 Task: Select Give A Gift Card from Gift Cards. Add to cart Amazon Audible Membership Gift Card-2. Place order for Mariah Brown, _x000D_
410 Ridge Hill Rd_x000D_
Oakdale, Connecticut(CT), 06370, Cell Number (860) 848-9898
Action: Mouse moved to (256, 75)
Screenshot: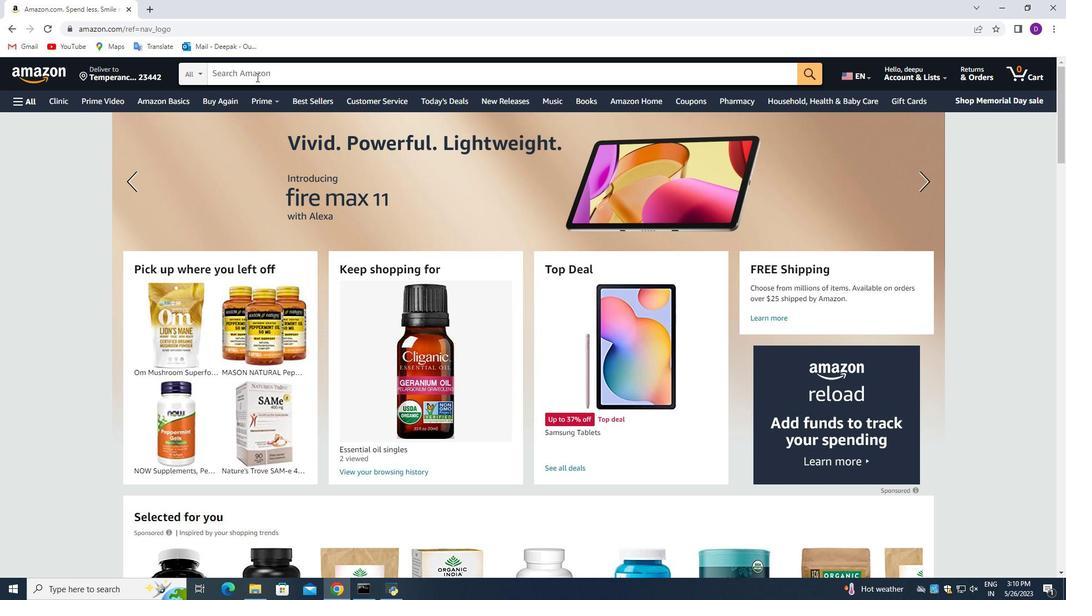 
Action: Mouse pressed left at (256, 75)
Screenshot: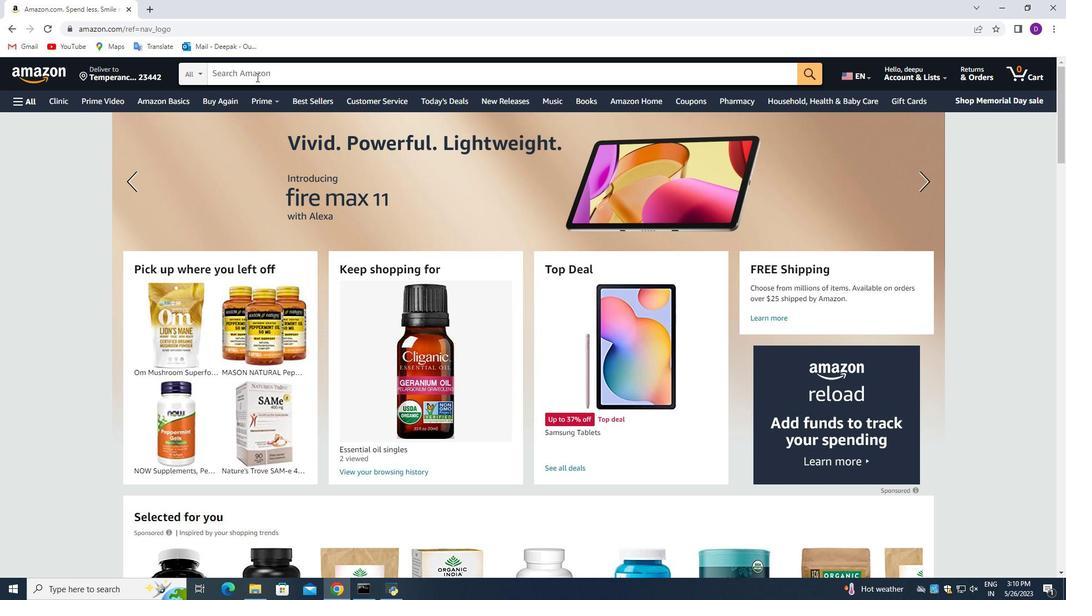 
Action: Mouse moved to (41, 135)
Screenshot: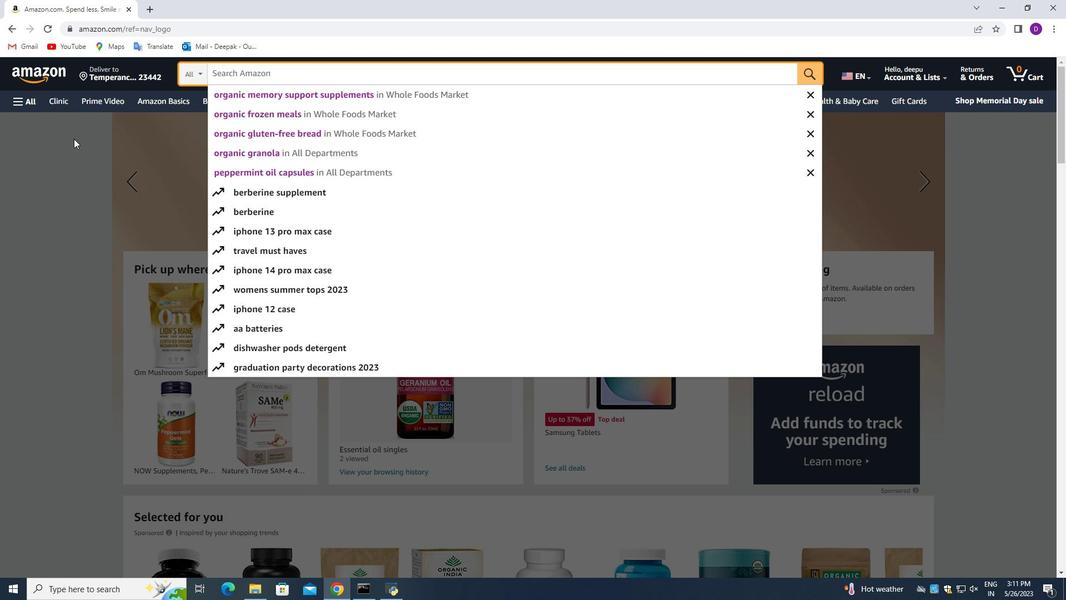 
Action: Mouse pressed left at (41, 135)
Screenshot: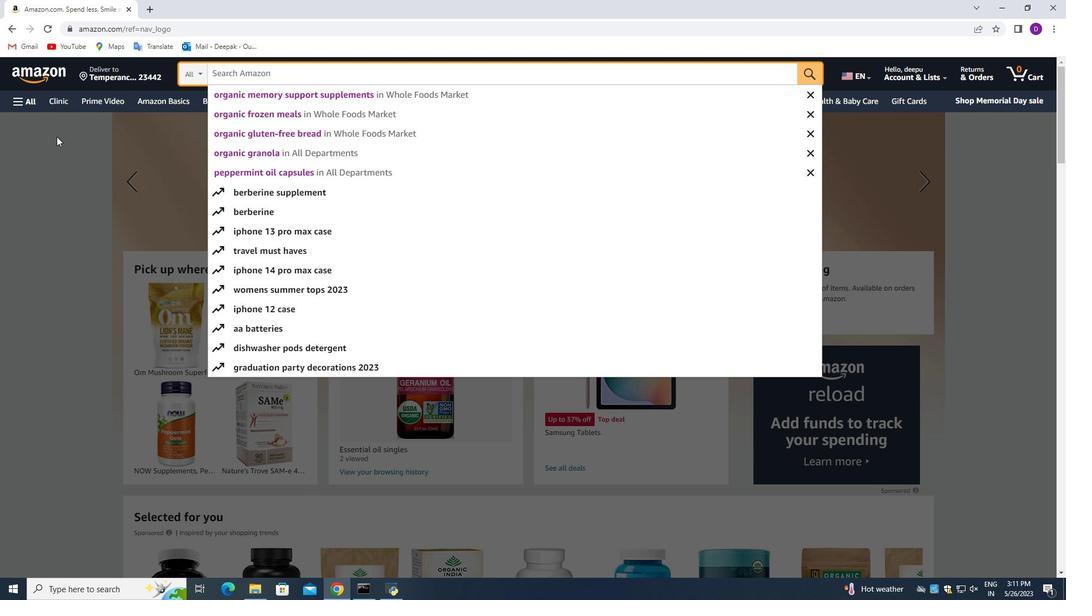 
Action: Mouse moved to (16, 100)
Screenshot: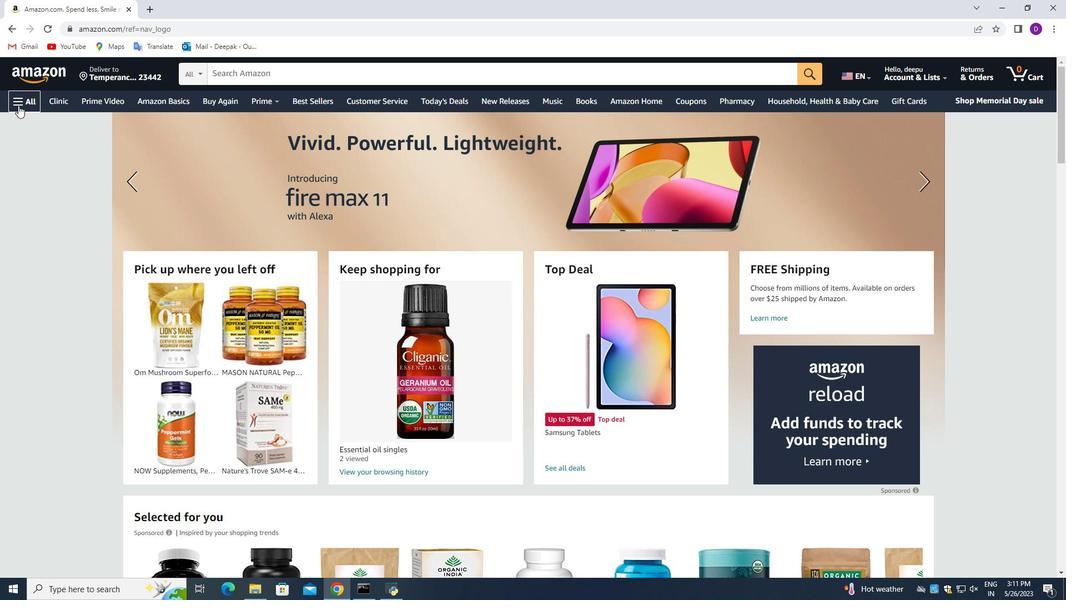 
Action: Mouse pressed left at (16, 100)
Screenshot: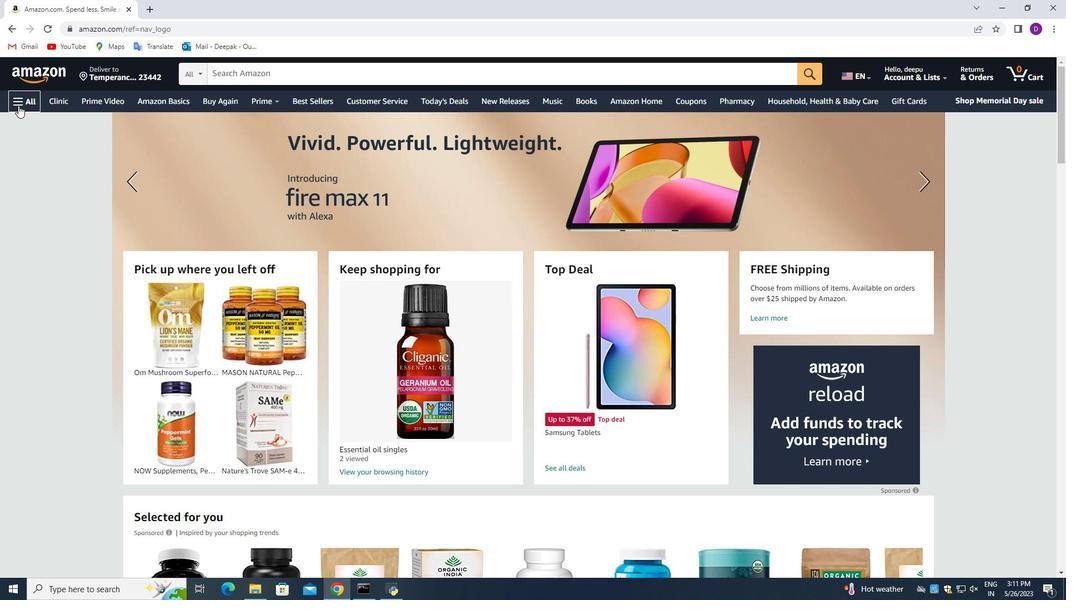
Action: Mouse moved to (85, 210)
Screenshot: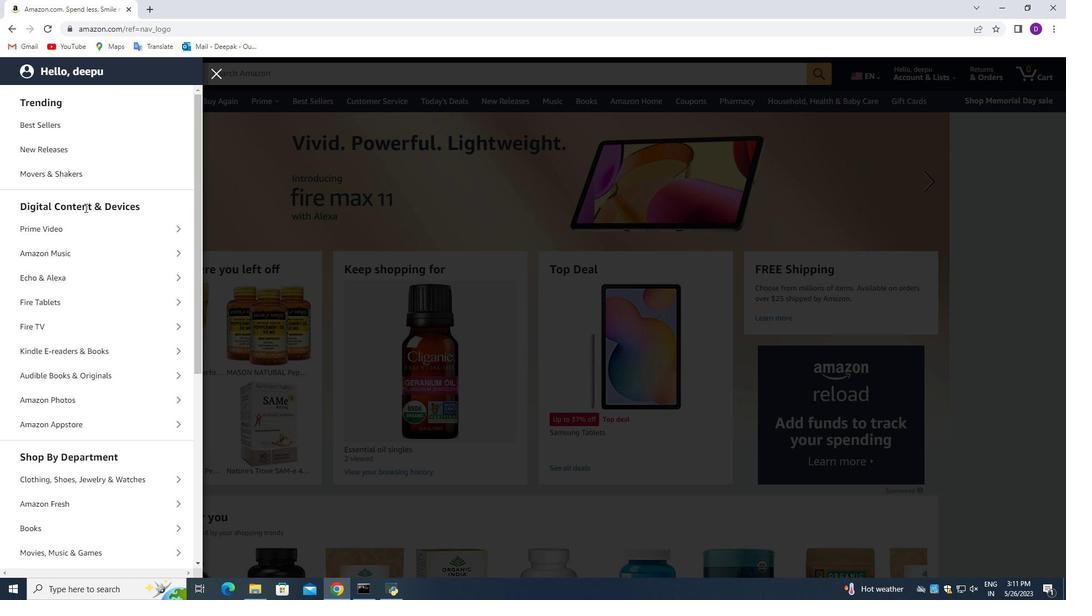 
Action: Mouse scrolled (85, 210) with delta (0, 0)
Screenshot: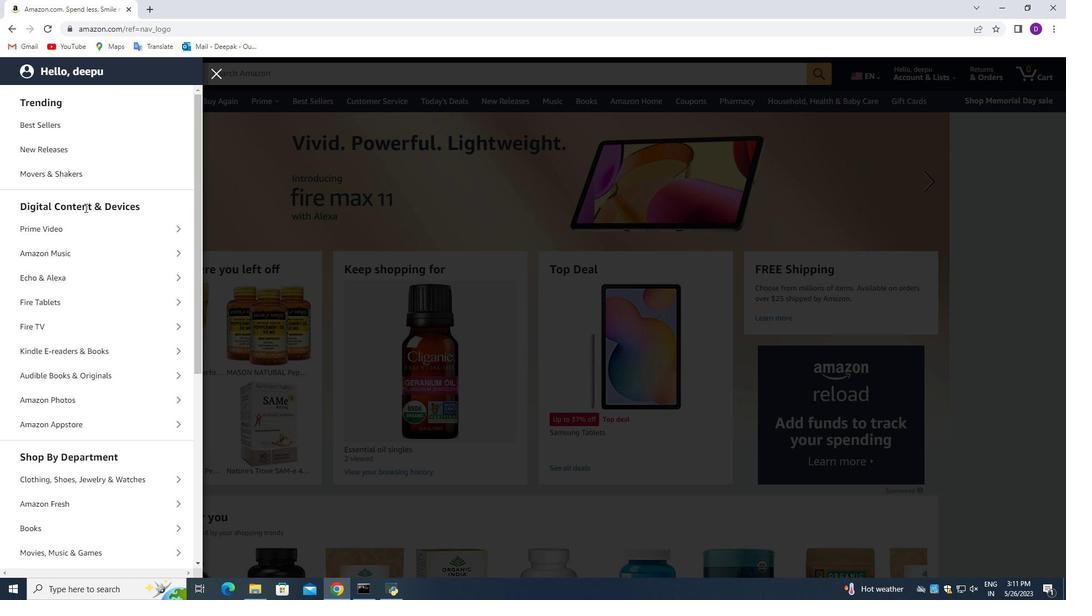 
Action: Mouse moved to (95, 286)
Screenshot: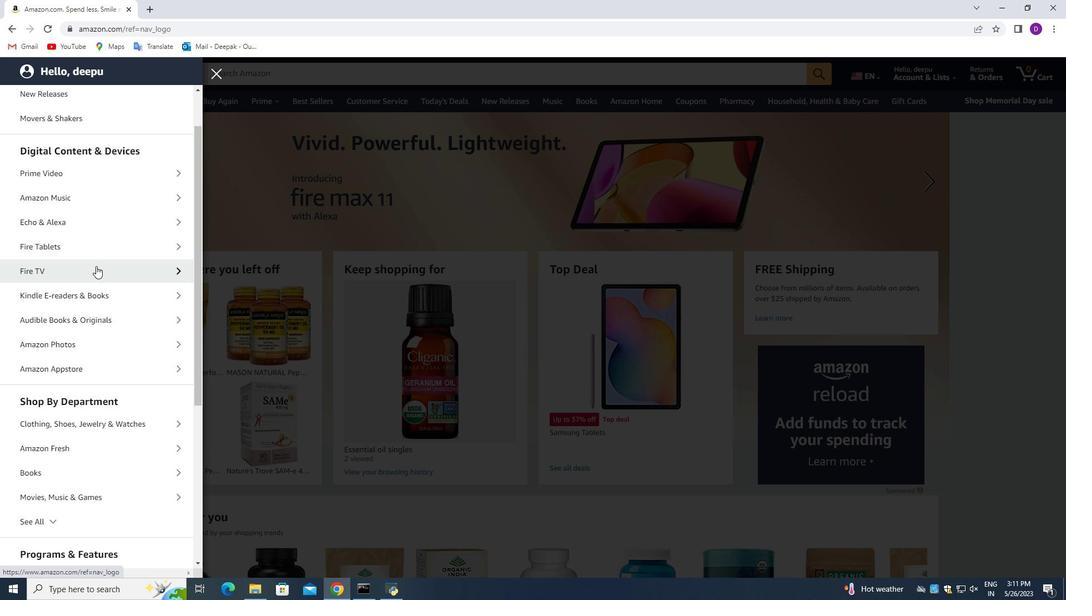 
Action: Mouse scrolled (95, 285) with delta (0, 0)
Screenshot: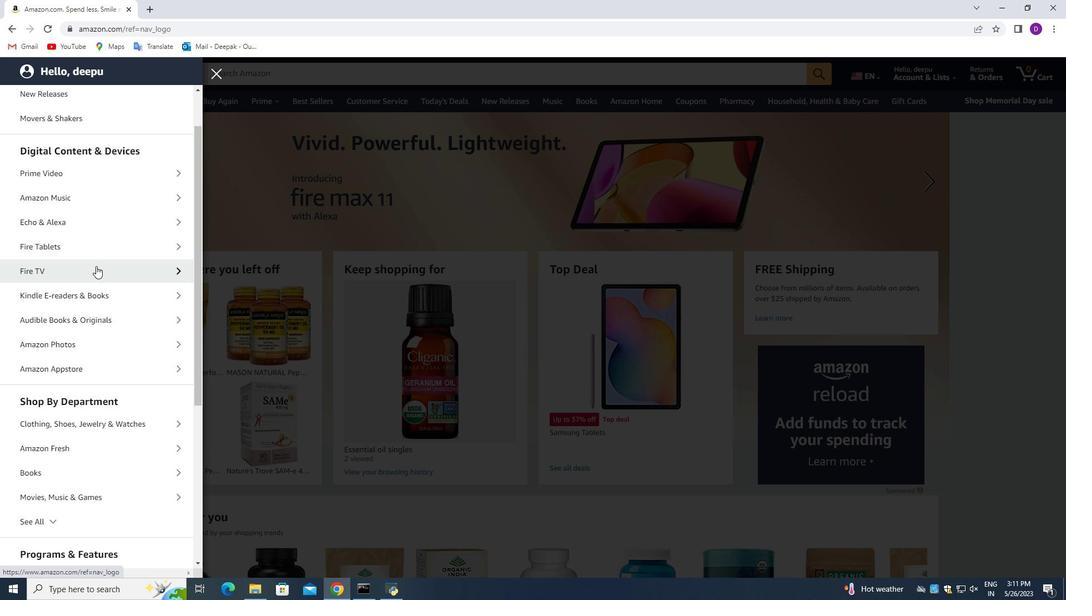 
Action: Mouse moved to (94, 295)
Screenshot: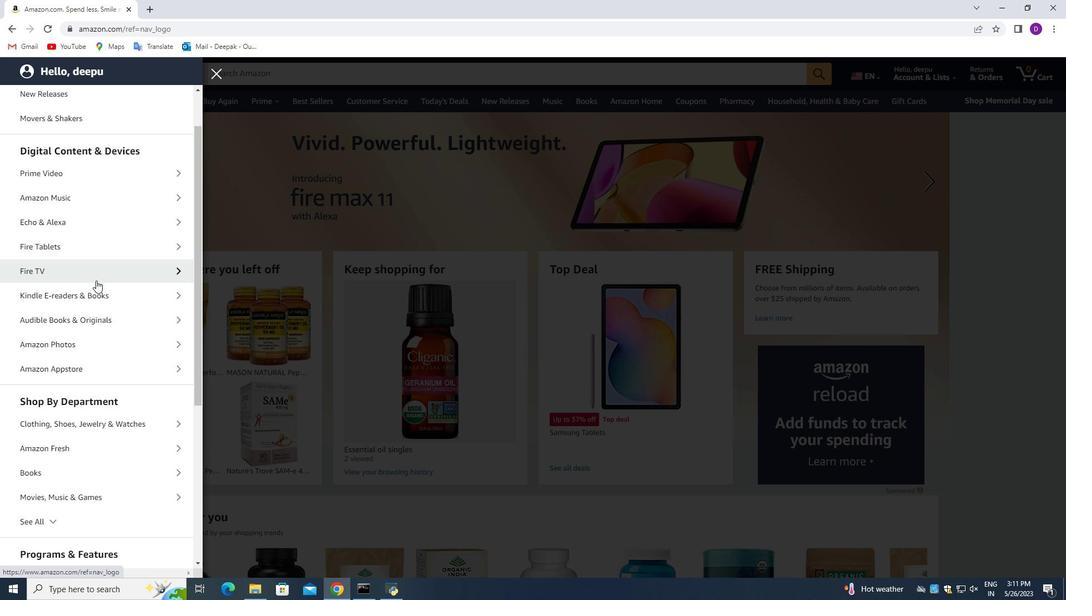
Action: Mouse scrolled (94, 295) with delta (0, 0)
Screenshot: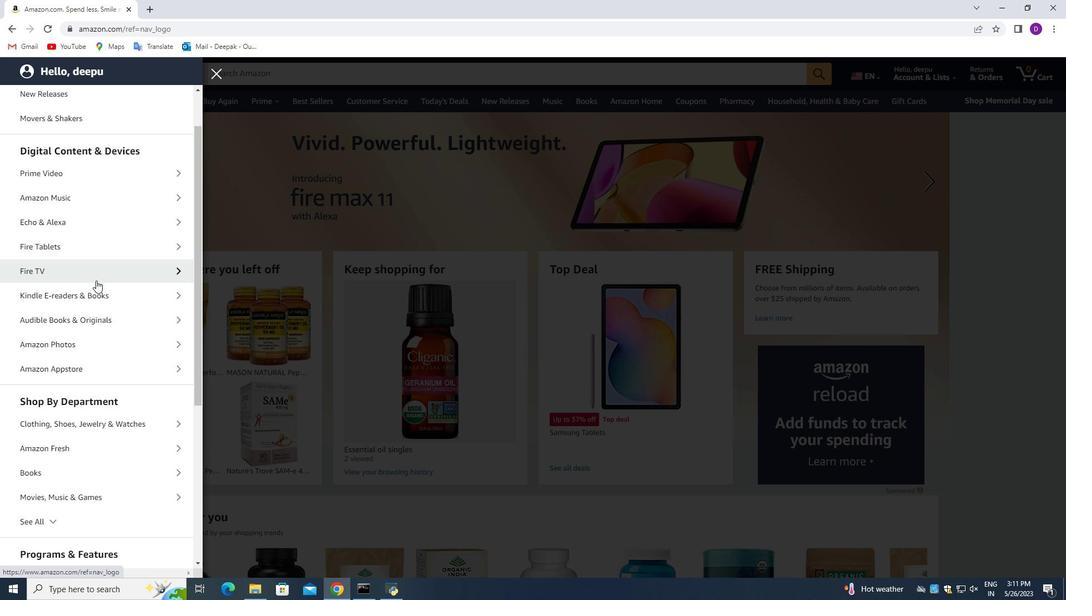 
Action: Mouse moved to (94, 297)
Screenshot: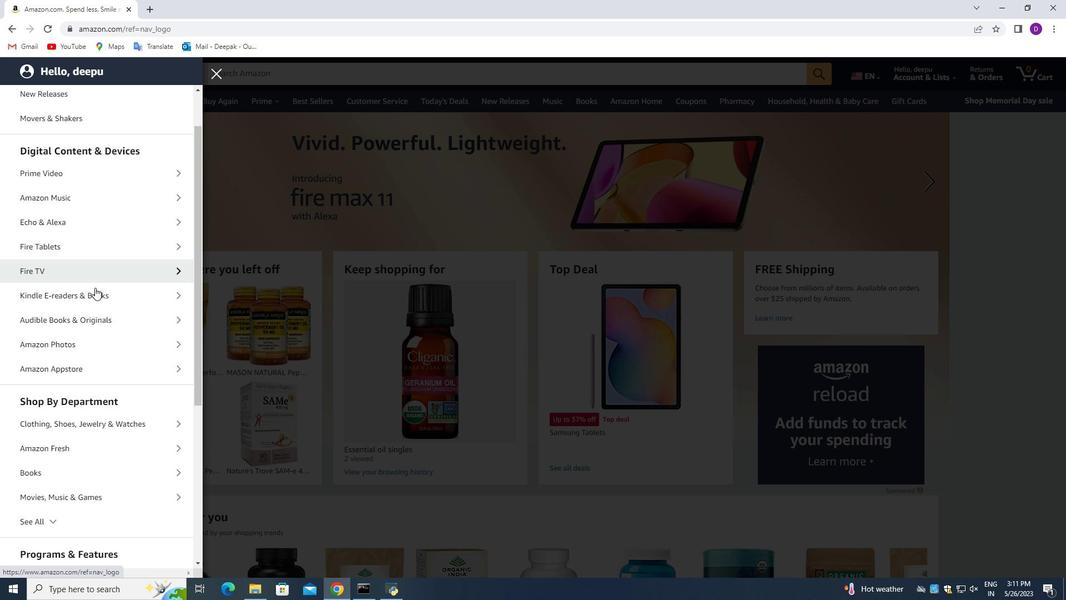 
Action: Mouse scrolled (94, 296) with delta (0, 0)
Screenshot: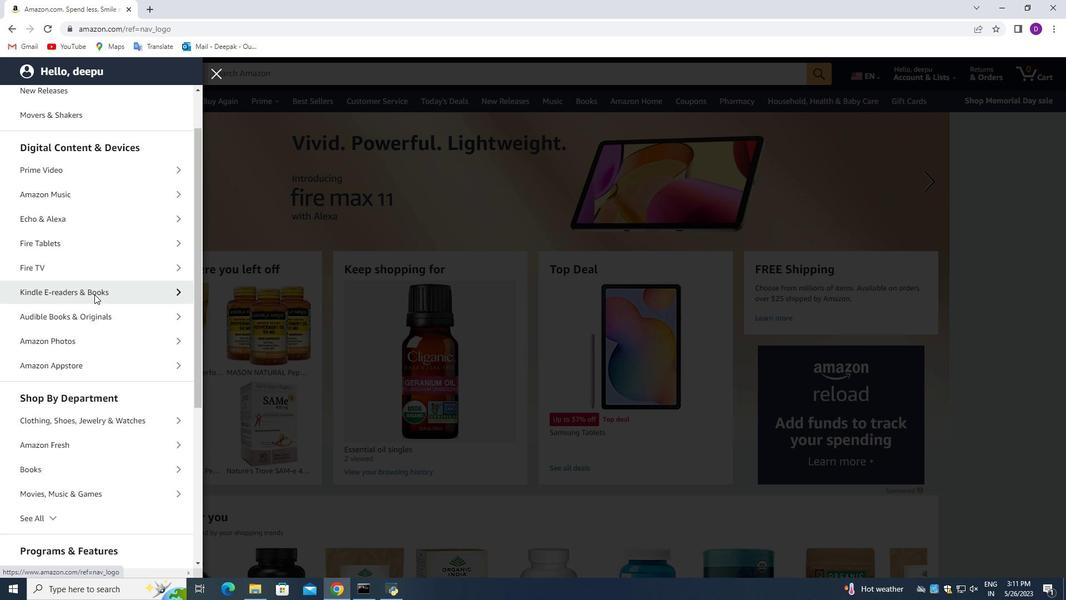 
Action: Mouse moved to (95, 305)
Screenshot: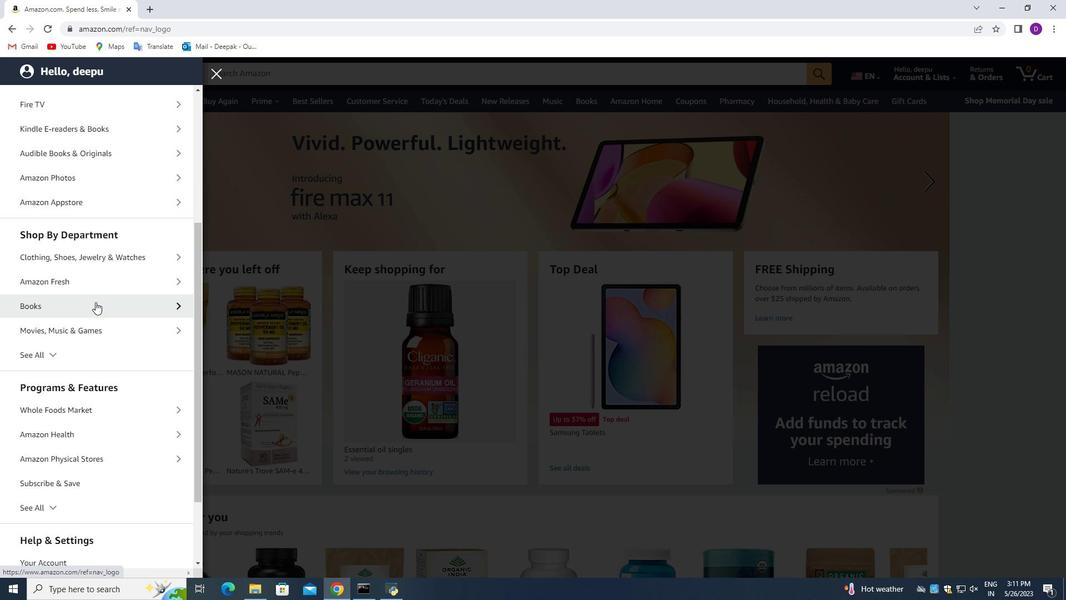 
Action: Mouse scrolled (95, 305) with delta (0, 0)
Screenshot: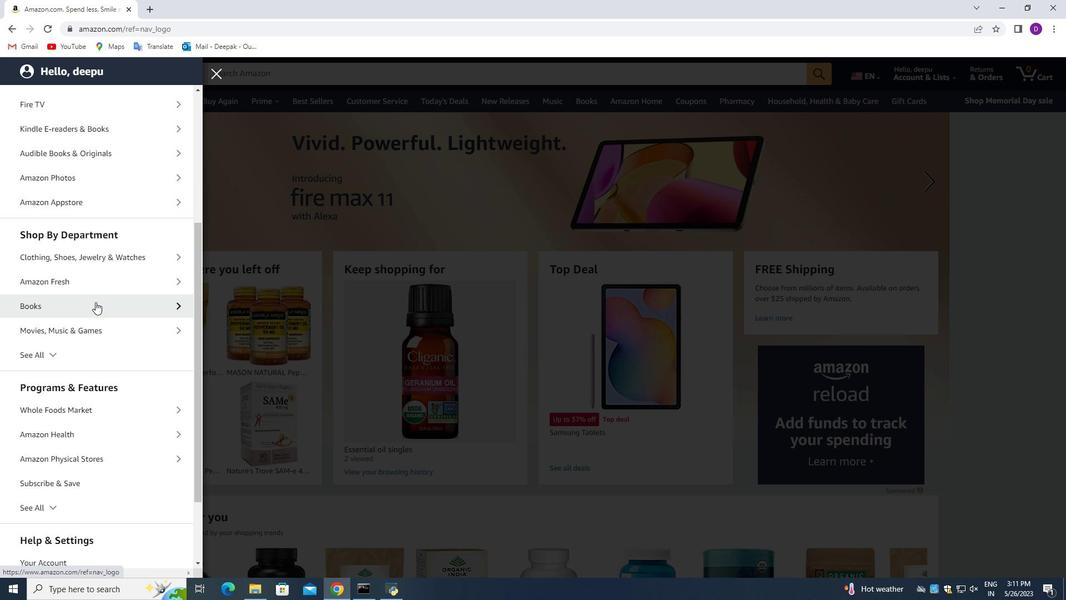
Action: Mouse moved to (95, 308)
Screenshot: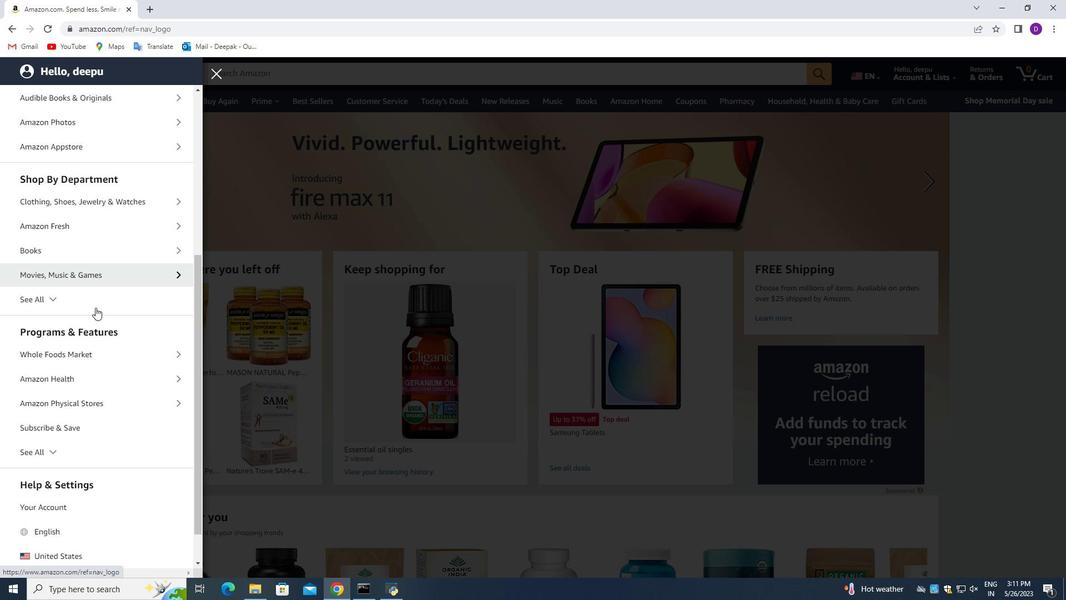 
Action: Mouse scrolled (95, 308) with delta (0, 0)
Screenshot: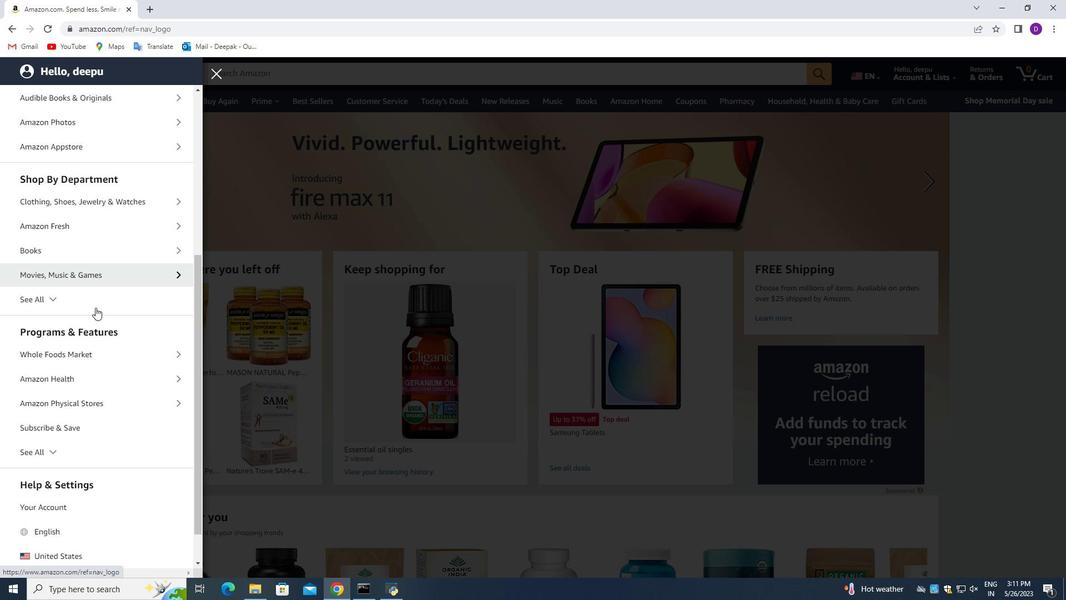 
Action: Mouse moved to (95, 309)
Screenshot: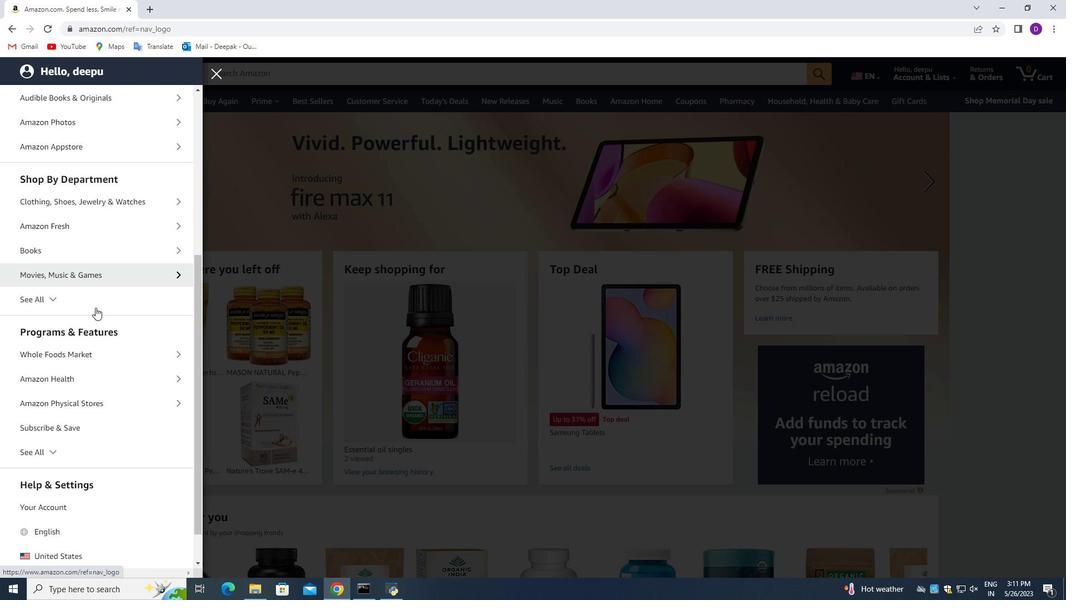 
Action: Mouse scrolled (95, 308) with delta (0, 0)
Screenshot: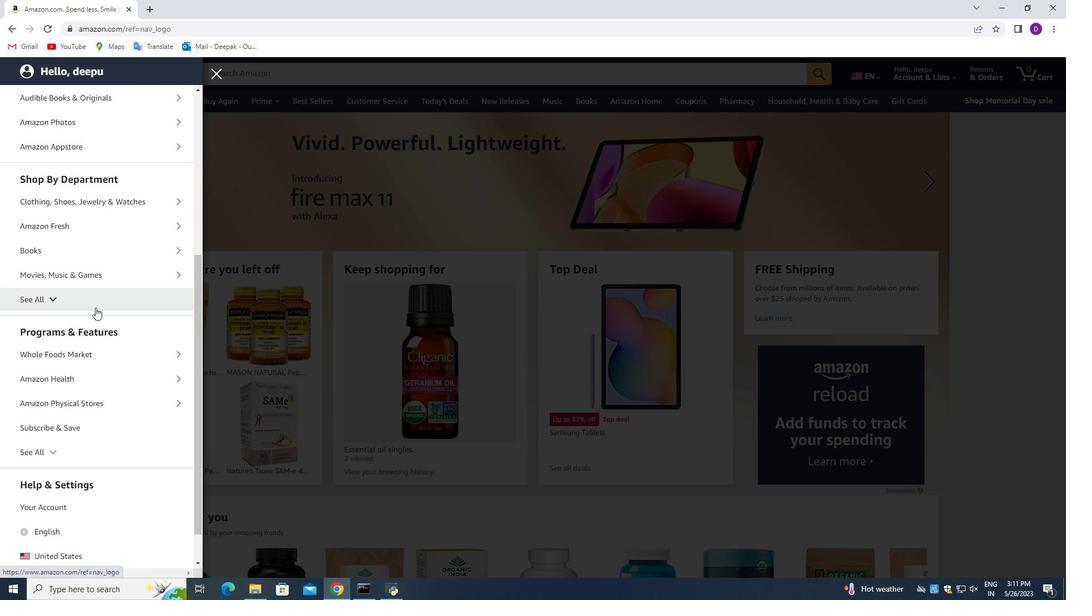 
Action: Mouse moved to (95, 310)
Screenshot: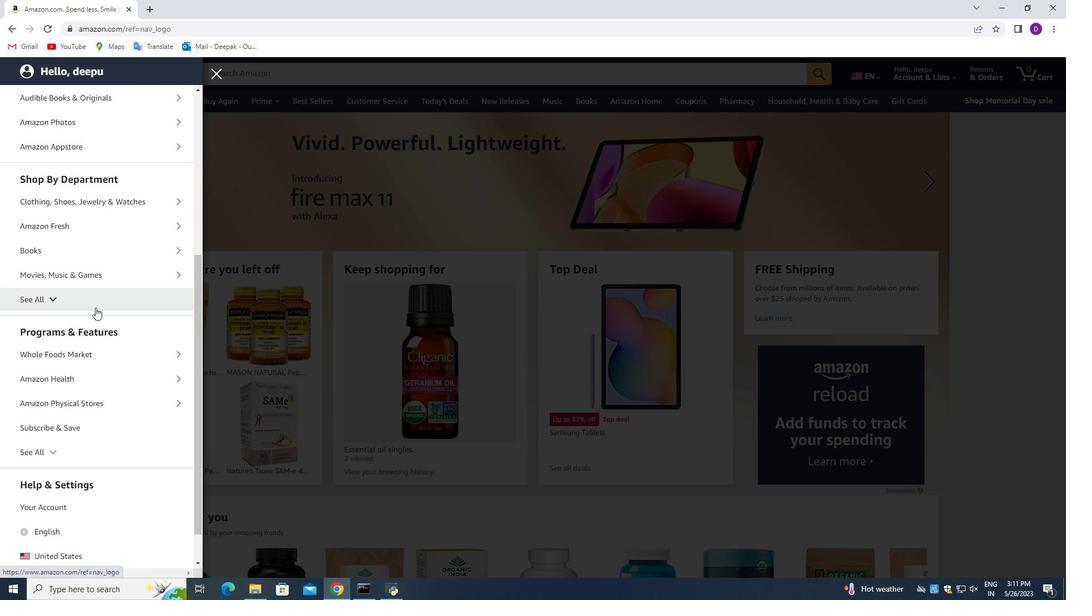 
Action: Mouse scrolled (95, 310) with delta (0, 0)
Screenshot: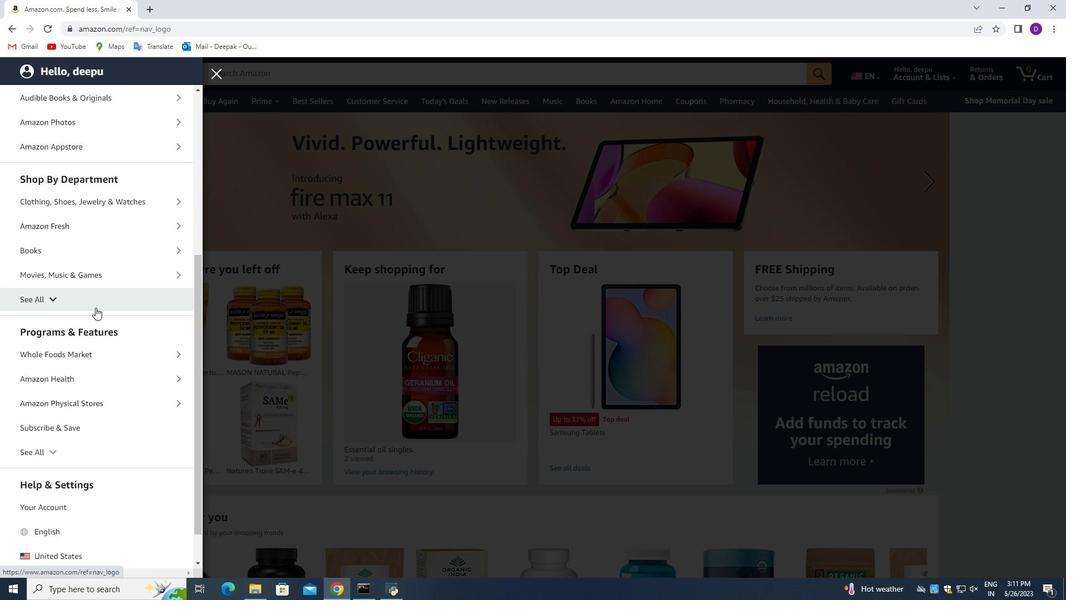 
Action: Mouse moved to (95, 311)
Screenshot: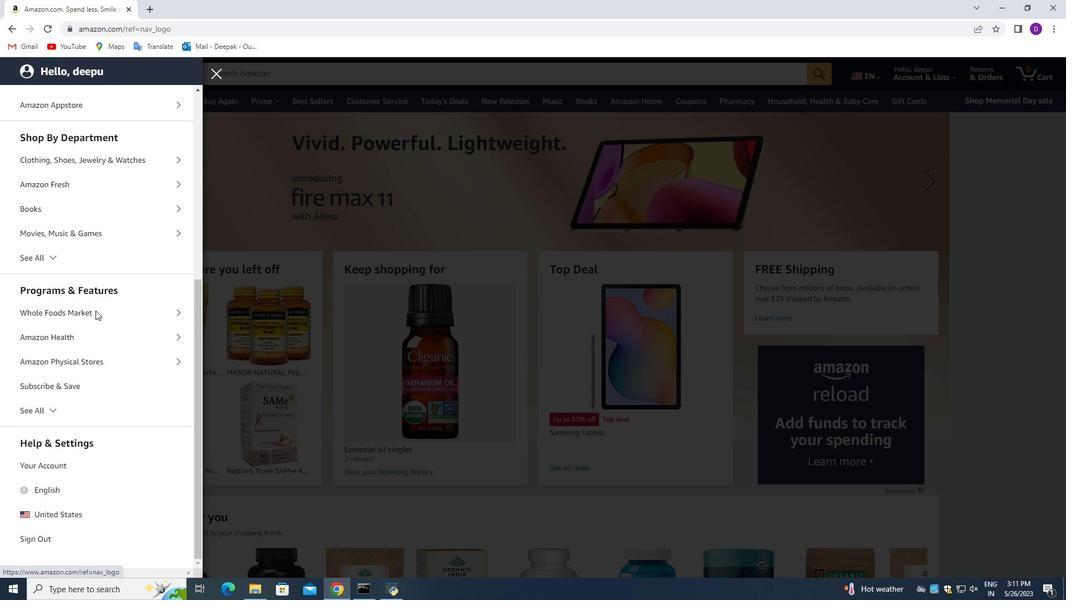 
Action: Mouse scrolled (95, 310) with delta (0, 0)
Screenshot: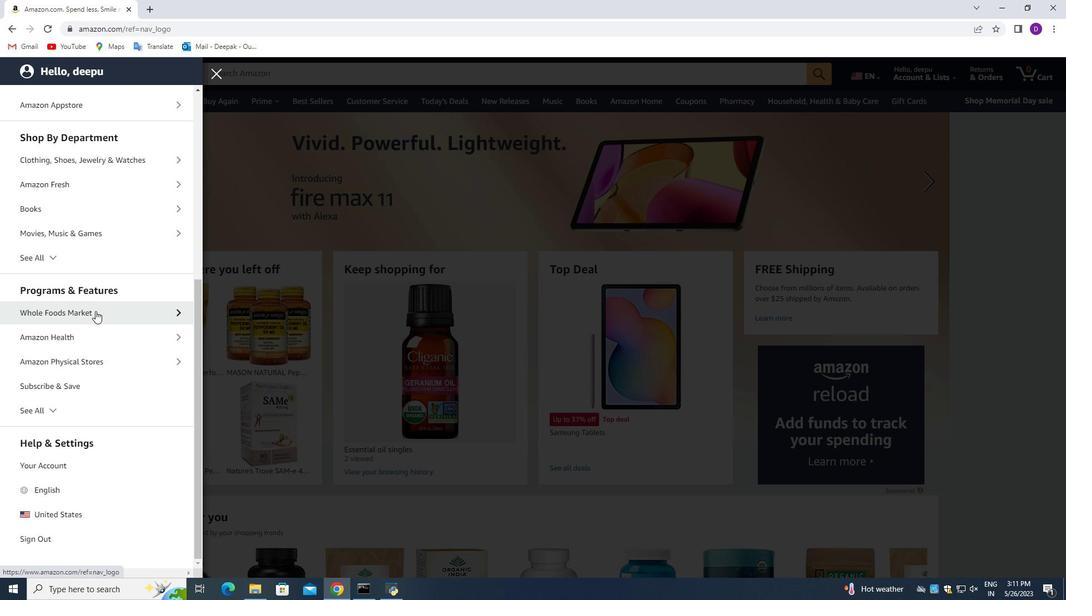 
Action: Mouse scrolled (95, 310) with delta (0, 0)
Screenshot: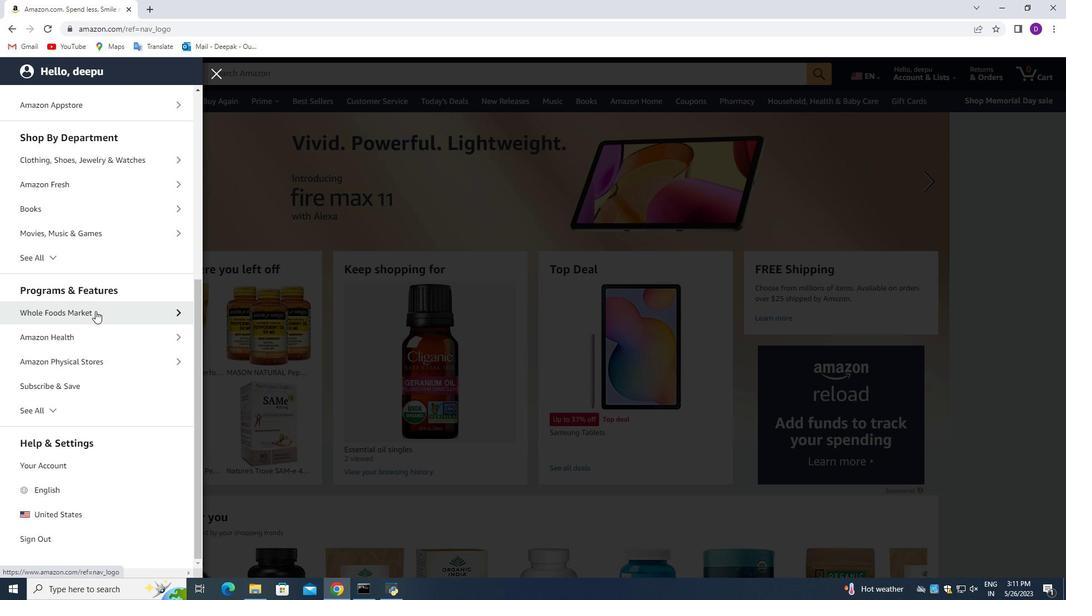 
Action: Mouse moved to (106, 279)
Screenshot: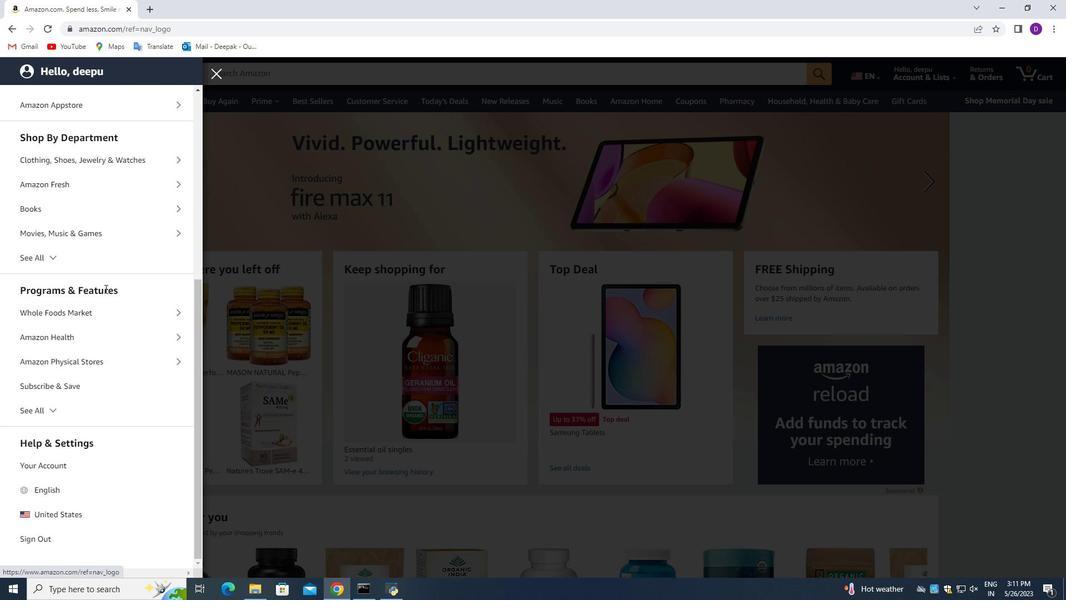 
Action: Mouse scrolled (106, 280) with delta (0, 0)
Screenshot: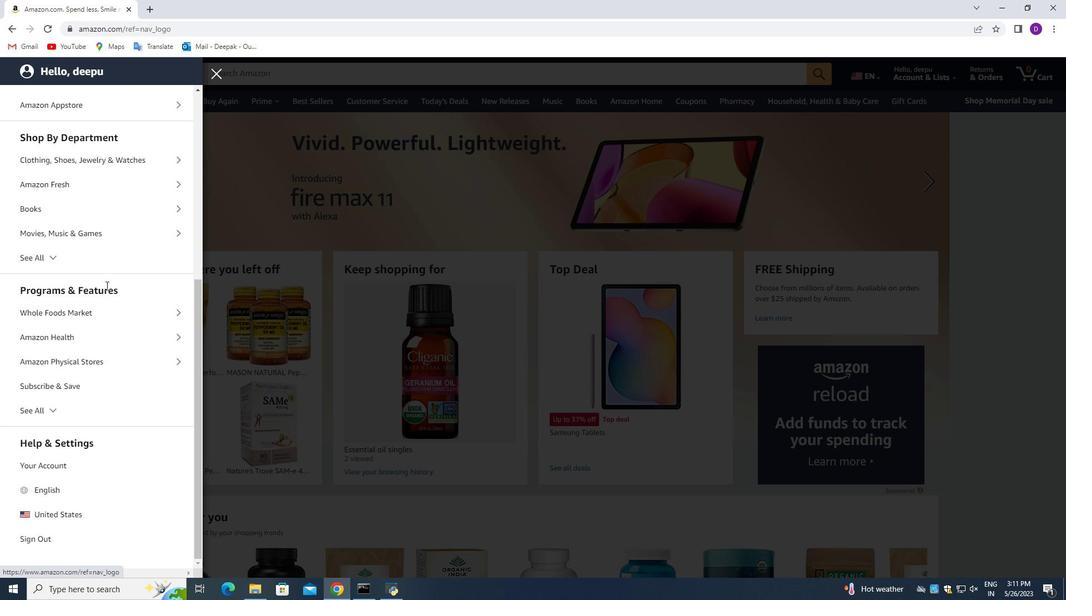 
Action: Mouse moved to (115, 222)
Screenshot: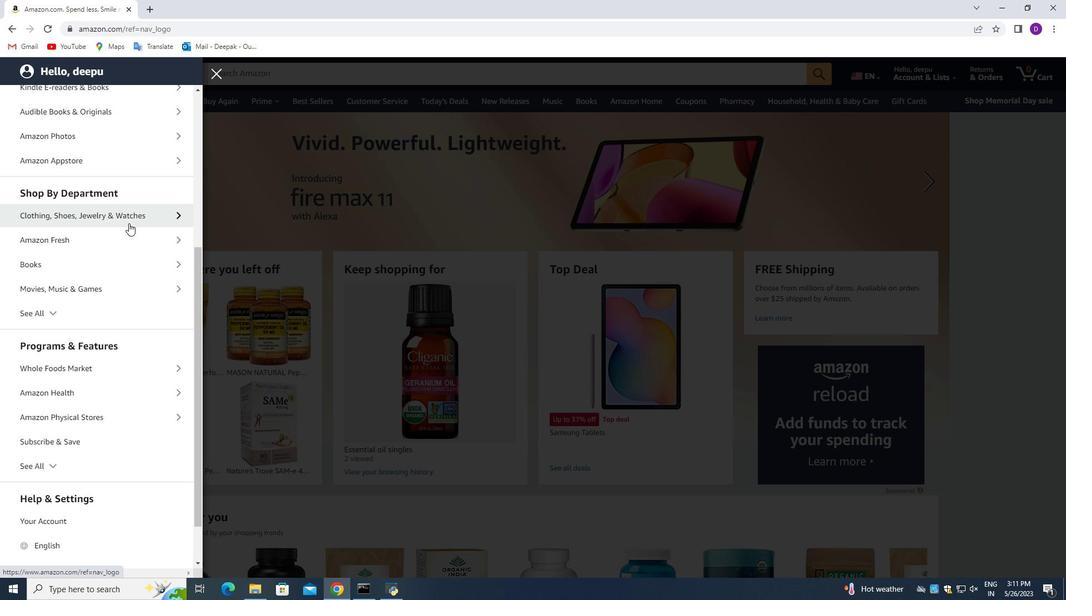 
Action: Mouse scrolled (115, 223) with delta (0, 0)
Screenshot: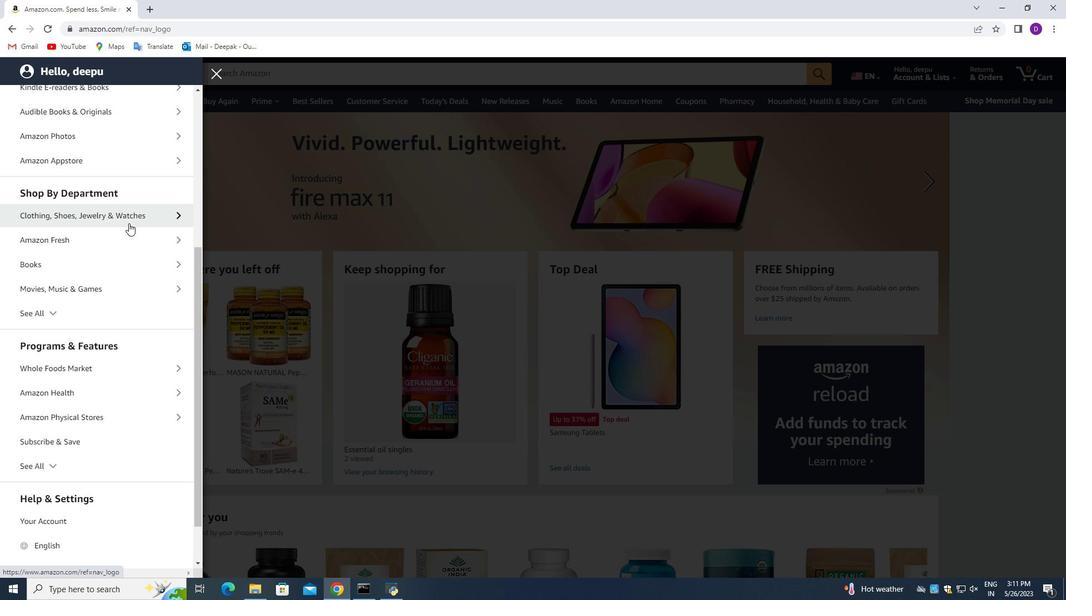 
Action: Mouse moved to (101, 234)
Screenshot: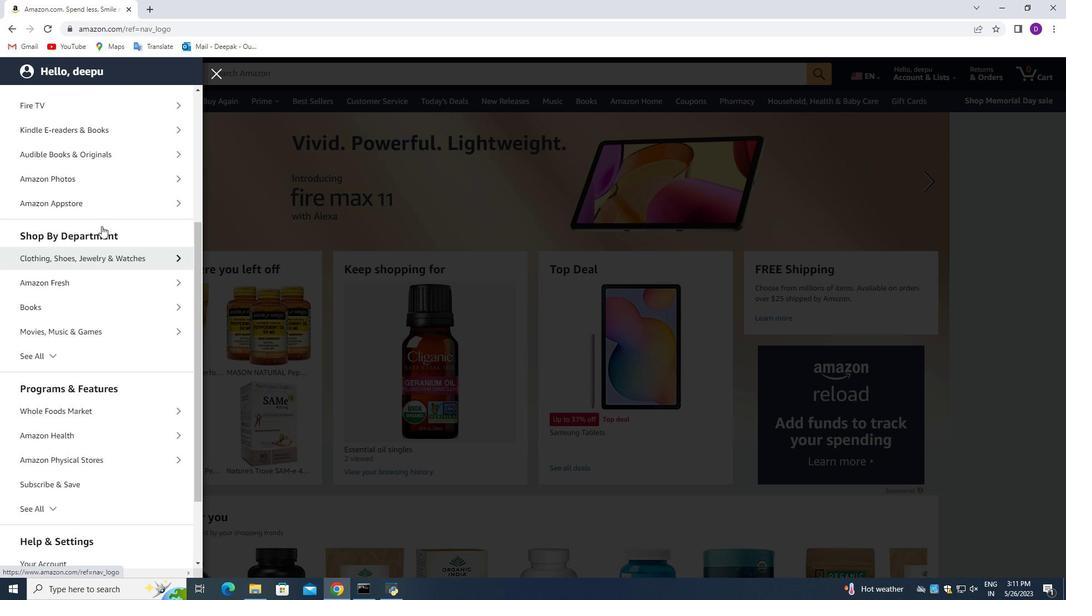
Action: Mouse scrolled (101, 235) with delta (0, 0)
Screenshot: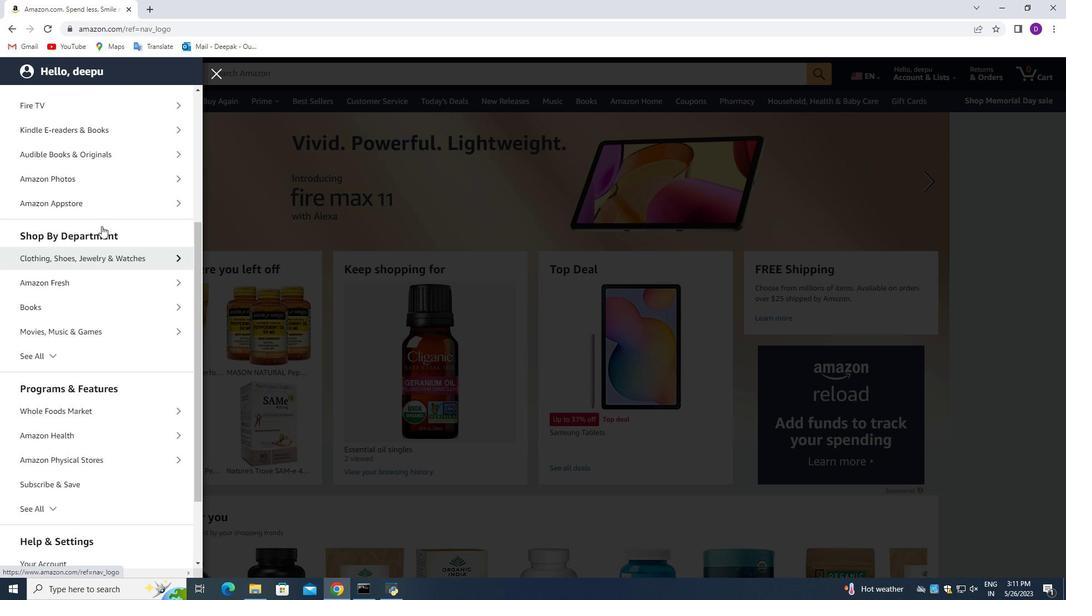 
Action: Mouse moved to (118, 256)
Screenshot: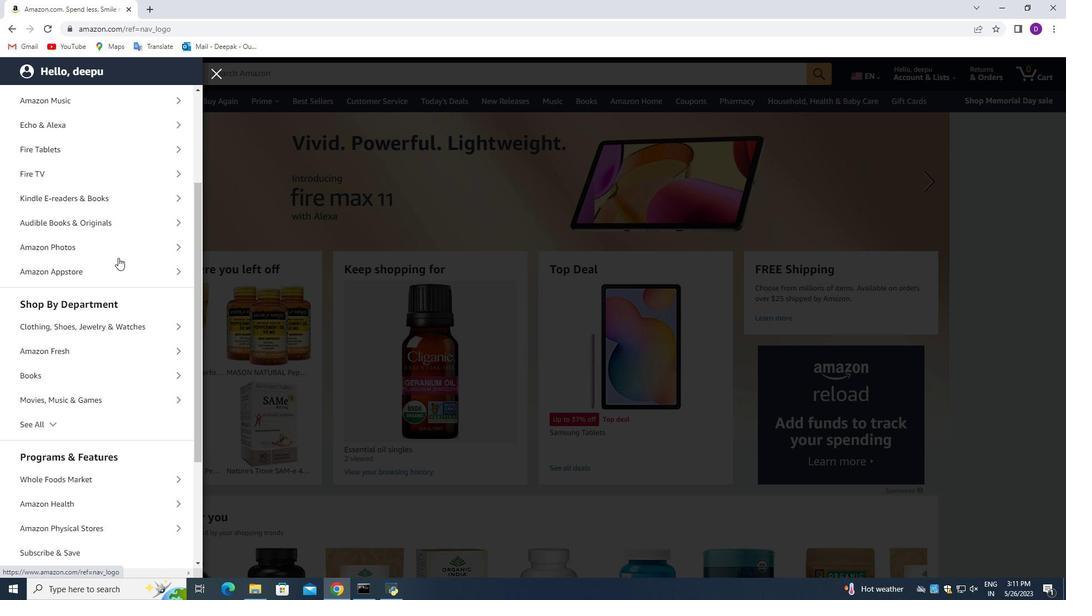 
Action: Mouse scrolled (118, 256) with delta (0, 0)
Screenshot: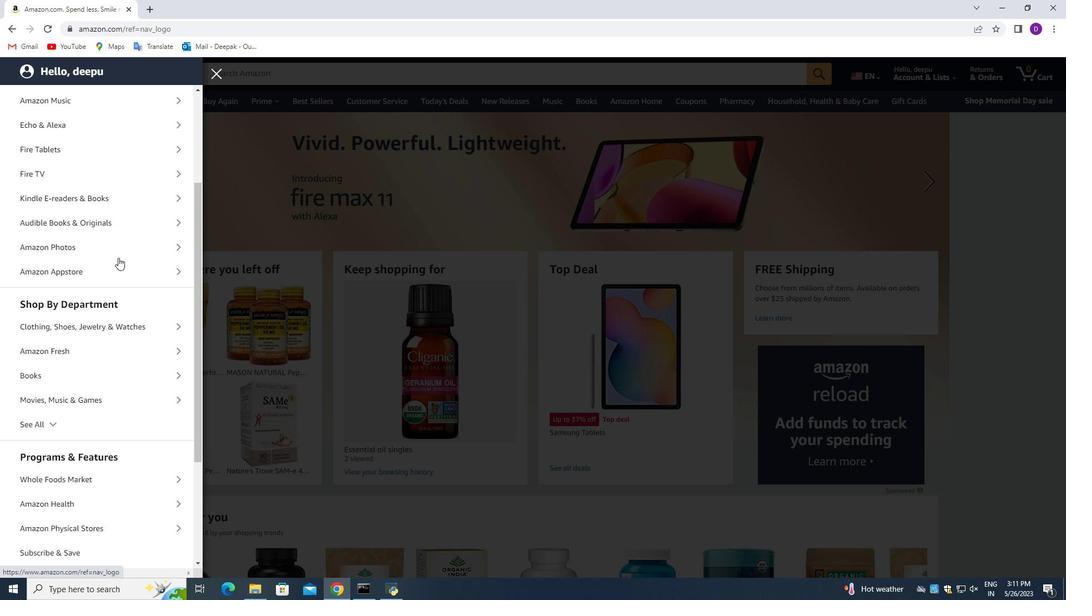 
Action: Mouse moved to (119, 242)
Screenshot: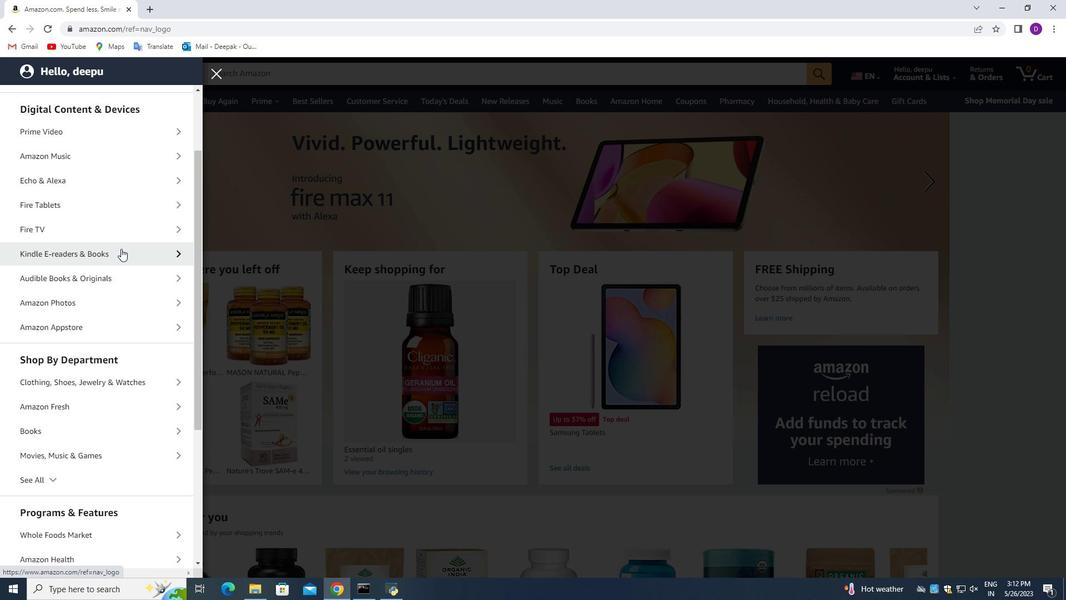 
Action: Mouse scrolled (119, 243) with delta (0, 0)
Screenshot: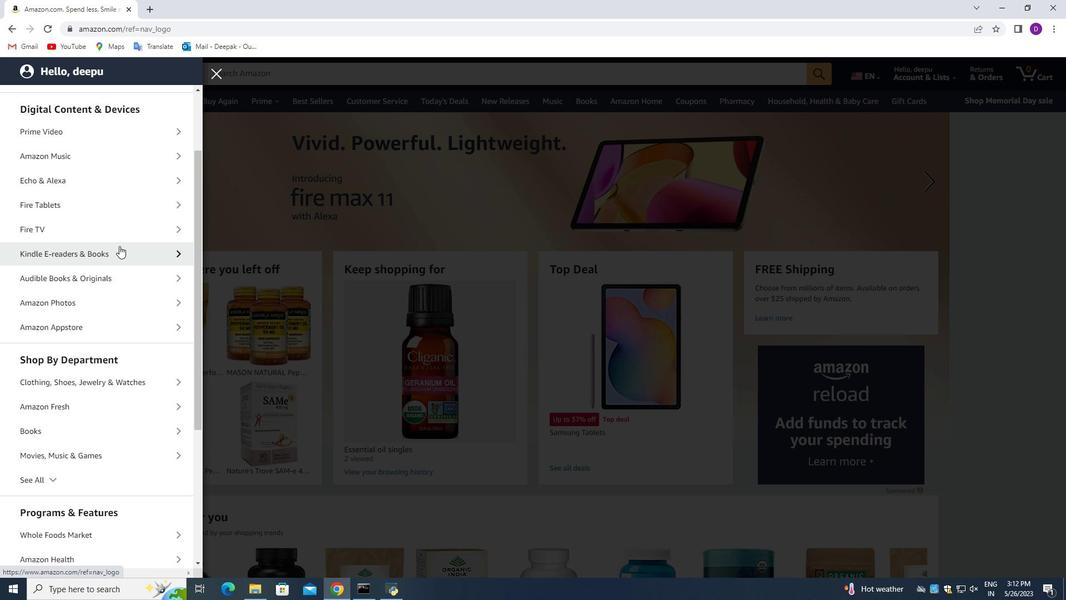 
Action: Mouse scrolled (119, 243) with delta (0, 0)
Screenshot: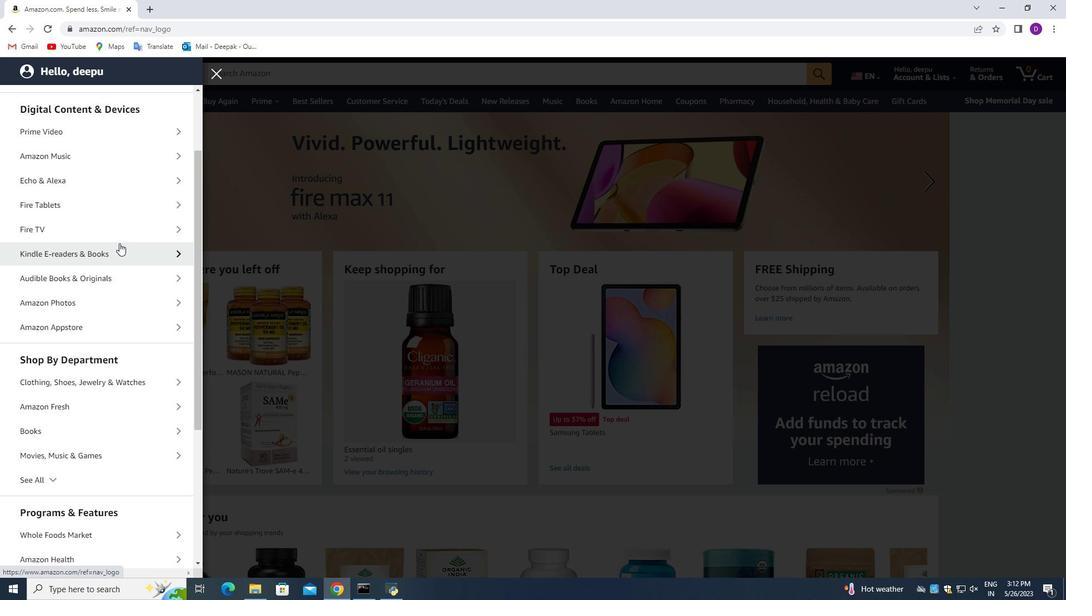 
Action: Mouse moved to (113, 284)
Screenshot: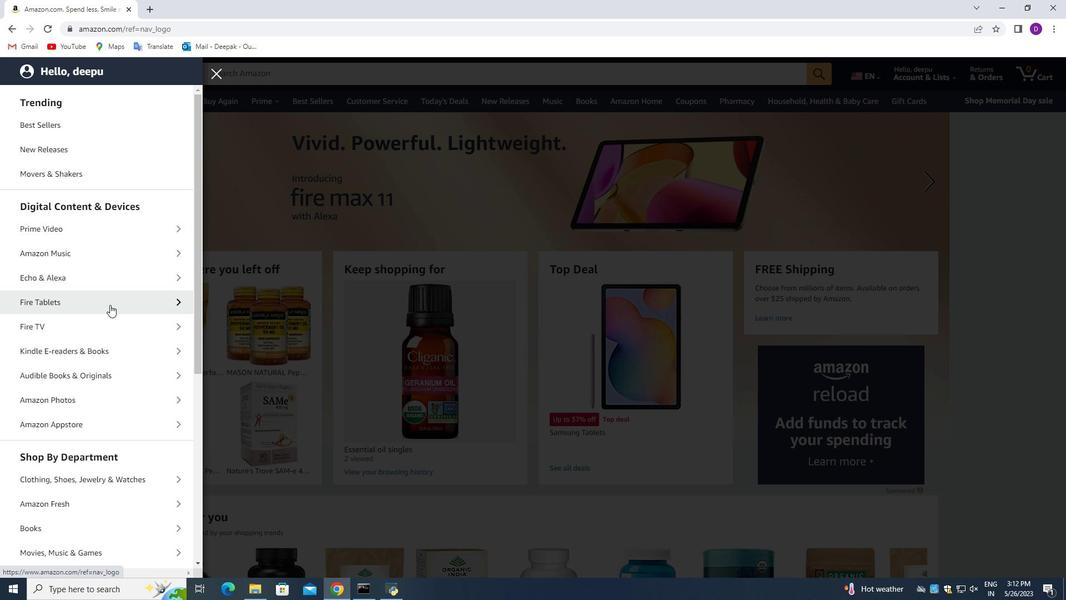 
Action: Mouse scrolled (113, 285) with delta (0, 0)
Screenshot: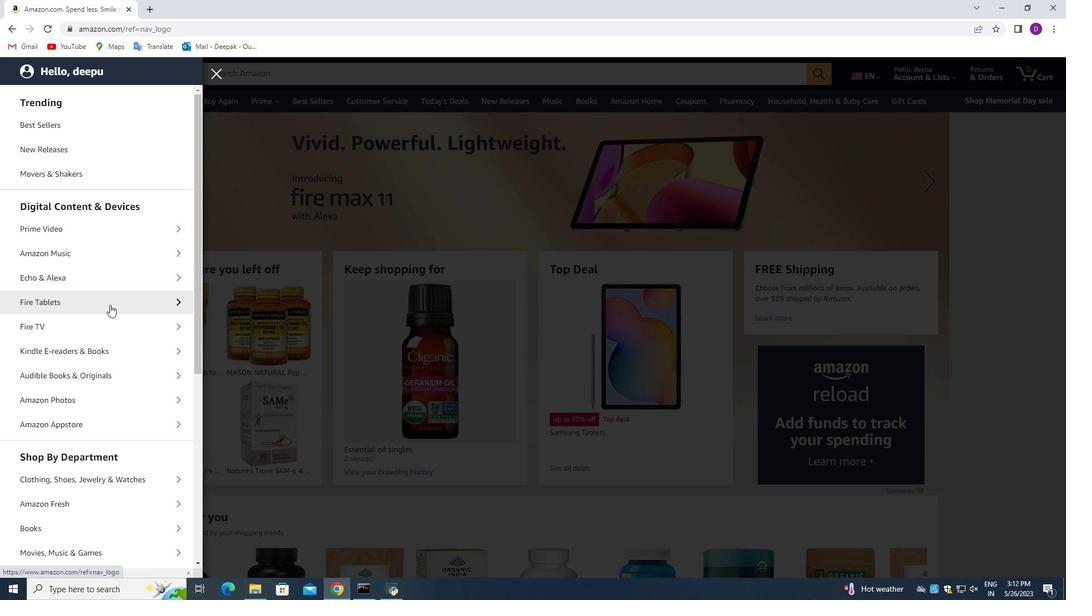 
Action: Mouse moved to (113, 281)
Screenshot: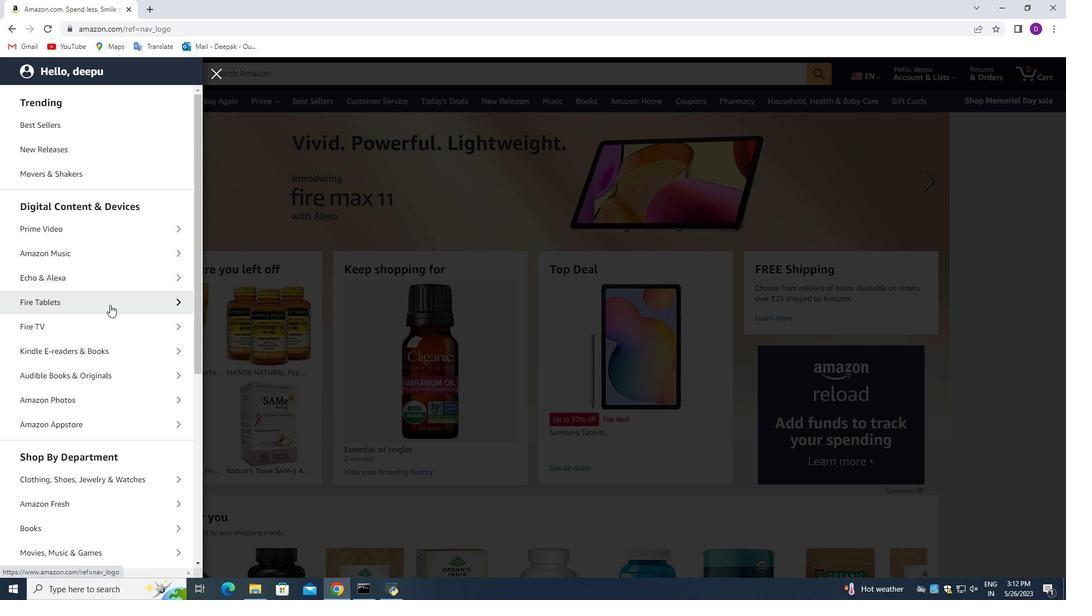 
Action: Mouse scrolled (113, 281) with delta (0, 0)
Screenshot: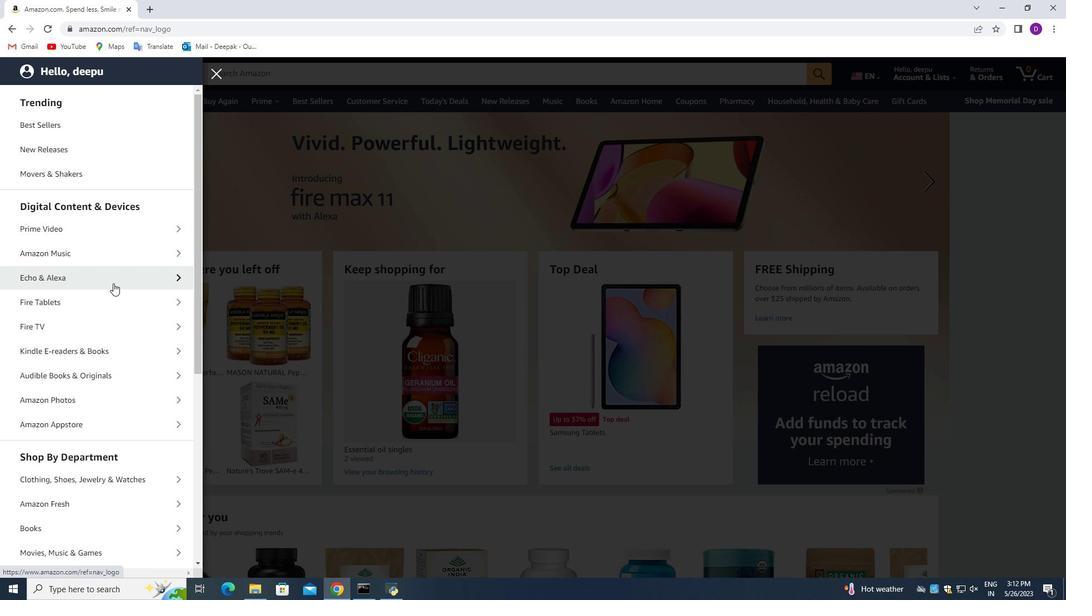
Action: Mouse moved to (214, 76)
Screenshot: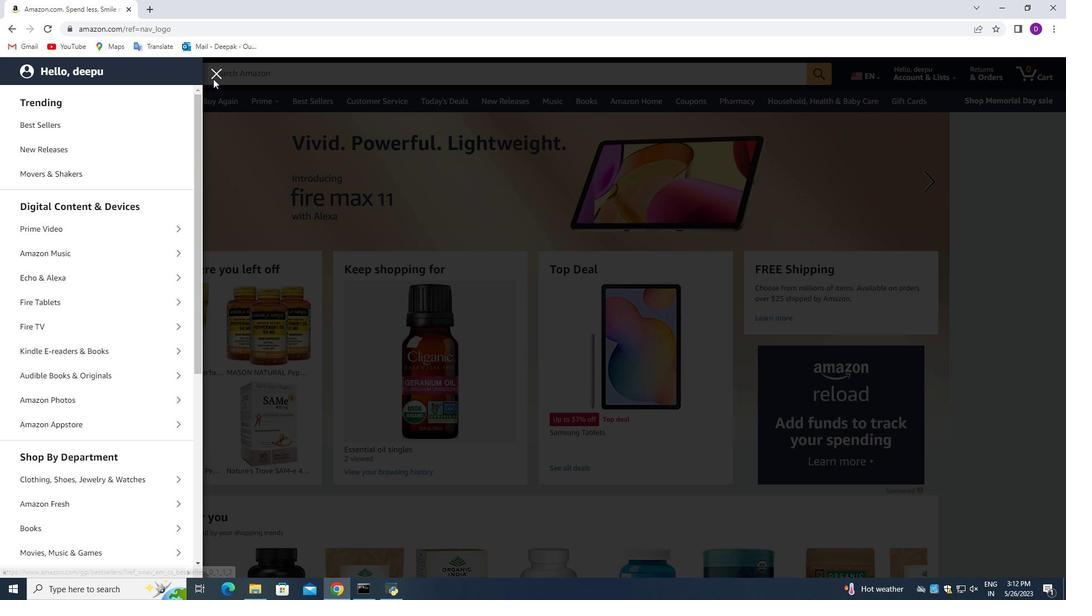 
Action: Mouse pressed left at (214, 76)
Screenshot: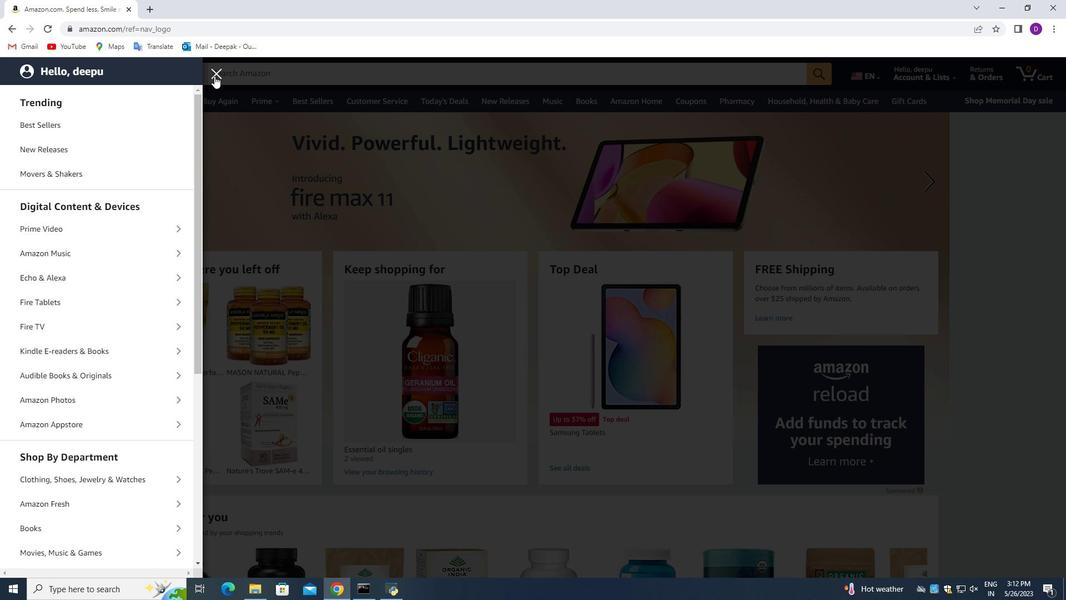 
Action: Mouse moved to (913, 96)
Screenshot: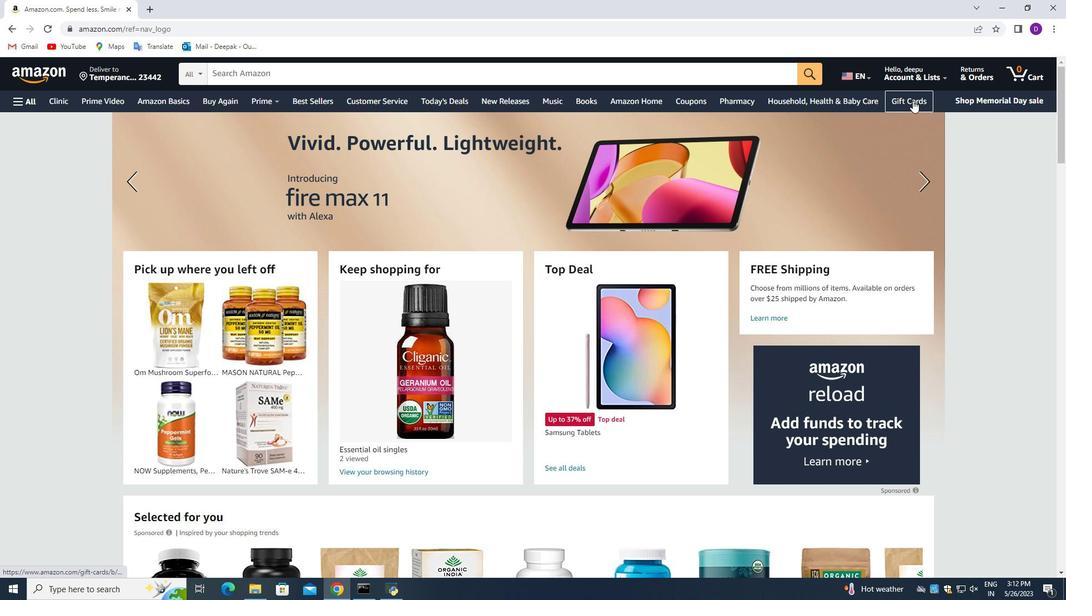 
Action: Mouse pressed left at (913, 96)
Screenshot: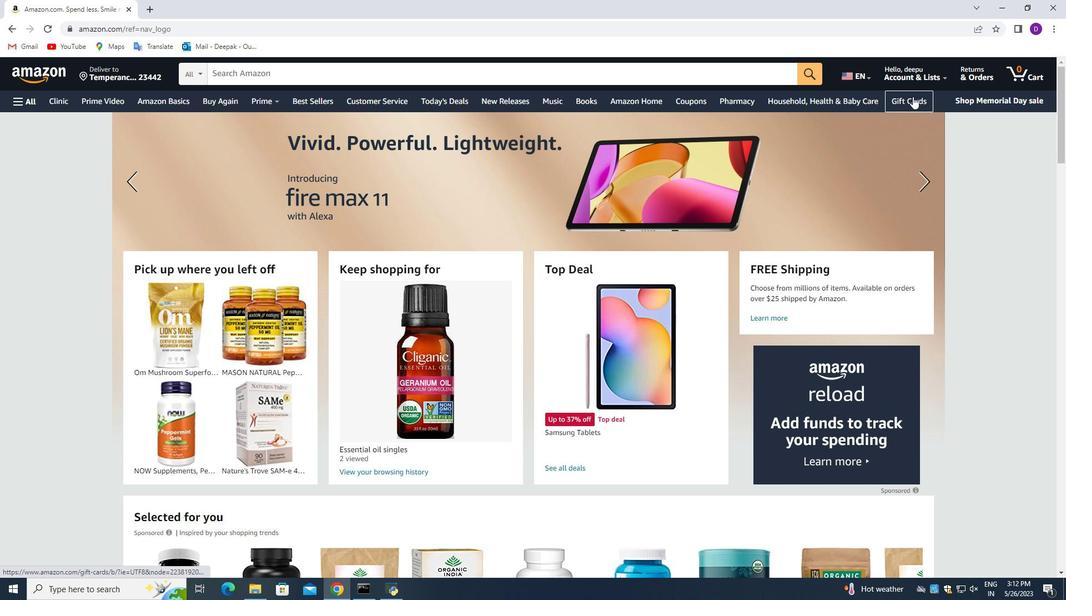
Action: Mouse moved to (511, 323)
Screenshot: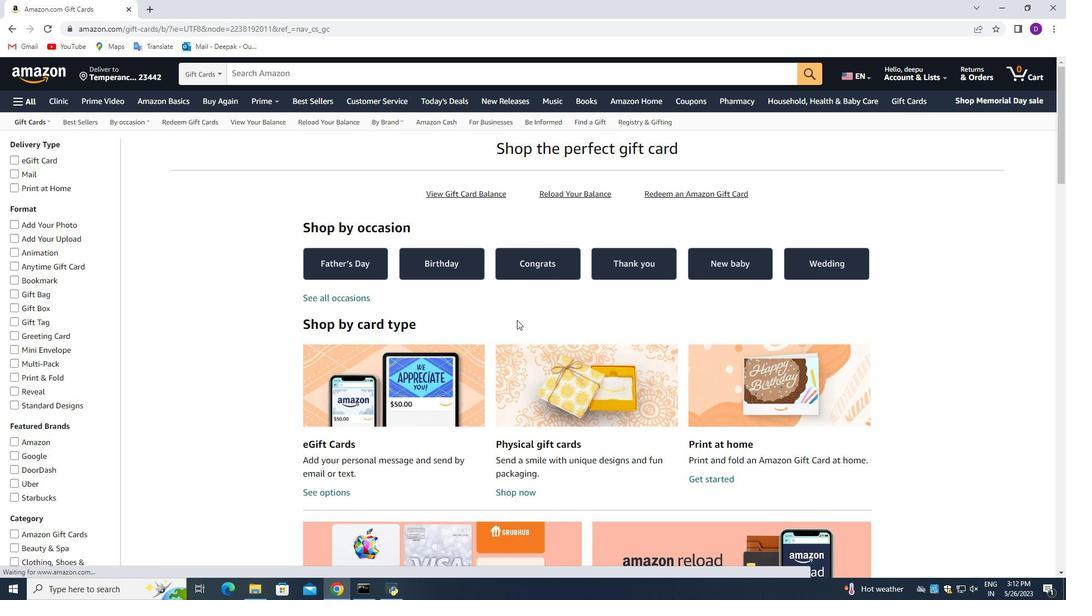
Action: Mouse scrolled (511, 323) with delta (0, 0)
Screenshot: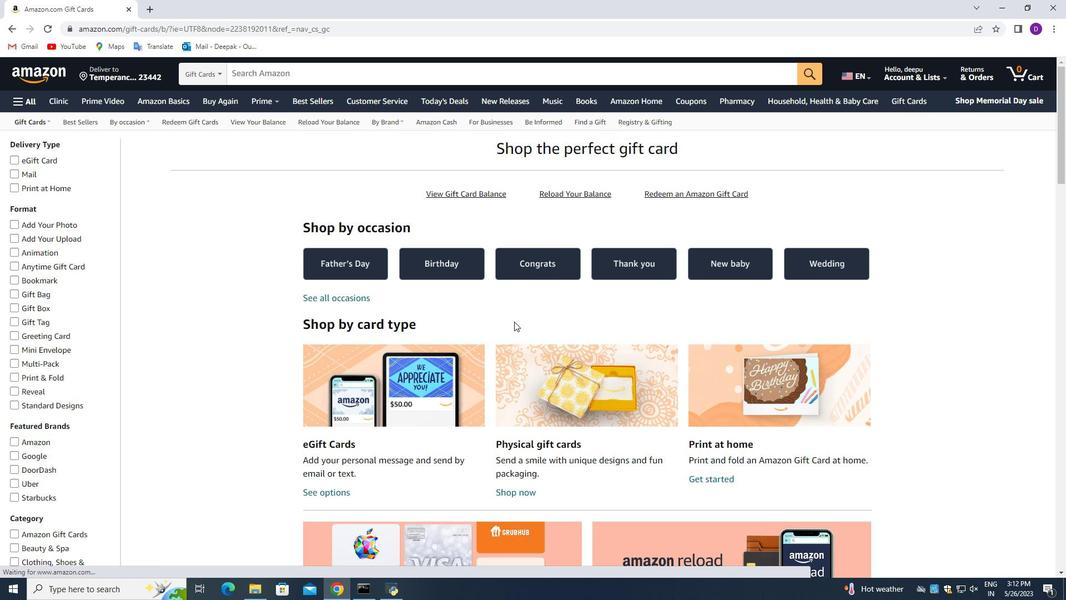 
Action: Mouse moved to (511, 324)
Screenshot: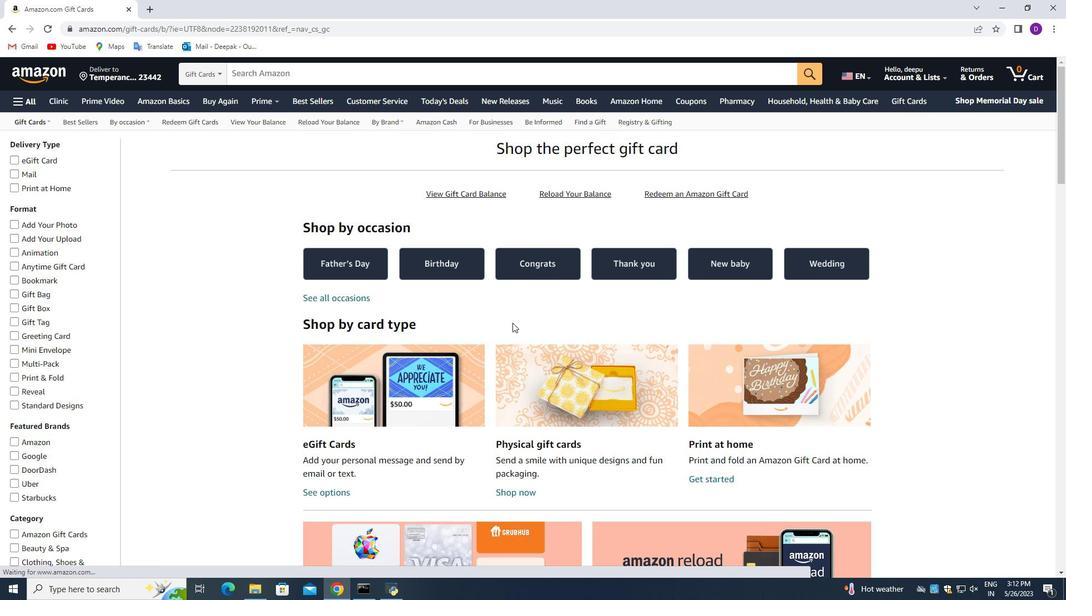 
Action: Mouse scrolled (511, 323) with delta (0, 0)
Screenshot: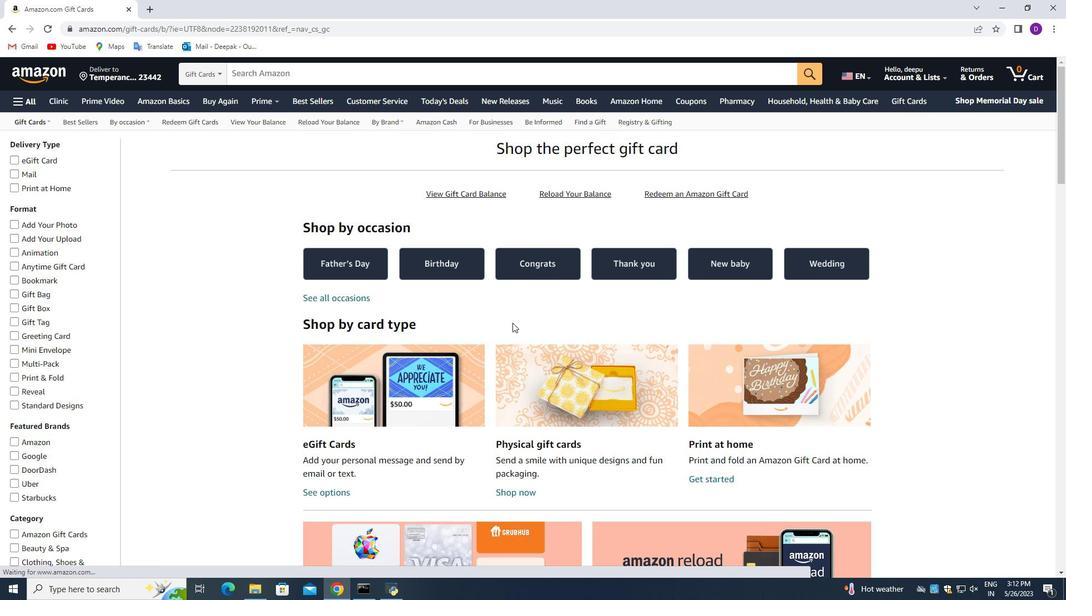 
Action: Mouse moved to (507, 320)
Screenshot: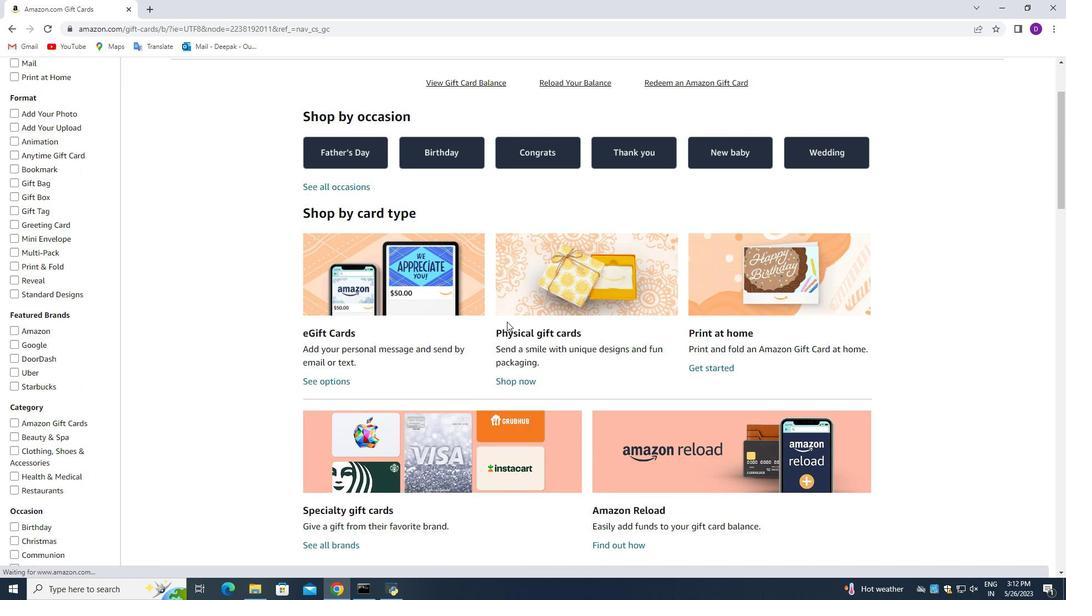 
Action: Mouse scrolled (507, 319) with delta (0, 0)
Screenshot: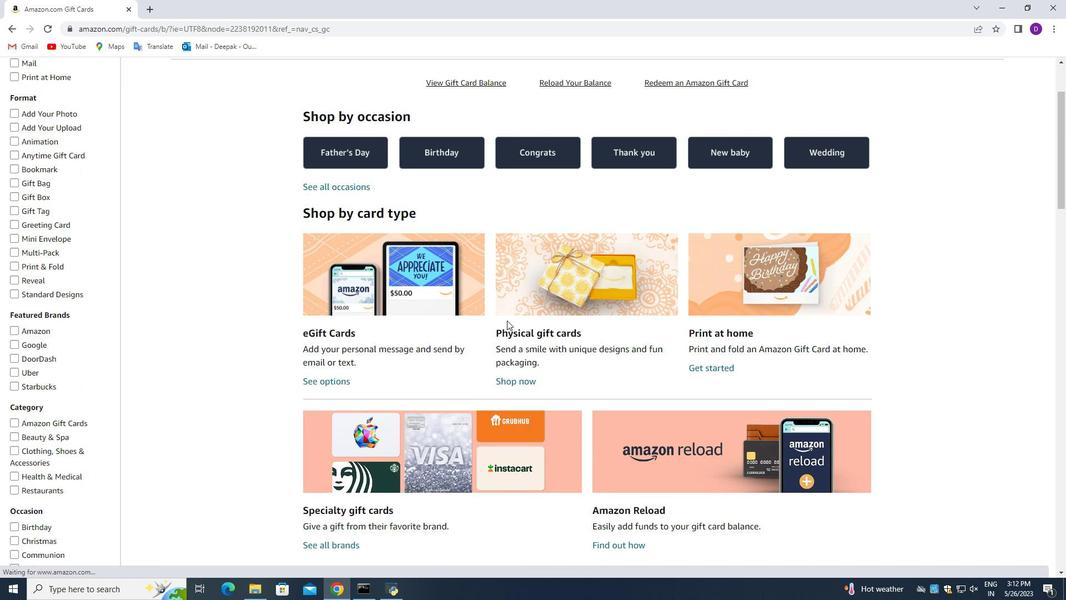 
Action: Mouse moved to (510, 321)
Screenshot: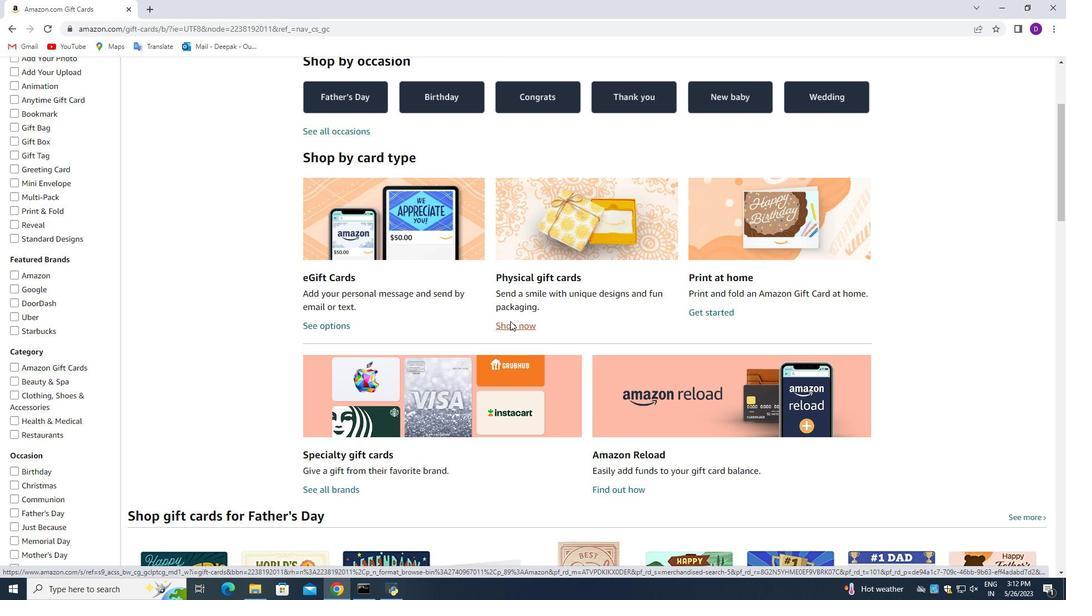 
Action: Mouse scrolled (510, 320) with delta (0, 0)
Screenshot: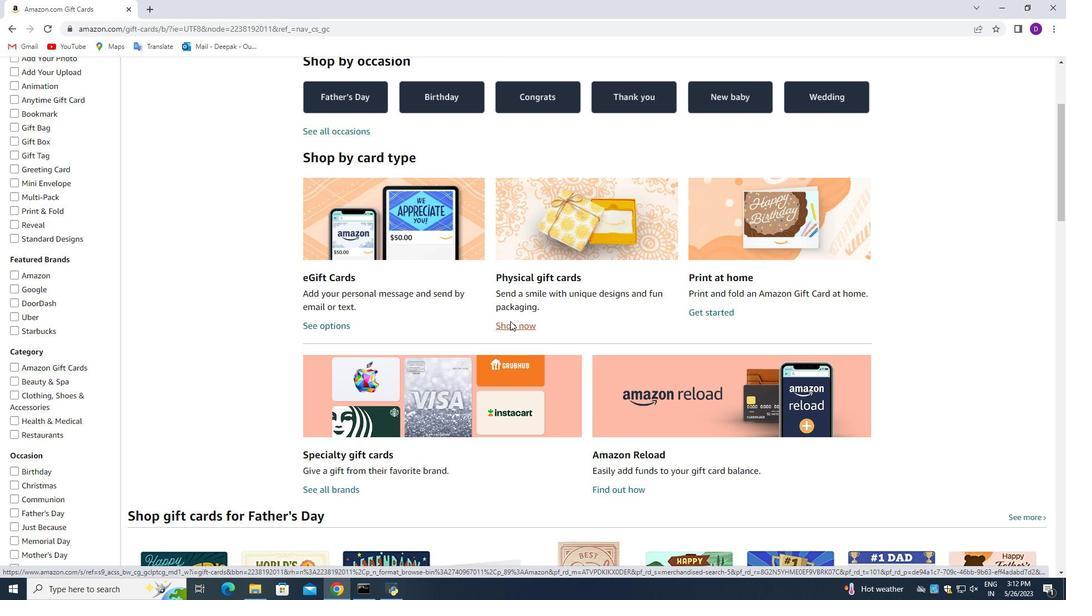 
Action: Mouse scrolled (510, 320) with delta (0, 0)
Screenshot: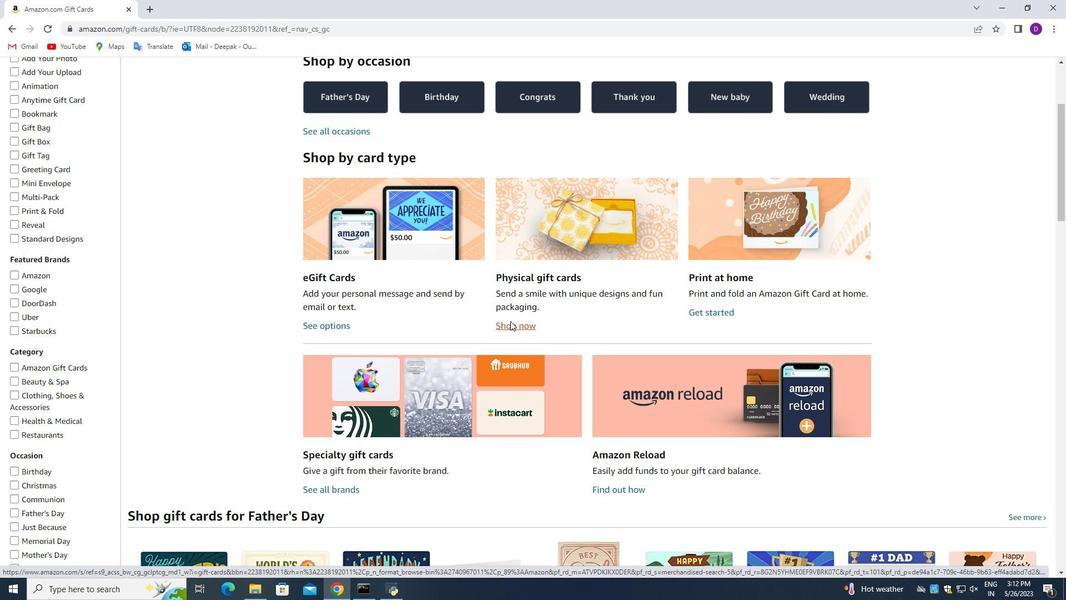 
Action: Mouse scrolled (510, 320) with delta (0, 0)
Screenshot: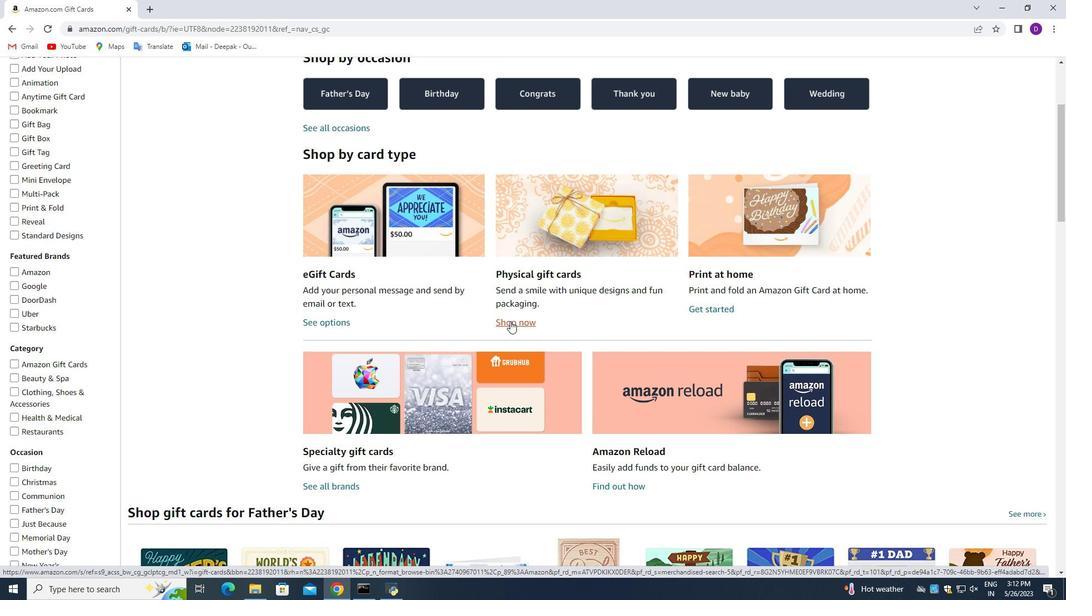 
Action: Mouse moved to (500, 313)
Screenshot: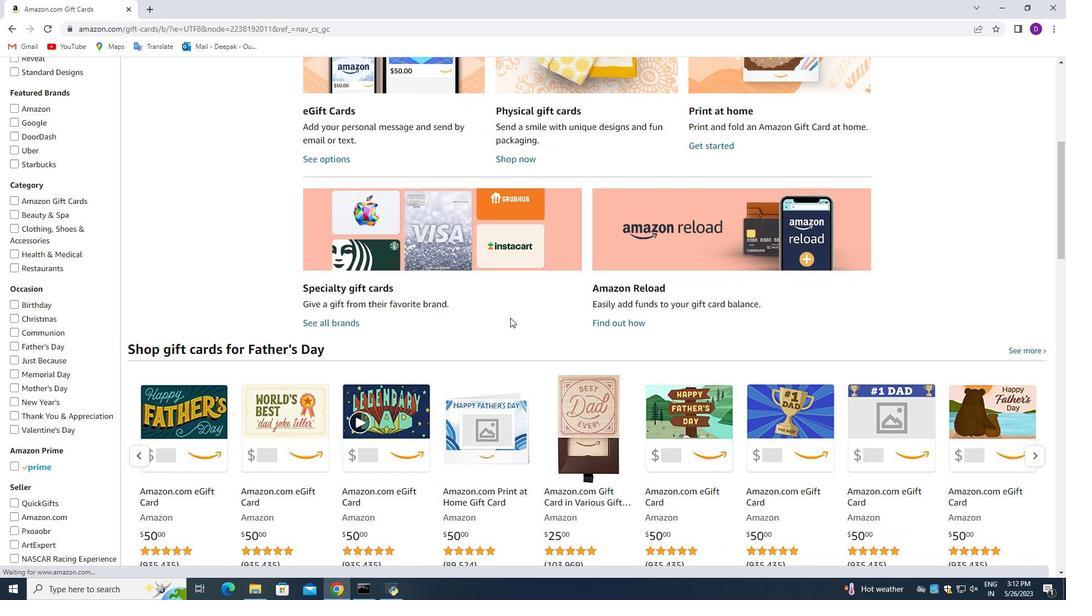 
Action: Mouse scrolled (500, 314) with delta (0, 0)
Screenshot: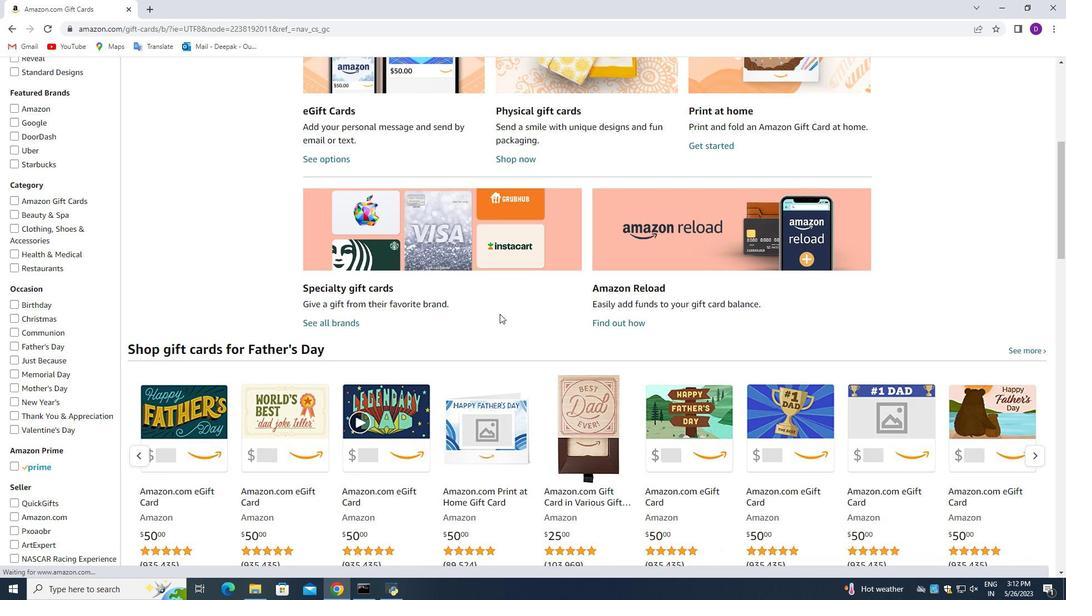 
Action: Mouse scrolled (500, 314) with delta (0, 0)
Screenshot: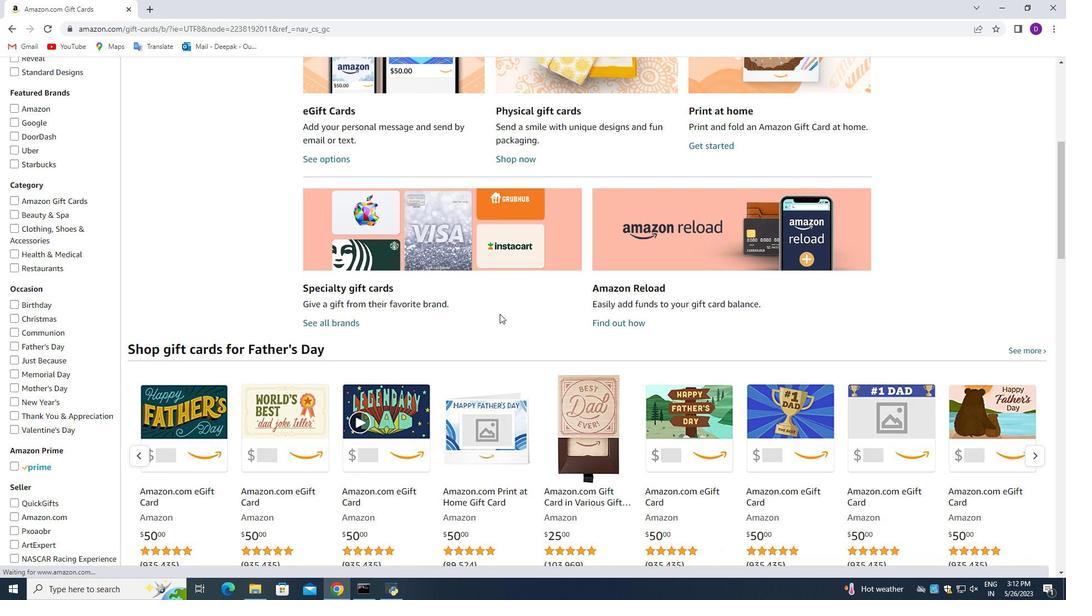 
Action: Mouse moved to (290, 376)
Screenshot: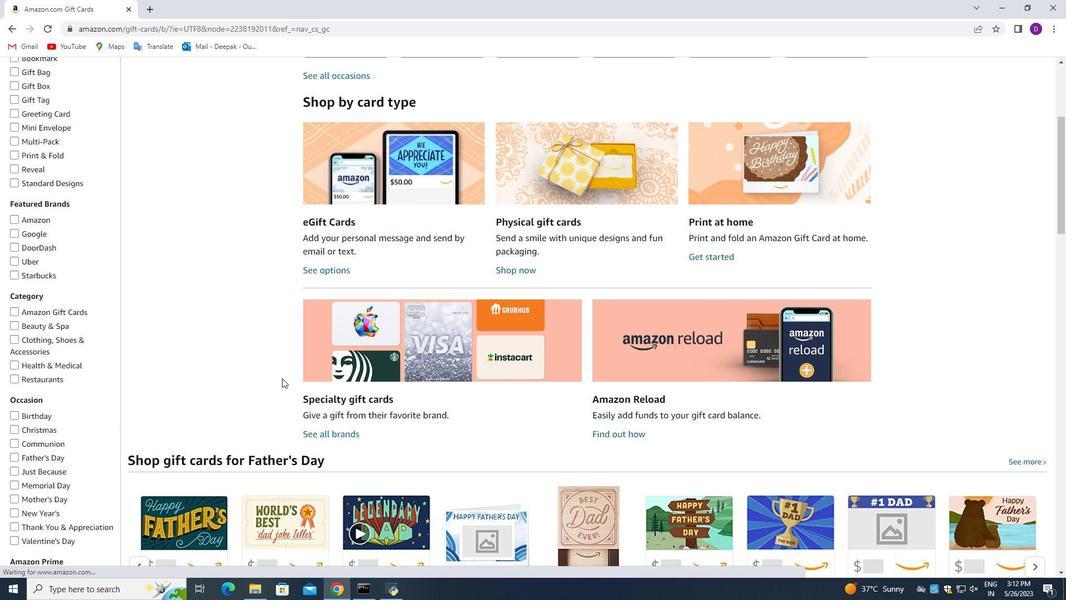 
Action: Mouse scrolled (290, 376) with delta (0, 0)
Screenshot: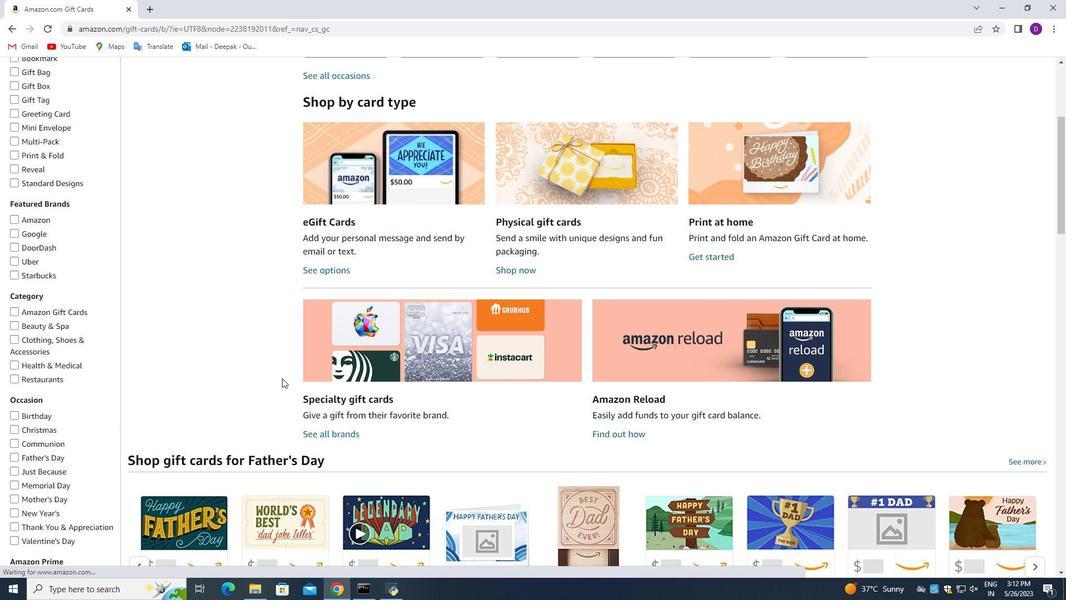 
Action: Mouse scrolled (290, 376) with delta (0, 0)
Screenshot: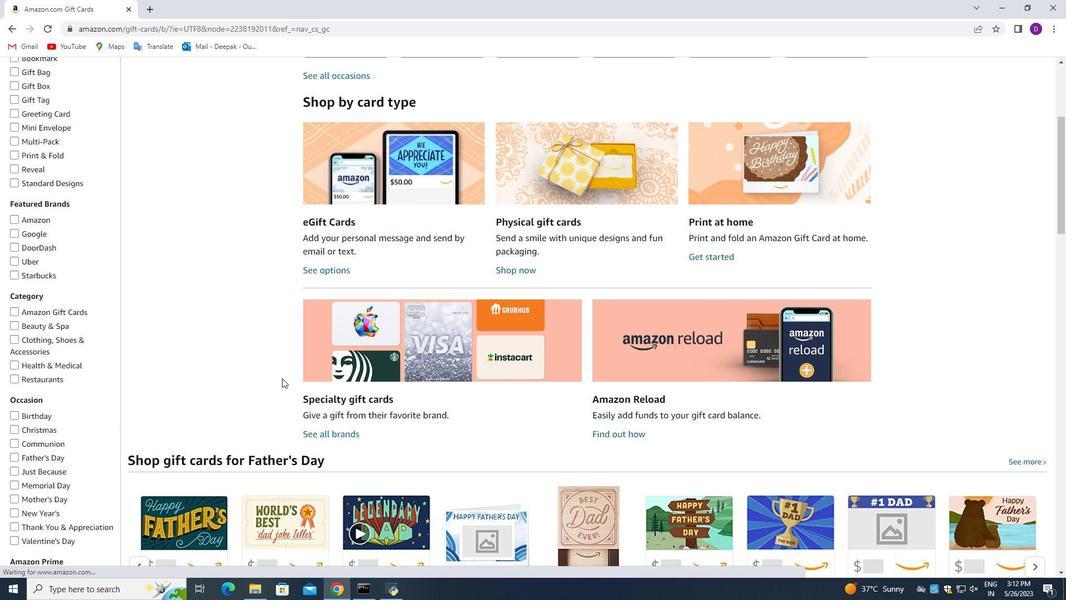 
Action: Mouse moved to (46, 195)
Screenshot: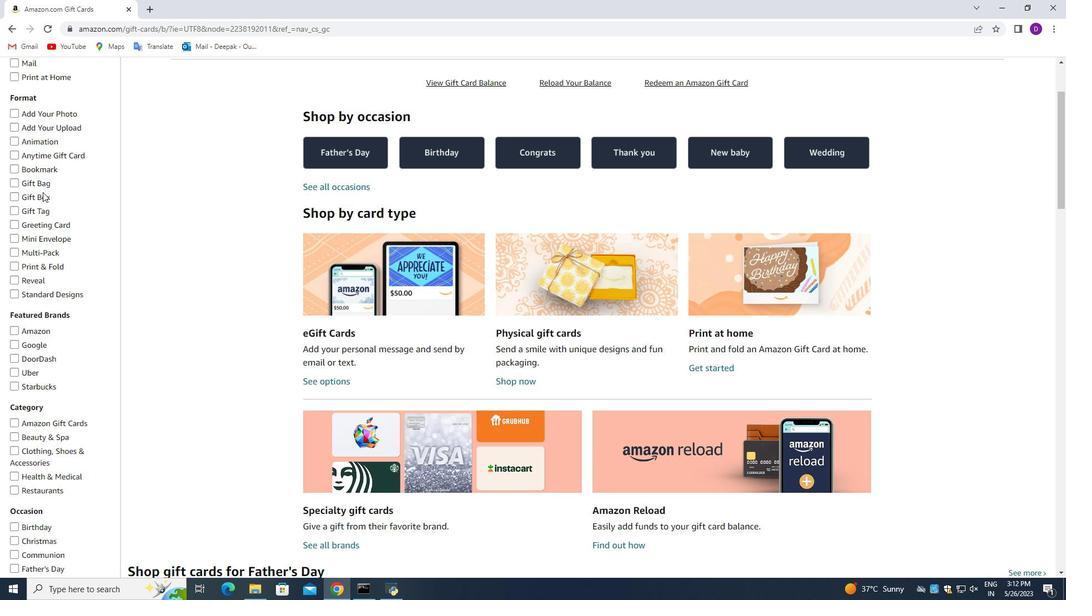 
Action: Mouse scrolled (46, 195) with delta (0, 0)
Screenshot: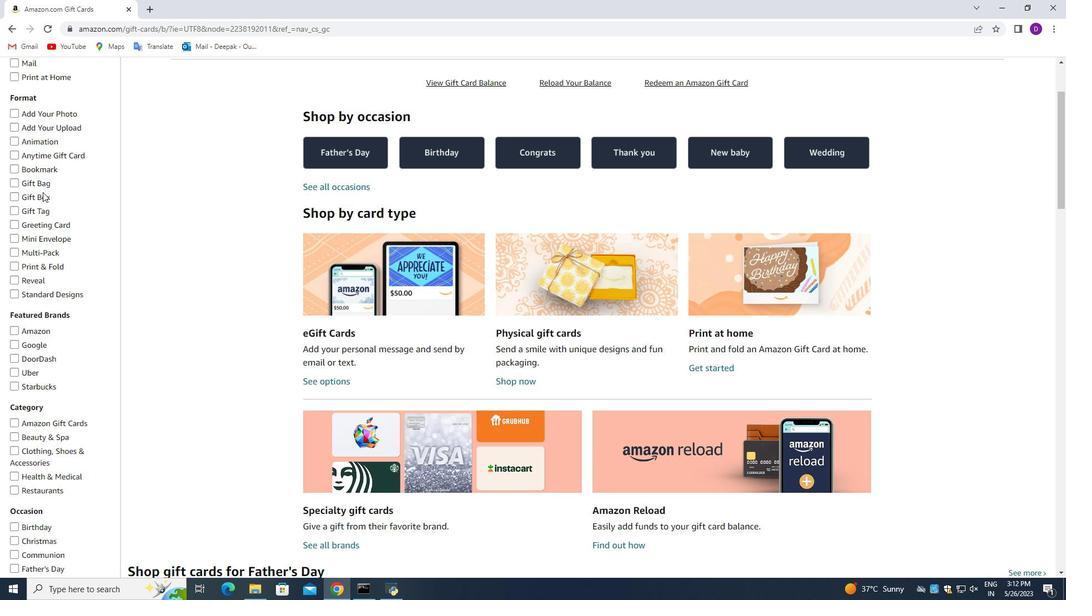 
Action: Mouse moved to (46, 193)
Screenshot: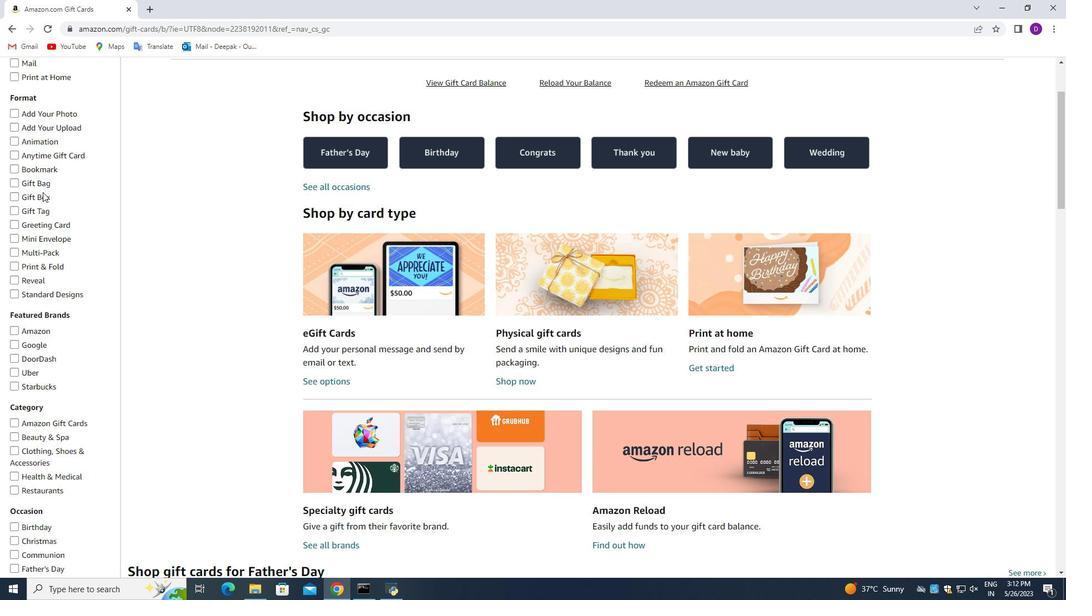 
Action: Mouse scrolled (46, 193) with delta (0, 0)
Screenshot: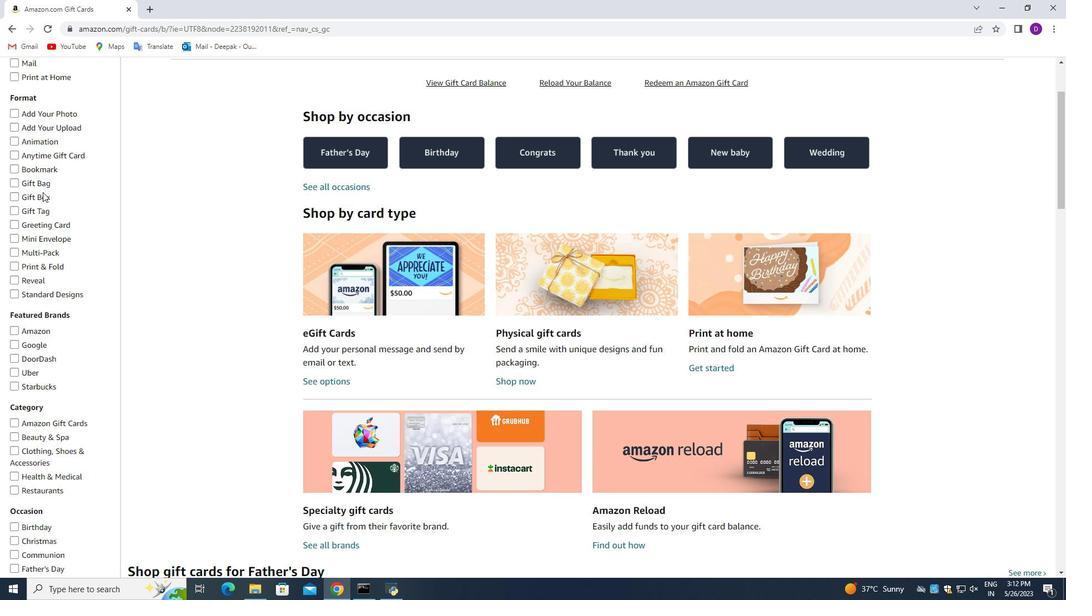 
Action: Mouse moved to (46, 192)
Screenshot: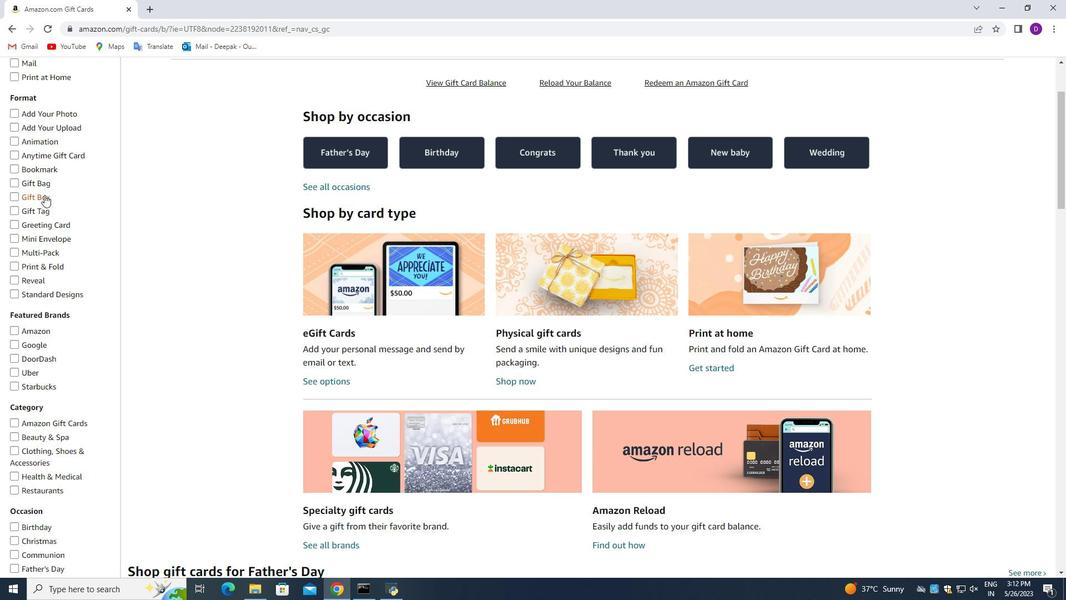 
Action: Mouse scrolled (46, 193) with delta (0, 0)
Screenshot: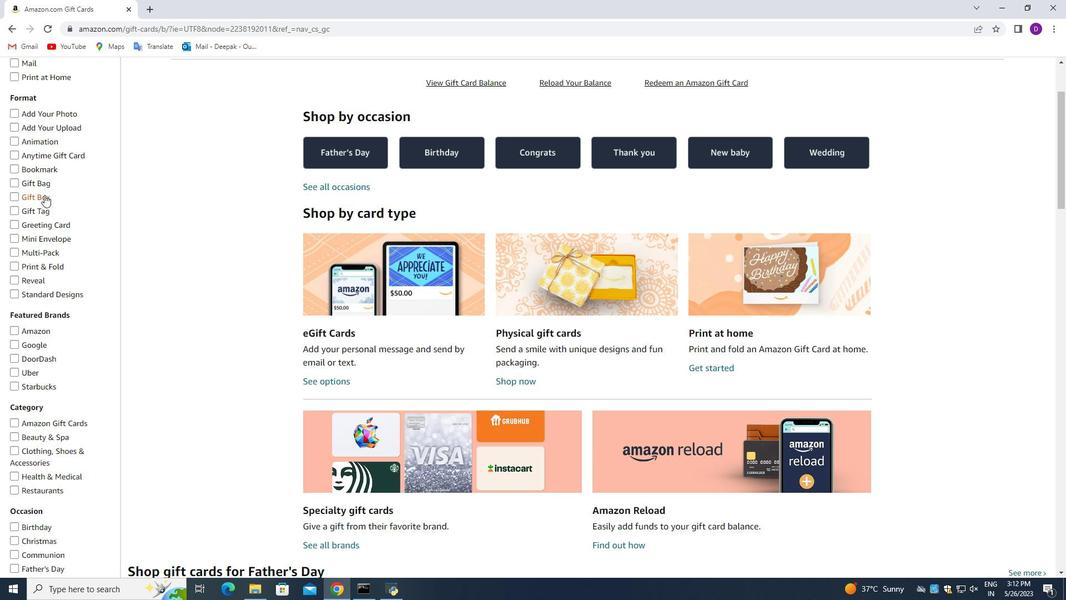 
Action: Mouse scrolled (46, 192) with delta (0, 0)
Screenshot: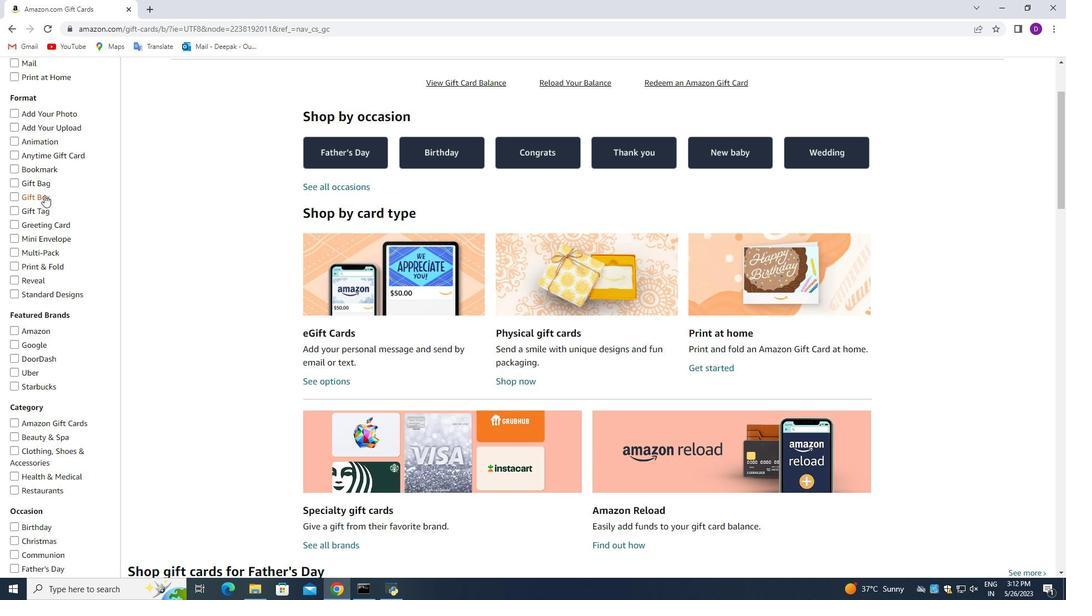 
Action: Mouse scrolled (46, 192) with delta (0, 0)
Screenshot: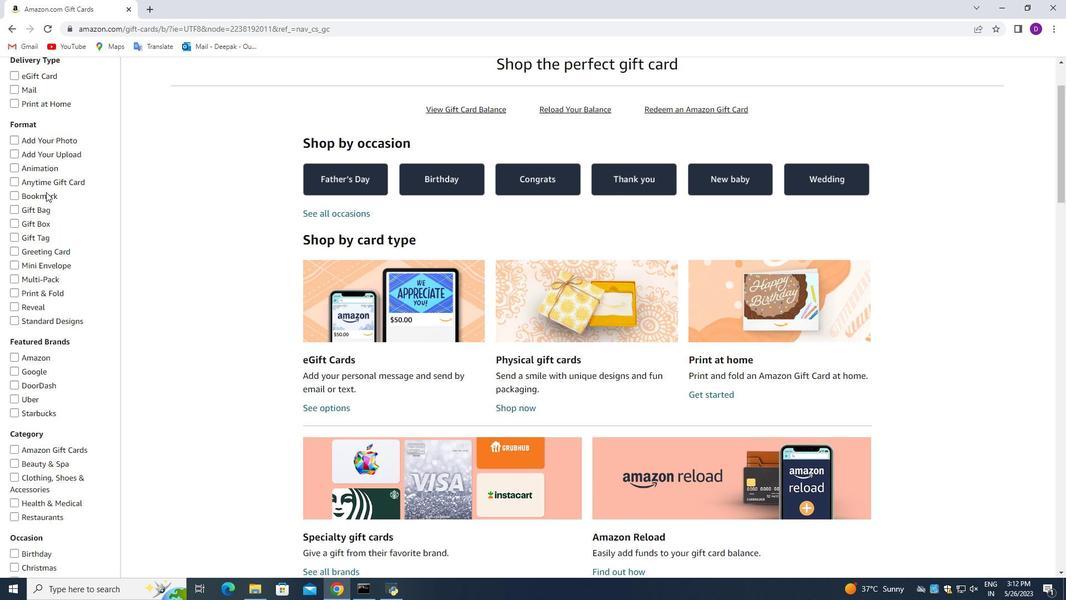 
Action: Mouse scrolled (46, 192) with delta (0, 0)
Screenshot: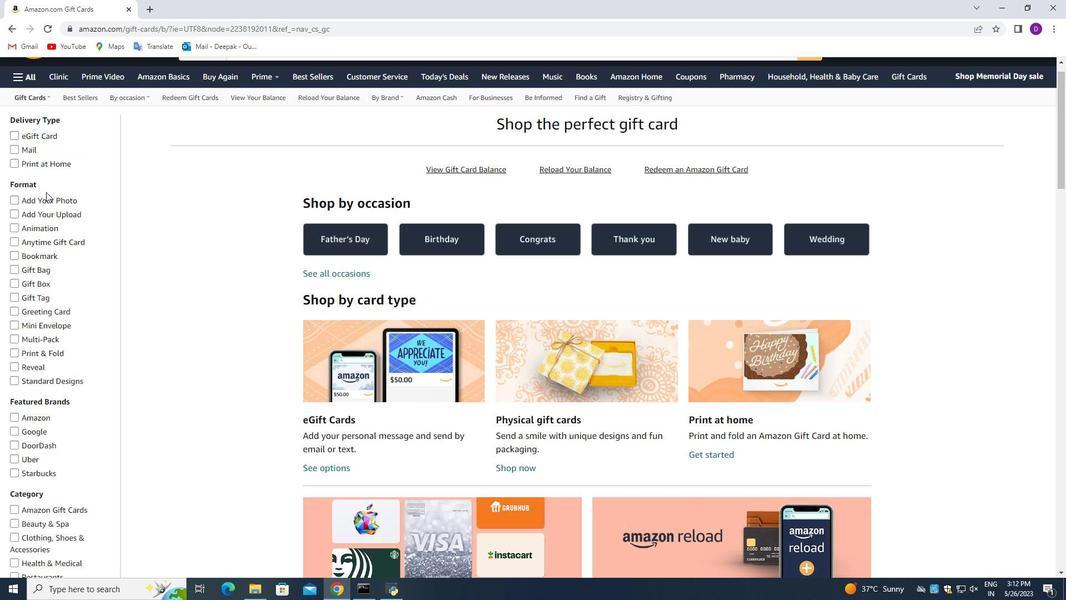 
Action: Mouse scrolled (46, 192) with delta (0, 0)
Screenshot: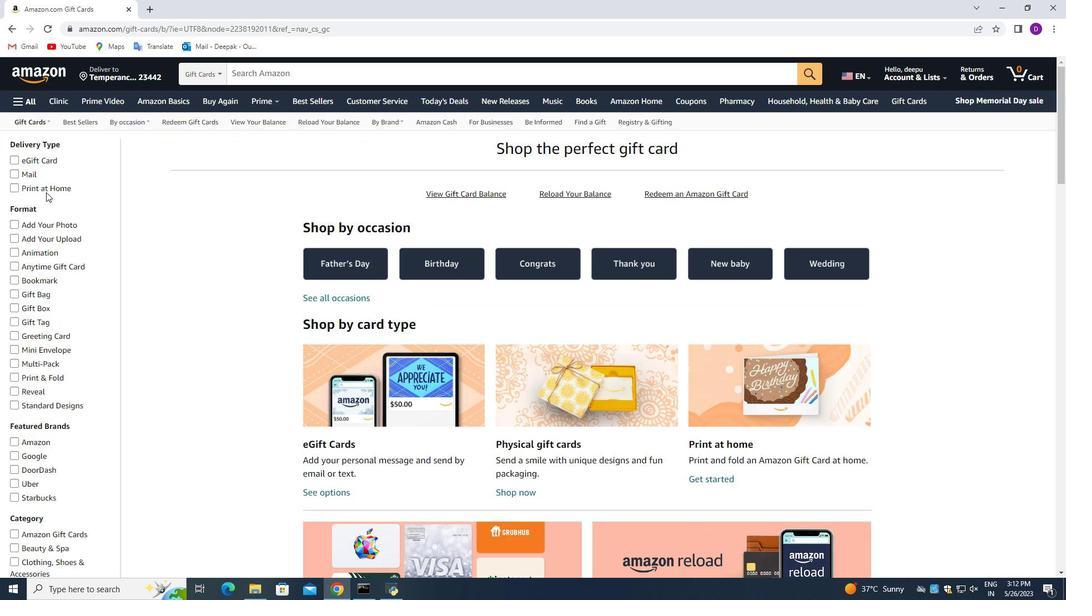 
Action: Mouse scrolled (46, 192) with delta (0, 0)
Screenshot: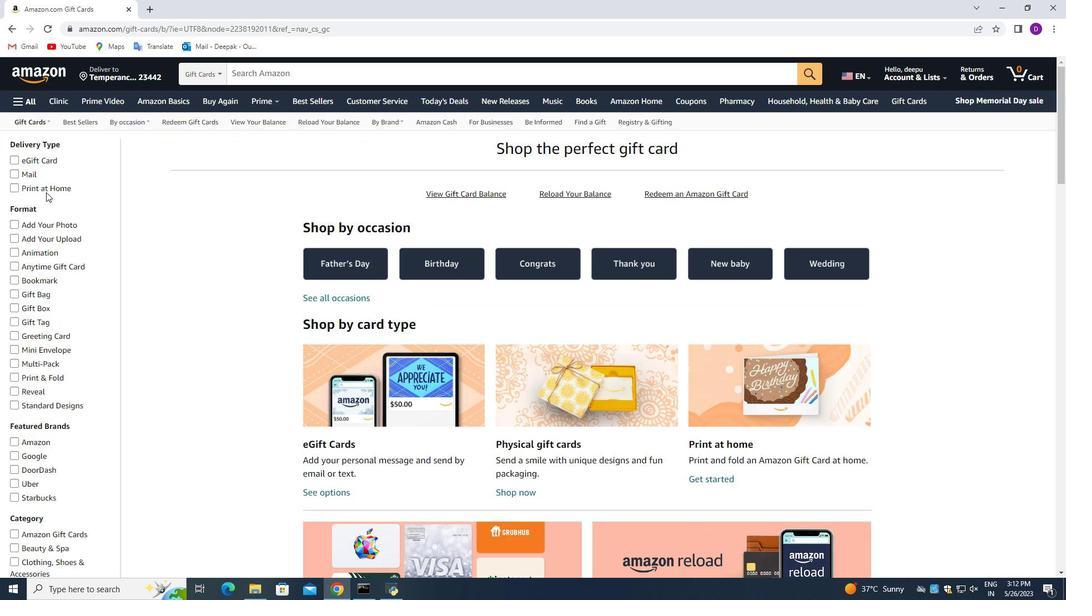
Action: Mouse scrolled (46, 192) with delta (0, 0)
Screenshot: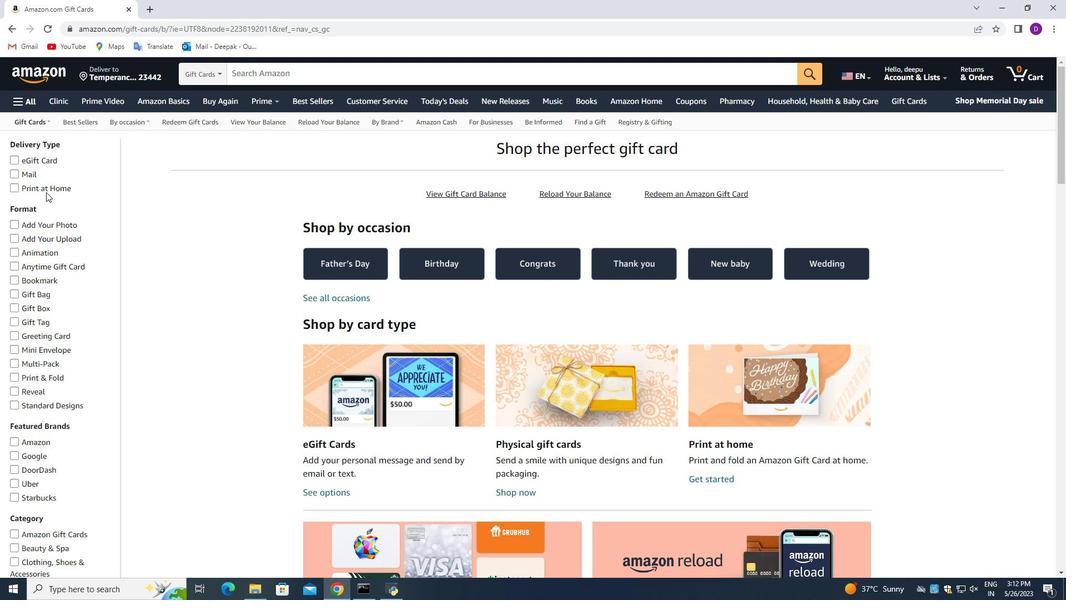 
Action: Mouse moved to (55, 283)
Screenshot: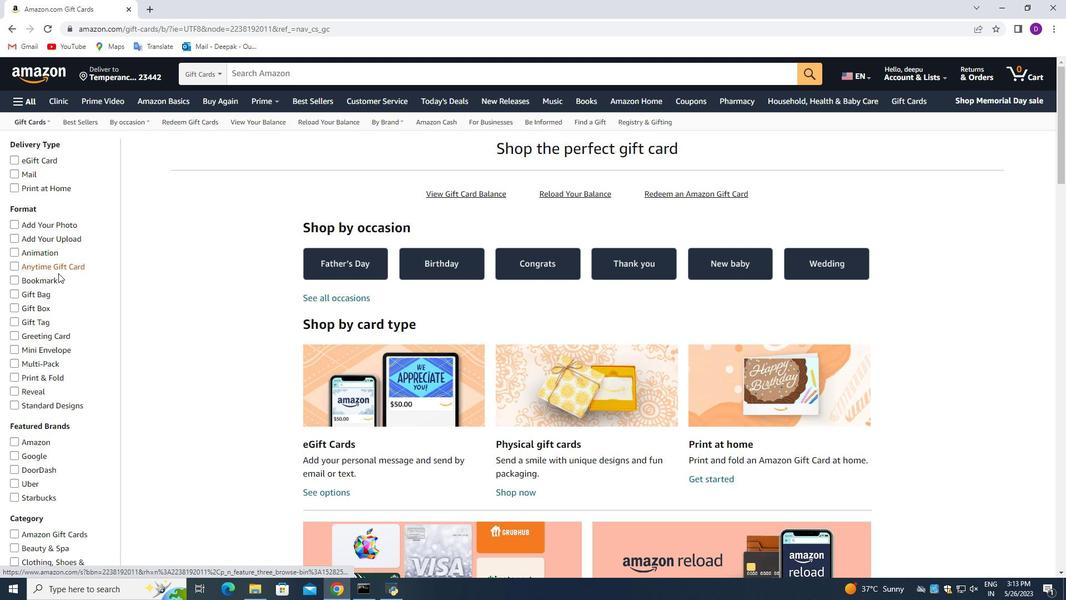 
Action: Mouse scrolled (55, 282) with delta (0, 0)
Screenshot: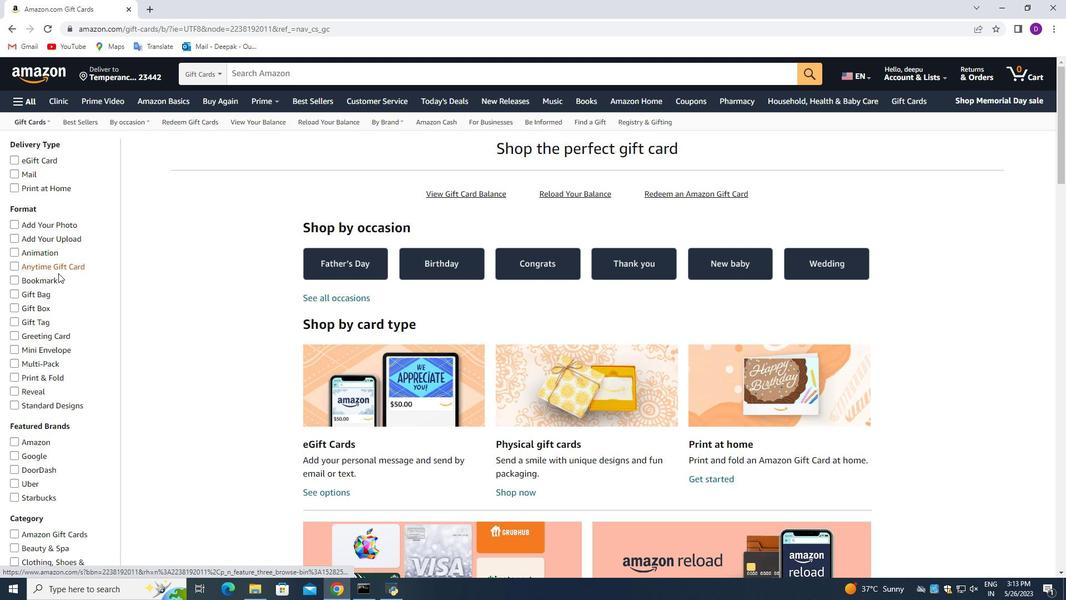 
Action: Mouse moved to (50, 323)
Screenshot: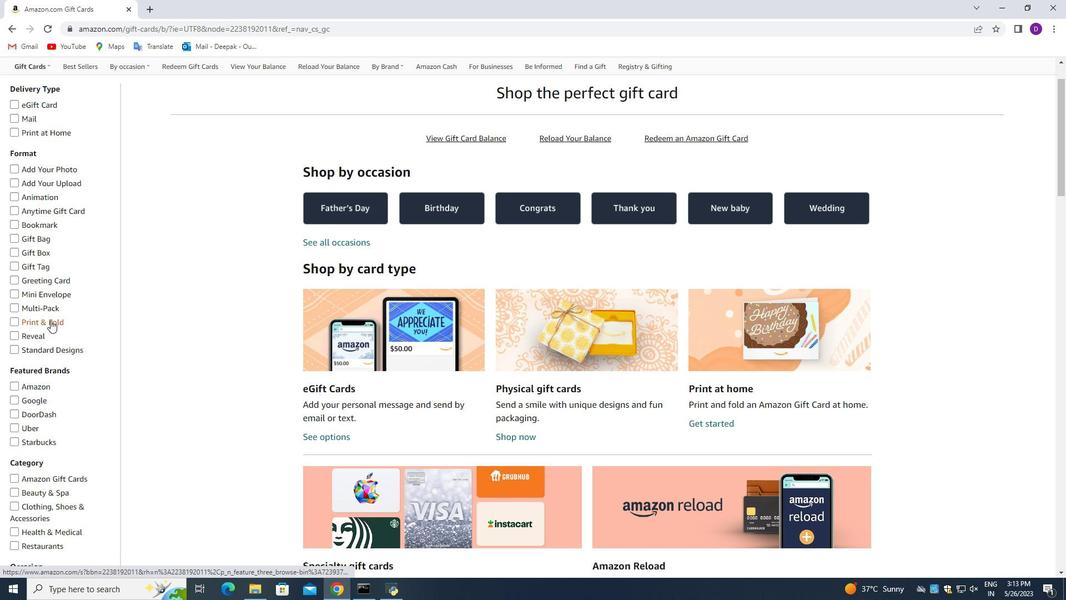 
Action: Mouse scrolled (50, 323) with delta (0, 0)
Screenshot: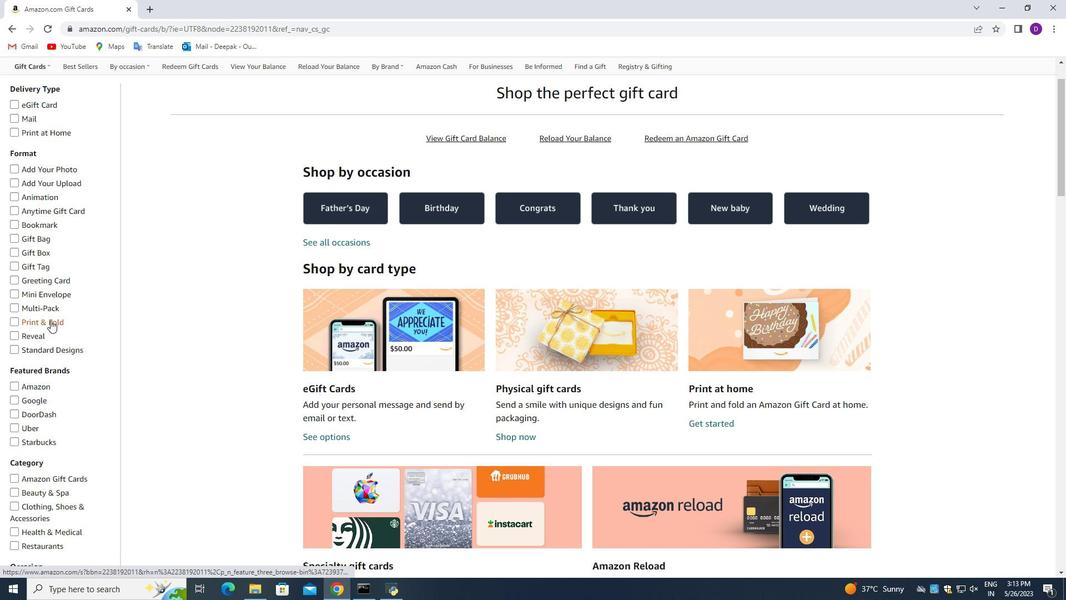 
Action: Mouse moved to (50, 325)
Screenshot: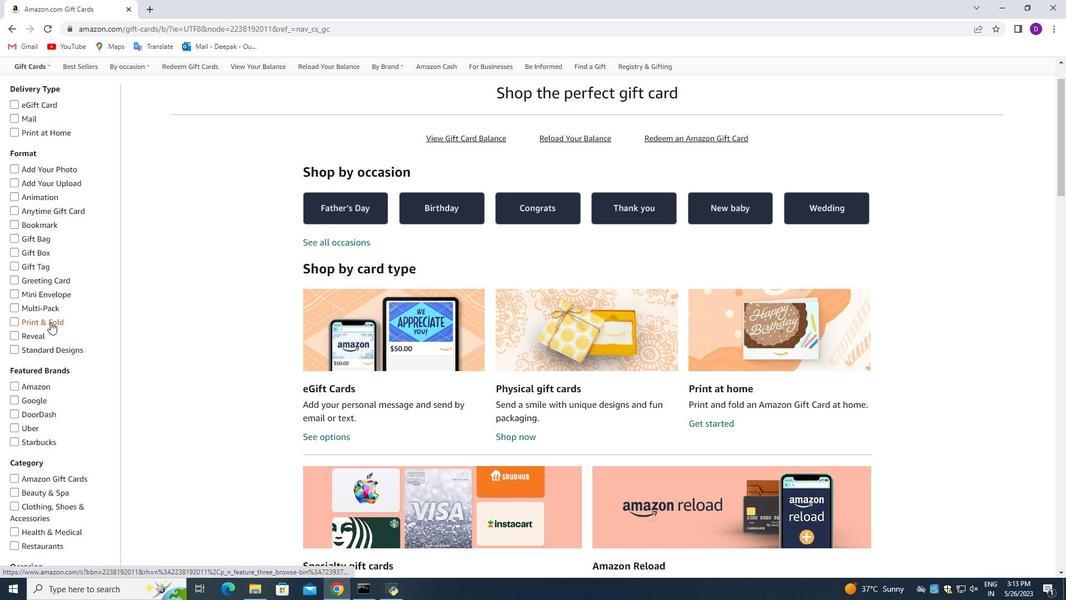 
Action: Mouse scrolled (50, 325) with delta (0, 0)
Screenshot: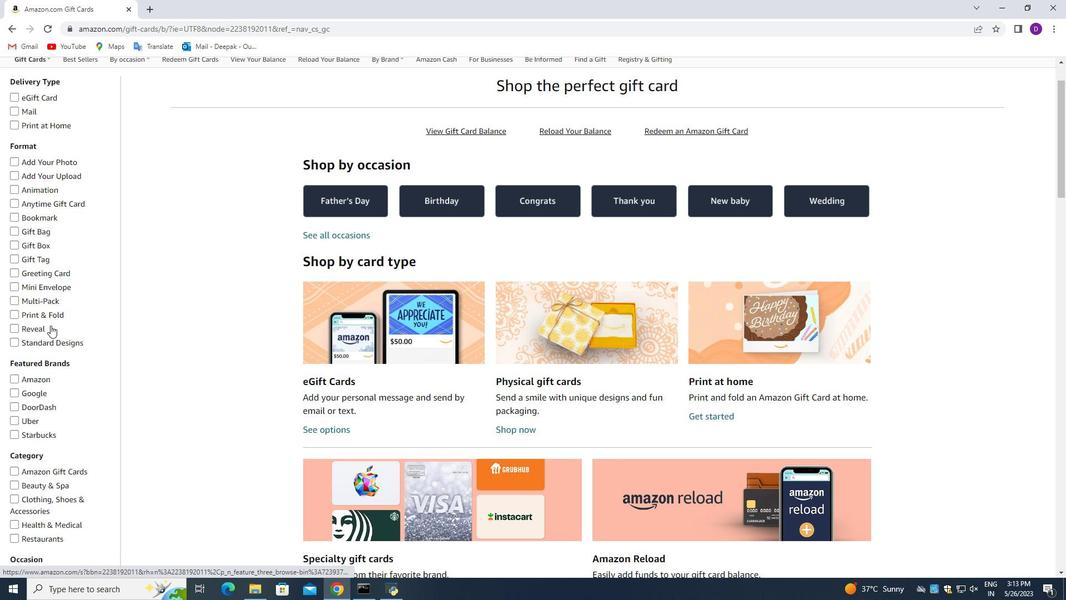 
Action: Mouse moved to (51, 297)
Screenshot: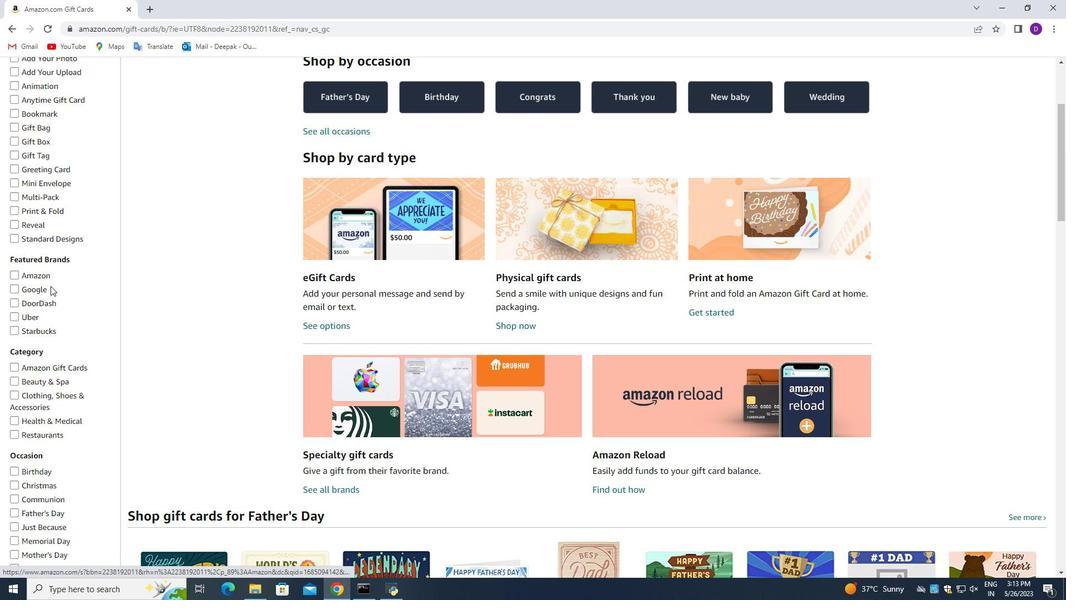 
Action: Mouse scrolled (51, 297) with delta (0, 0)
Screenshot: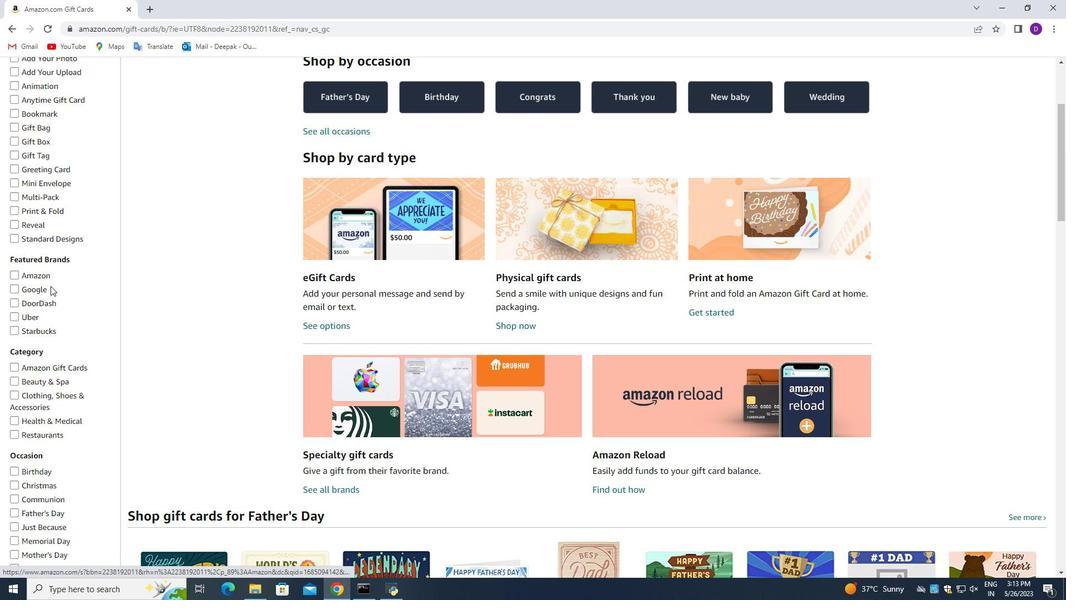 
Action: Mouse moved to (51, 303)
Screenshot: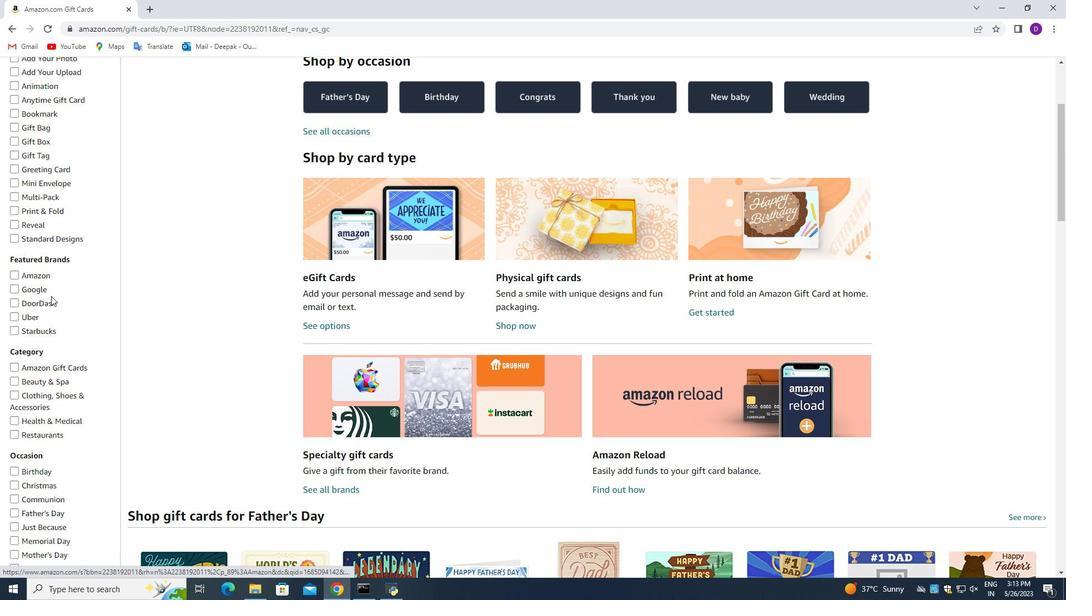 
Action: Mouse scrolled (51, 303) with delta (0, 0)
Screenshot: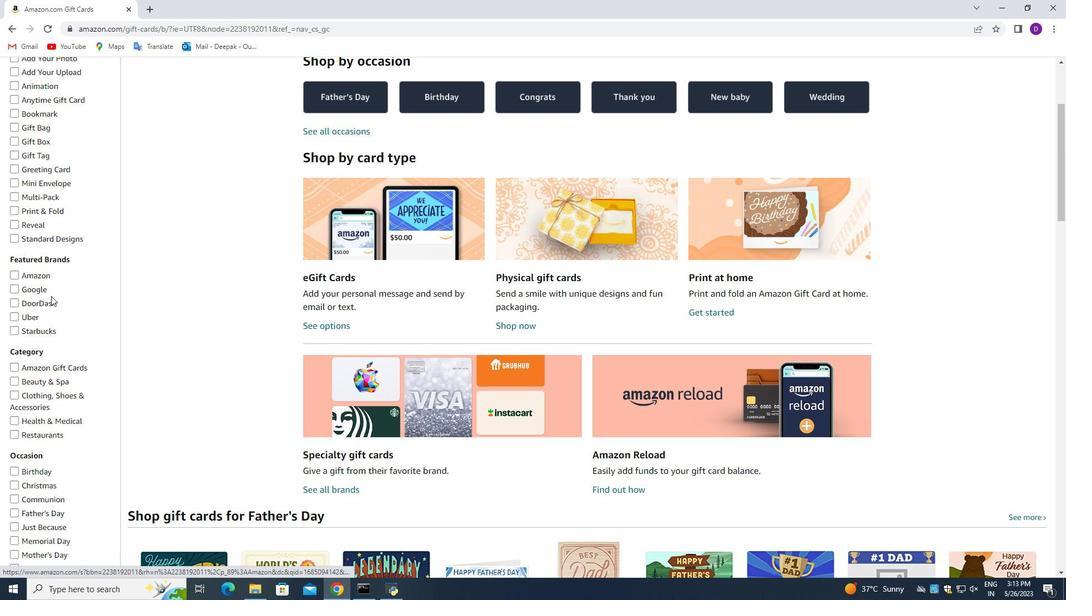 
Action: Mouse moved to (51, 315)
Screenshot: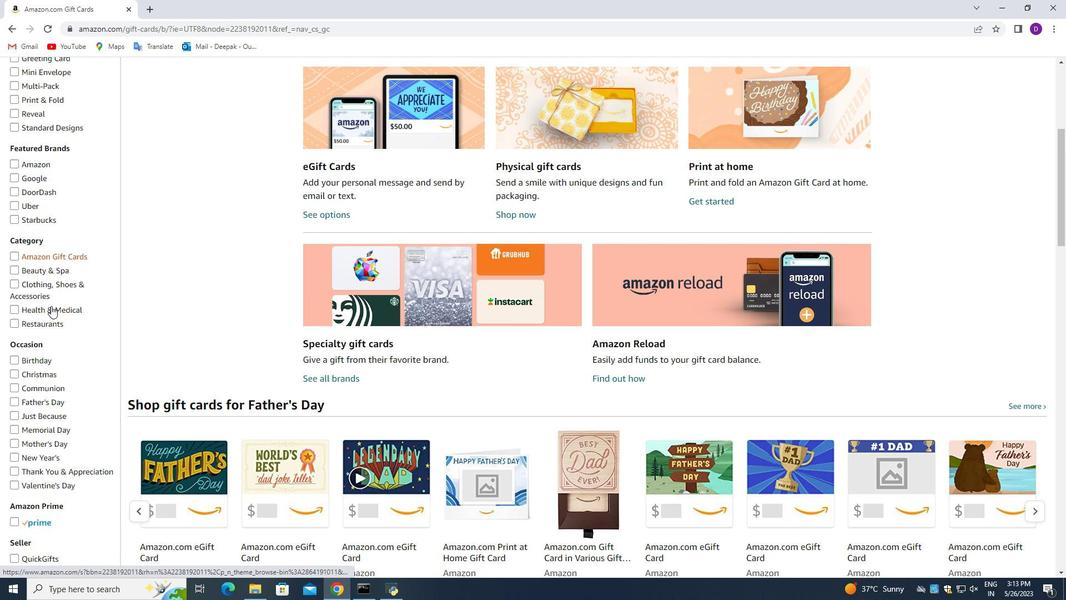 
Action: Mouse scrolled (51, 314) with delta (0, 0)
Screenshot: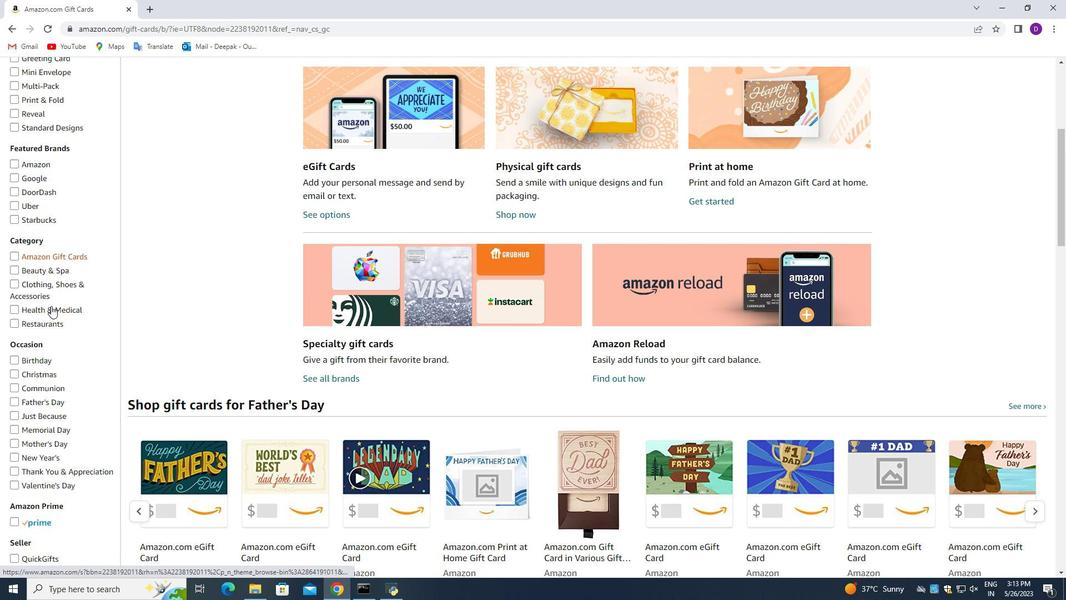 
Action: Mouse moved to (76, 424)
Screenshot: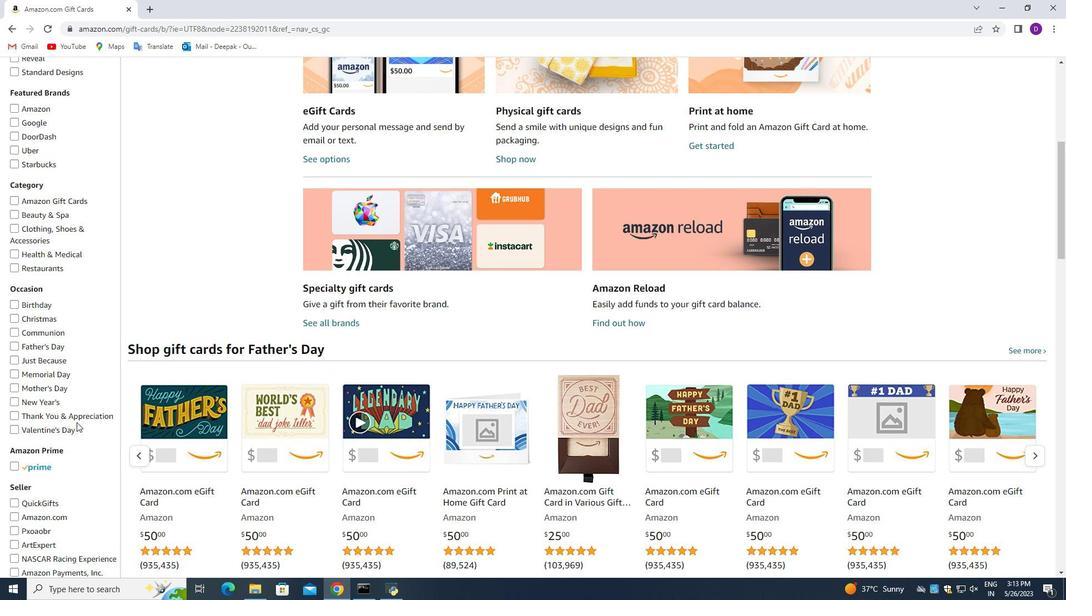 
Action: Mouse scrolled (76, 424) with delta (0, 0)
Screenshot: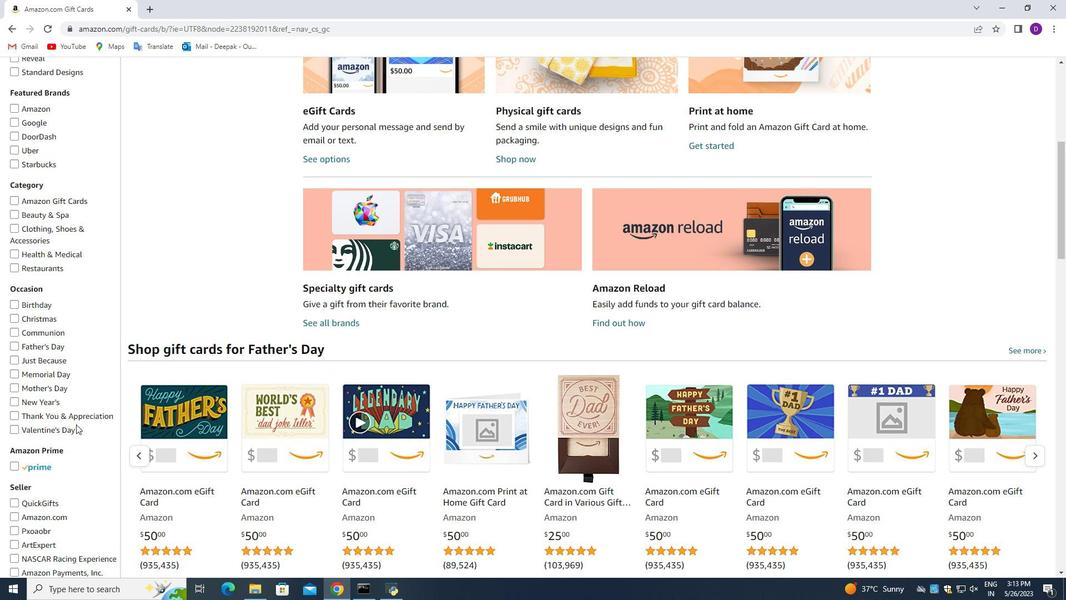
Action: Mouse moved to (74, 425)
Screenshot: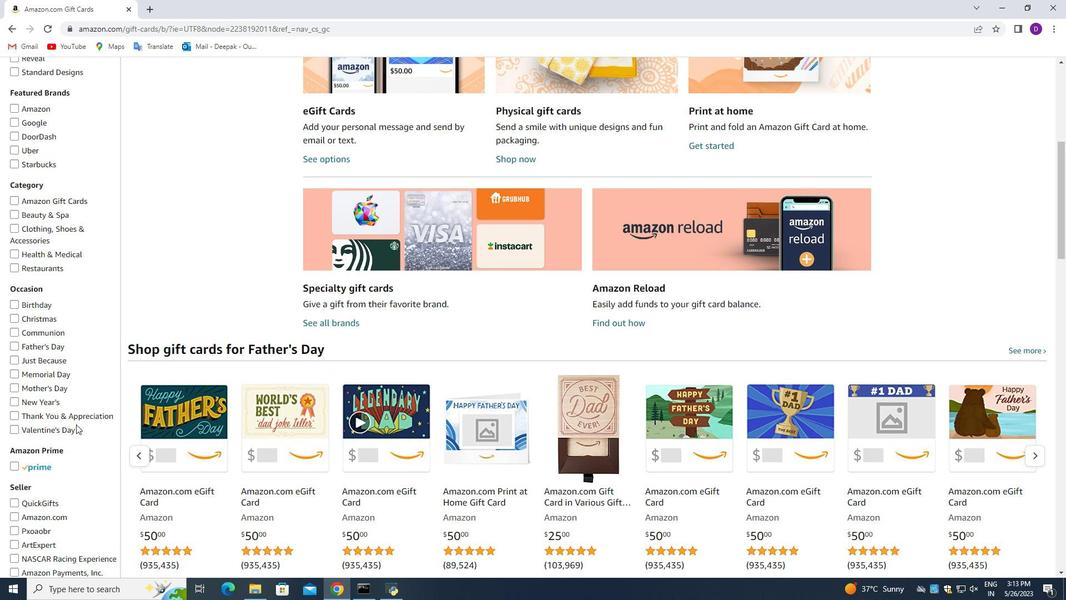 
Action: Mouse scrolled (74, 424) with delta (0, 0)
Screenshot: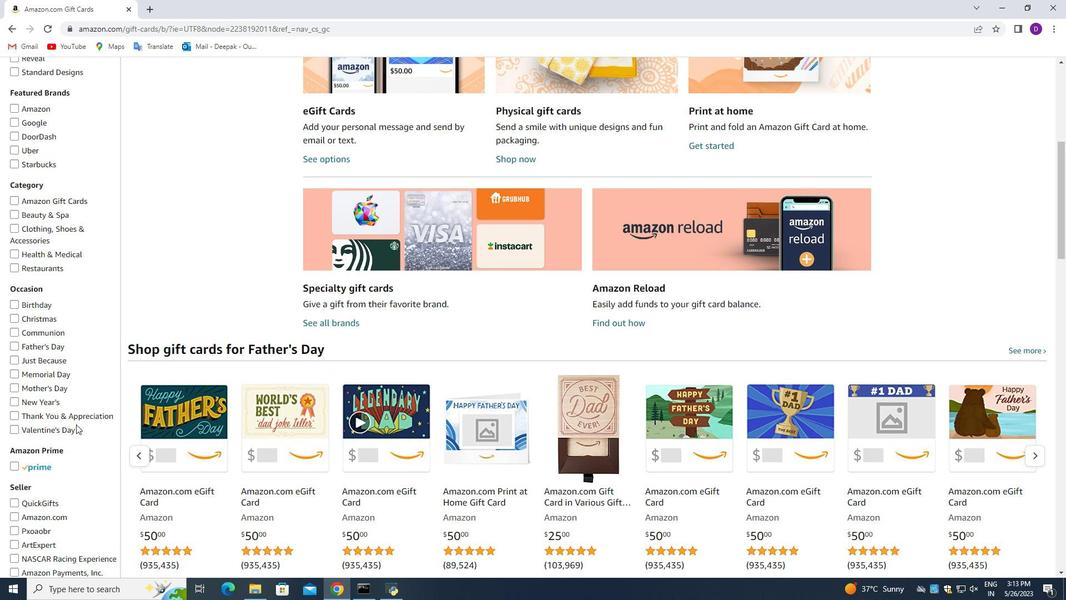 
Action: Mouse moved to (72, 425)
Screenshot: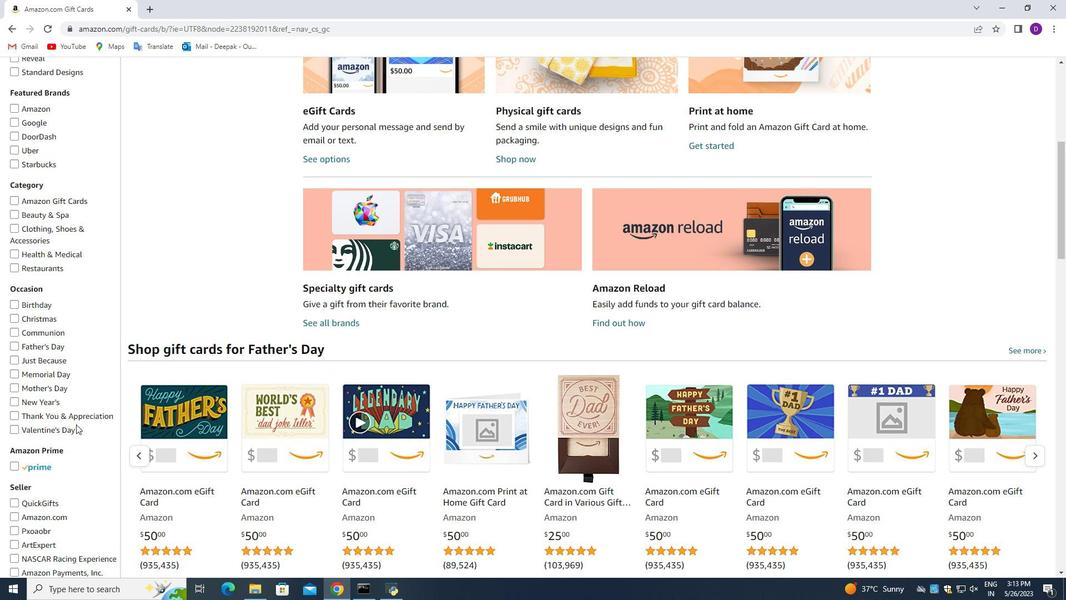 
Action: Mouse scrolled (72, 424) with delta (0, 0)
Screenshot: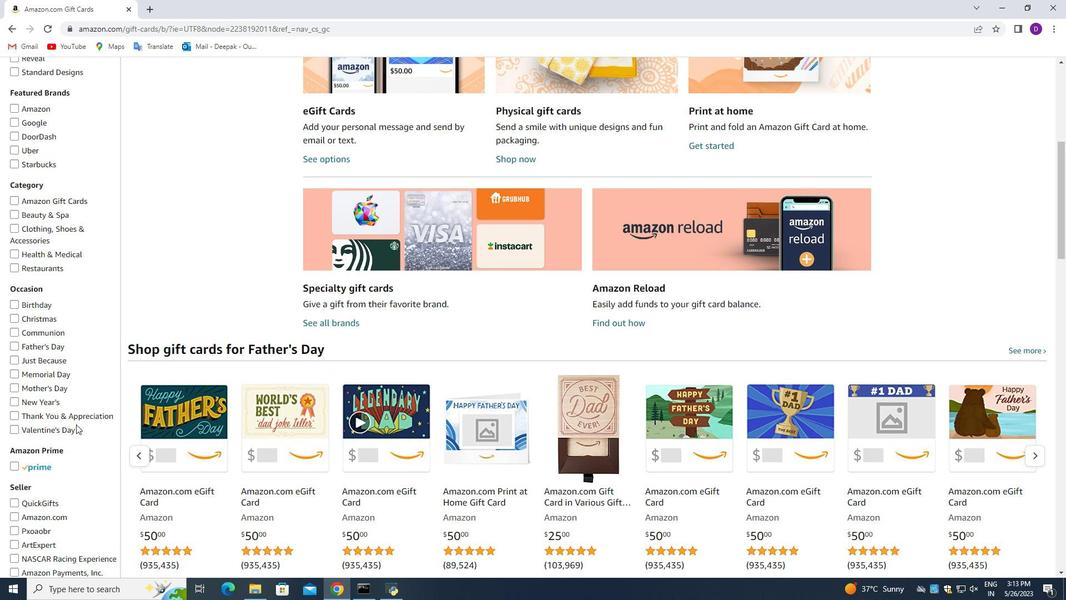 
Action: Mouse moved to (548, 285)
Screenshot: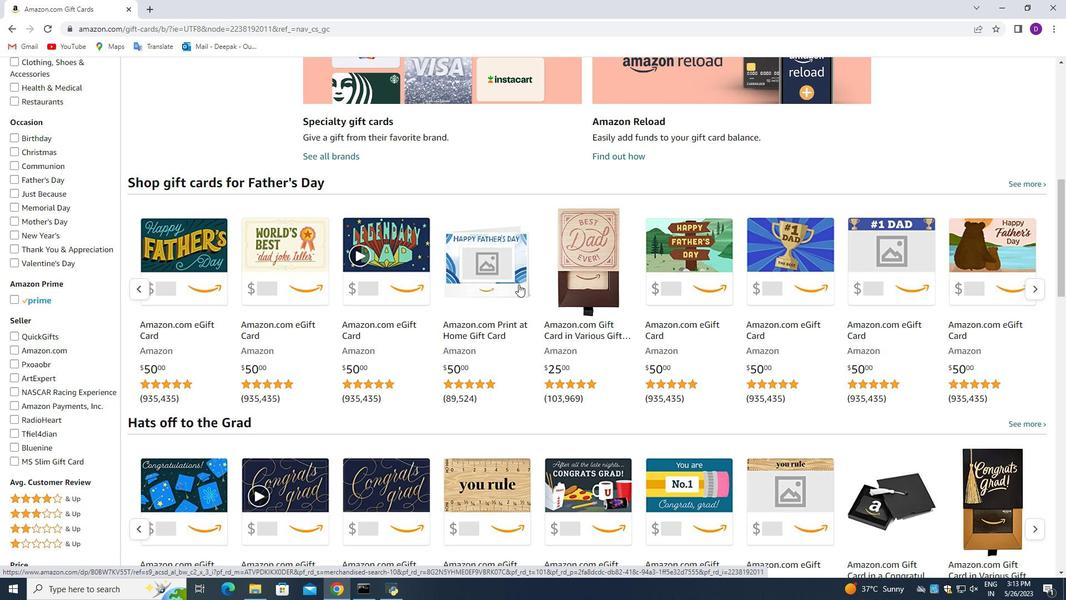 
Action: Mouse scrolled (548, 285) with delta (0, 0)
Screenshot: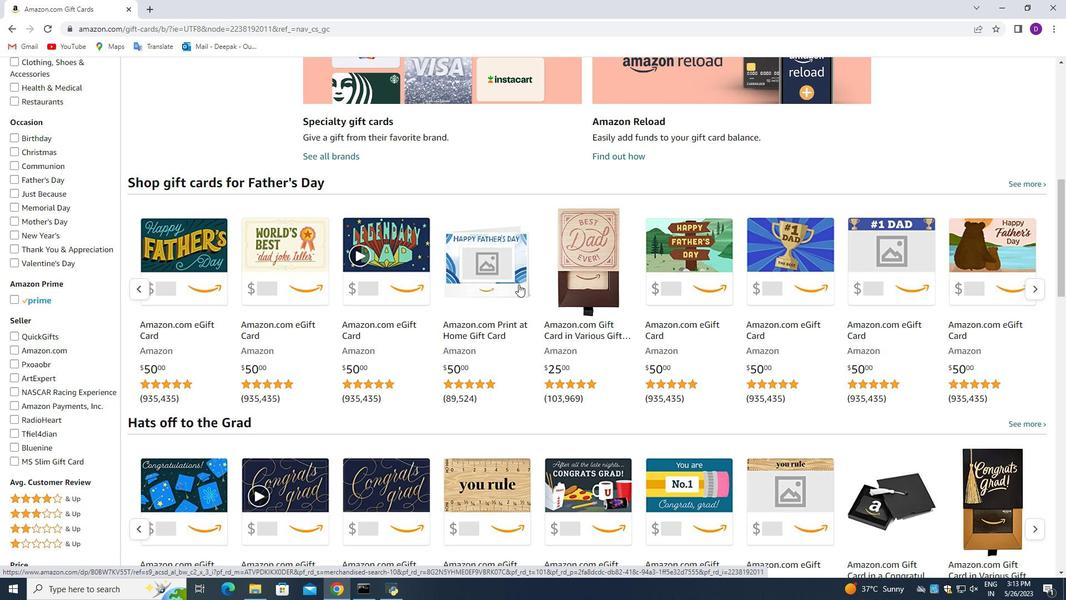 
Action: Mouse moved to (548, 286)
Screenshot: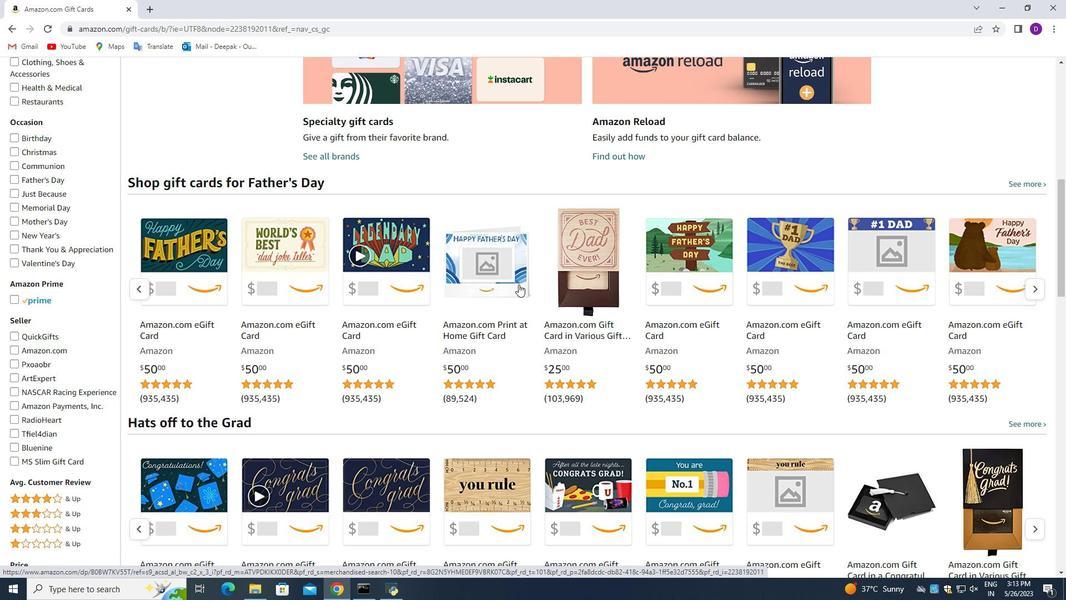 
Action: Mouse scrolled (548, 286) with delta (0, 0)
Screenshot: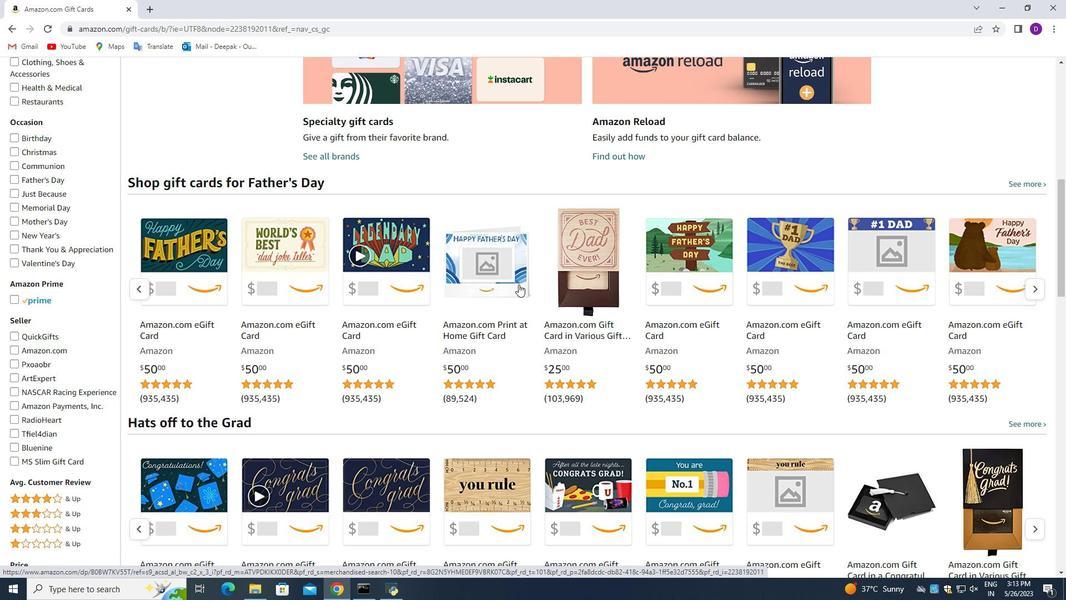 
Action: Mouse moved to (548, 287)
Screenshot: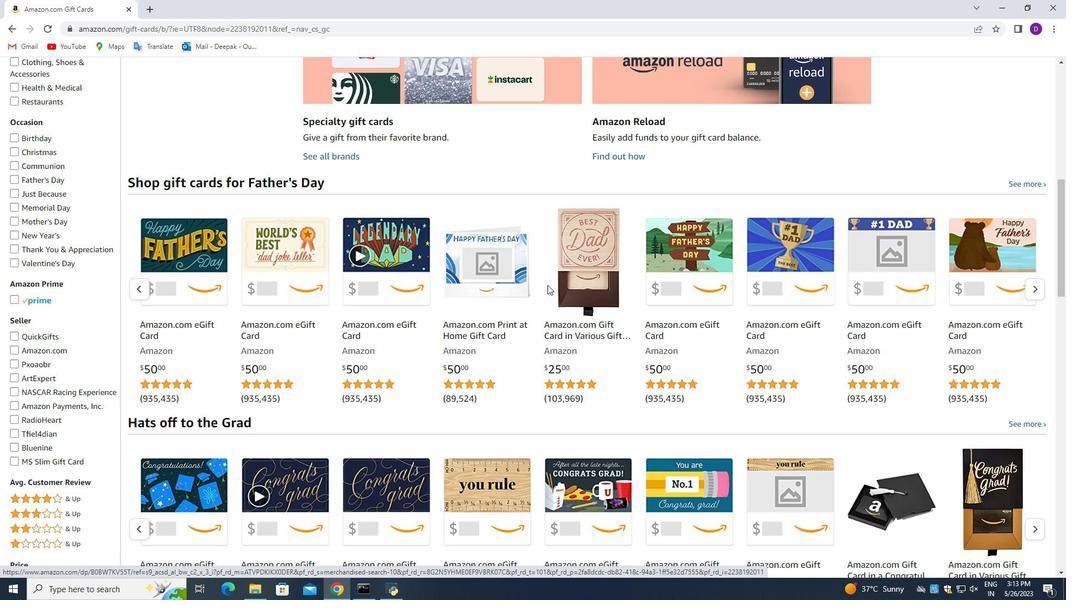 
Action: Mouse scrolled (548, 288) with delta (0, 0)
Screenshot: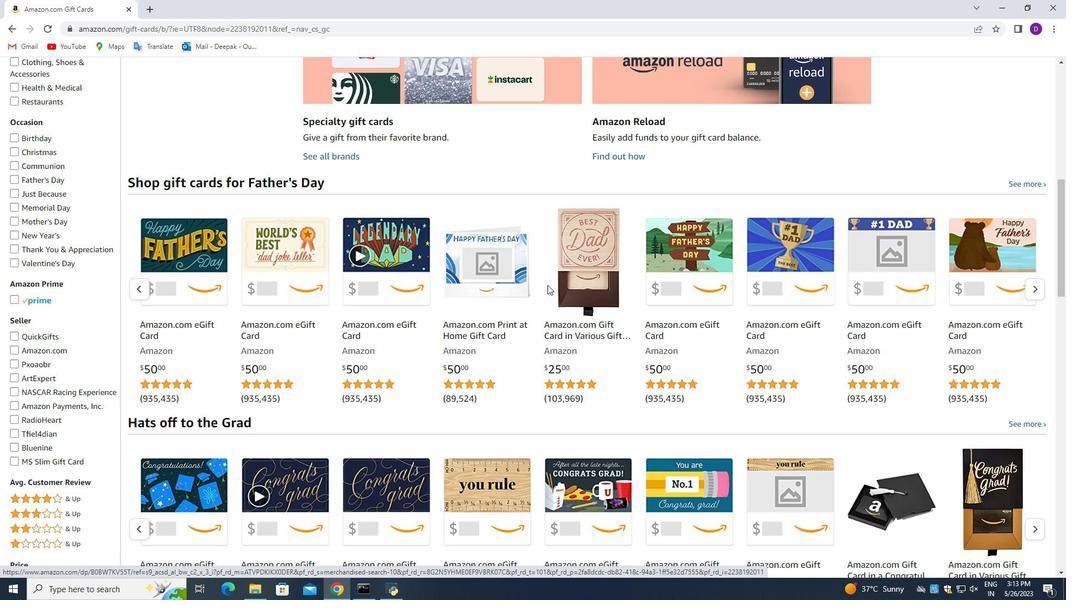 
Action: Mouse moved to (547, 288)
Screenshot: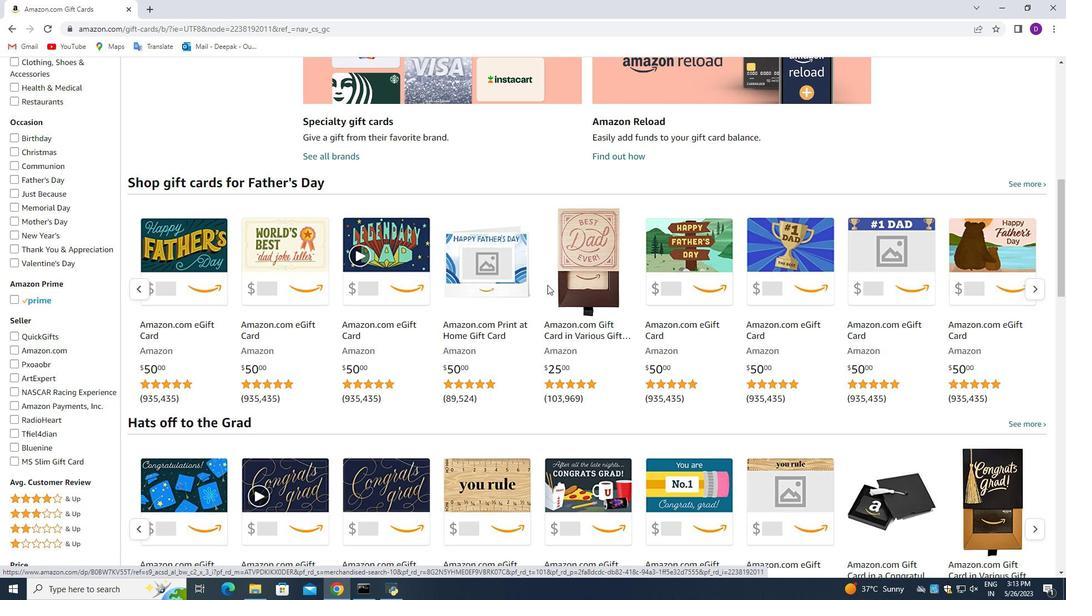 
Action: Mouse scrolled (547, 289) with delta (0, 0)
Screenshot: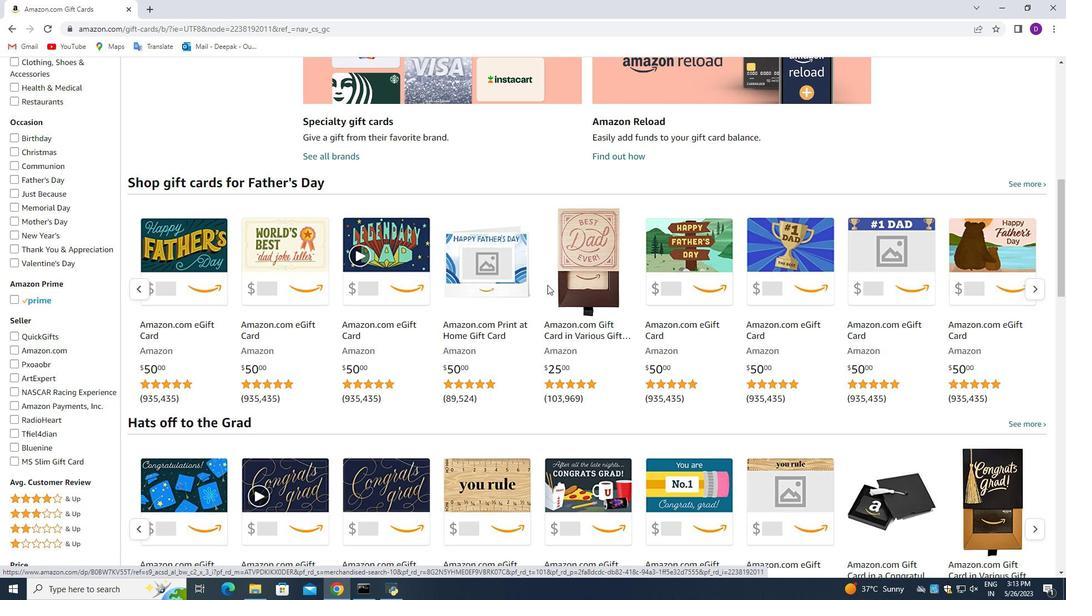 
Action: Mouse scrolled (547, 289) with delta (0, 0)
Screenshot: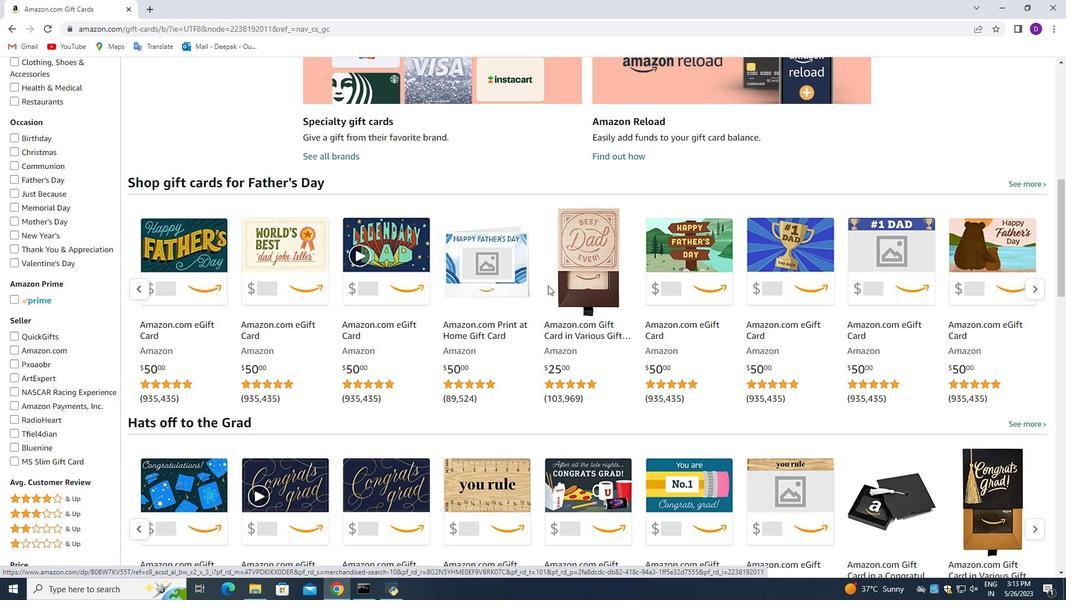 
Action: Mouse moved to (547, 289)
Screenshot: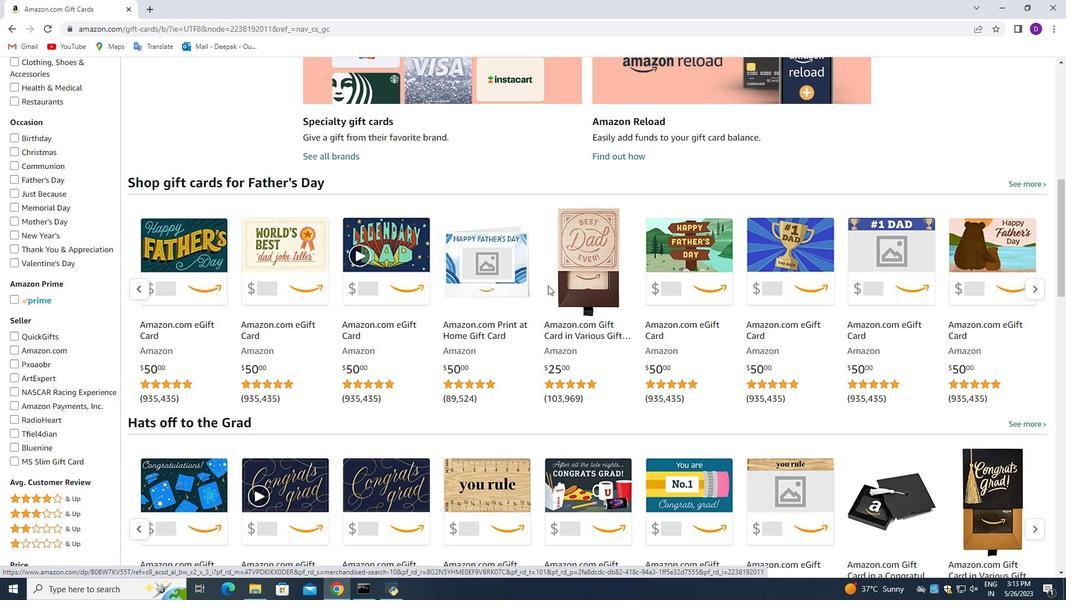 
Action: Mouse scrolled (547, 290) with delta (0, 0)
Screenshot: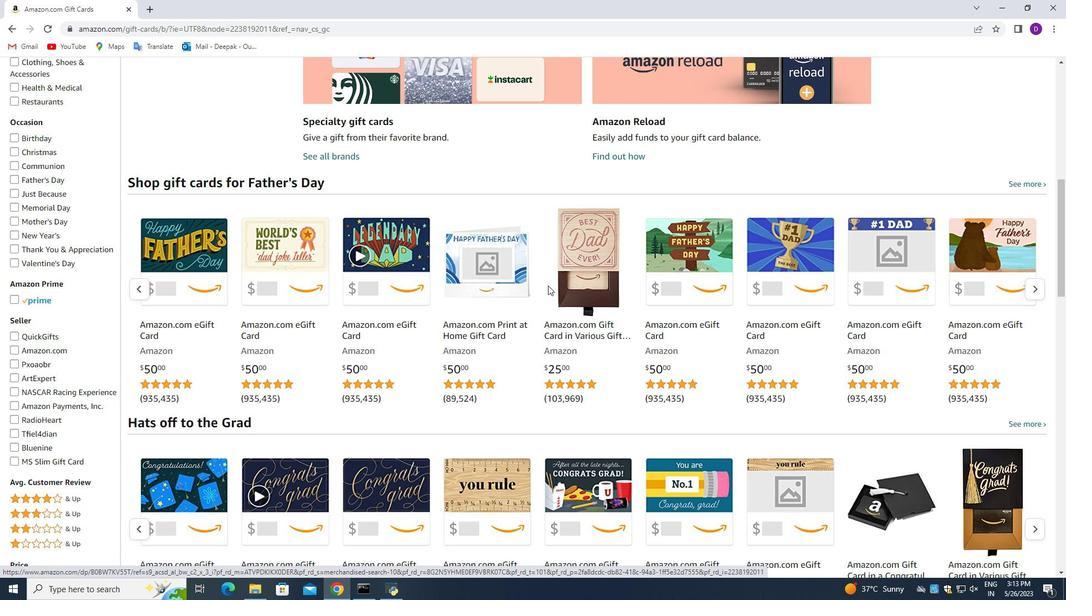 
Action: Mouse moved to (547, 290)
Screenshot: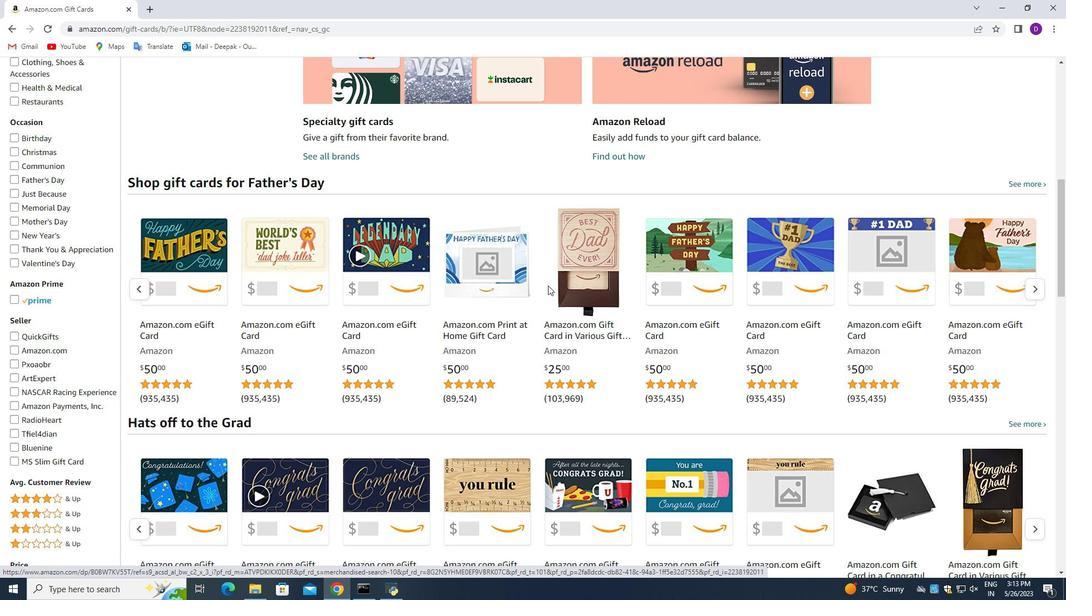 
Action: Mouse scrolled (547, 290) with delta (0, 0)
Screenshot: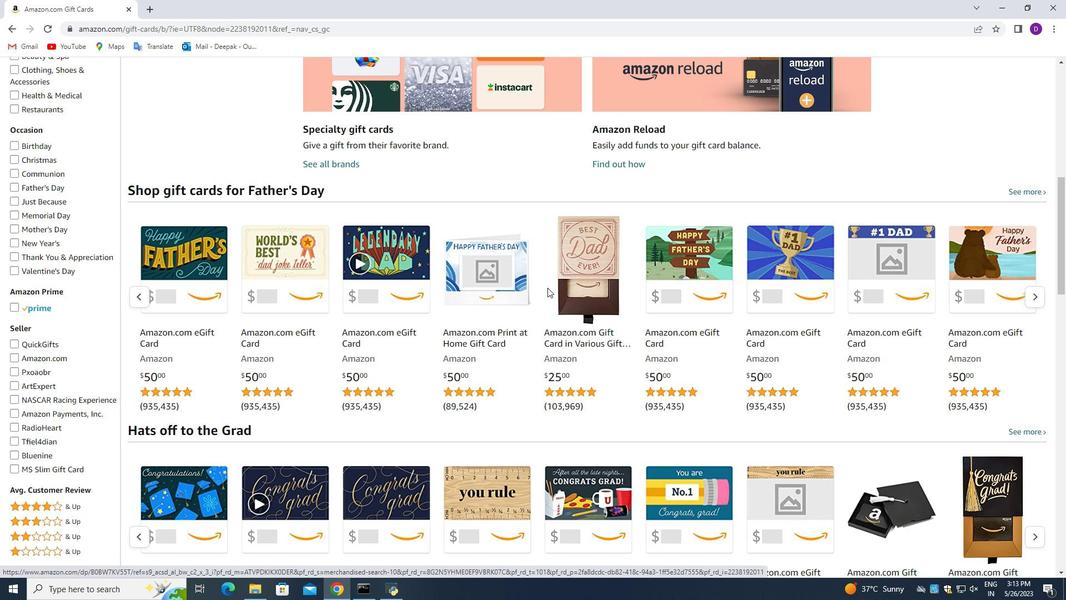 
Action: Mouse moved to (546, 290)
Screenshot: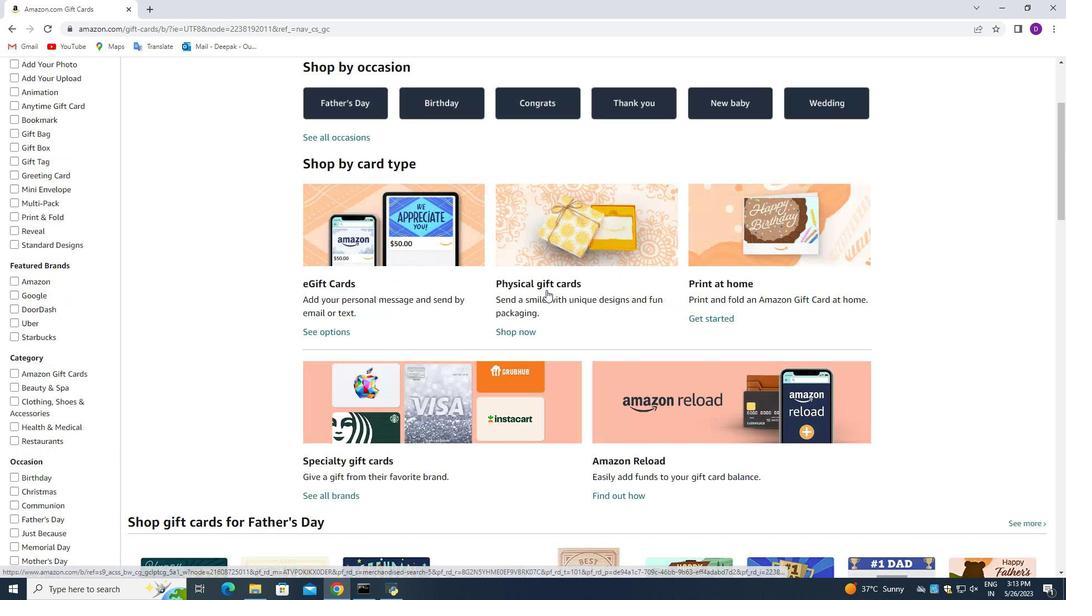 
Action: Mouse scrolled (546, 291) with delta (0, 0)
Screenshot: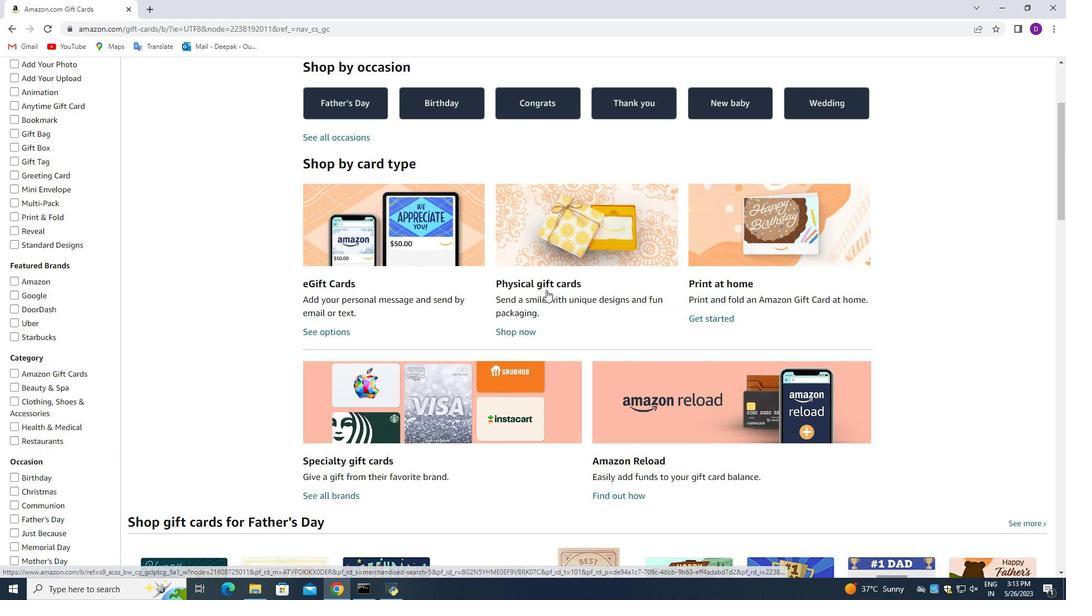 
Action: Mouse moved to (546, 290)
Screenshot: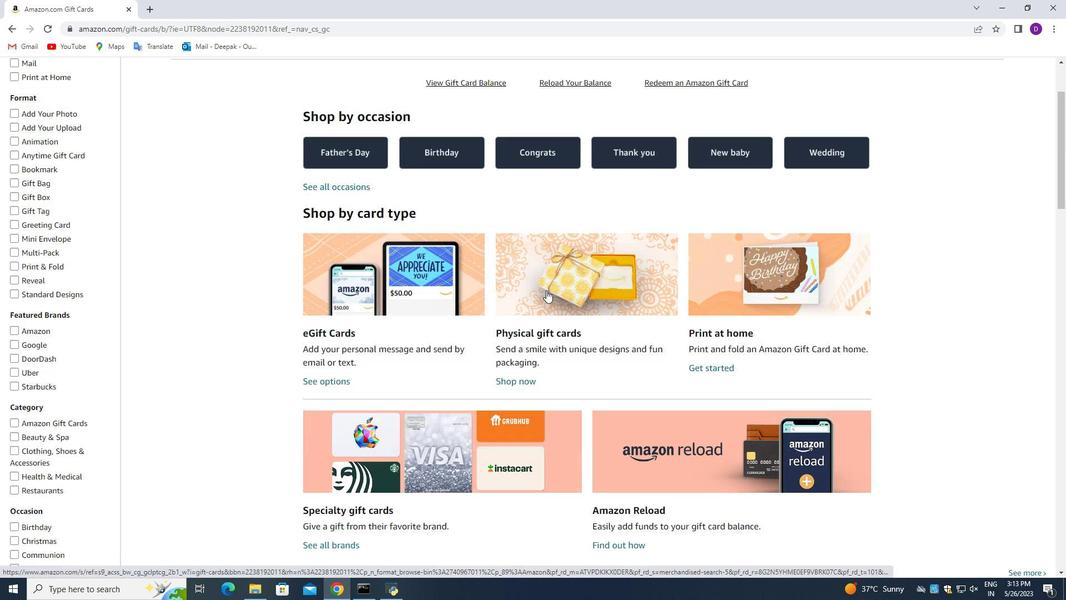 
Action: Mouse scrolled (546, 291) with delta (0, 0)
Screenshot: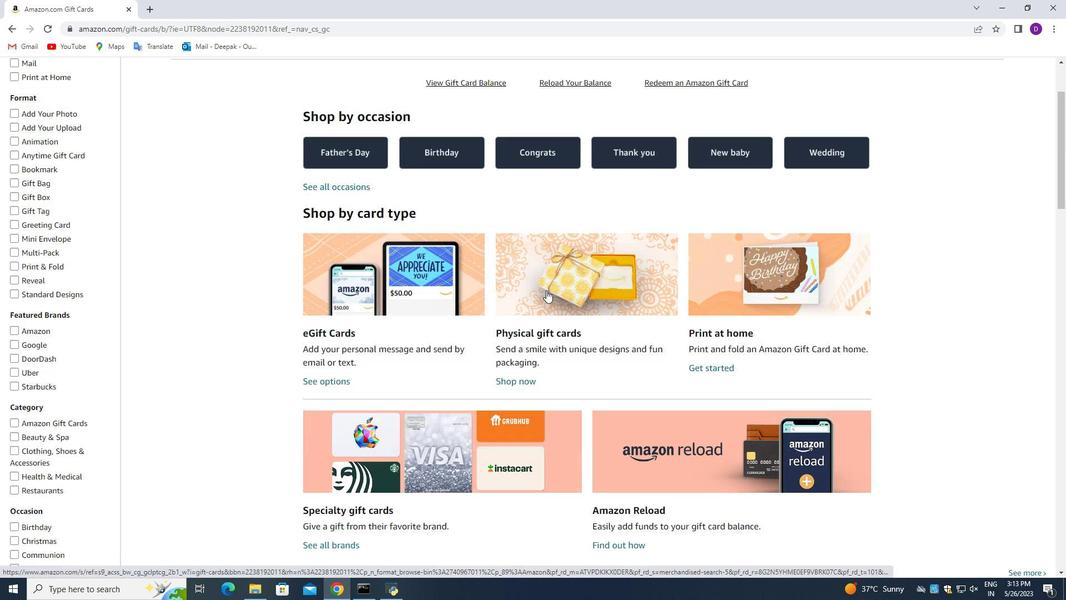 
Action: Mouse scrolled (546, 291) with delta (0, 0)
Screenshot: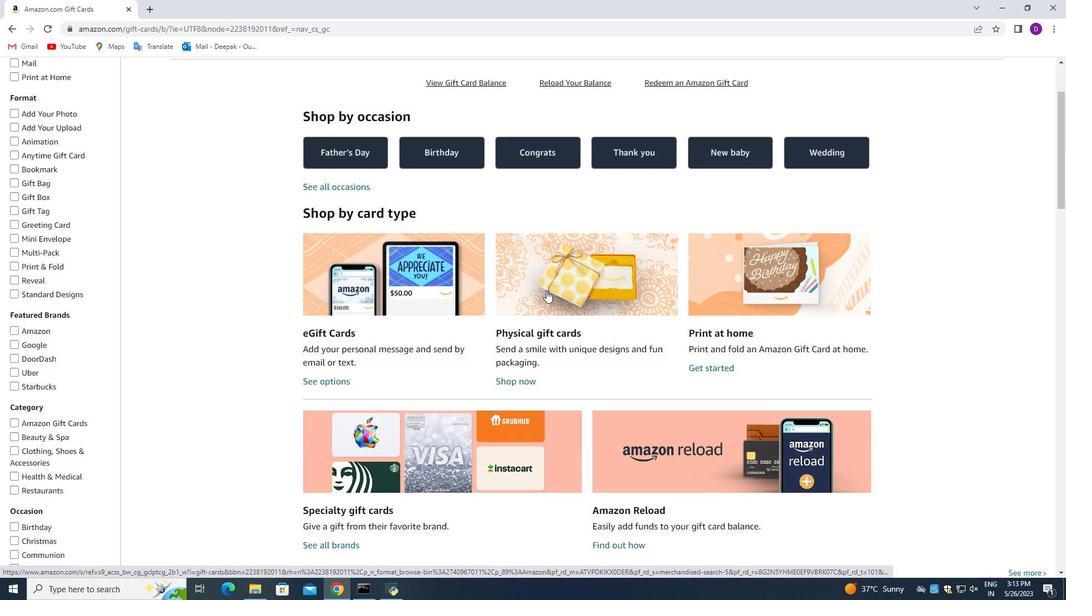 
Action: Mouse scrolled (546, 291) with delta (0, 0)
Screenshot: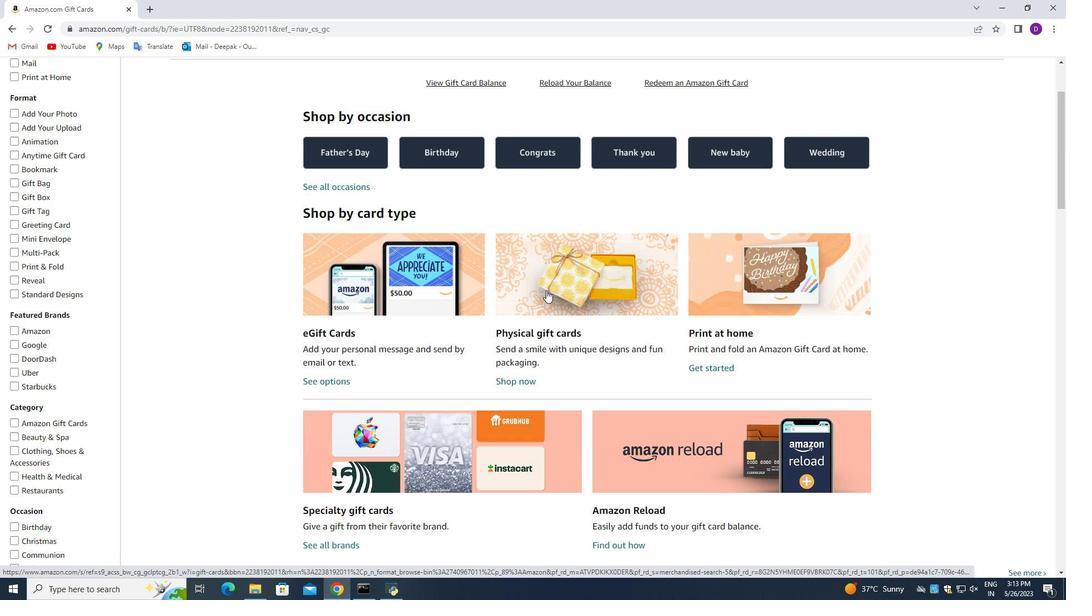 
Action: Mouse scrolled (546, 291) with delta (0, 0)
Screenshot: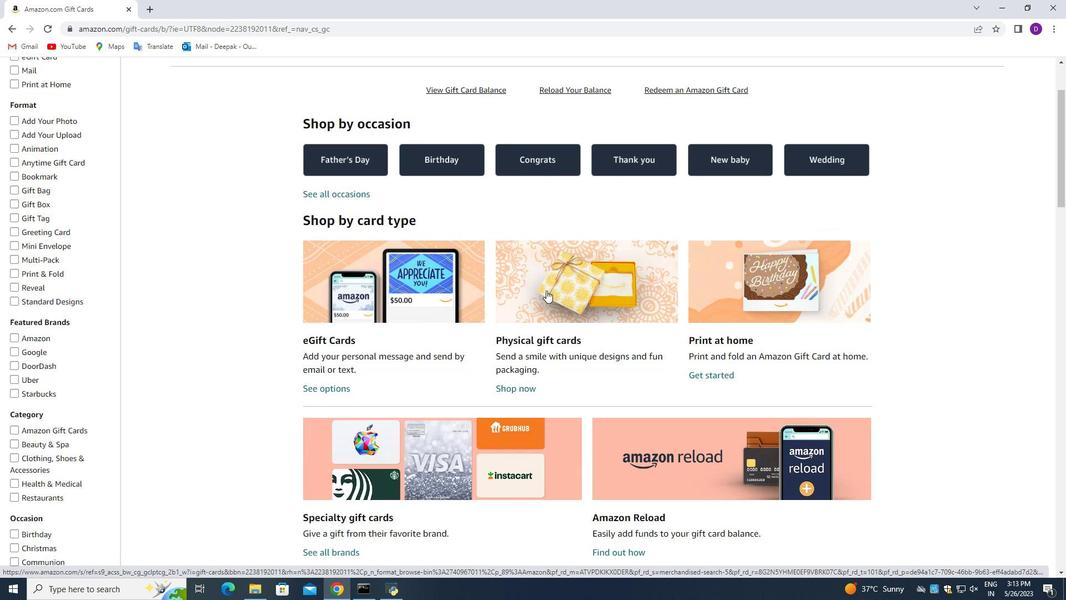 
Action: Mouse scrolled (546, 291) with delta (0, 0)
Screenshot: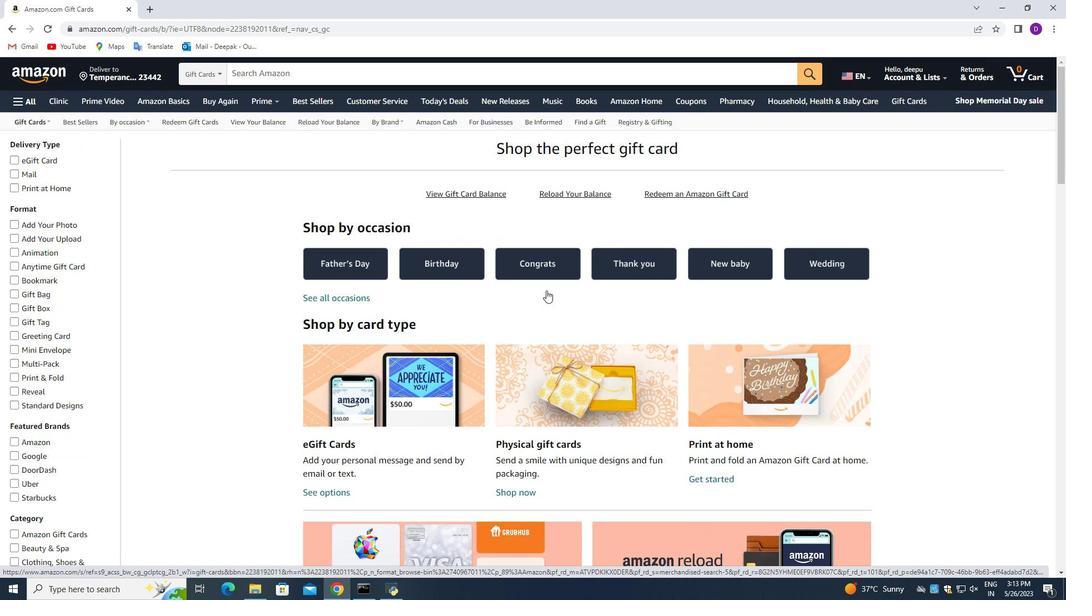 
Action: Mouse scrolled (546, 291) with delta (0, 0)
Screenshot: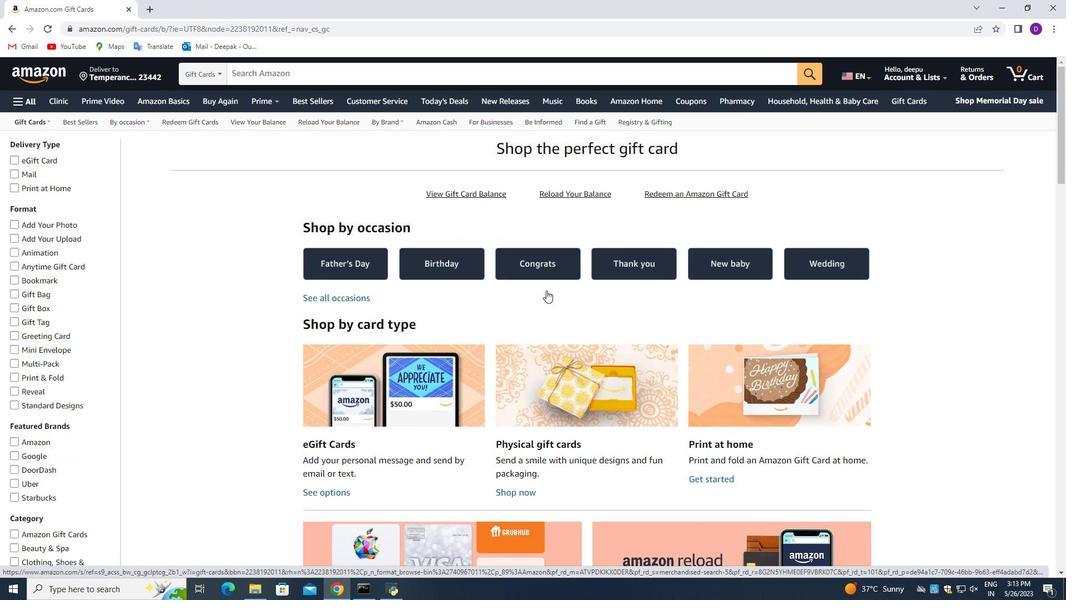 
Action: Mouse scrolled (546, 291) with delta (0, 0)
Screenshot: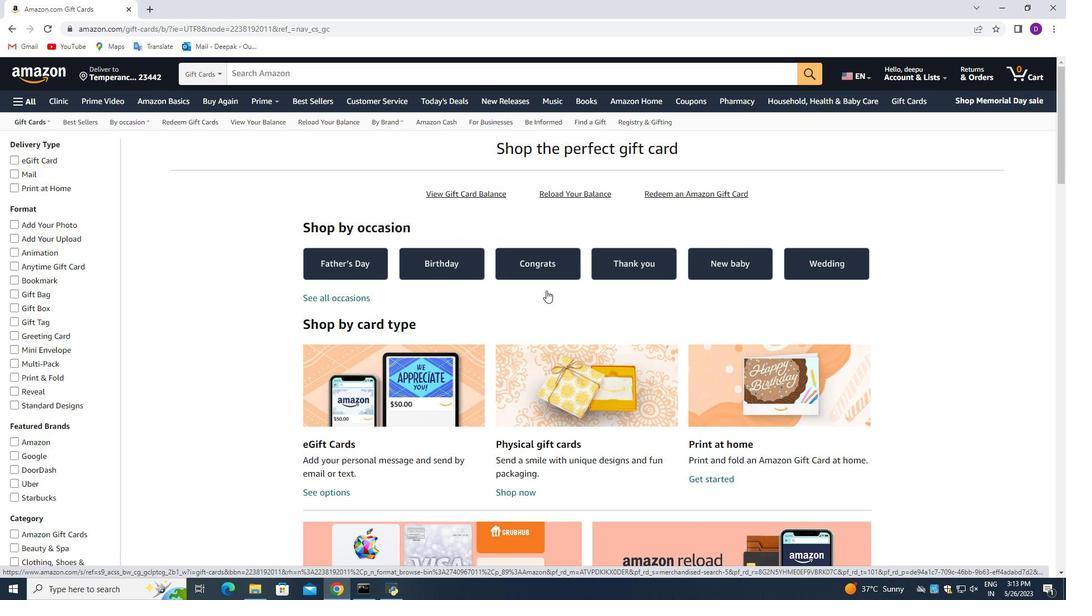 
Action: Mouse scrolled (546, 291) with delta (0, 0)
Screenshot: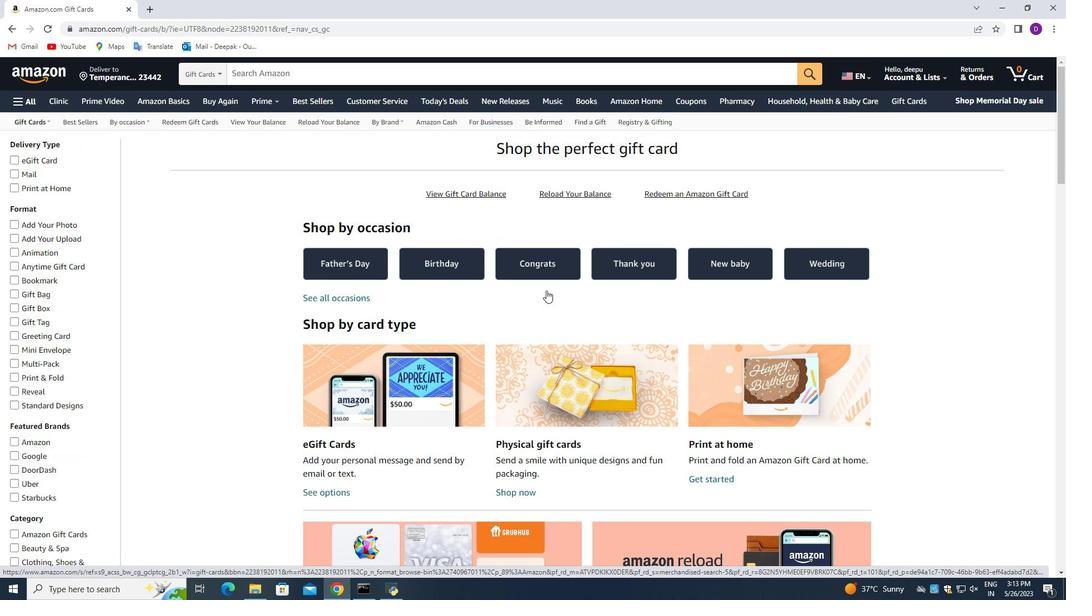 
Action: Mouse moved to (679, 255)
Screenshot: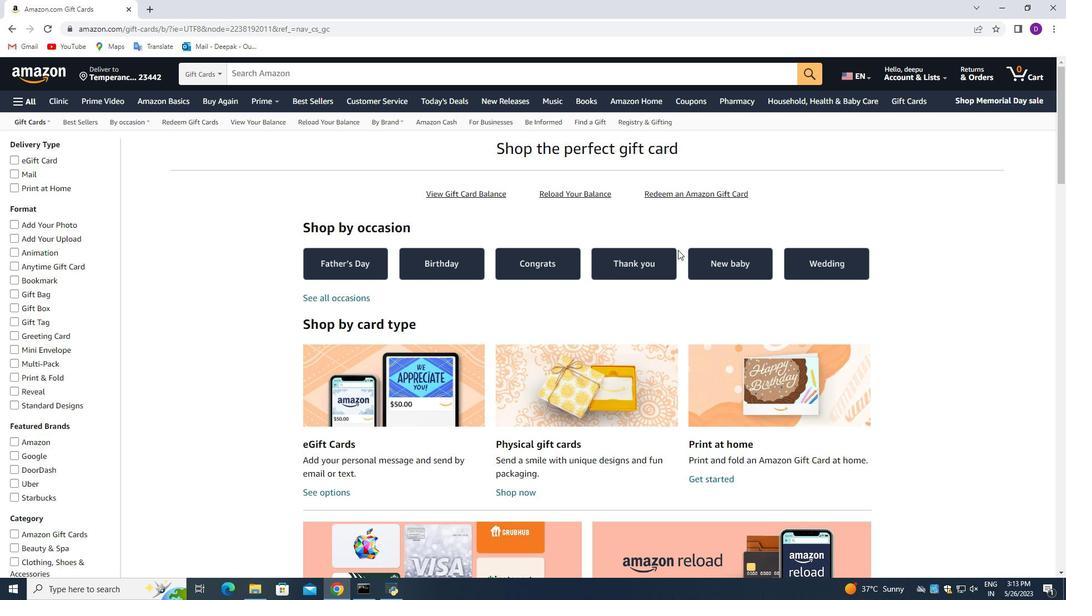 
Action: Mouse scrolled (679, 255) with delta (0, 0)
Screenshot: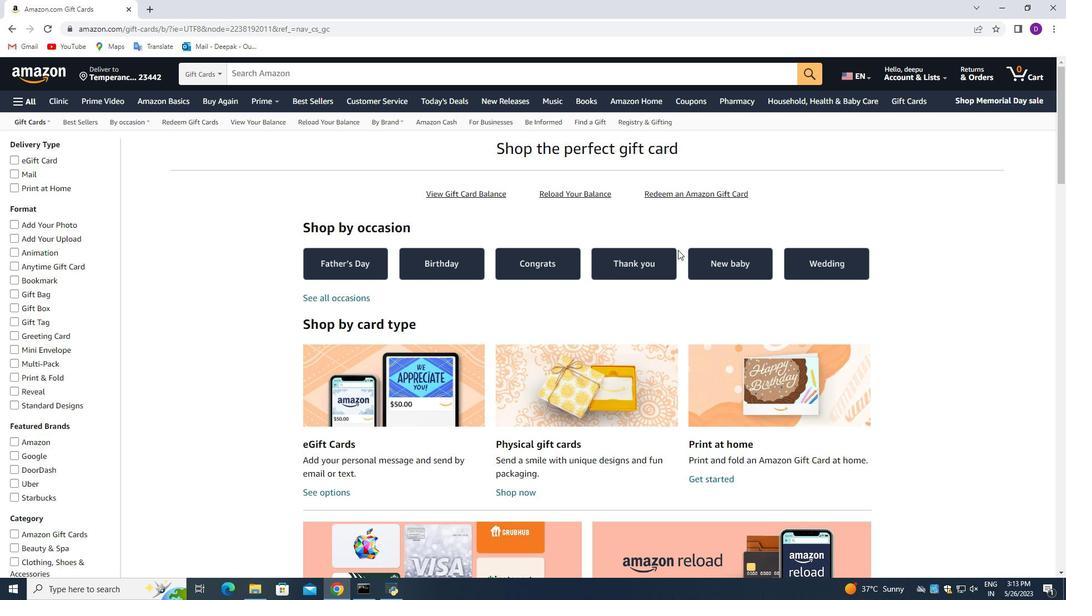 
Action: Mouse moved to (680, 257)
Screenshot: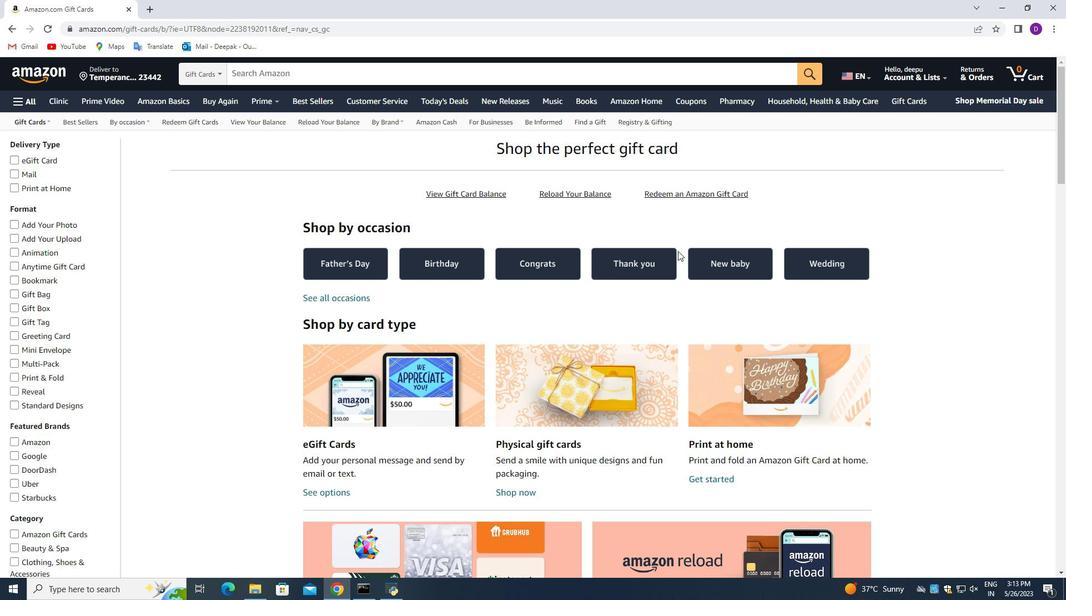 
Action: Mouse scrolled (680, 256) with delta (0, 0)
Screenshot: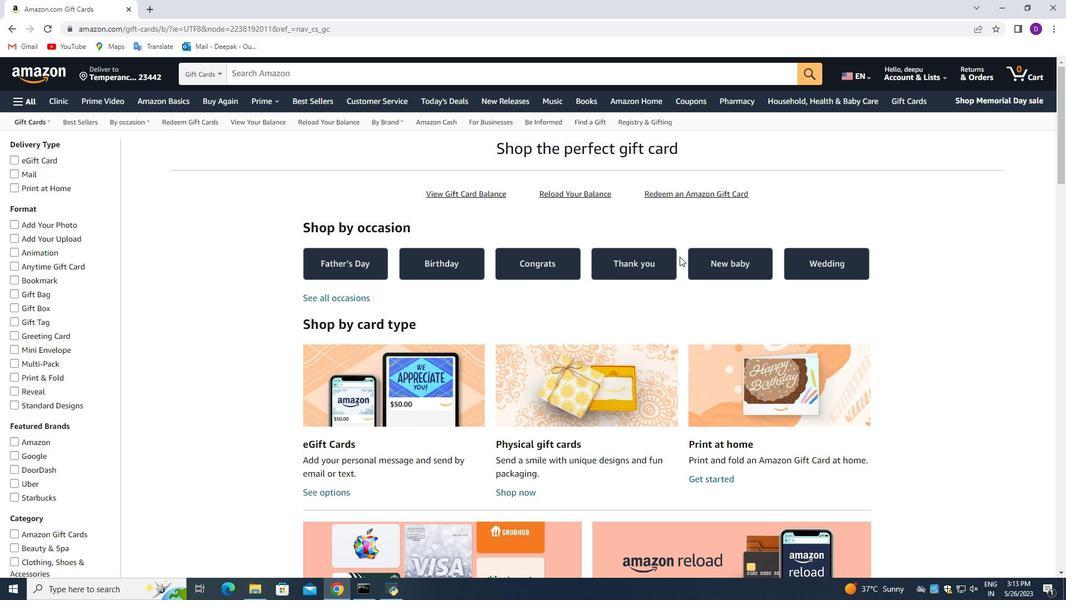 
Action: Mouse moved to (703, 246)
Screenshot: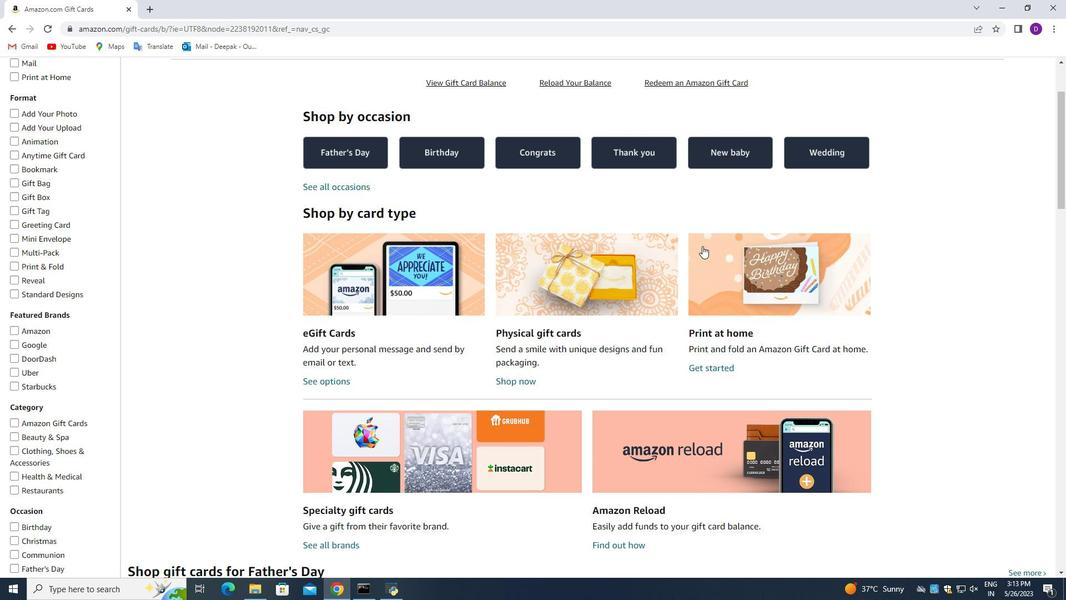 
Action: Mouse scrolled (703, 246) with delta (0, 0)
Screenshot: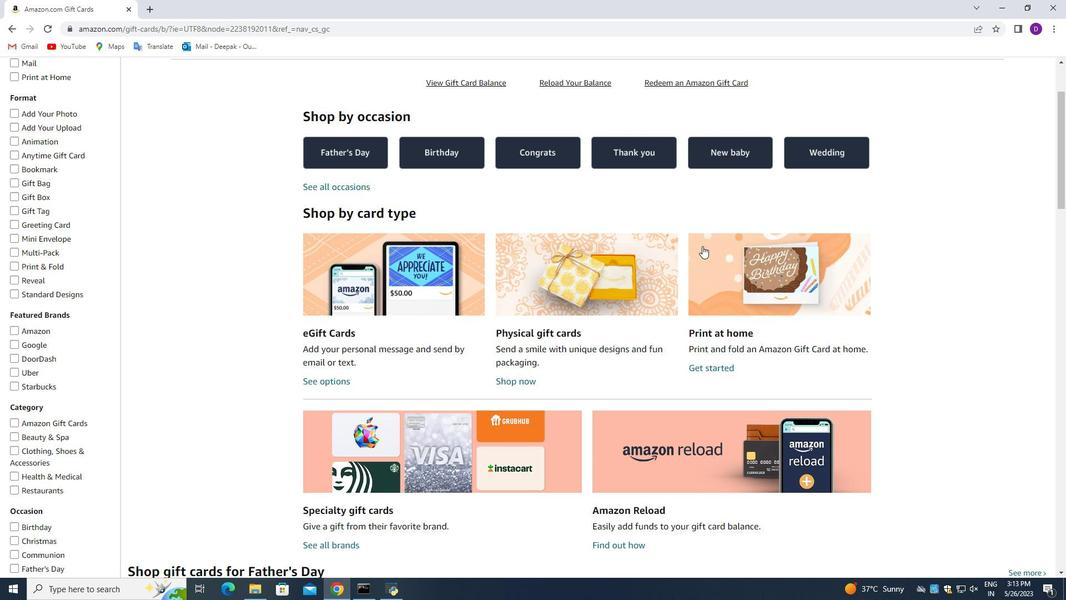 
Action: Mouse scrolled (703, 246) with delta (0, 0)
Screenshot: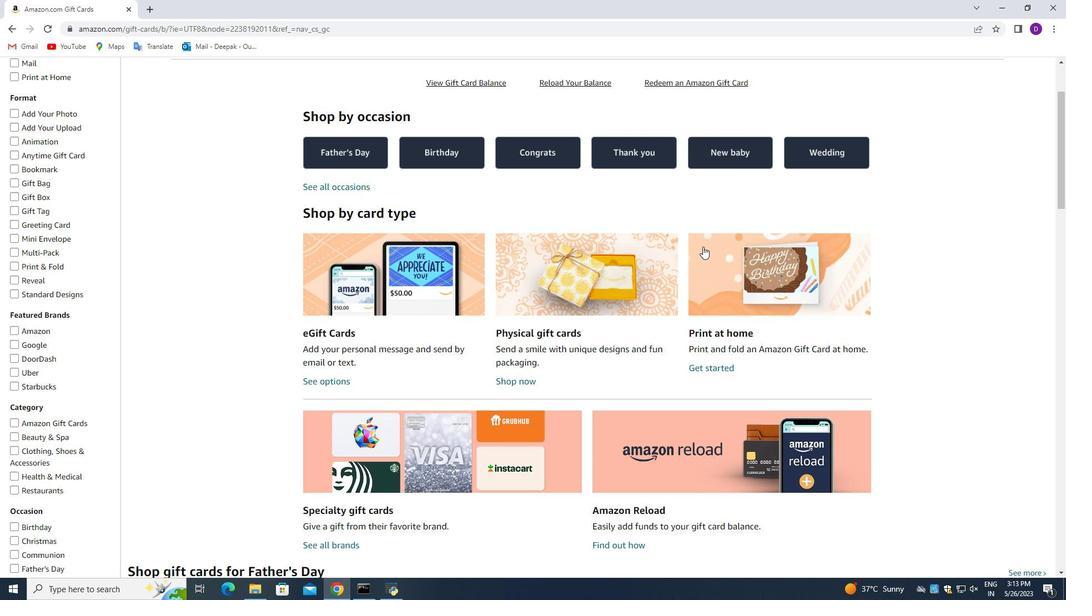 
Action: Mouse scrolled (703, 246) with delta (0, 0)
Screenshot: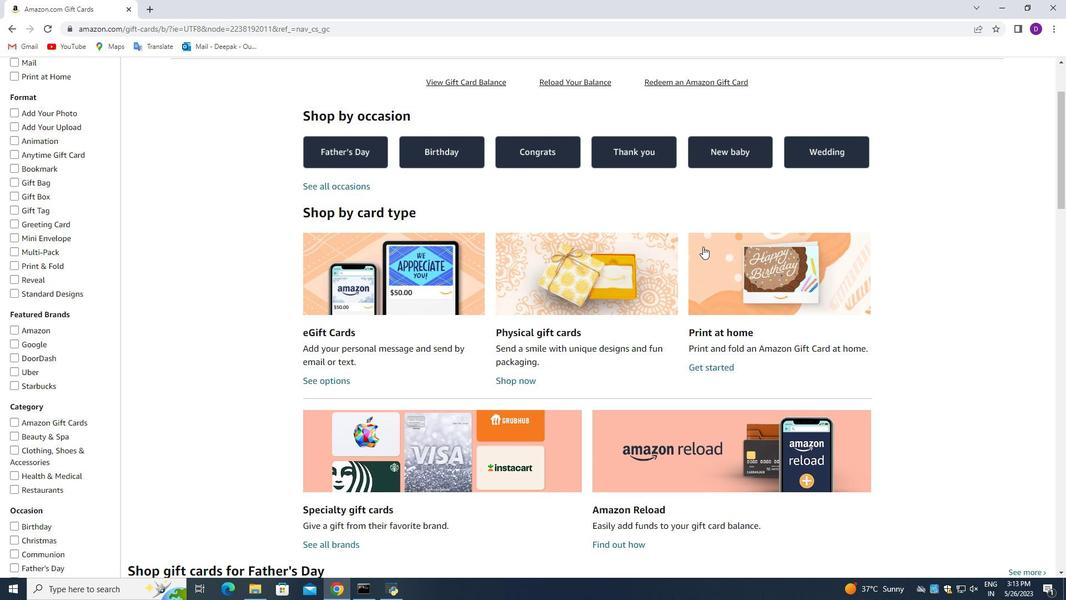 
Action: Mouse moved to (680, 257)
Screenshot: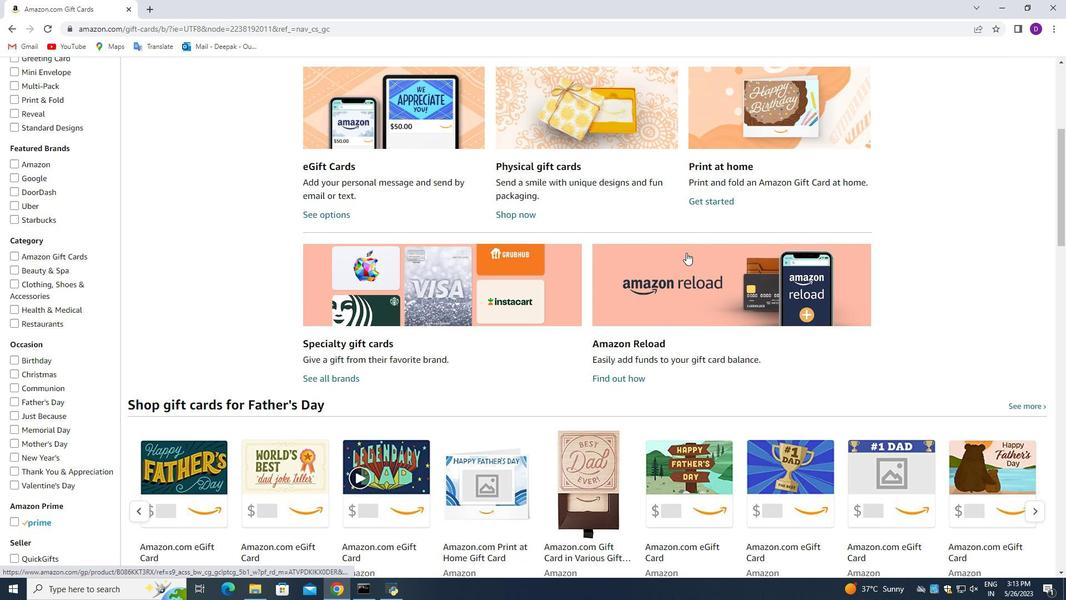 
Action: Mouse scrolled (680, 257) with delta (0, 0)
Screenshot: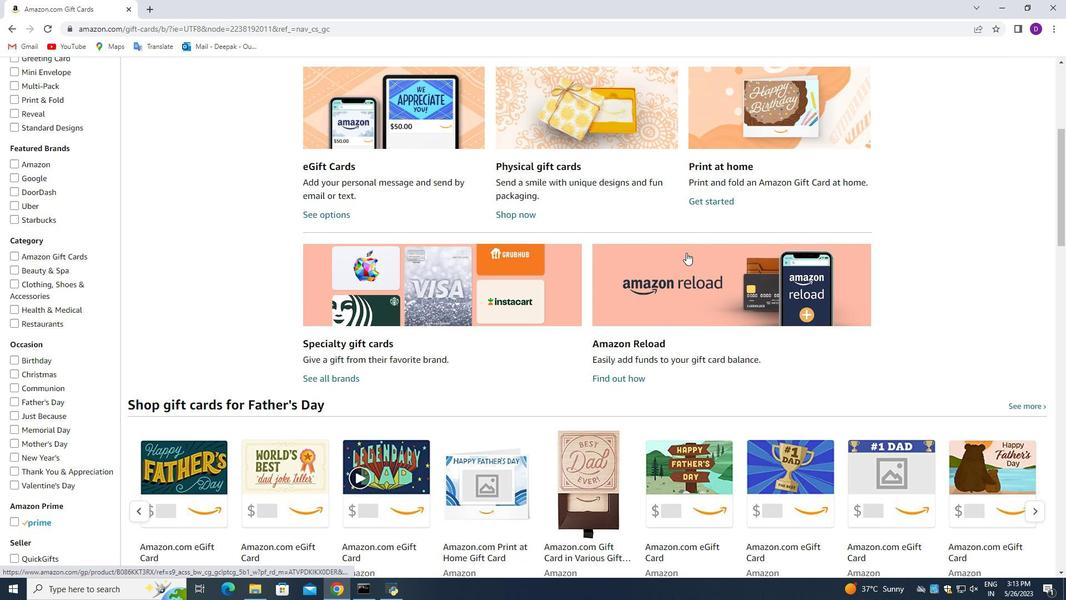 
Action: Mouse moved to (679, 262)
Screenshot: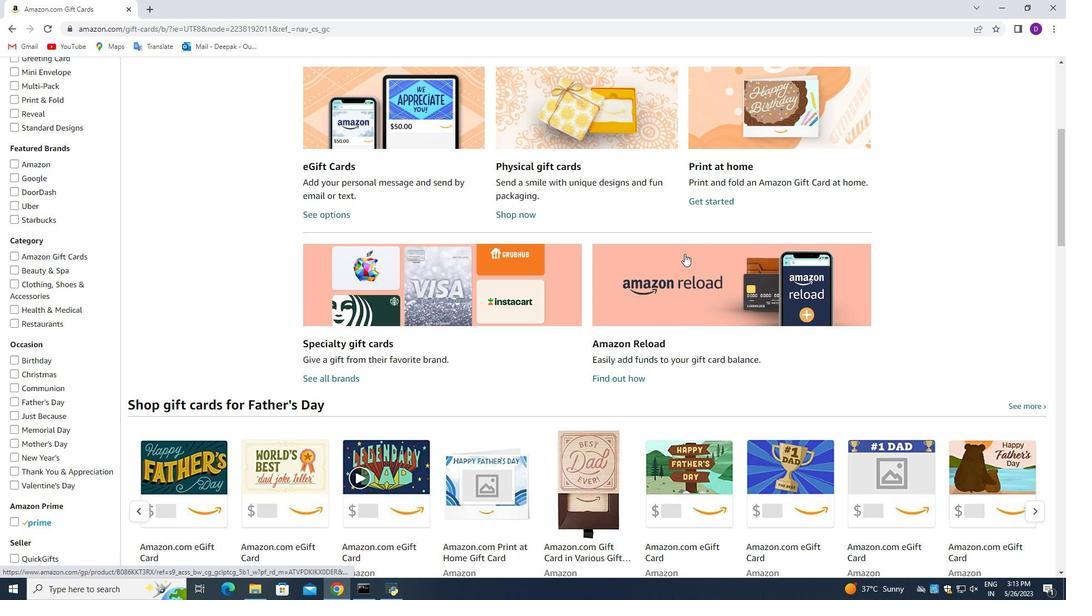 
Action: Mouse scrolled (679, 261) with delta (0, 0)
Screenshot: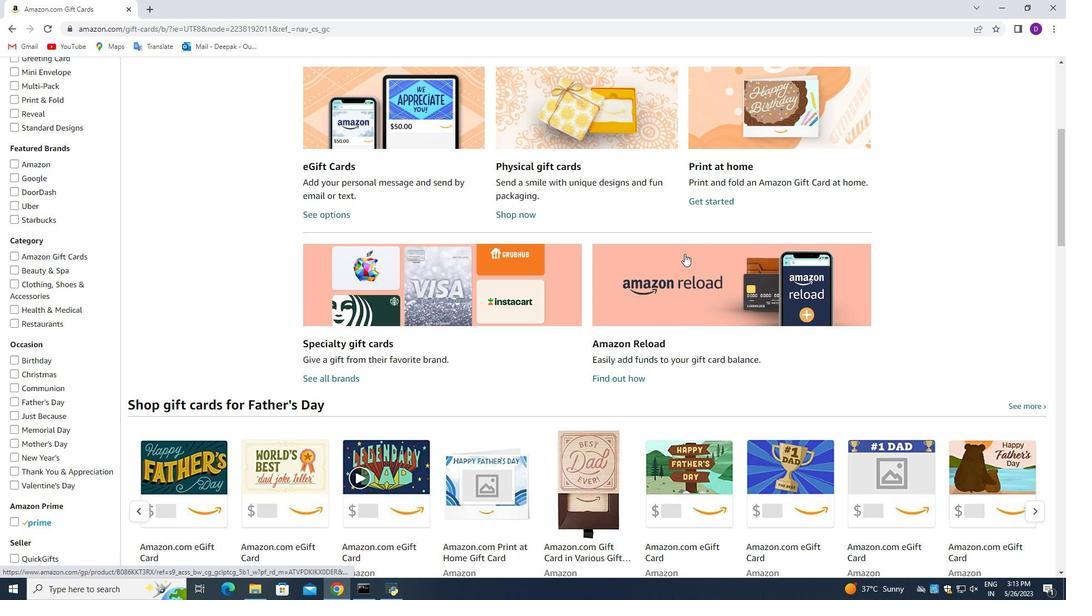 
Action: Mouse moved to (467, 292)
Screenshot: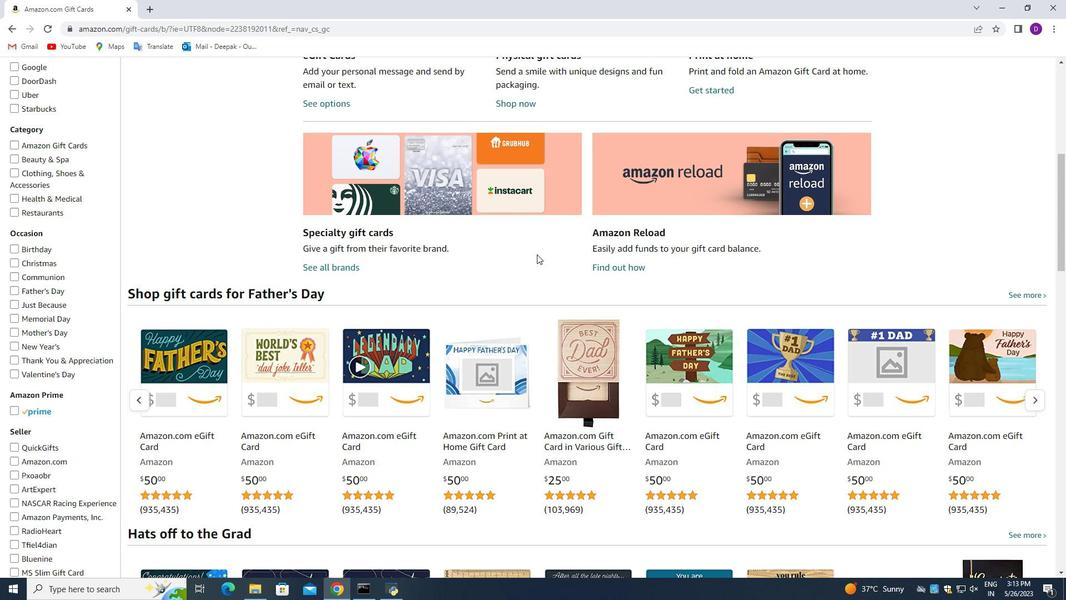 
Action: Mouse scrolled (467, 292) with delta (0, 0)
Screenshot: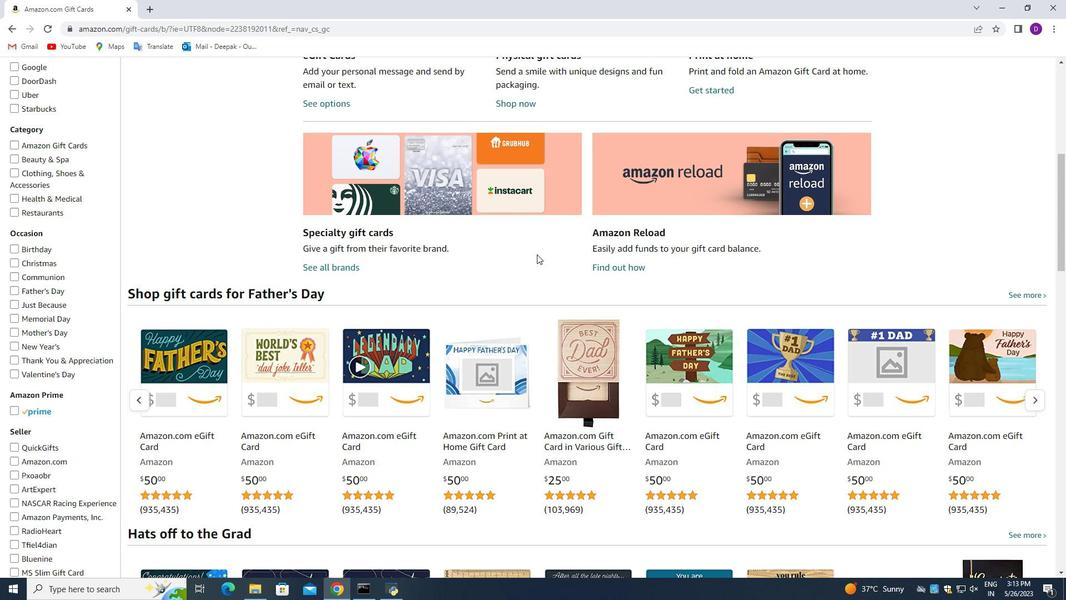 
Action: Mouse moved to (470, 295)
Screenshot: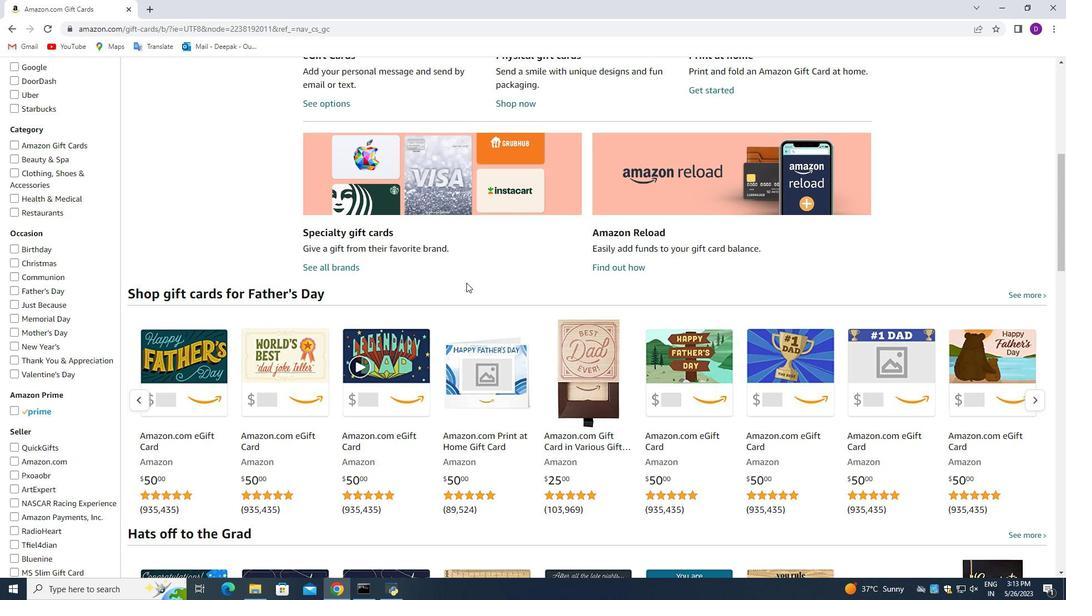 
Action: Mouse scrolled (470, 295) with delta (0, 0)
Screenshot: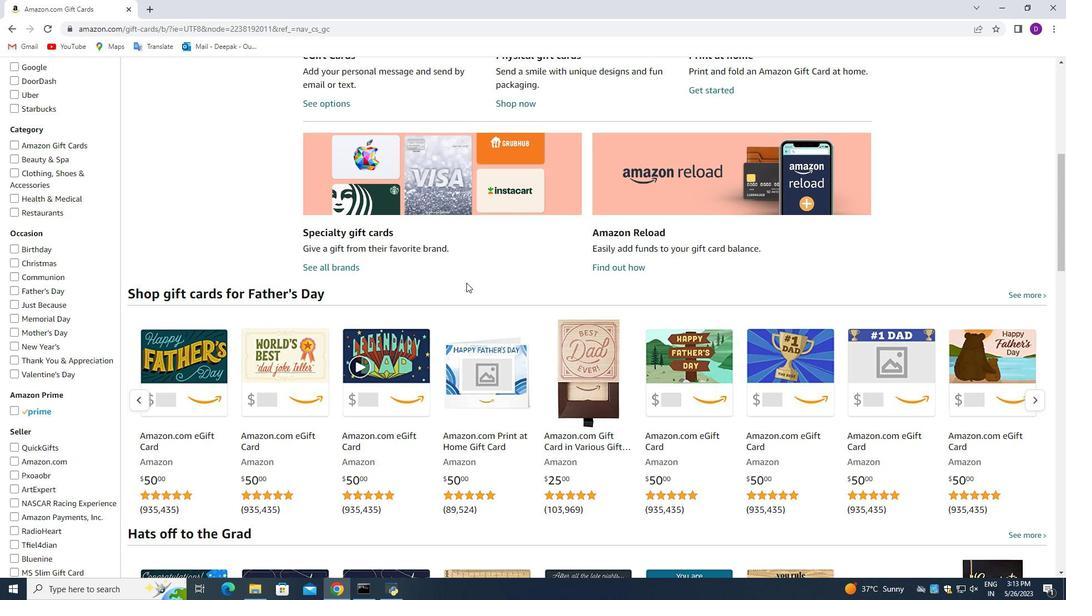 
Action: Mouse scrolled (470, 295) with delta (0, 0)
Screenshot: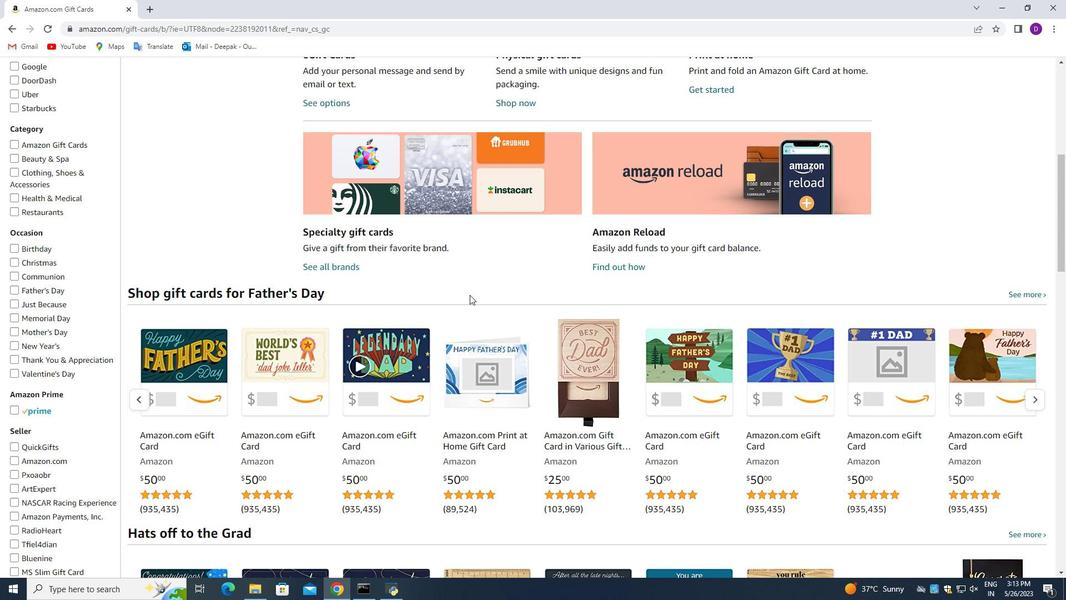 
Action: Mouse moved to (918, 282)
Screenshot: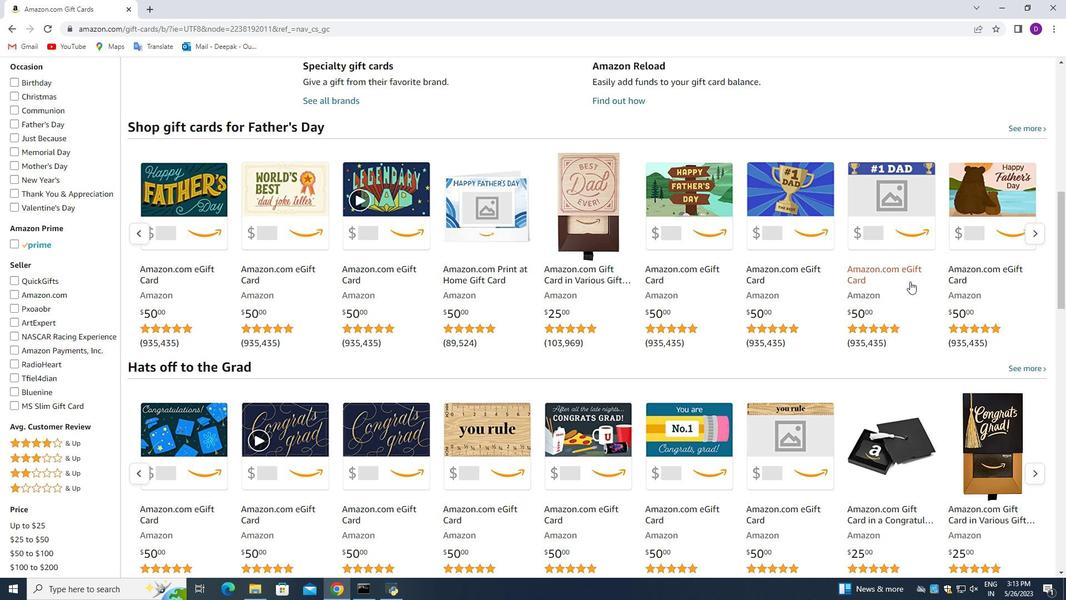 
Action: Mouse scrolled (918, 281) with delta (0, 0)
Screenshot: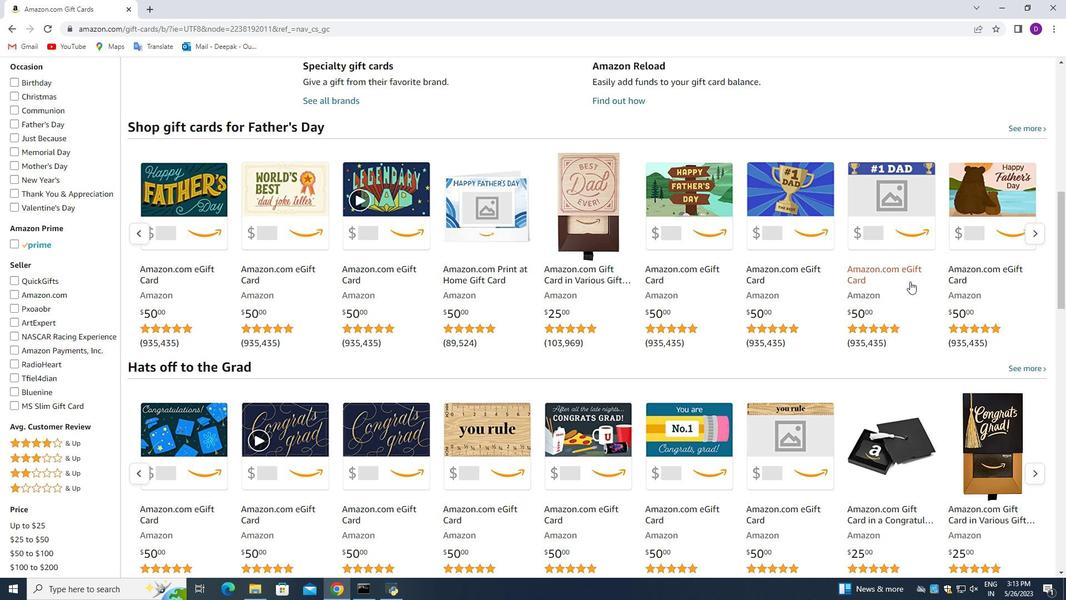 
Action: Mouse moved to (818, 293)
Screenshot: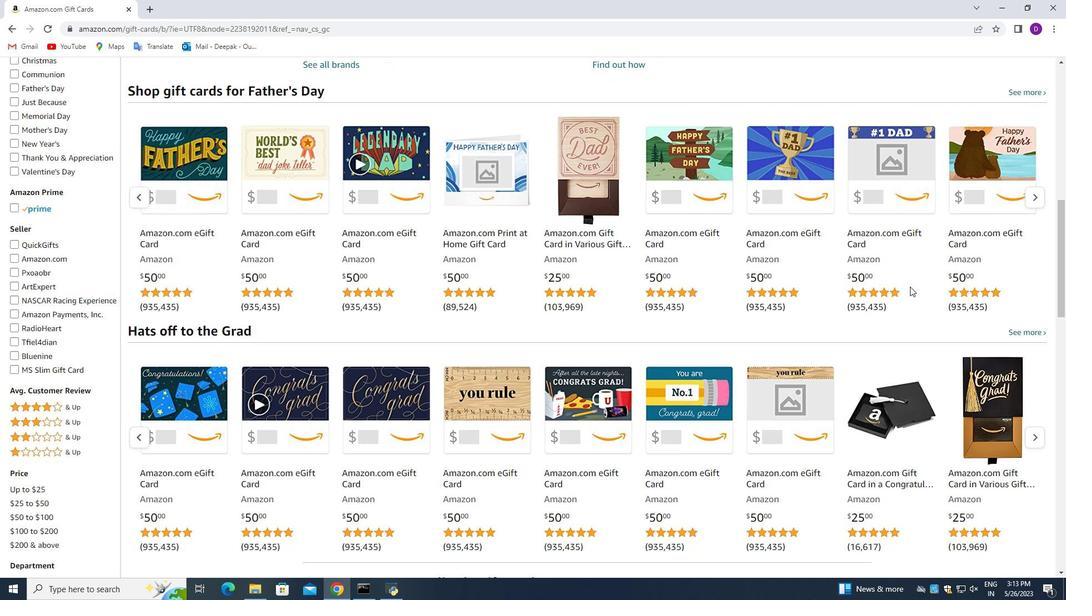 
Action: Mouse scrolled (888, 289) with delta (0, 0)
Screenshot: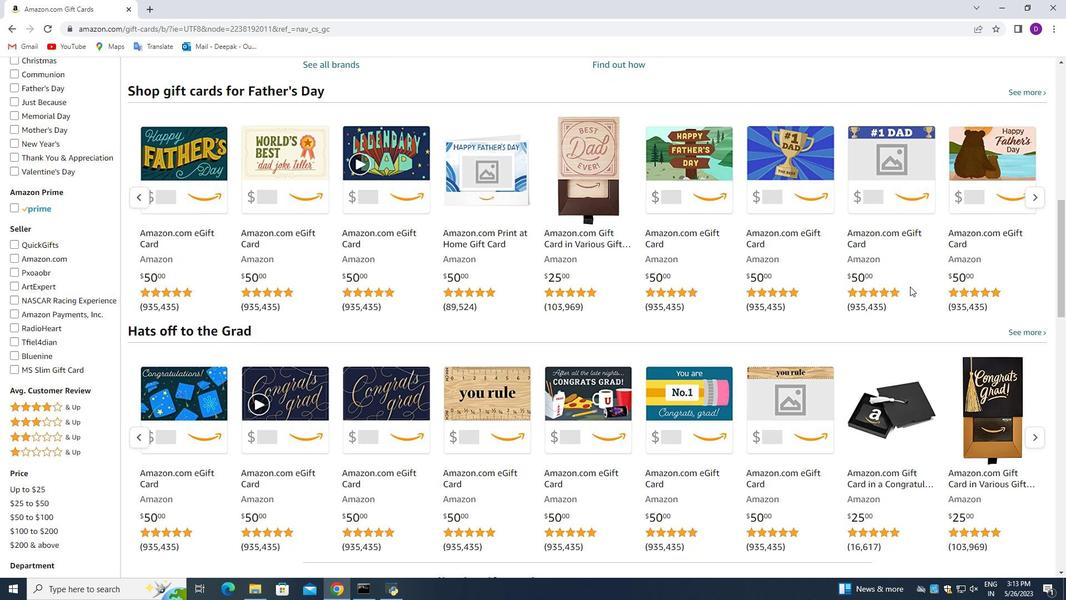 
Action: Mouse moved to (789, 293)
Screenshot: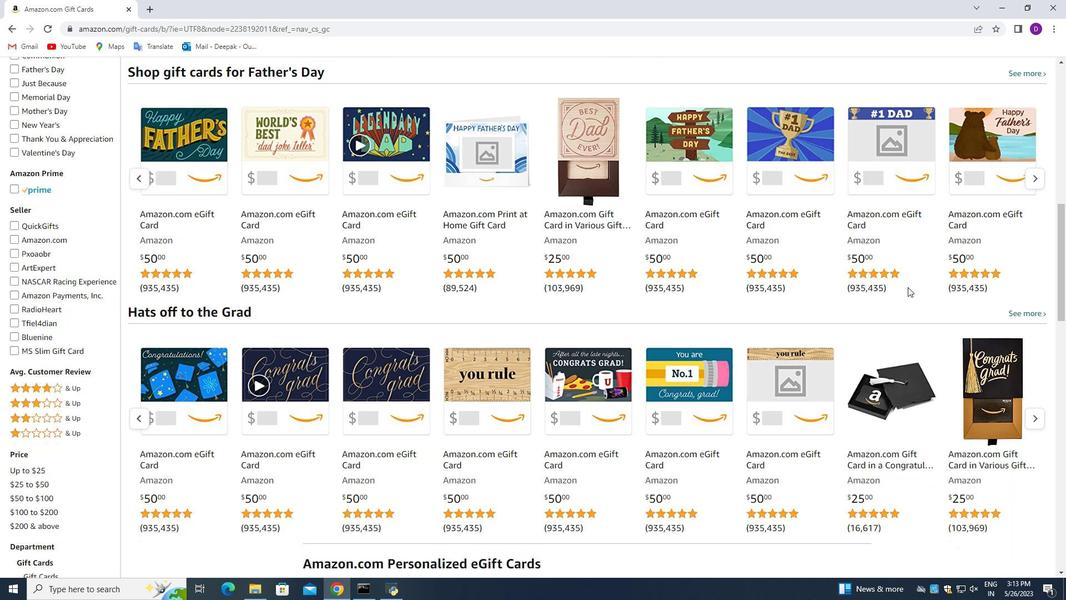 
Action: Mouse scrolled (813, 292) with delta (0, 0)
Screenshot: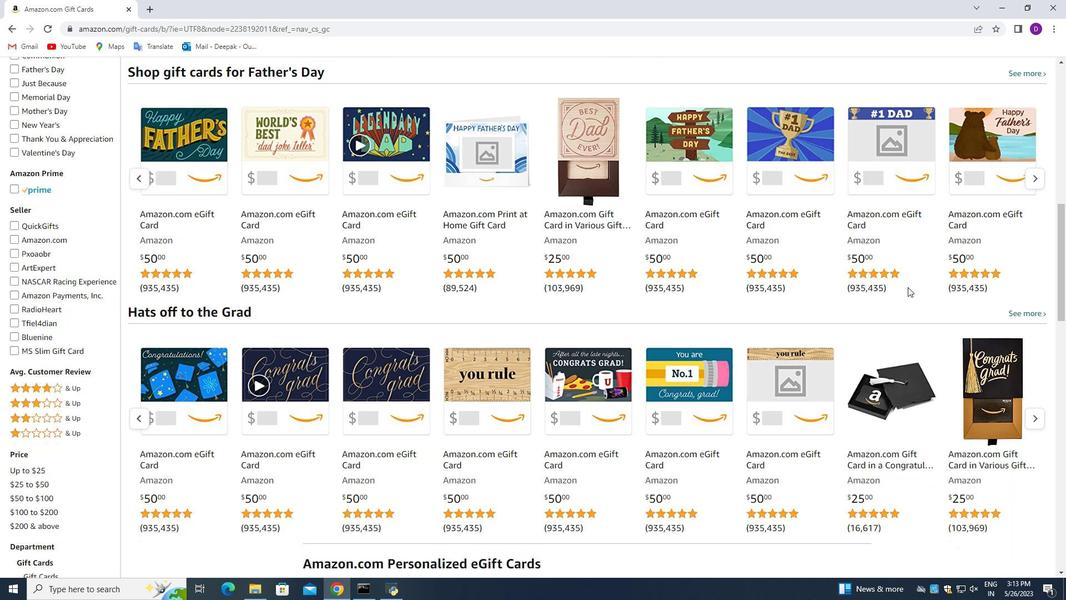 
Action: Mouse moved to (768, 304)
Screenshot: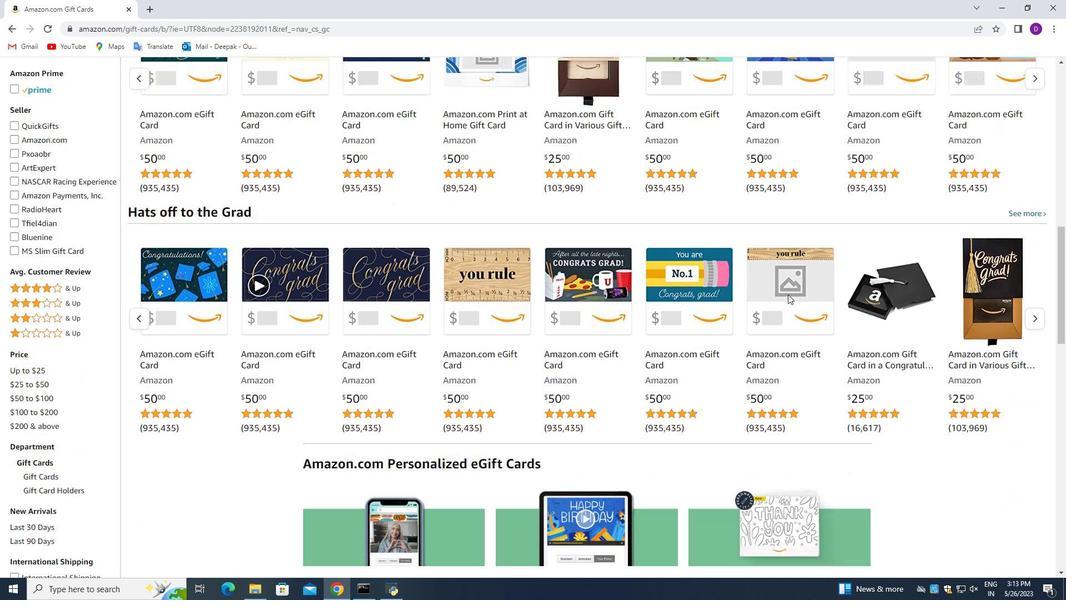 
Action: Mouse scrolled (776, 301) with delta (0, 0)
Screenshot: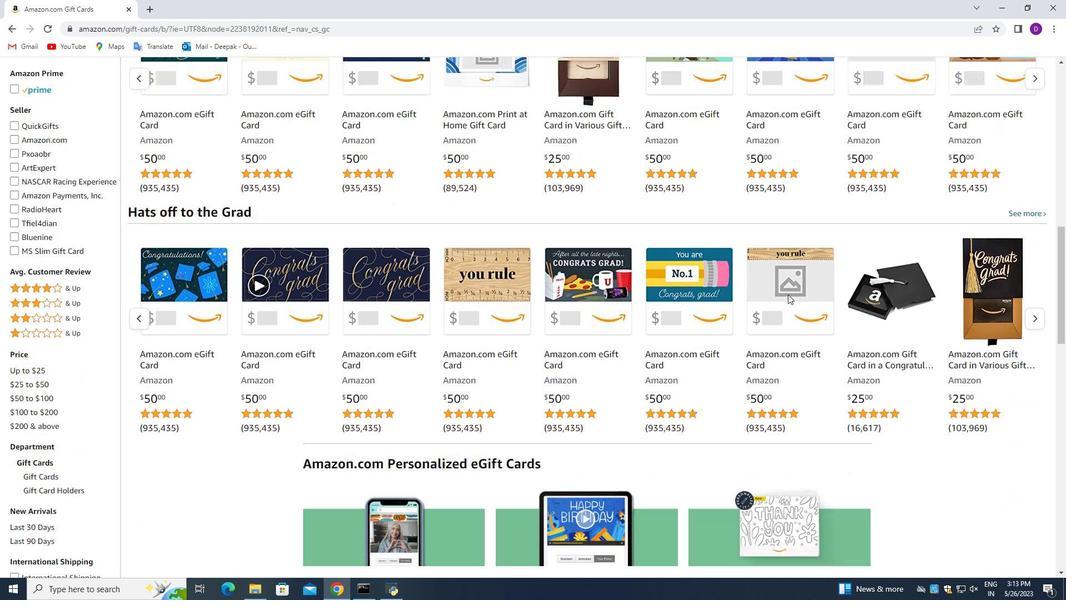 
Action: Mouse moved to (761, 304)
Screenshot: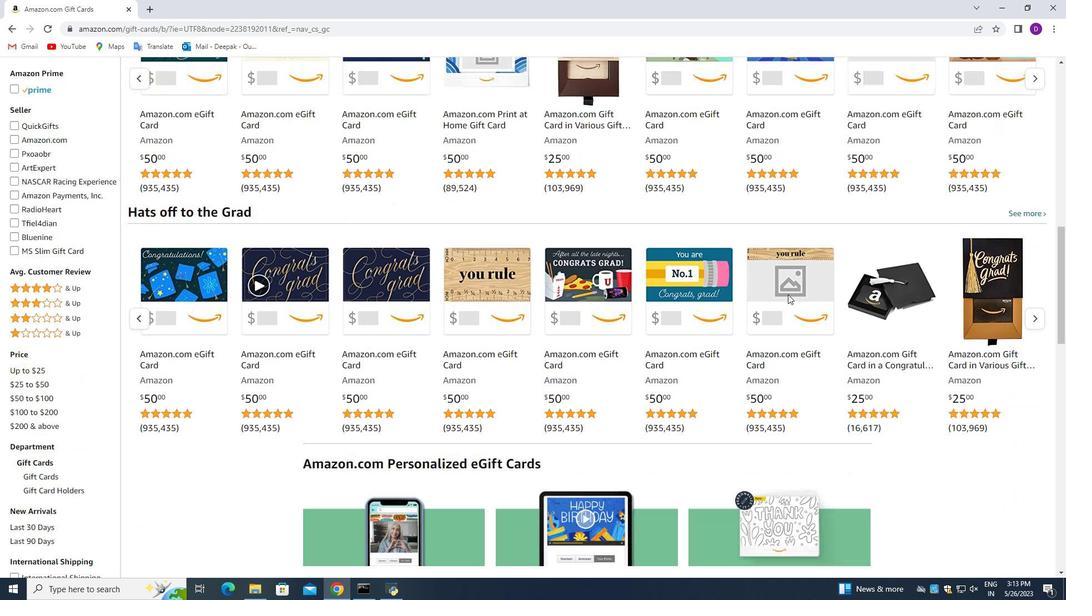 
Action: Mouse scrolled (763, 303) with delta (0, 0)
Screenshot: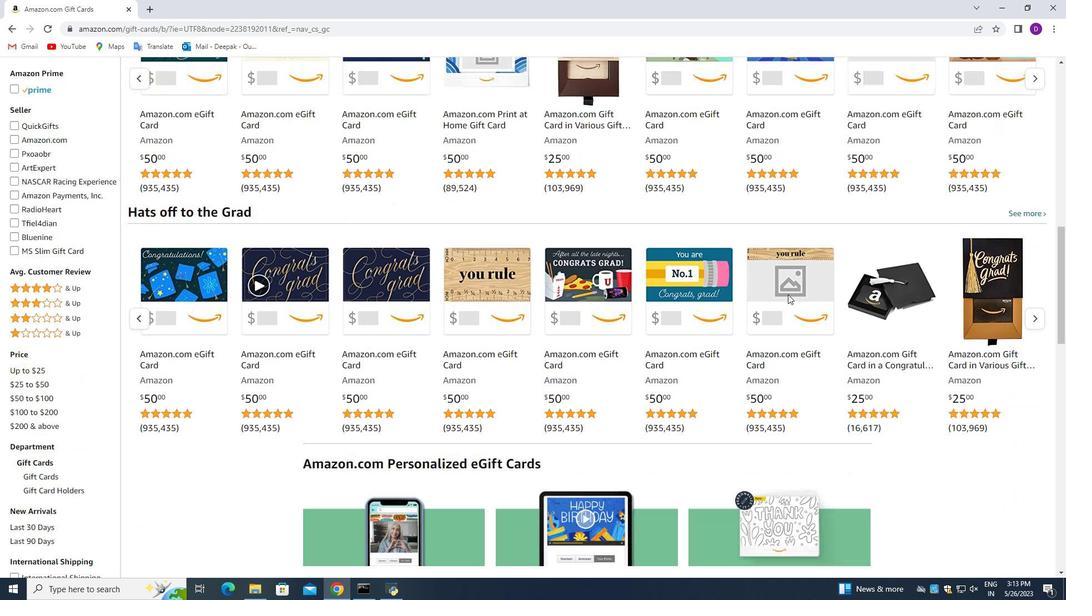 
Action: Mouse moved to (760, 303)
Screenshot: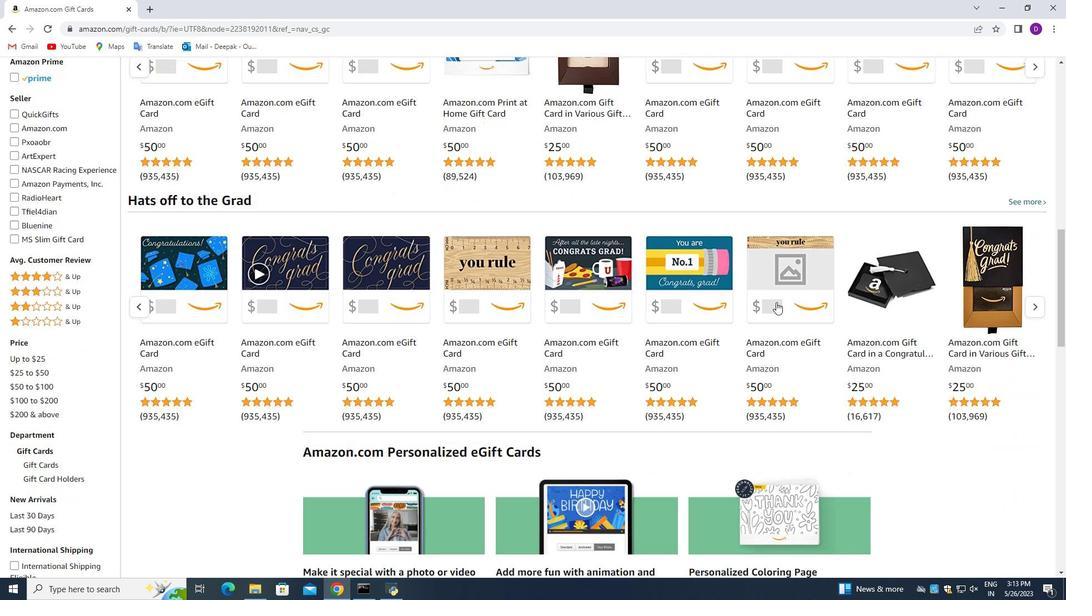
Action: Mouse scrolled (760, 303) with delta (0, 0)
Screenshot: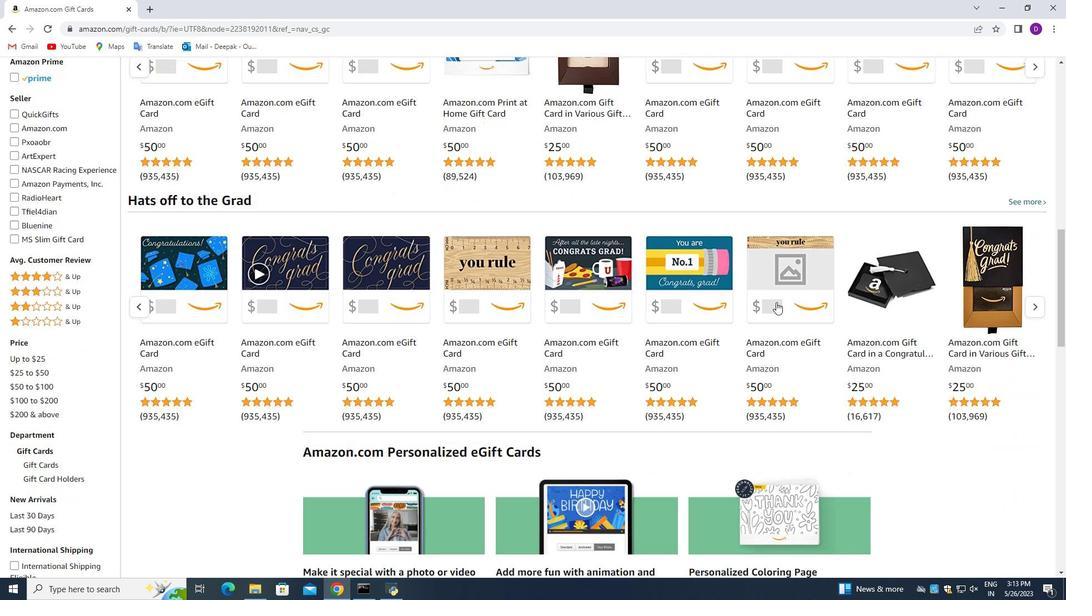 
Action: Mouse moved to (564, 316)
Screenshot: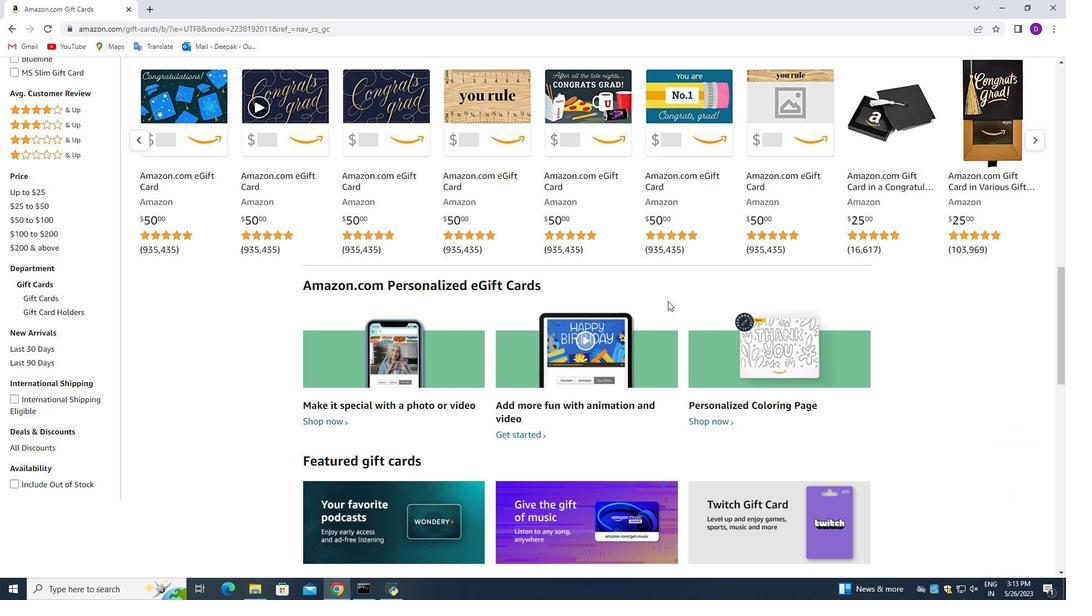 
Action: Mouse scrolled (564, 316) with delta (0, 0)
Screenshot: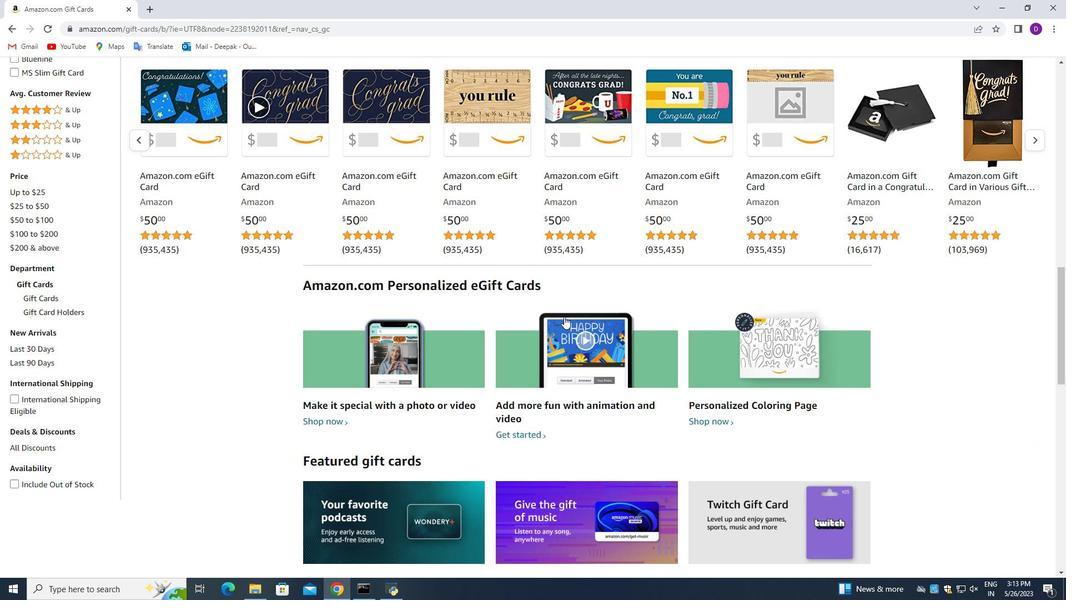 
Action: Mouse scrolled (564, 316) with delta (0, 0)
Screenshot: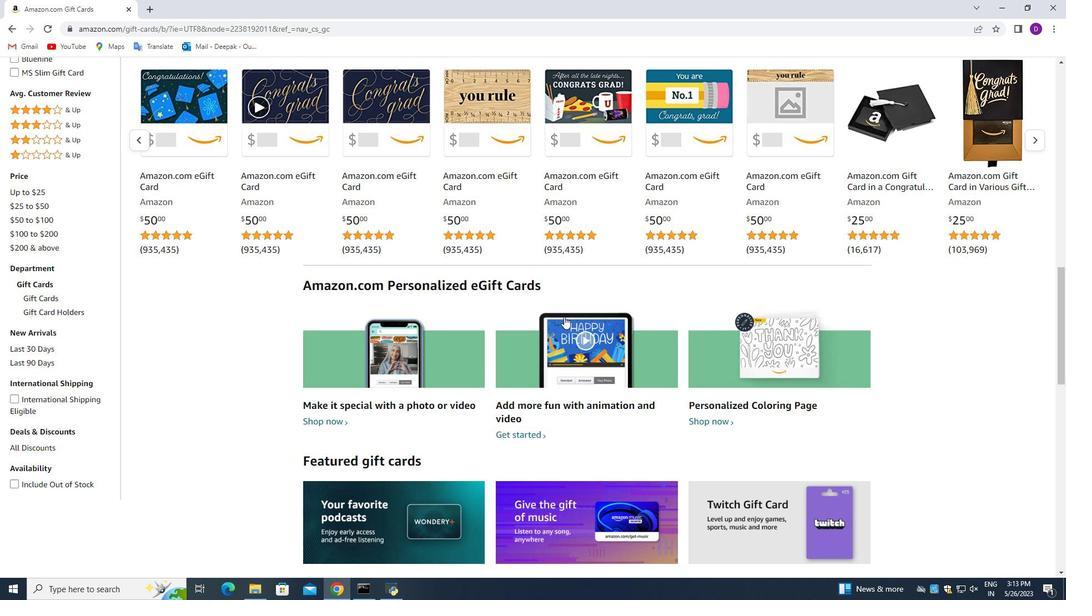 
Action: Mouse moved to (509, 265)
Screenshot: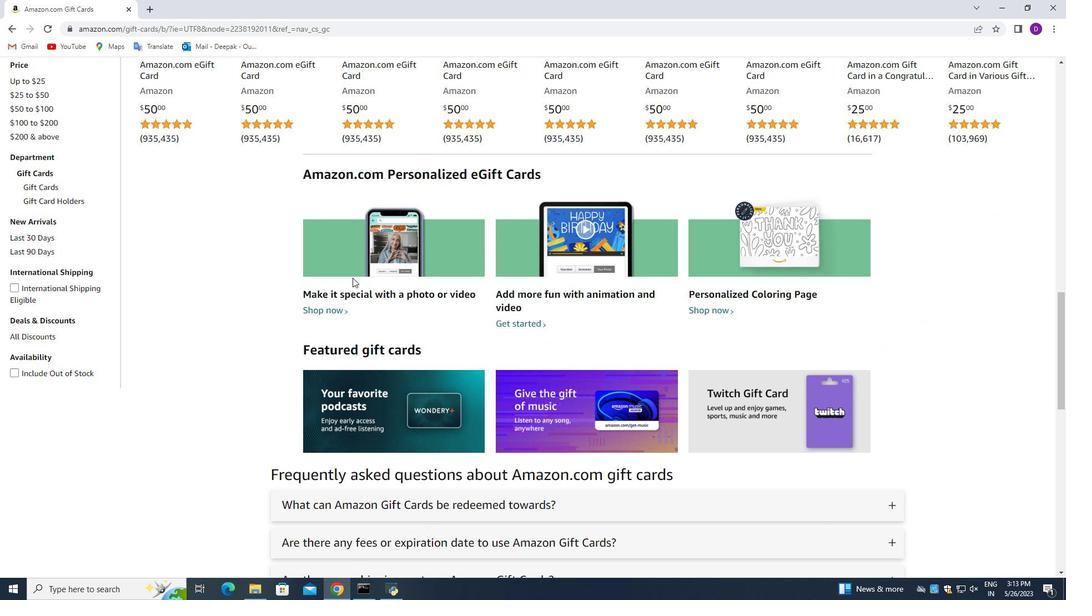
Action: Mouse scrolled (509, 264) with delta (0, 0)
Screenshot: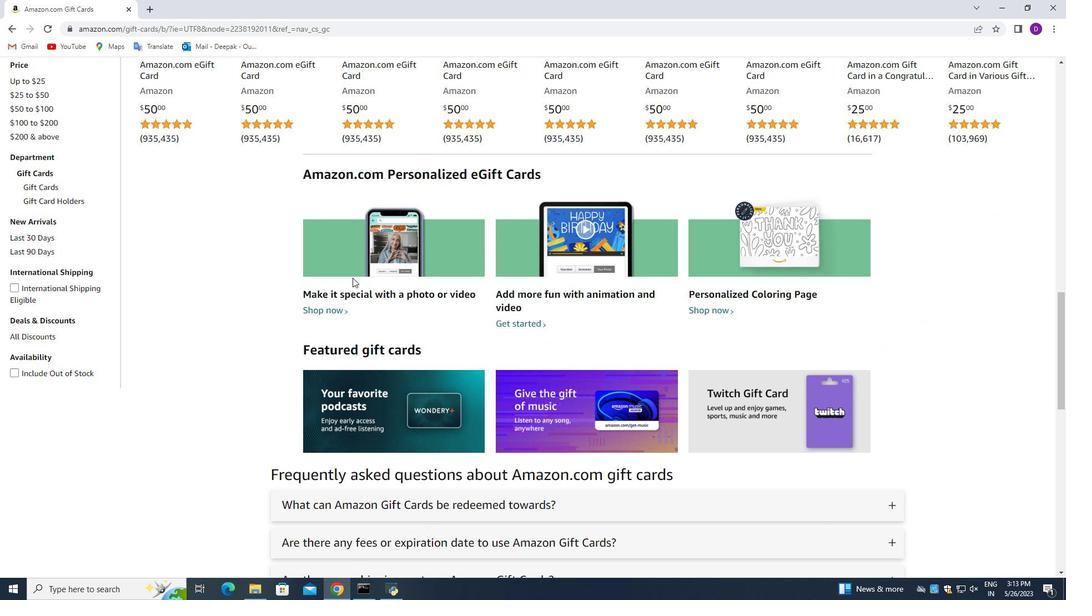 
Action: Mouse moved to (483, 300)
Screenshot: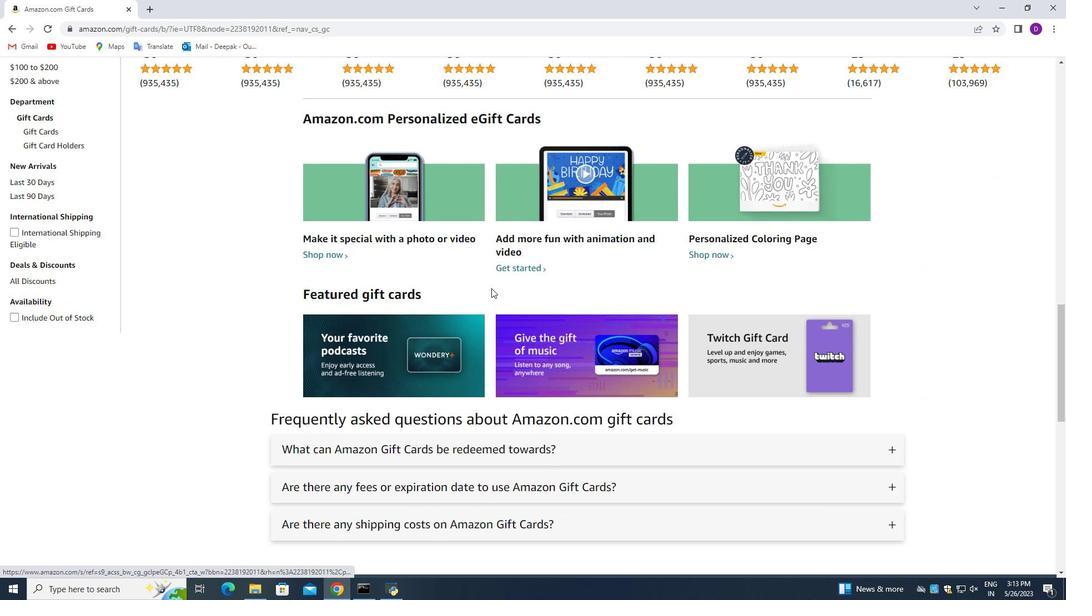 
Action: Mouse scrolled (483, 300) with delta (0, 0)
Screenshot: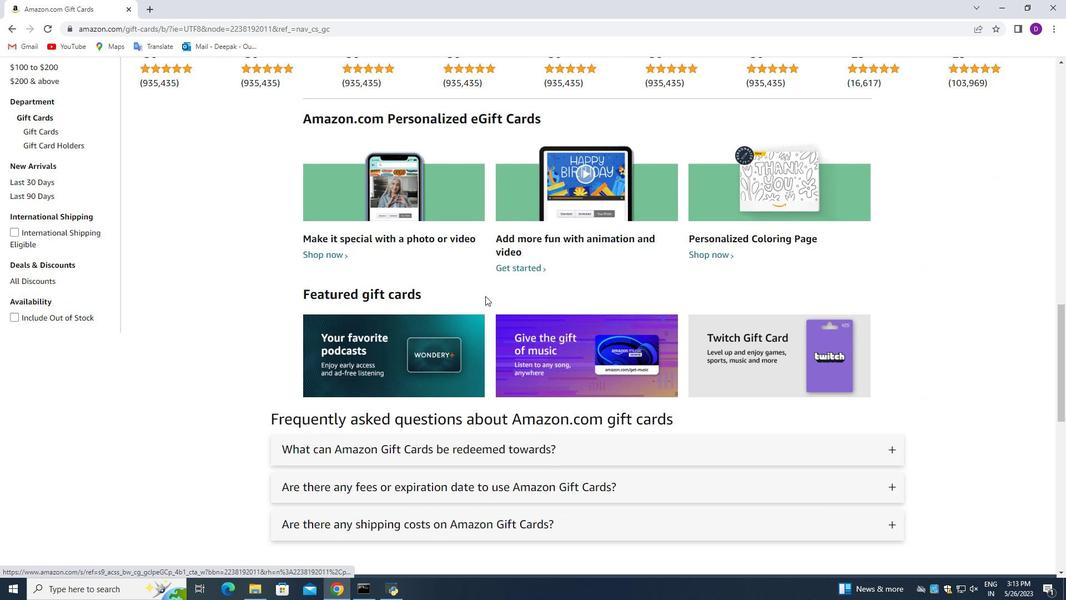 
Action: Mouse moved to (517, 415)
Screenshot: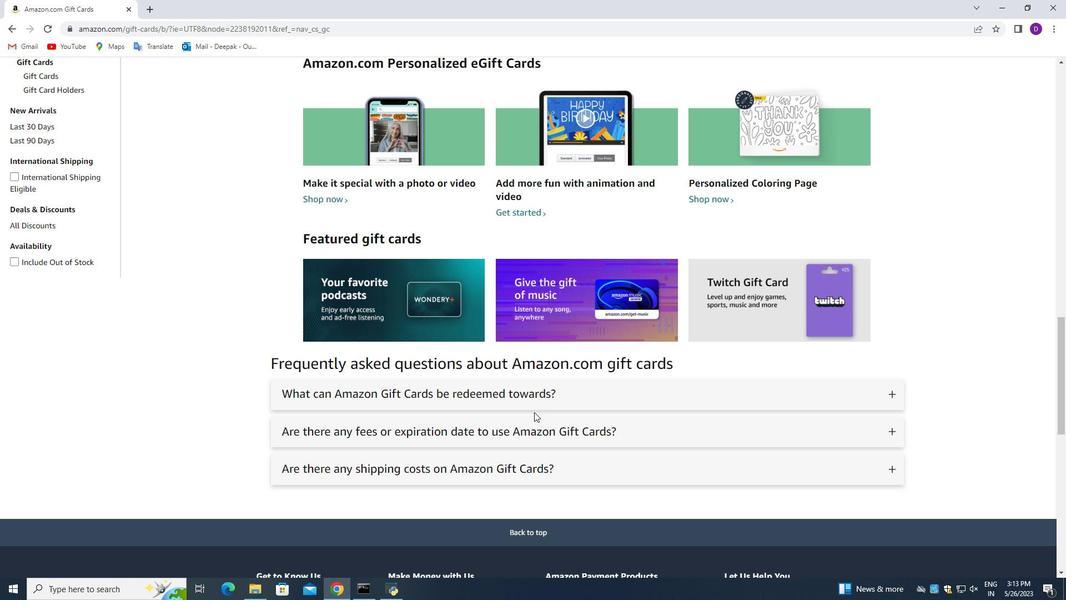 
Action: Mouse scrolled (517, 415) with delta (0, 0)
Screenshot: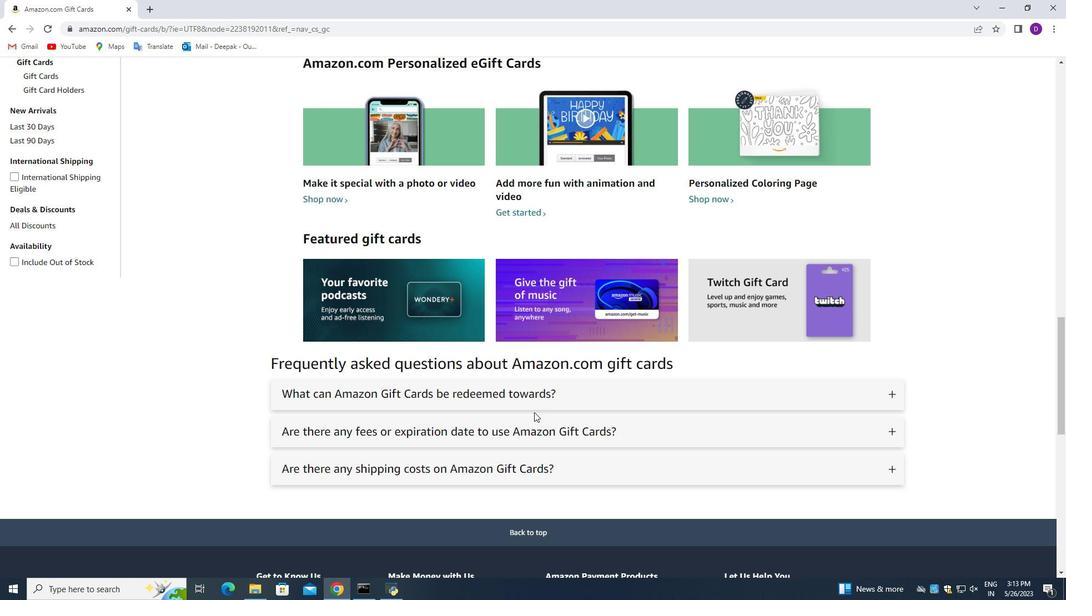 
Action: Mouse scrolled (517, 415) with delta (0, 0)
Screenshot: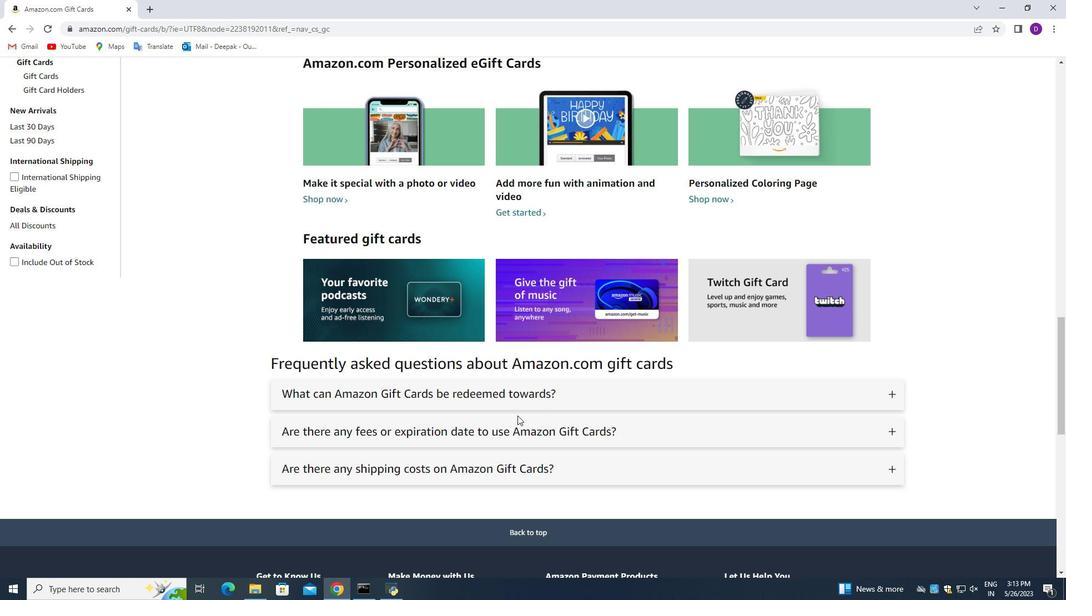 
Action: Mouse scrolled (517, 415) with delta (0, 0)
Screenshot: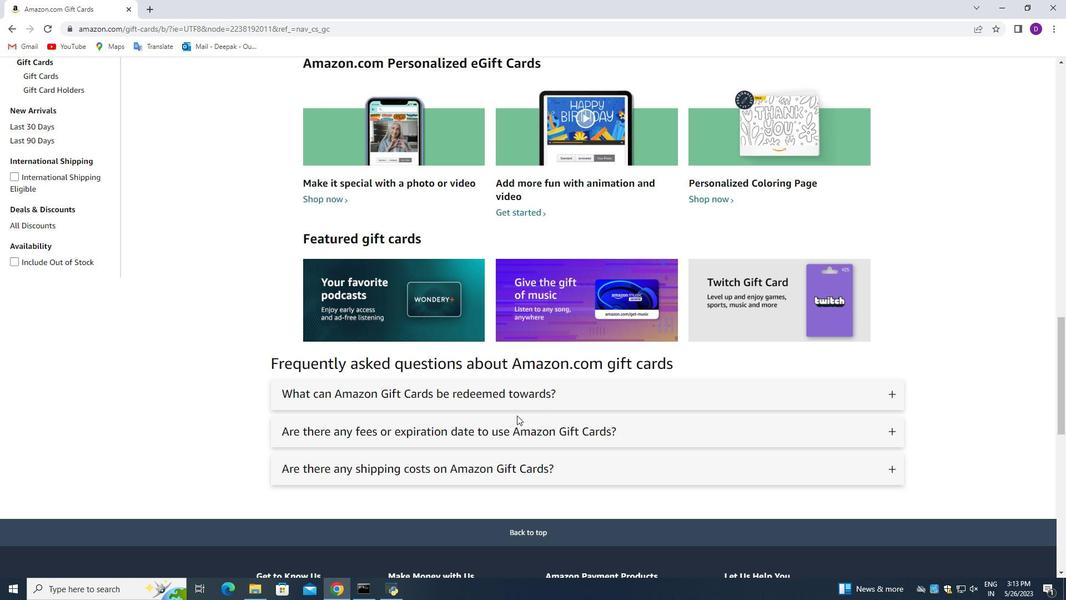 
Action: Mouse moved to (510, 354)
Screenshot: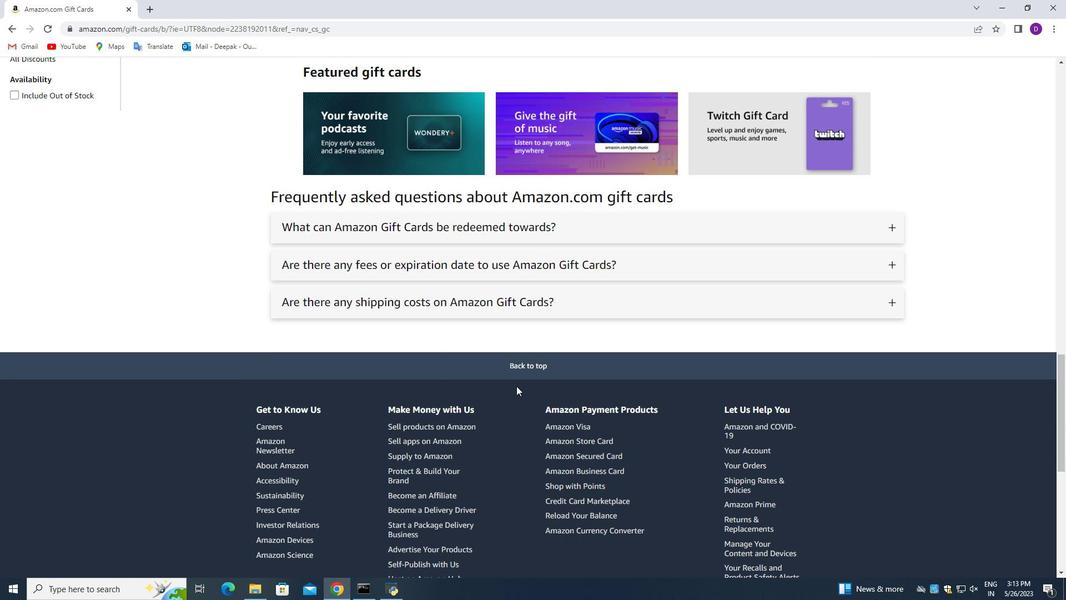 
Action: Mouse scrolled (510, 355) with delta (0, 0)
Screenshot: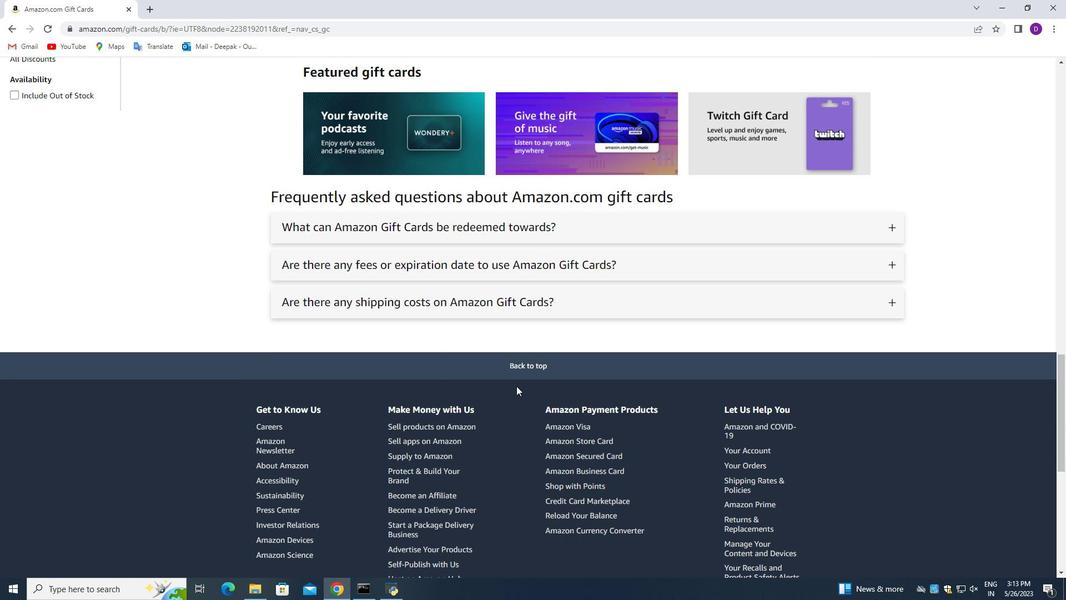 
Action: Mouse scrolled (510, 355) with delta (0, 0)
Screenshot: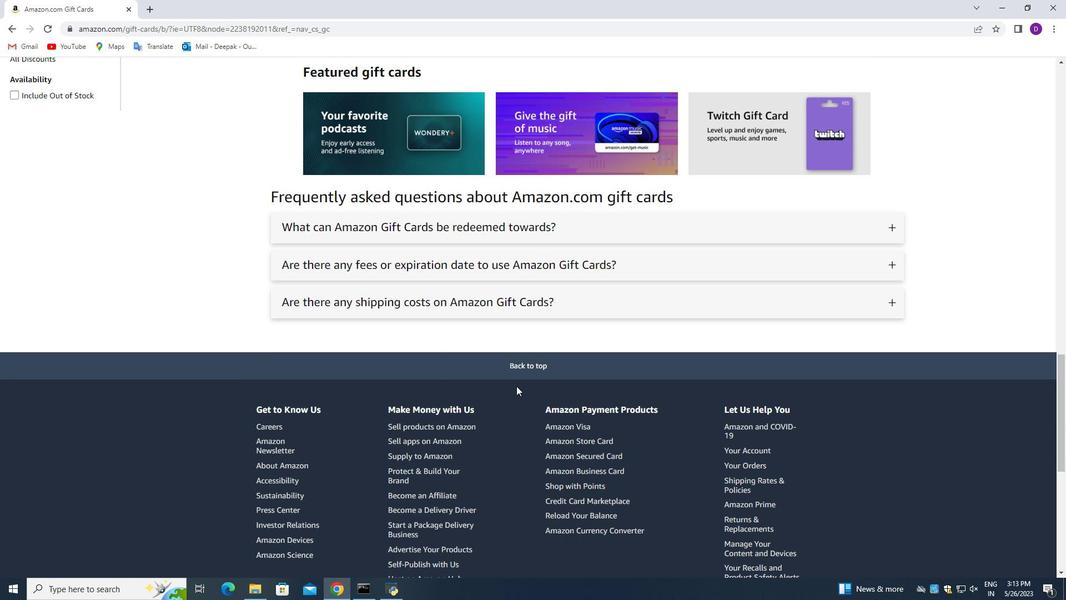 
Action: Mouse moved to (580, 241)
Screenshot: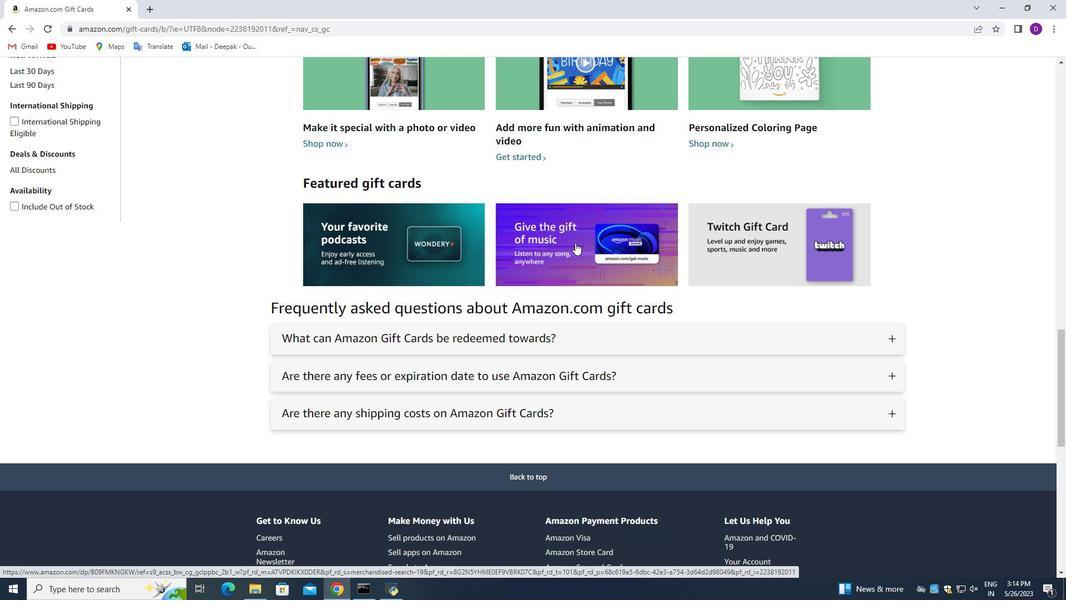 
Action: Mouse pressed left at (580, 241)
Screenshot: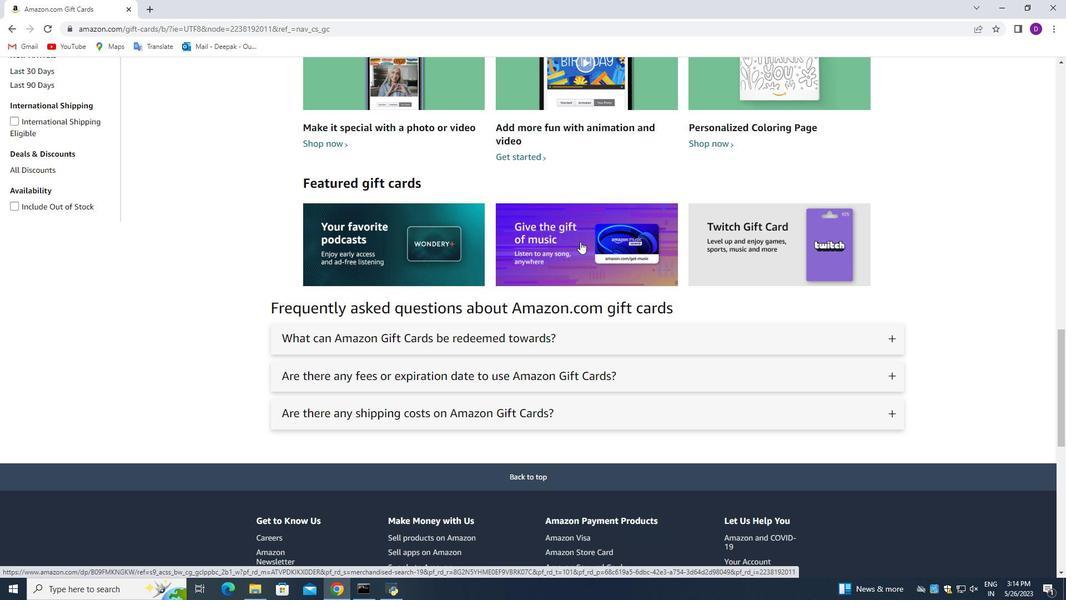
Action: Mouse moved to (978, 170)
Screenshot: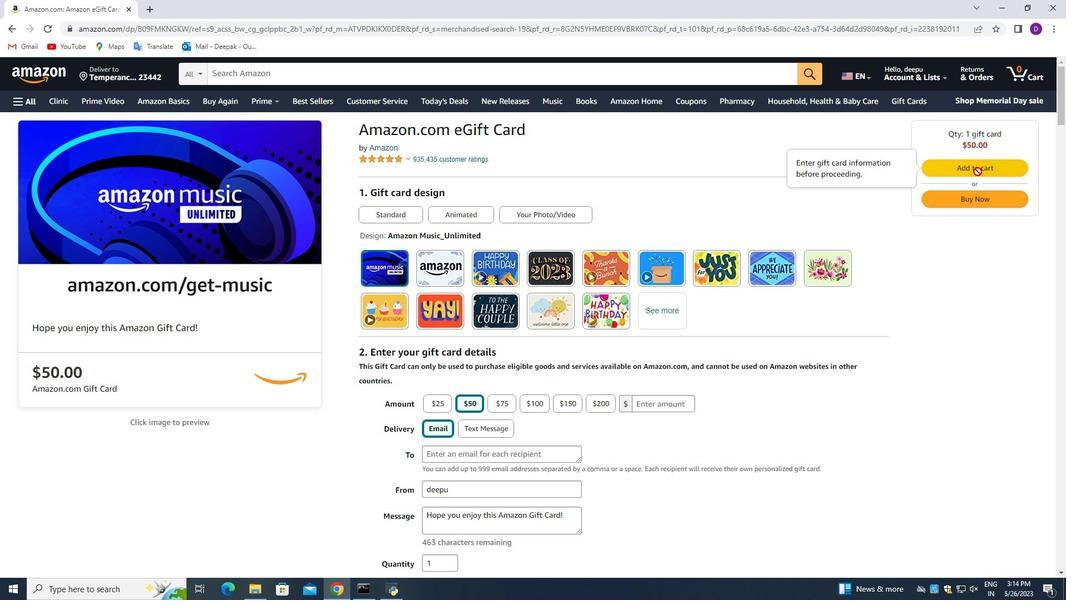 
Action: Mouse pressed left at (978, 170)
Screenshot: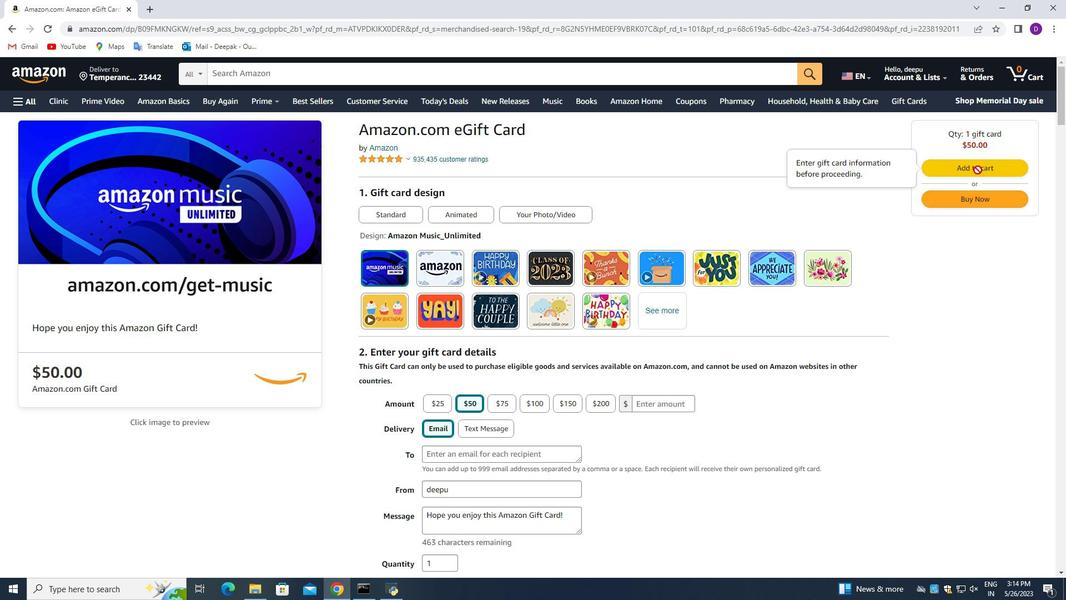 
Action: Mouse moved to (470, 313)
Screenshot: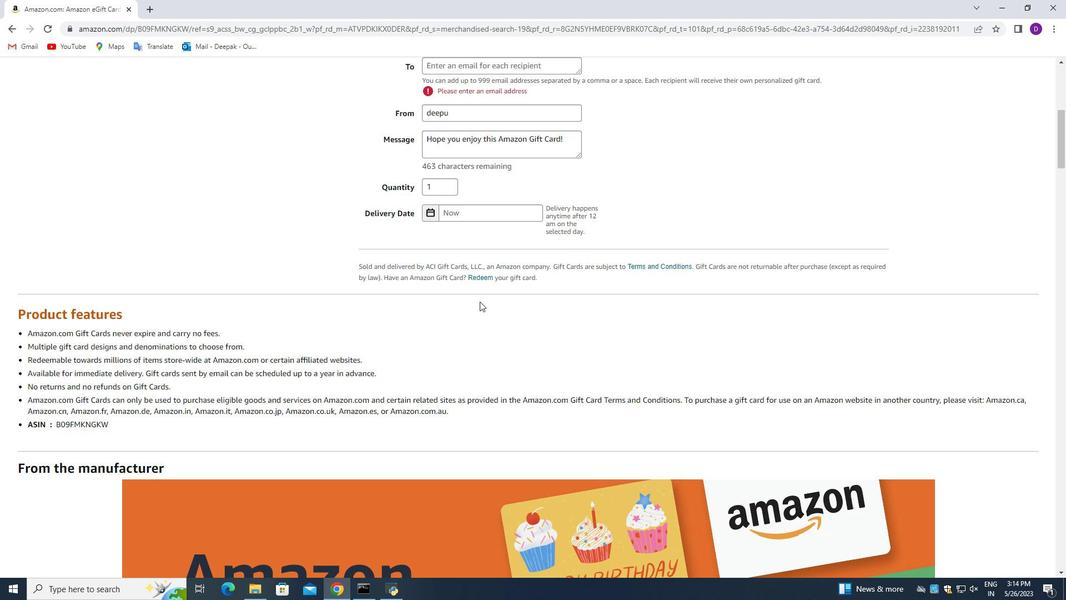 
Action: Mouse scrolled (470, 312) with delta (0, 0)
Screenshot: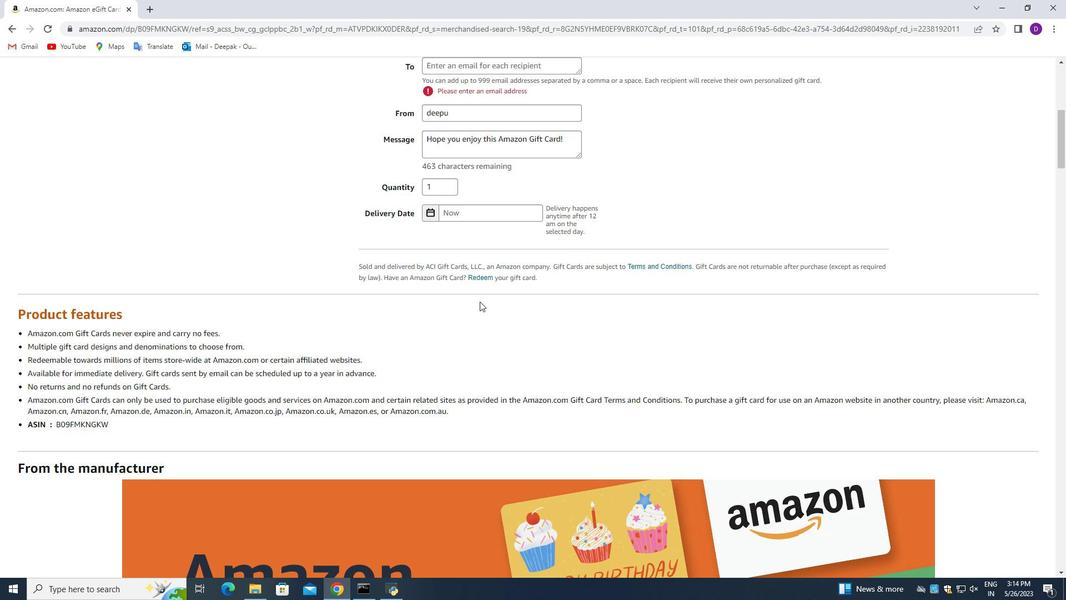 
Action: Mouse moved to (467, 316)
Screenshot: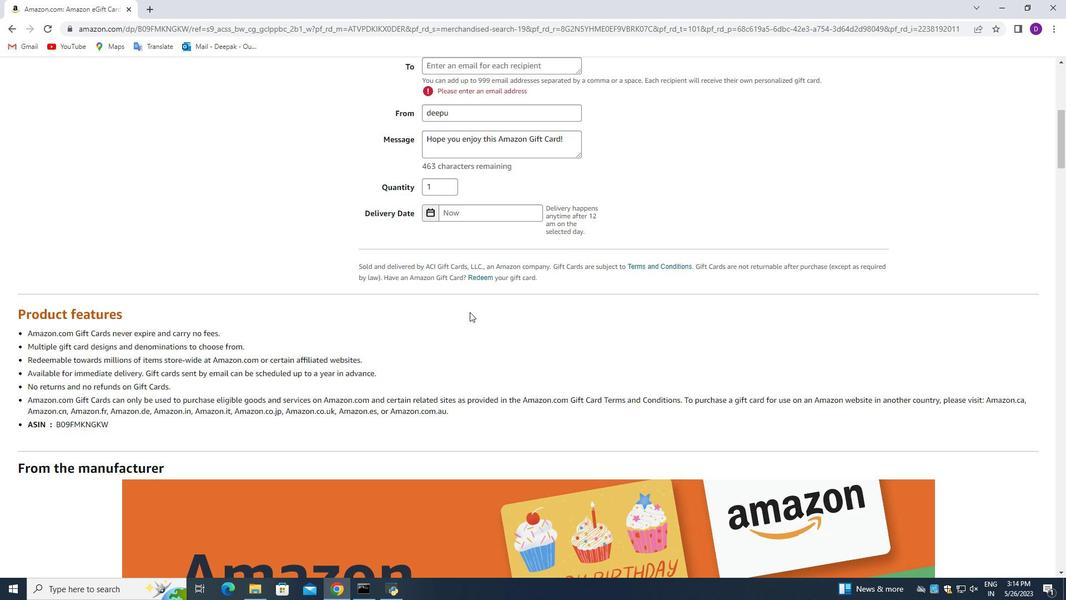 
Action: Mouse scrolled (467, 316) with delta (0, 0)
Screenshot: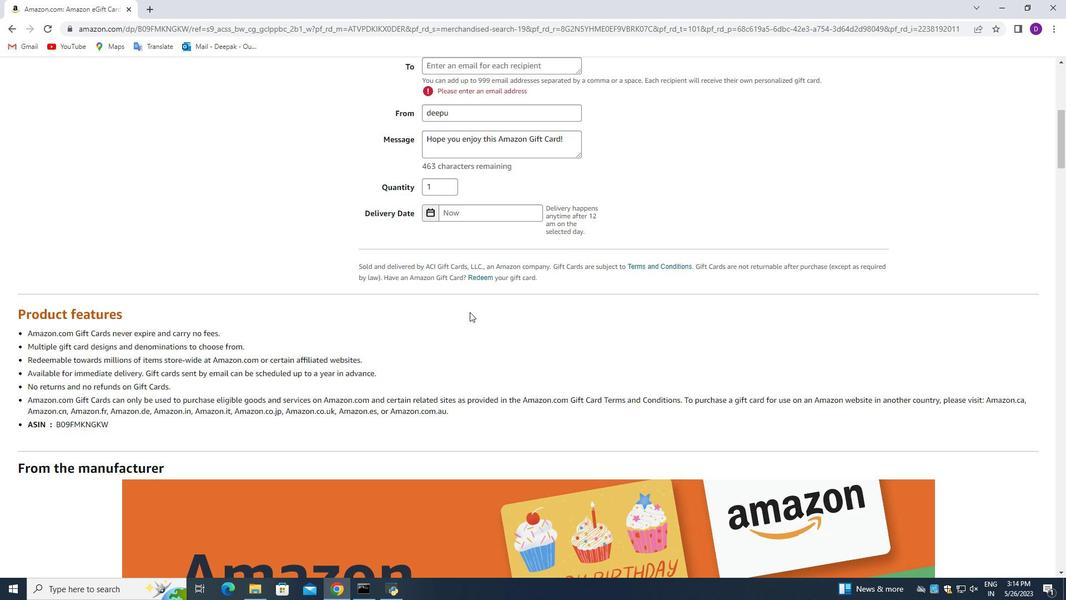 
Action: Mouse scrolled (467, 316) with delta (0, 0)
Screenshot: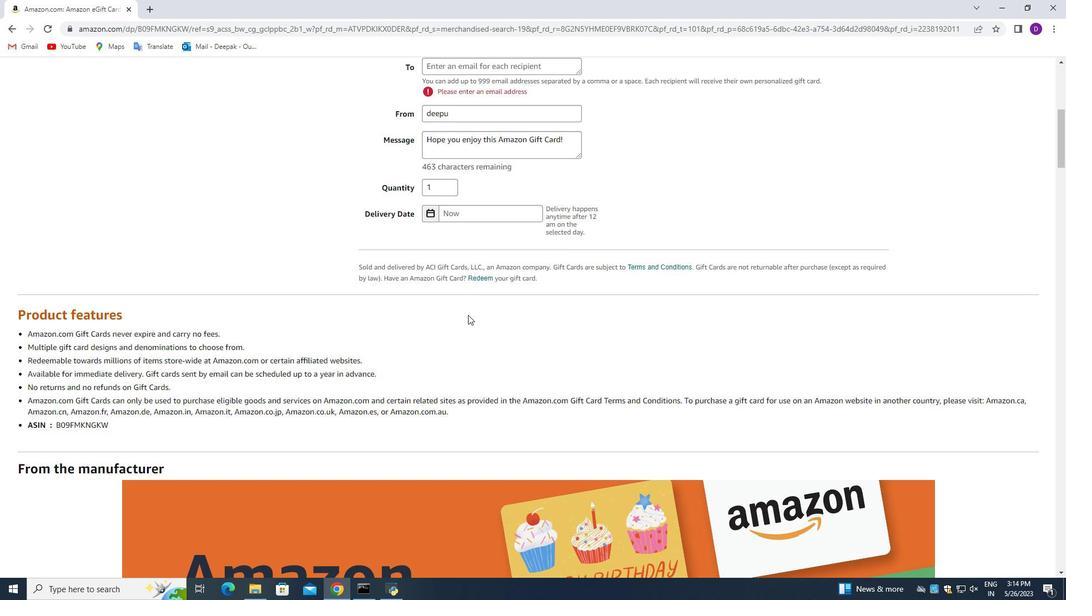 
Action: Mouse moved to (471, 232)
Screenshot: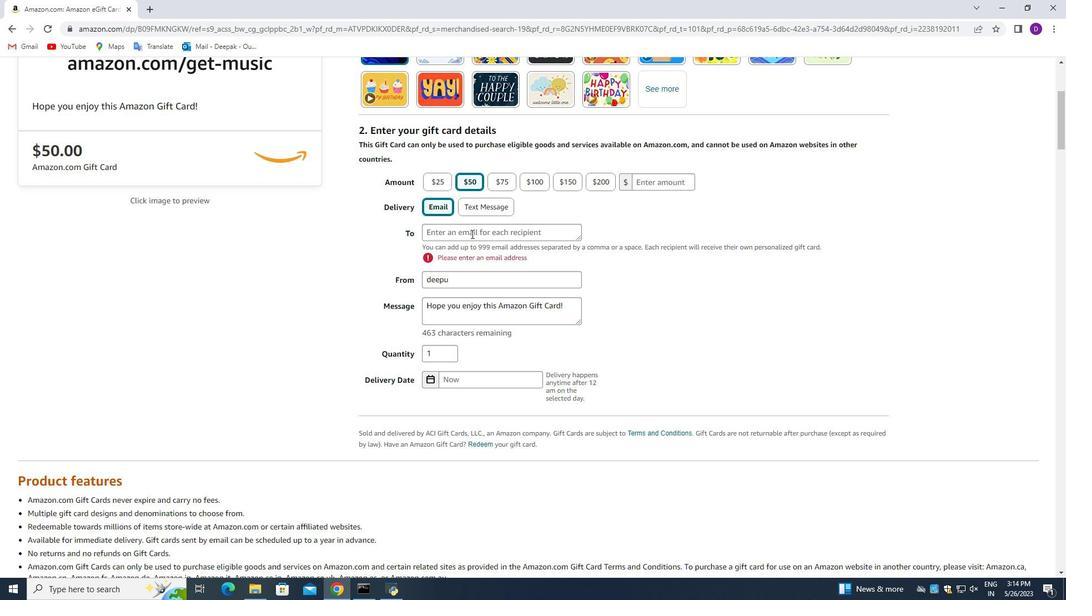 
Action: Mouse pressed left at (471, 232)
Screenshot: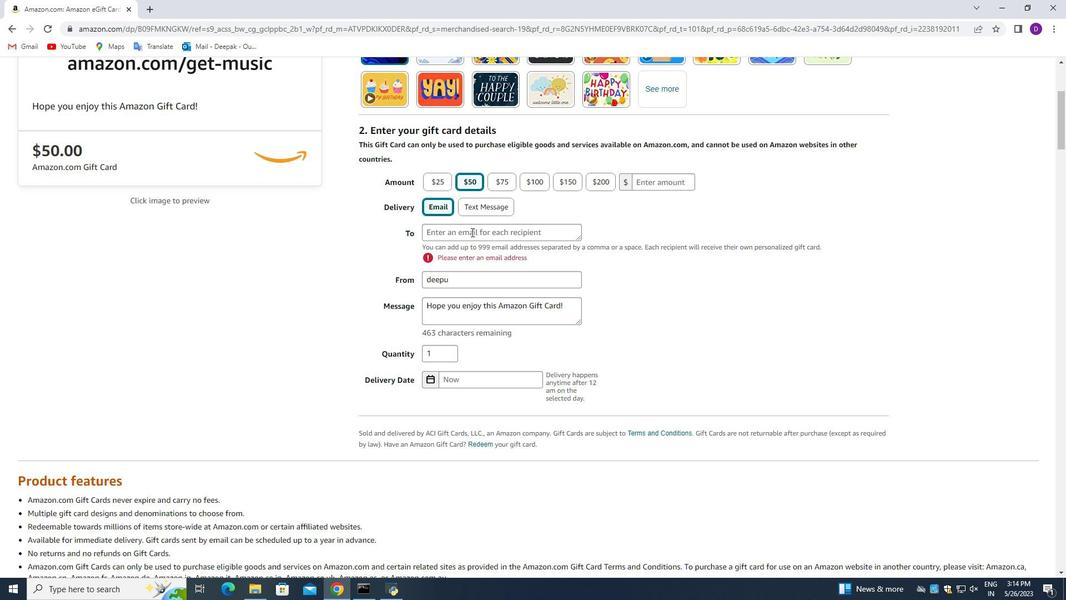 
Action: Mouse moved to (470, 282)
Screenshot: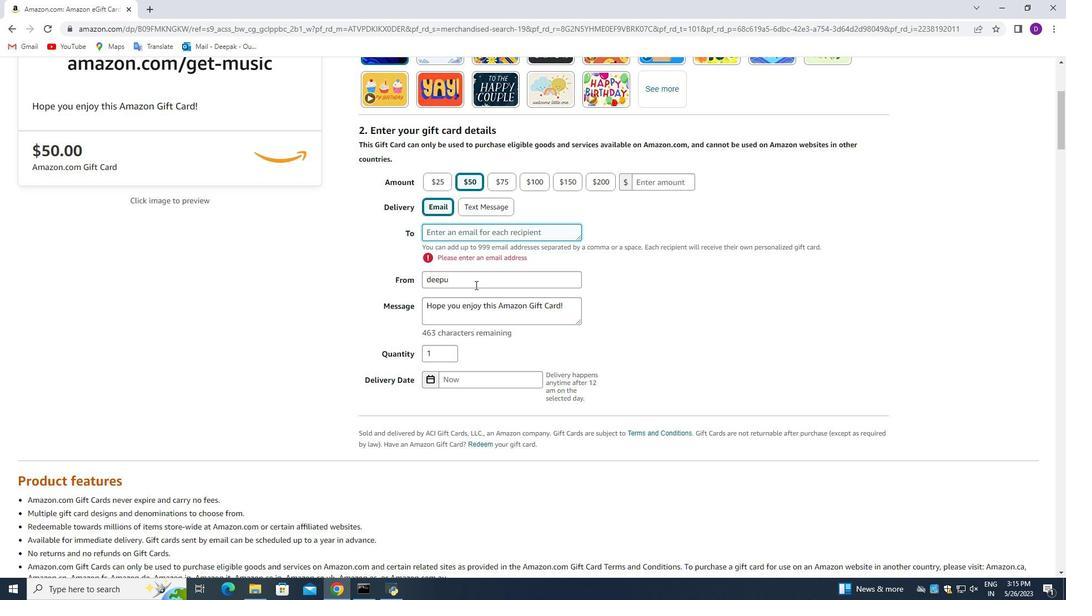 
Action: Mouse pressed left at (470, 282)
Screenshot: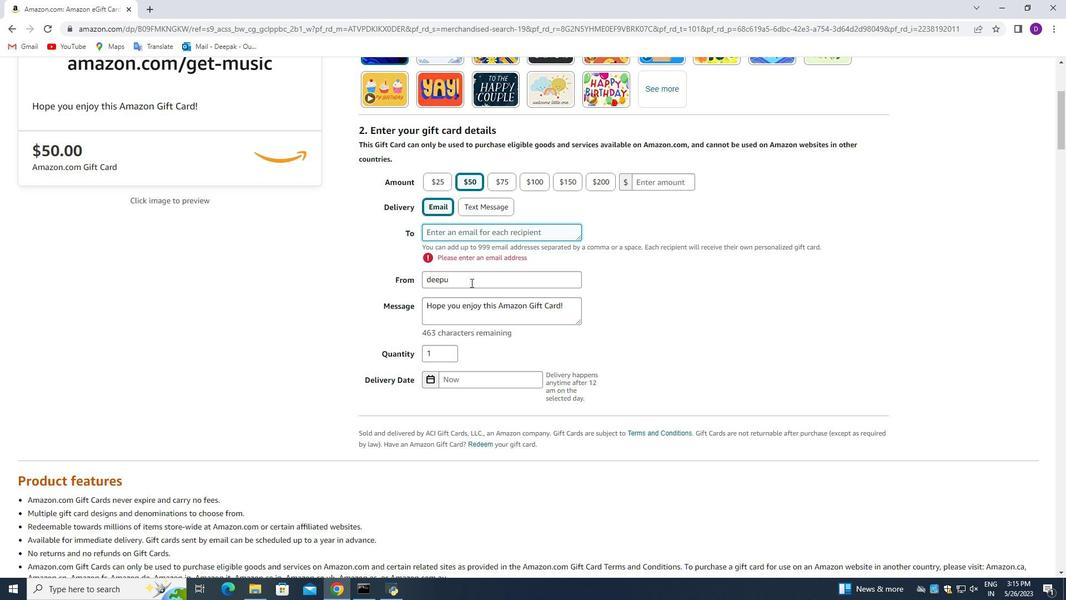 
Action: Mouse pressed left at (470, 282)
Screenshot: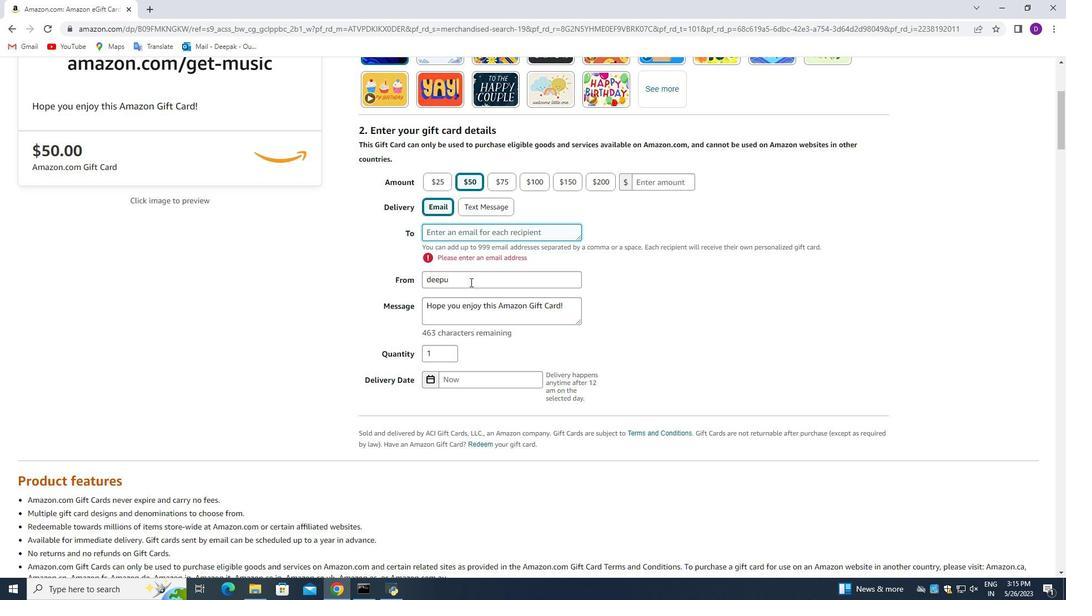 
Action: Mouse moved to (468, 275)
Screenshot: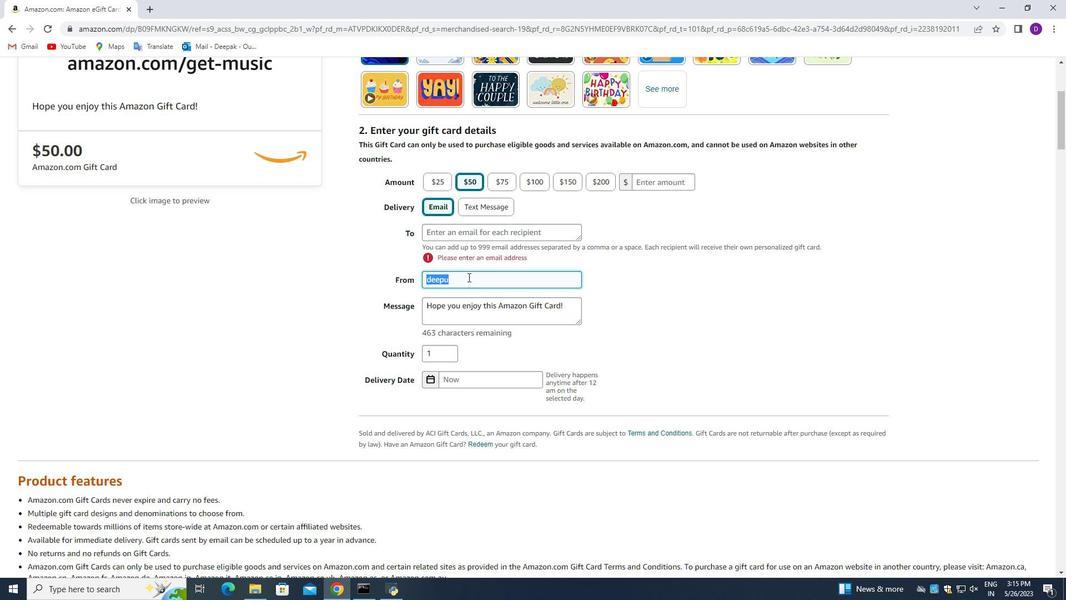
Action: Key pressed <Key.backspace>
Screenshot: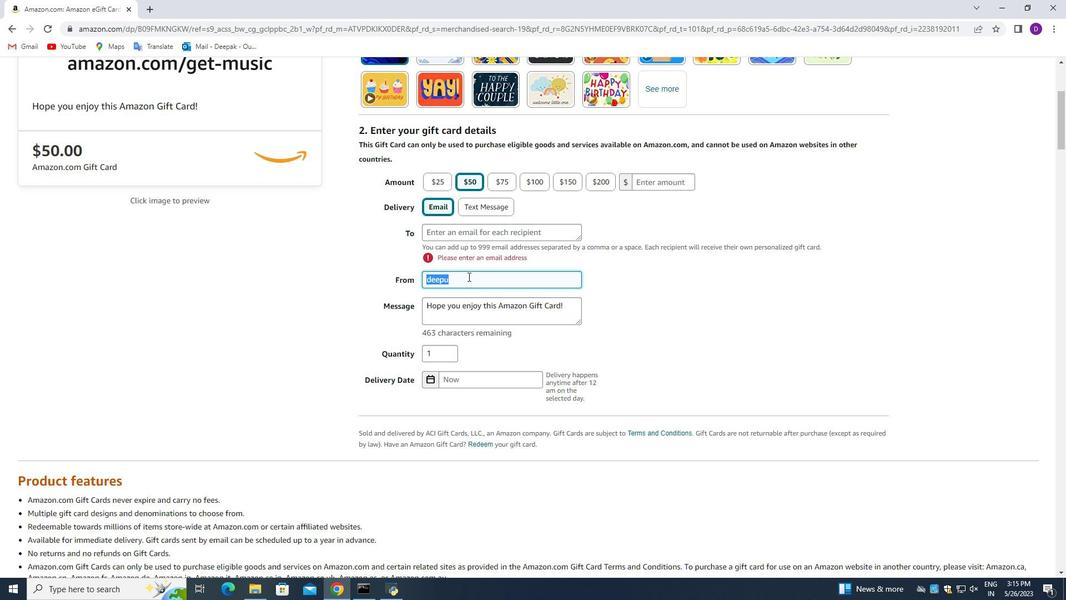 
Action: Mouse moved to (471, 230)
Screenshot: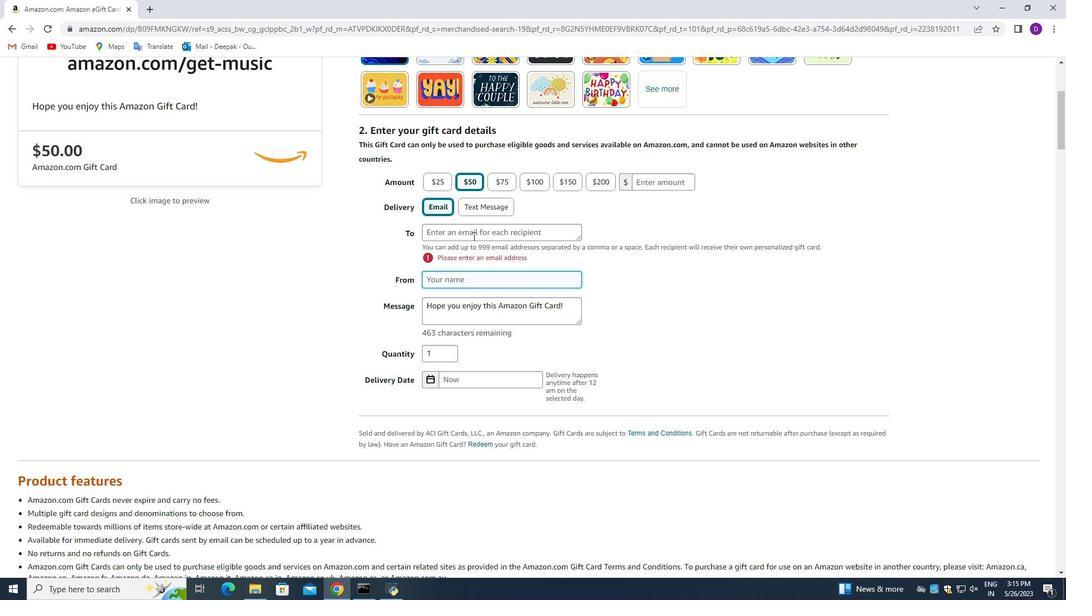 
Action: Mouse pressed left at (471, 230)
Screenshot: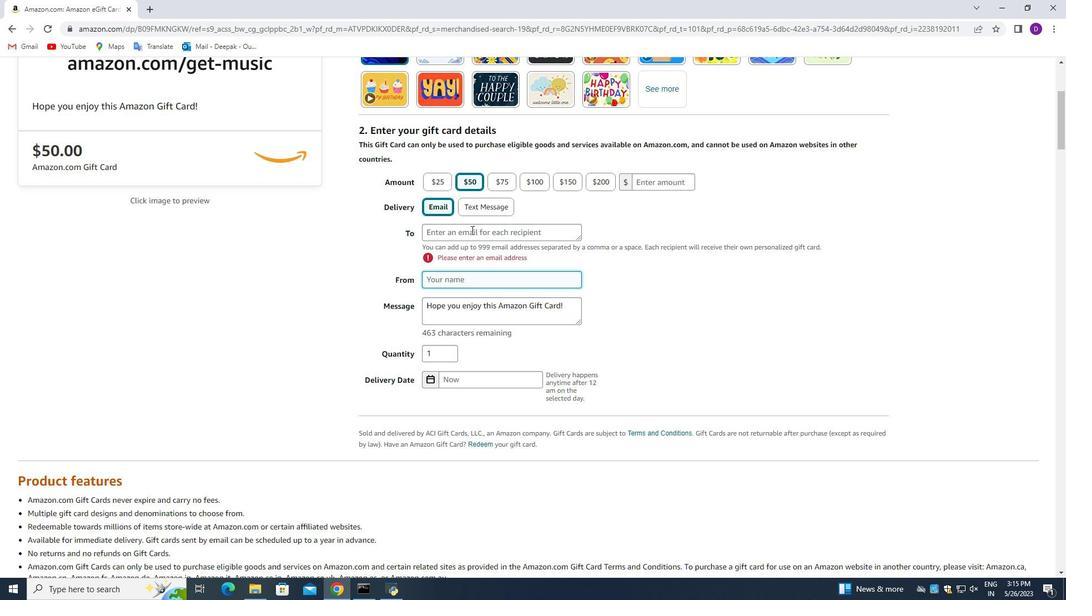 
Action: Mouse moved to (460, 231)
Screenshot: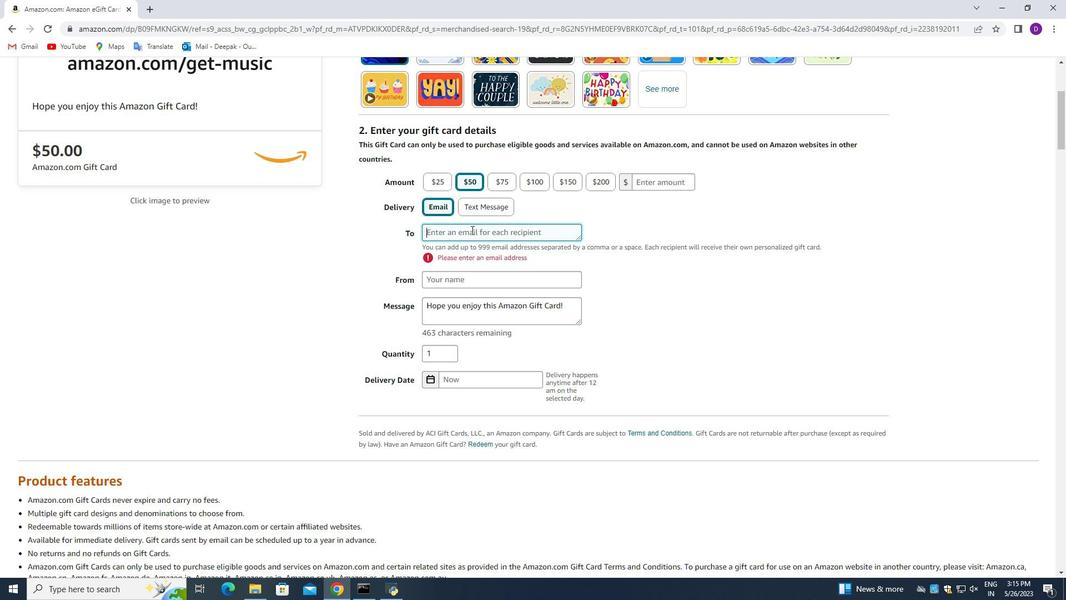 
Action: Key pressed <Key.shift_r>
Screenshot: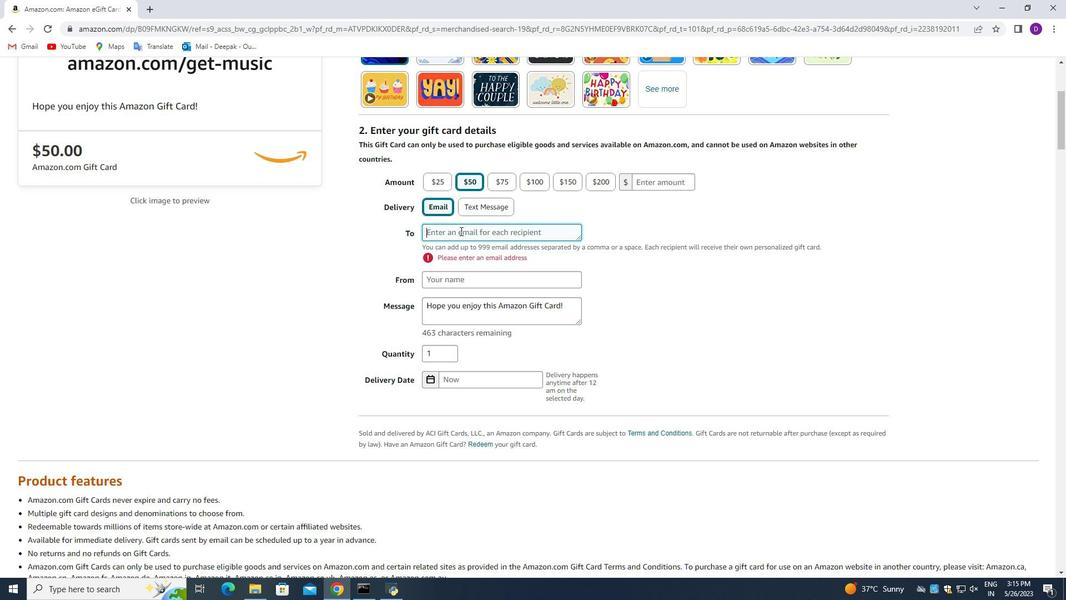 
Action: Mouse moved to (456, 281)
Screenshot: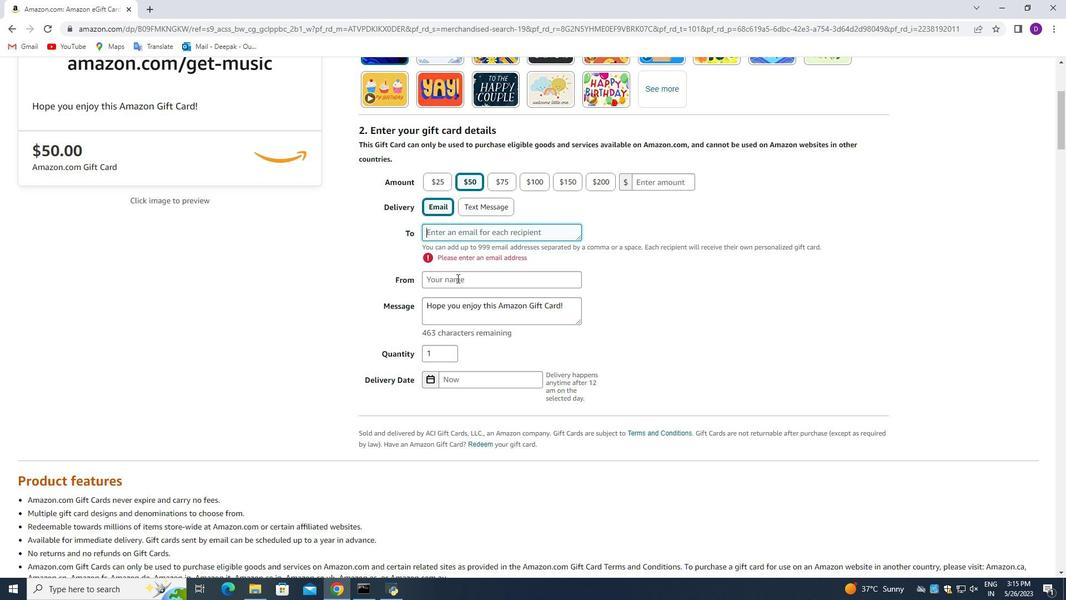 
Action: Mouse pressed left at (456, 281)
Screenshot: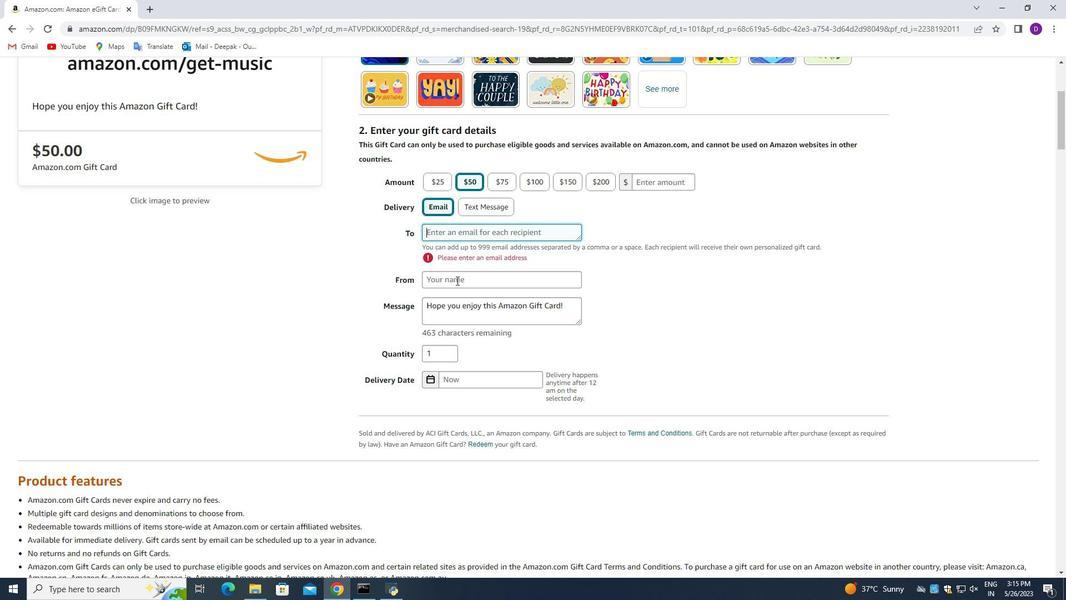 
Action: Mouse moved to (458, 235)
Screenshot: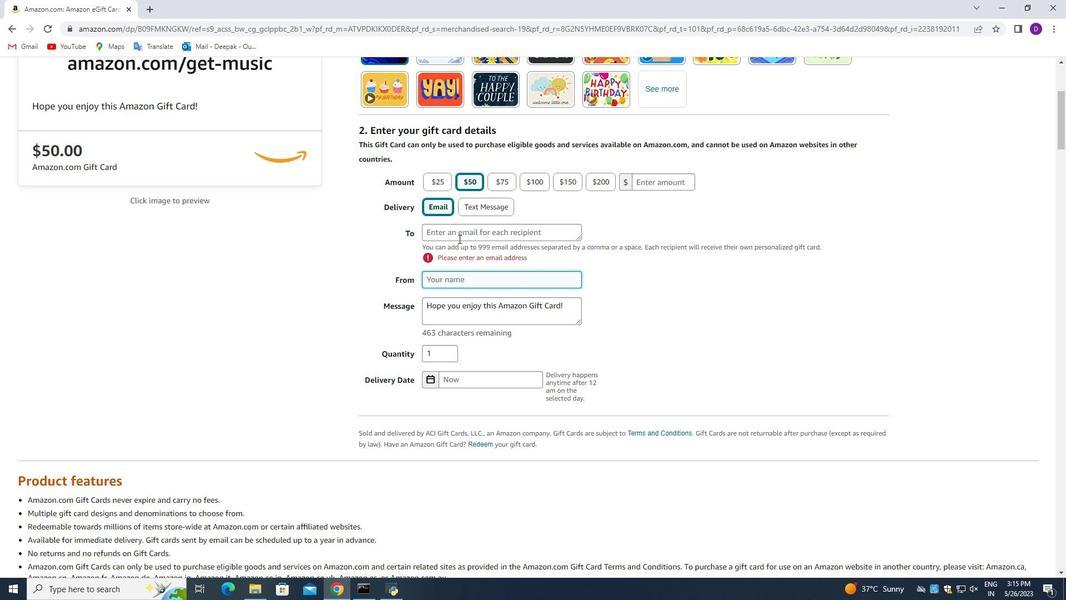 
Action: Mouse pressed left at (458, 235)
Screenshot: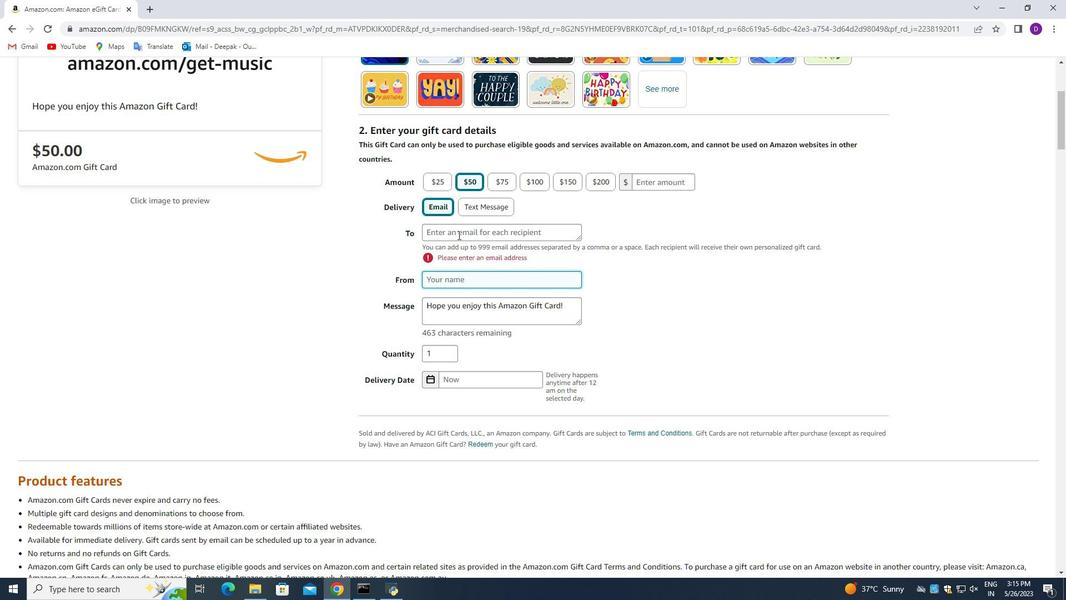 
Action: Mouse moved to (451, 232)
Screenshot: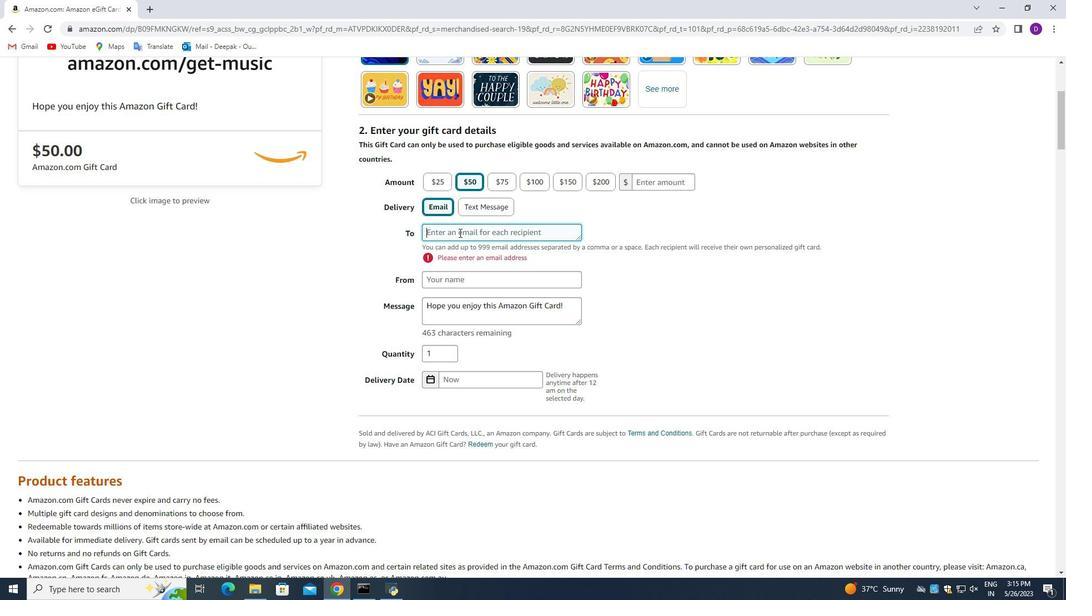 
Action: Key pressed <Key.shift_r>D<Key.backspace>
Screenshot: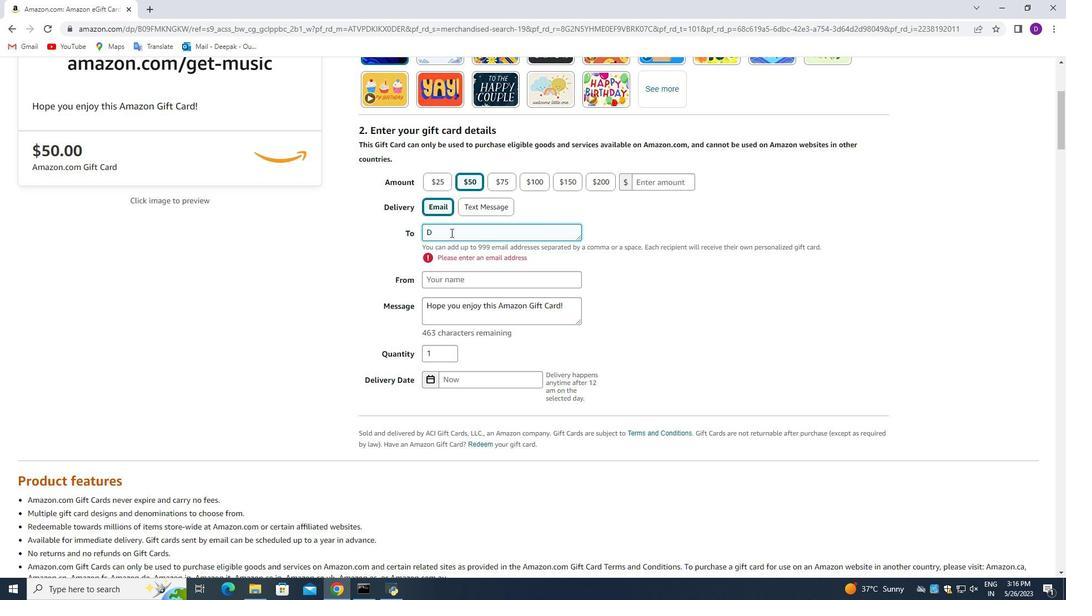 
Action: Mouse moved to (452, 230)
Screenshot: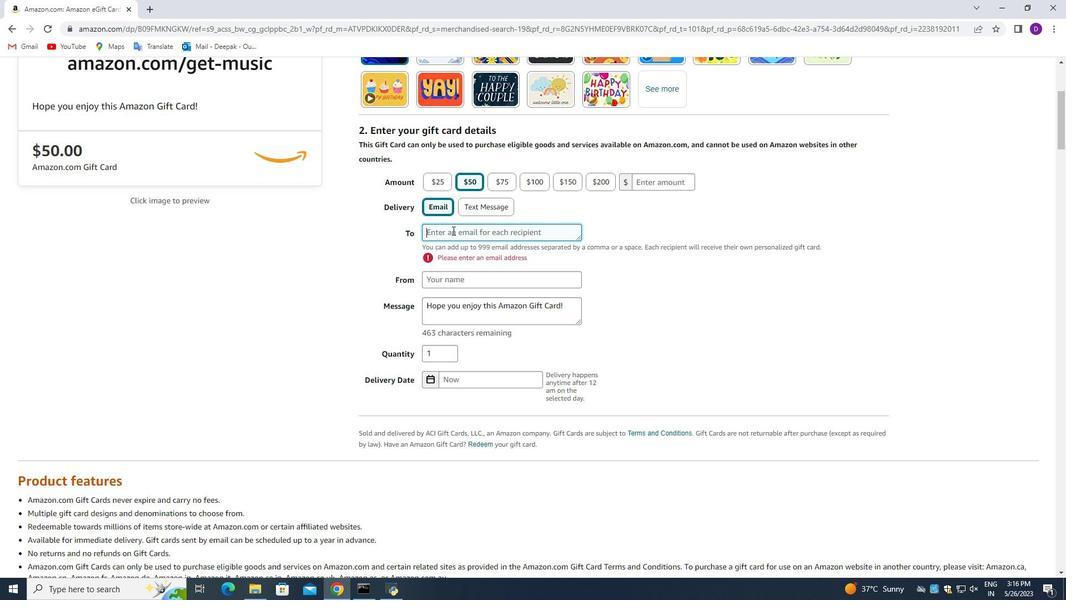 
Action: Key pressed deepakahirwar198<Key.backspace><Key.backspace><Key.backspace>dk198
Screenshot: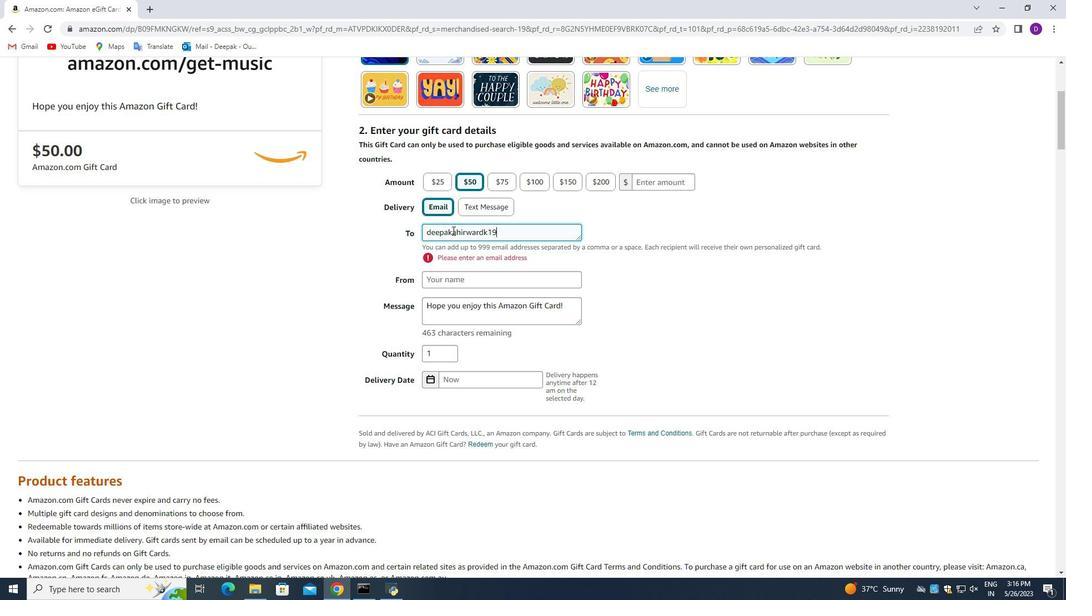 
Action: Mouse moved to (416, 220)
Screenshot: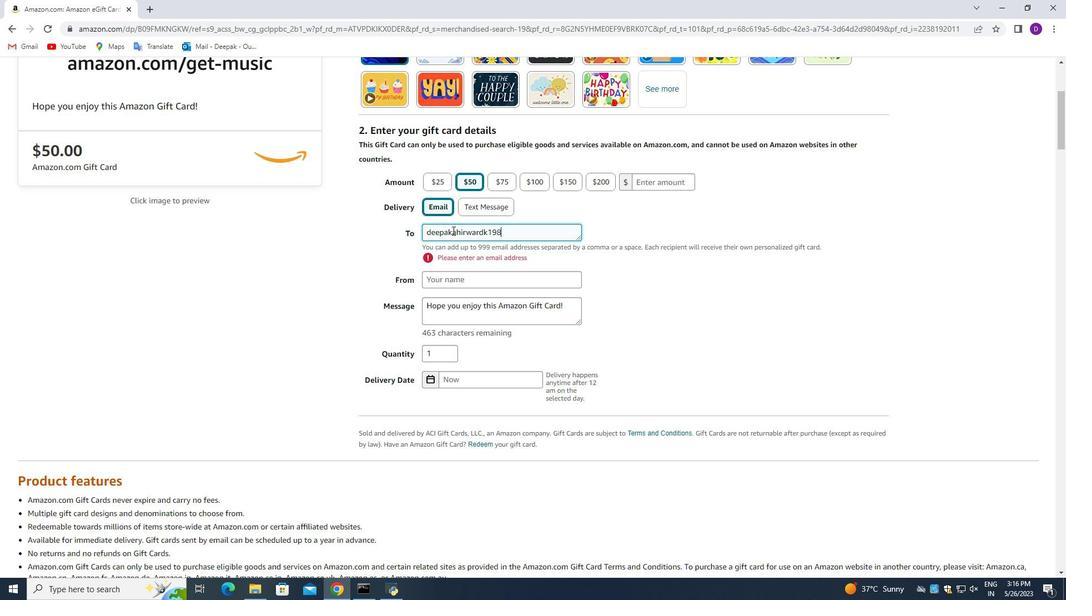 
Action: Key pressed <Key.shift>@gmail.com
Screenshot: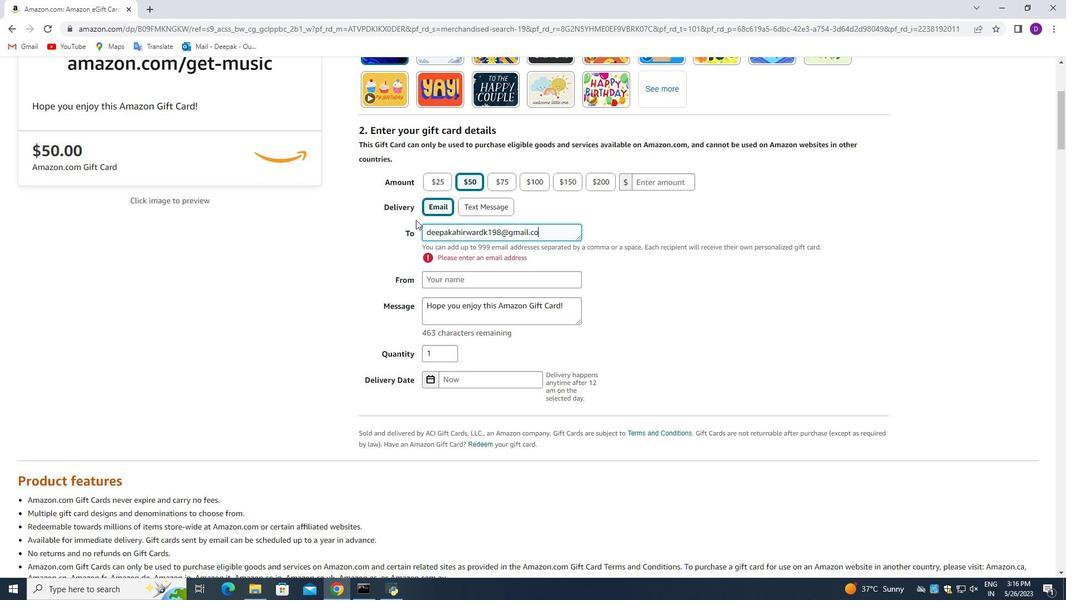 
Action: Mouse moved to (462, 278)
Screenshot: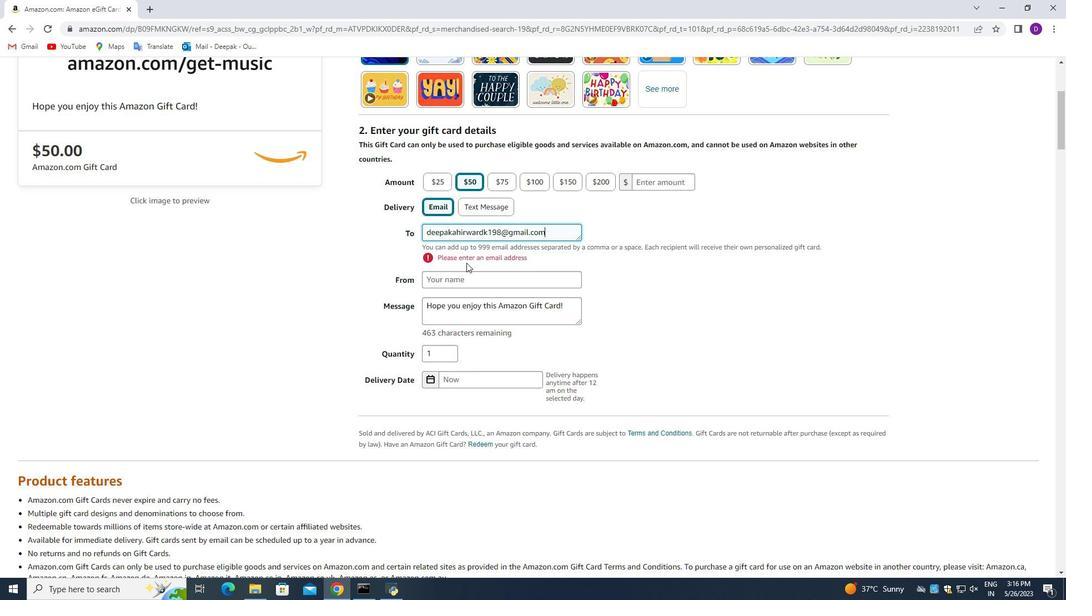 
Action: Mouse pressed left at (462, 278)
Screenshot: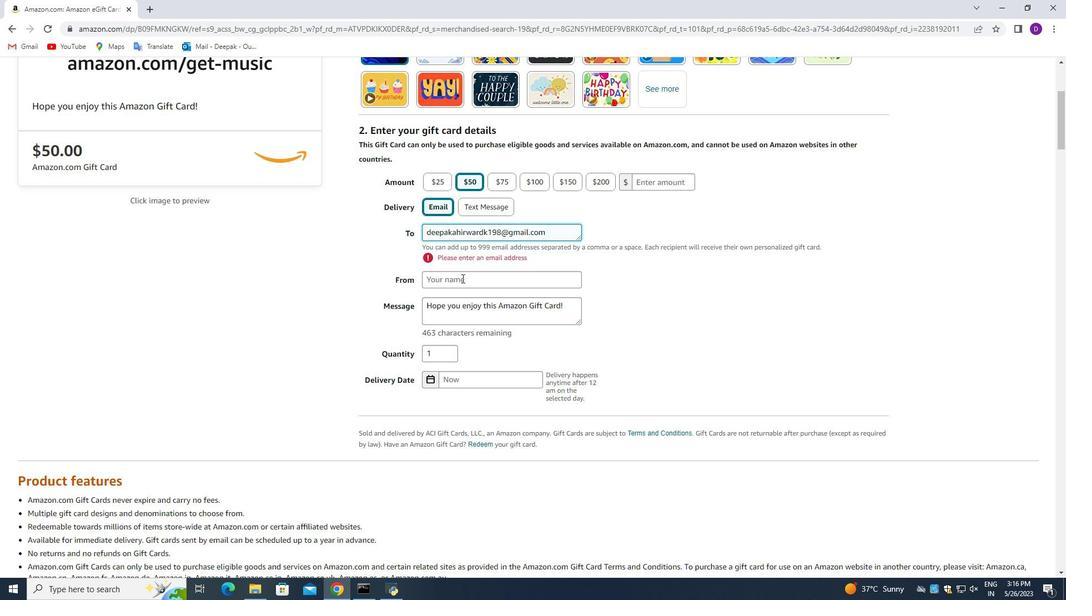 
Action: Mouse moved to (472, 267)
Screenshot: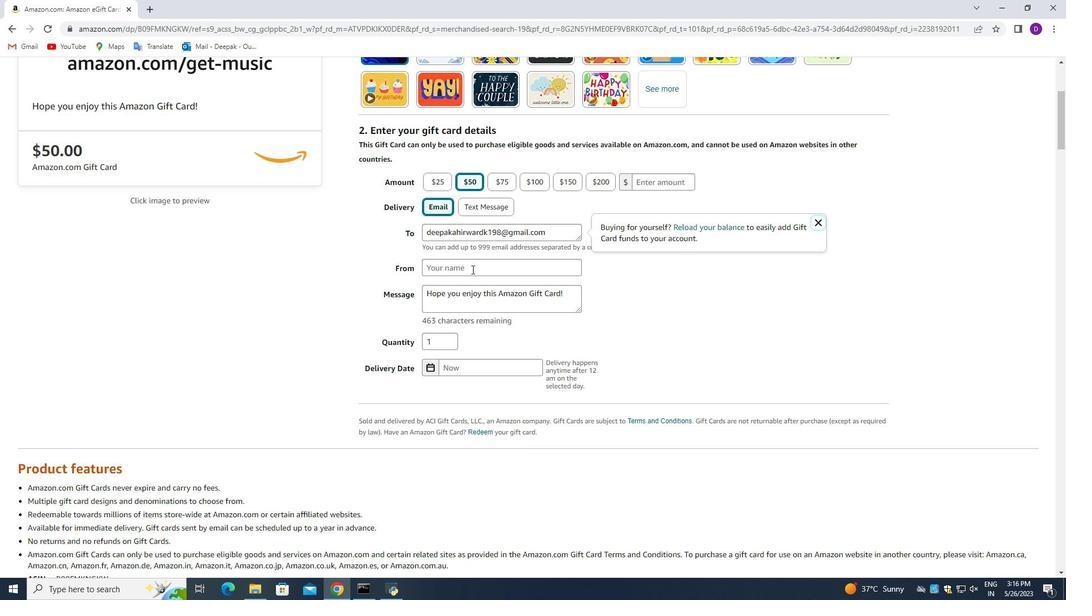 
Action: Mouse pressed left at (472, 267)
Screenshot: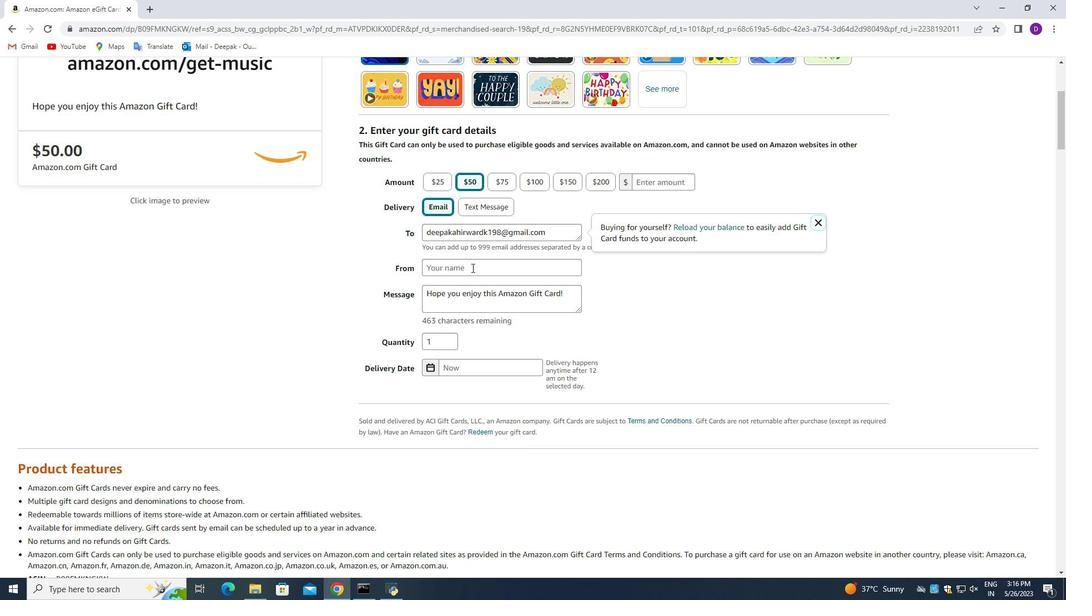 
Action: Key pressed <Key.shift>Mariah<Key.space><Key.shift_r>Brown
Screenshot: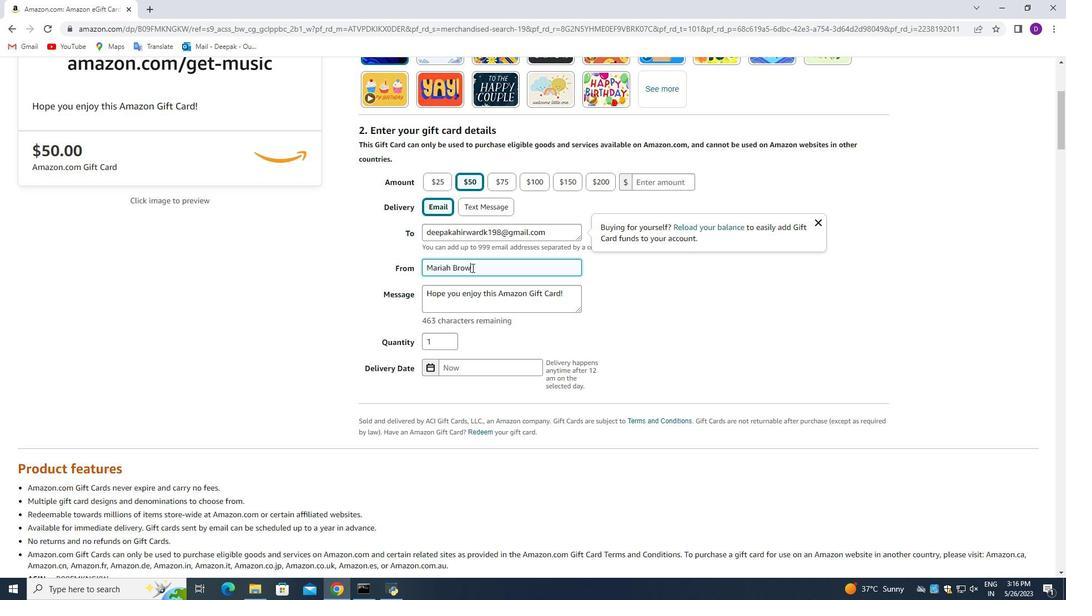 
Action: Mouse moved to (473, 370)
Screenshot: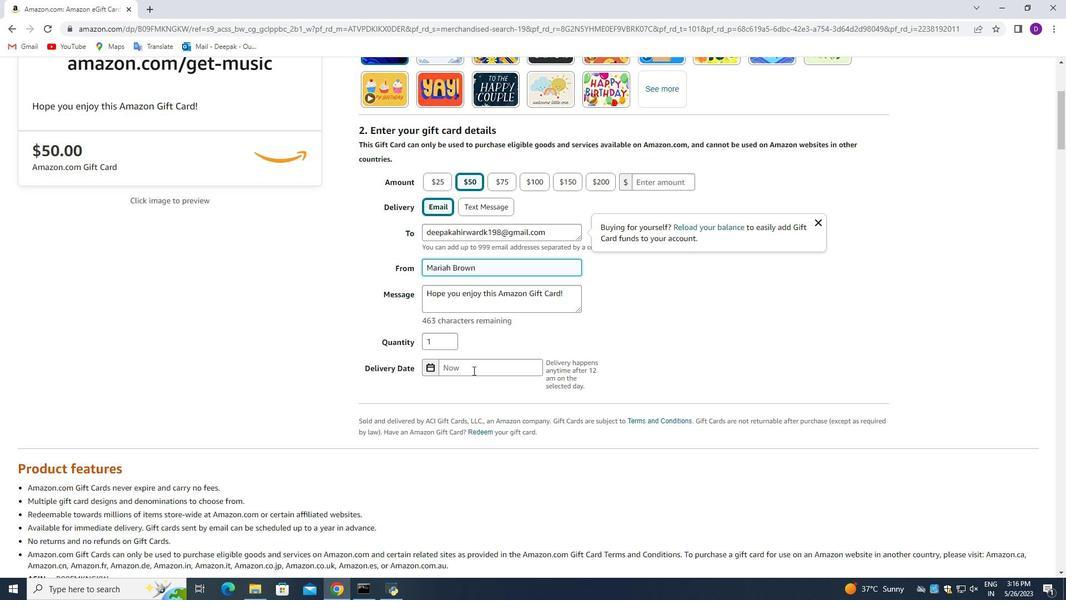 
Action: Mouse pressed left at (473, 370)
Screenshot: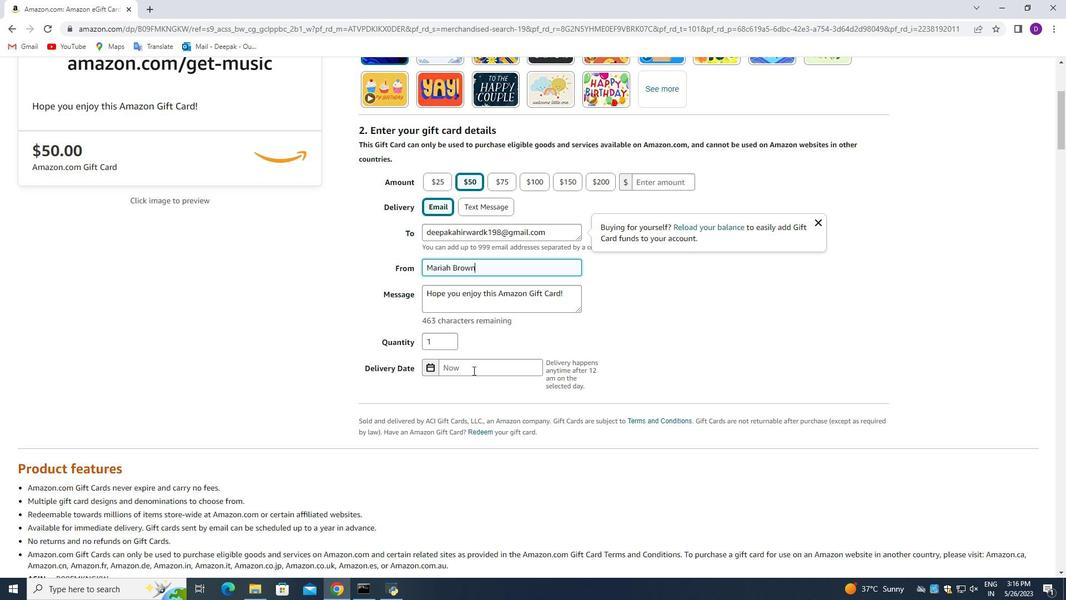 
Action: Mouse moved to (613, 342)
Screenshot: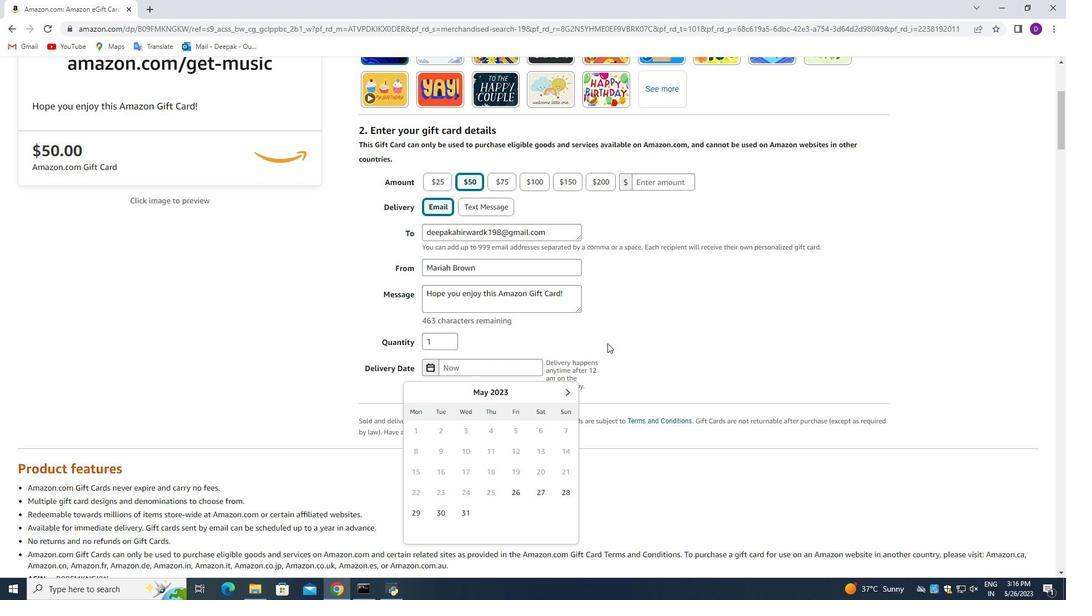 
Action: Mouse pressed left at (613, 342)
Screenshot: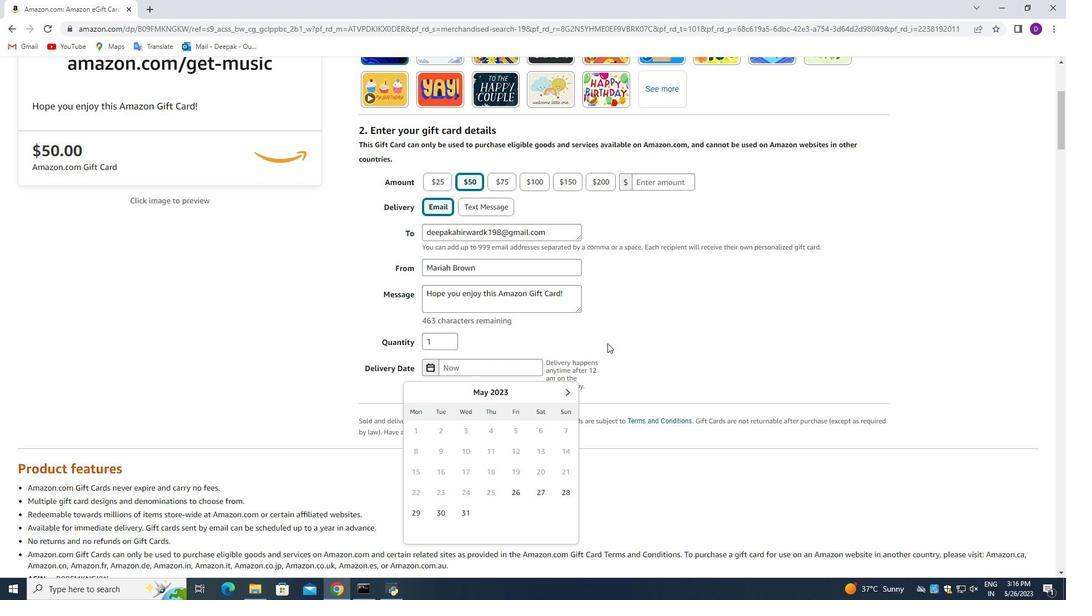 
Action: Mouse moved to (536, 406)
Screenshot: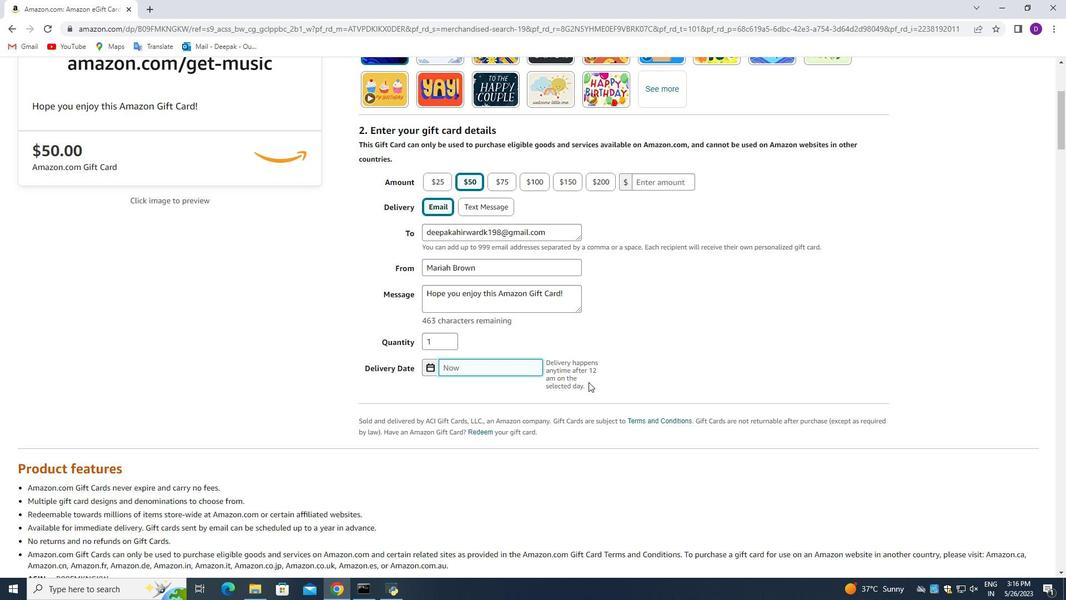 
Action: Mouse scrolled (536, 406) with delta (0, 0)
Screenshot: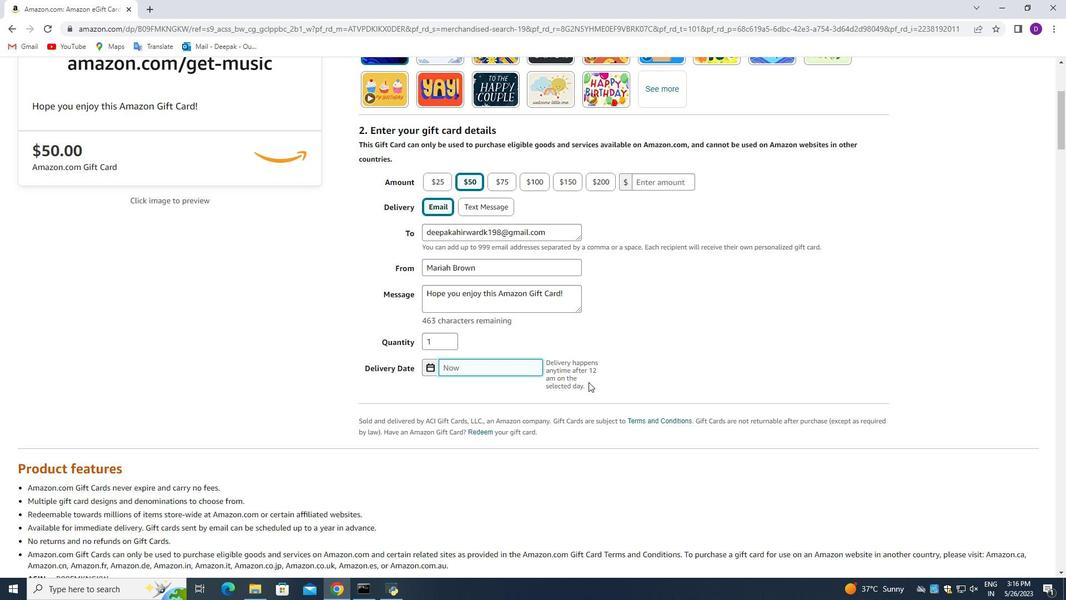 
Action: Mouse moved to (533, 408)
Screenshot: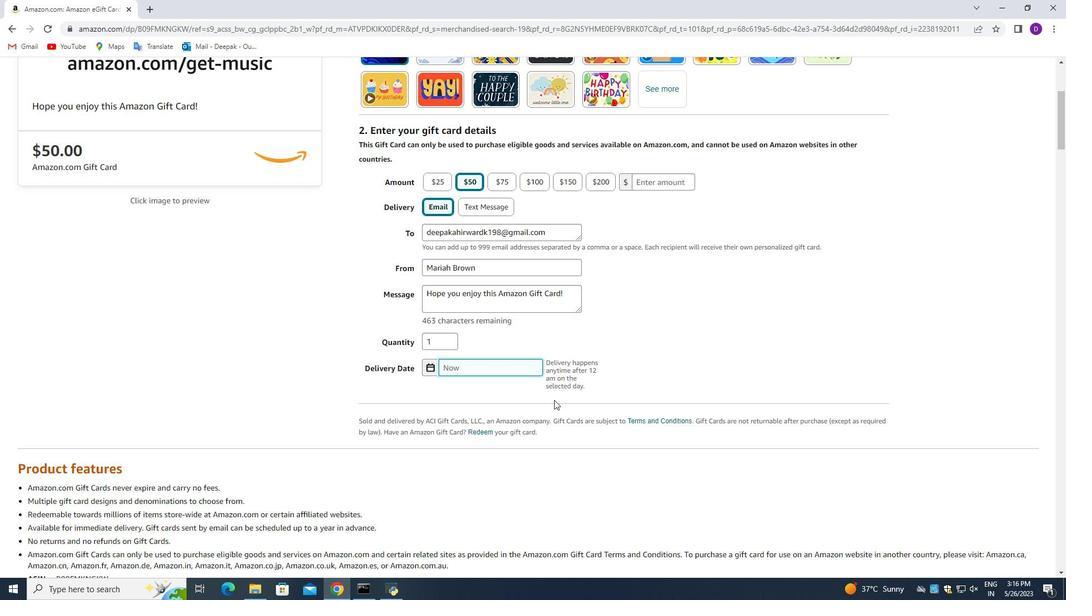
Action: Mouse scrolled (533, 407) with delta (0, 0)
Screenshot: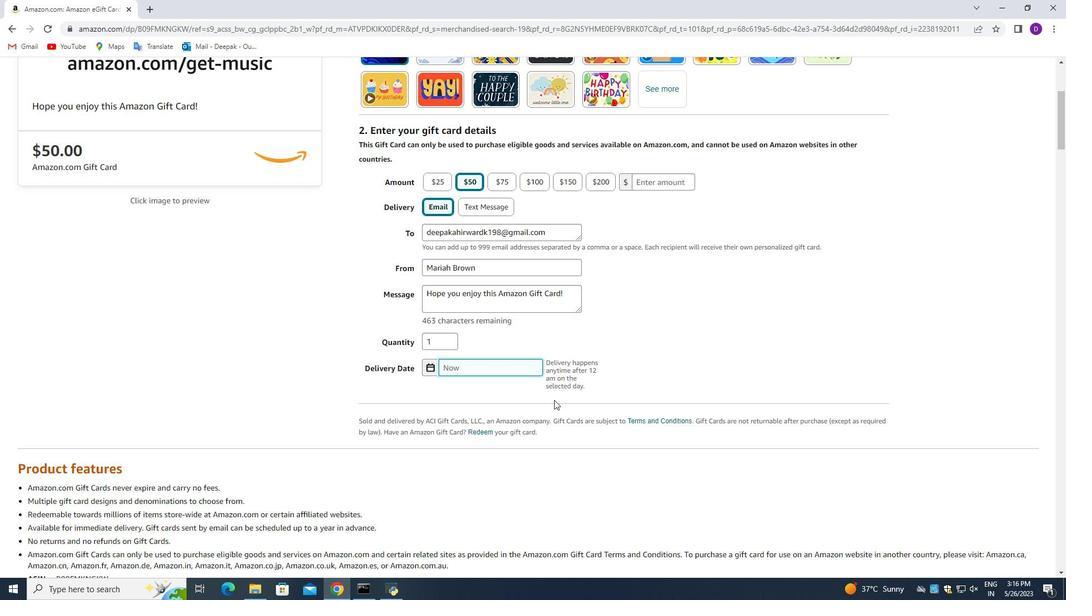 
Action: Mouse moved to (531, 408)
Screenshot: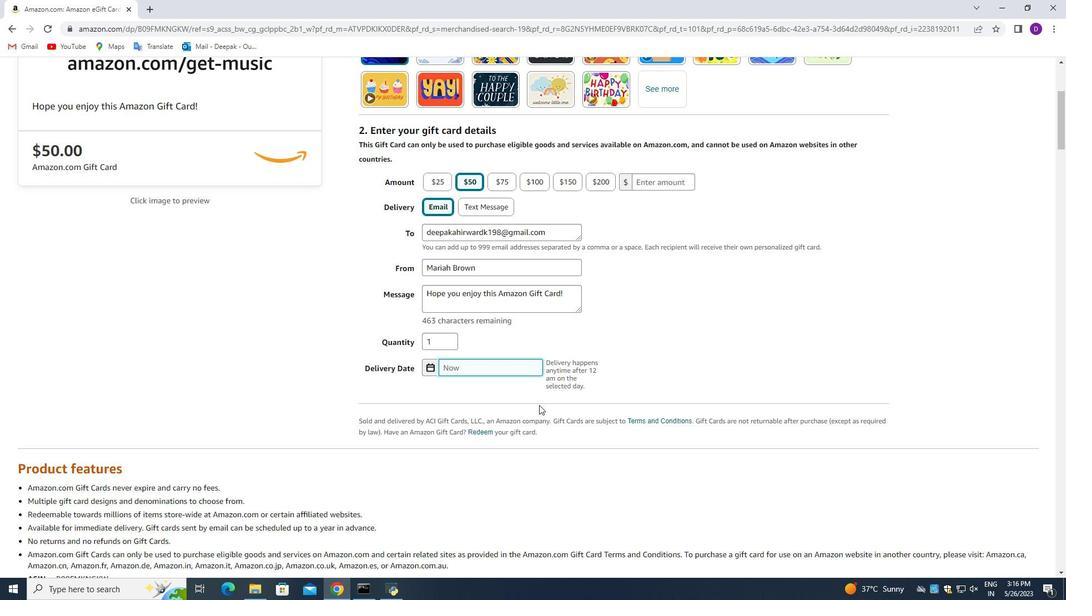 
Action: Mouse scrolled (531, 407) with delta (0, 0)
Screenshot: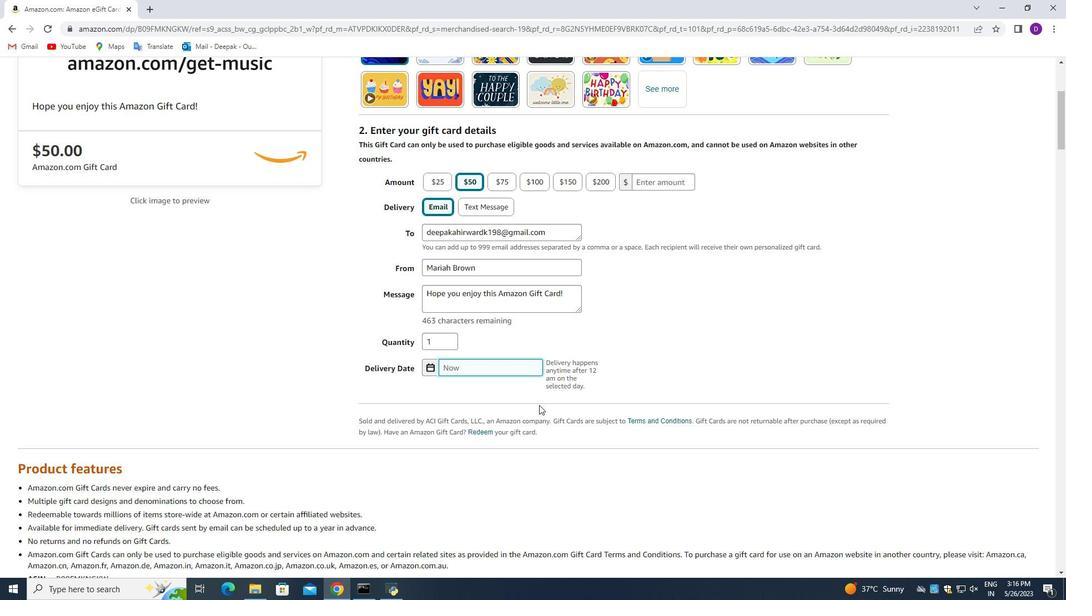 
Action: Mouse moved to (526, 409)
Screenshot: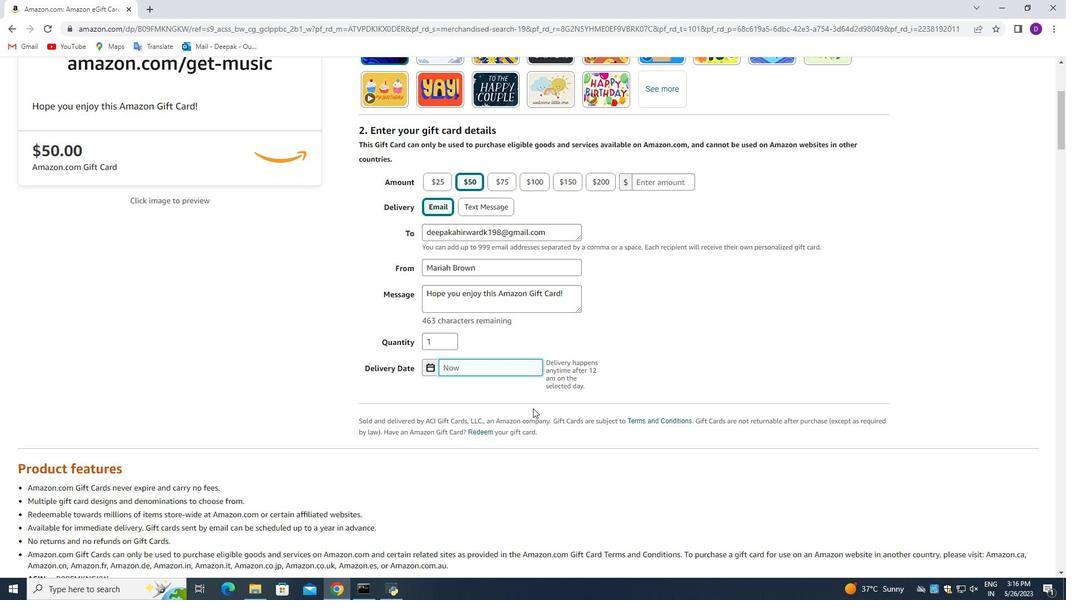 
Action: Mouse scrolled (527, 408) with delta (0, 0)
Screenshot: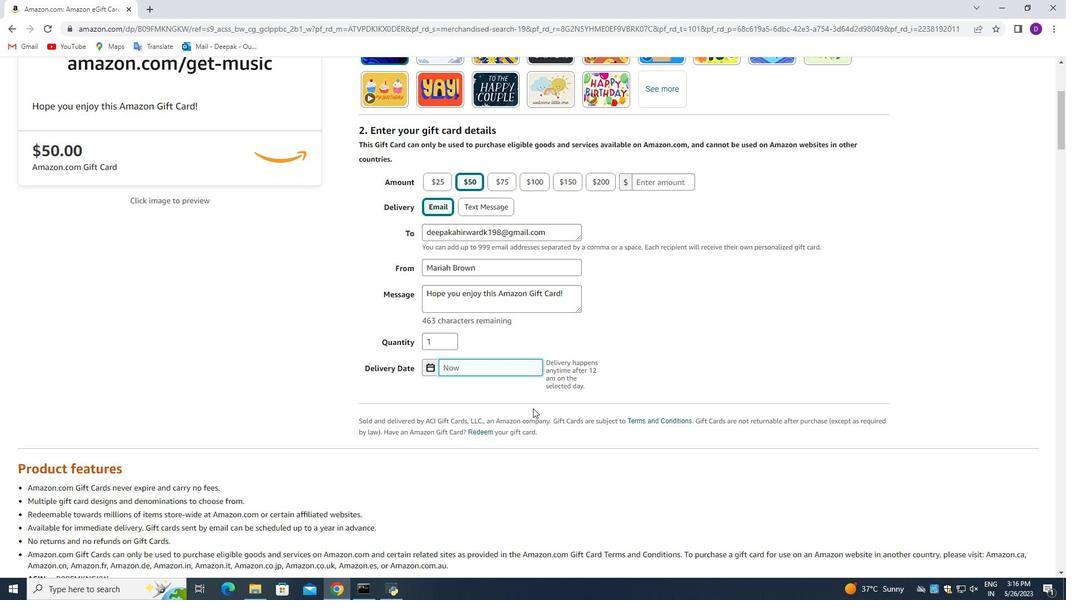 
Action: Mouse moved to (480, 409)
Screenshot: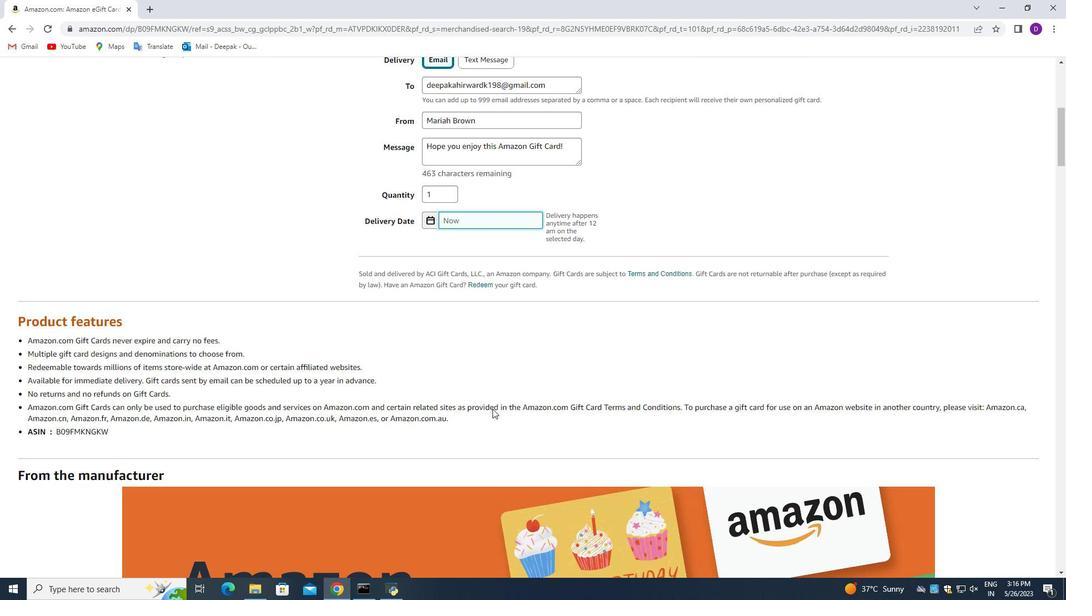 
Action: Mouse scrolled (480, 409) with delta (0, 0)
Screenshot: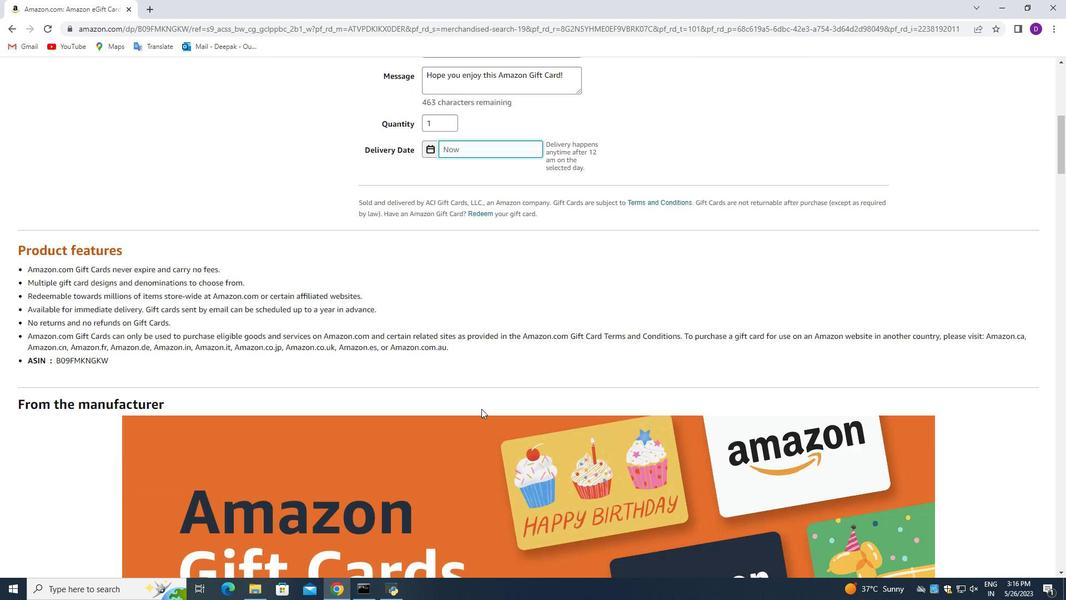 
Action: Mouse scrolled (480, 409) with delta (0, 0)
Screenshot: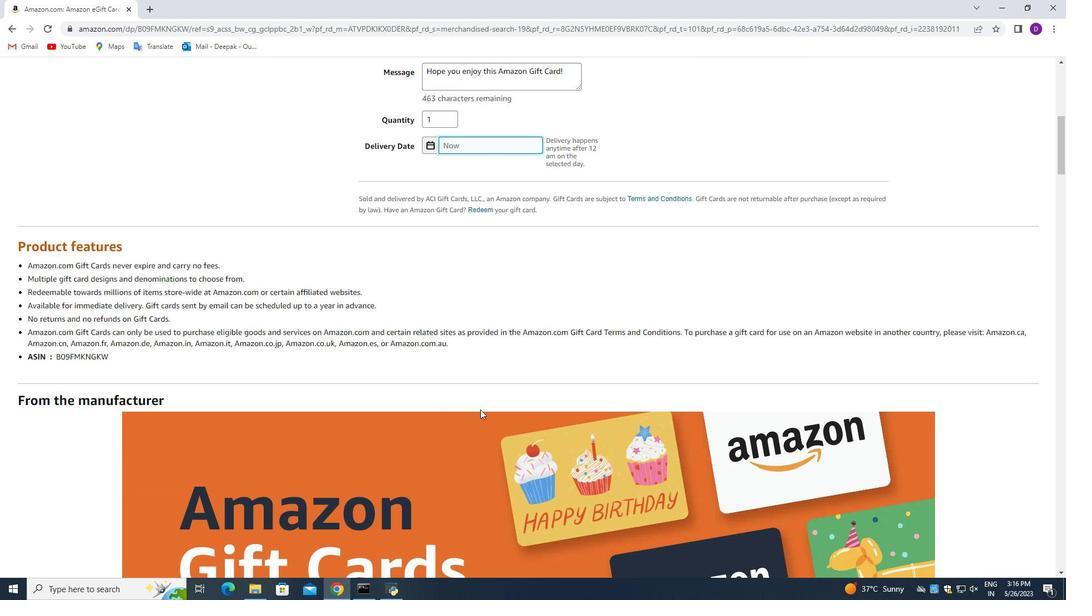 
Action: Mouse moved to (499, 360)
Screenshot: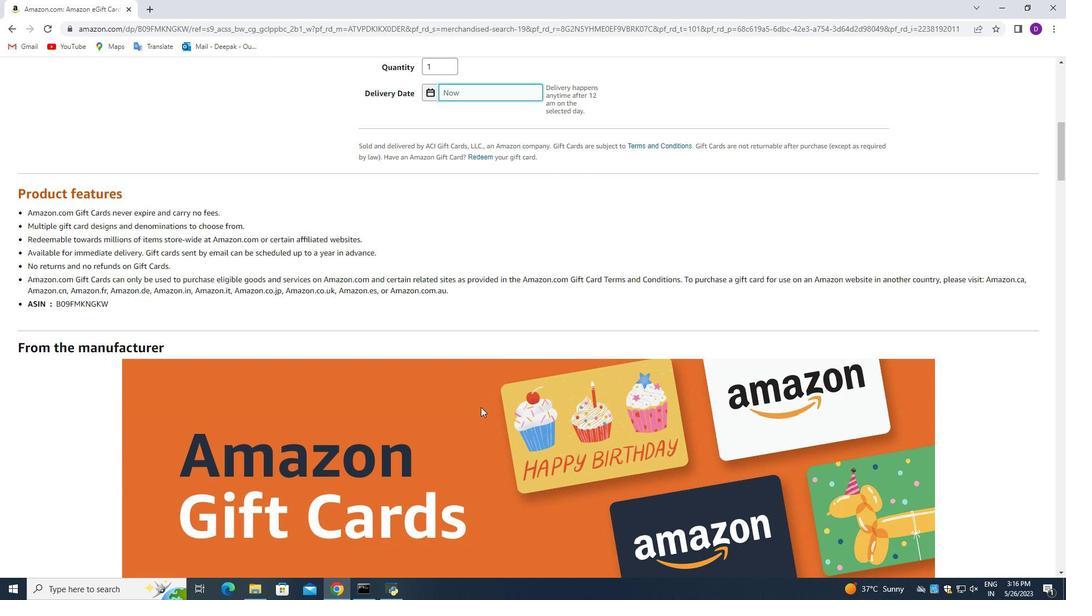
Action: Mouse scrolled (499, 361) with delta (0, 0)
Screenshot: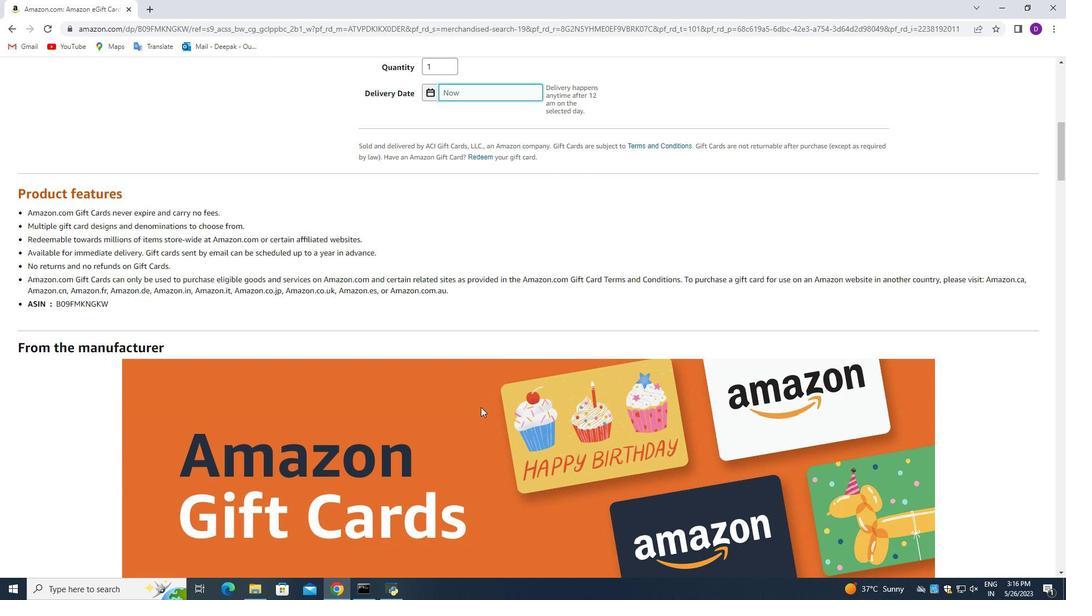 
Action: Mouse moved to (501, 356)
Screenshot: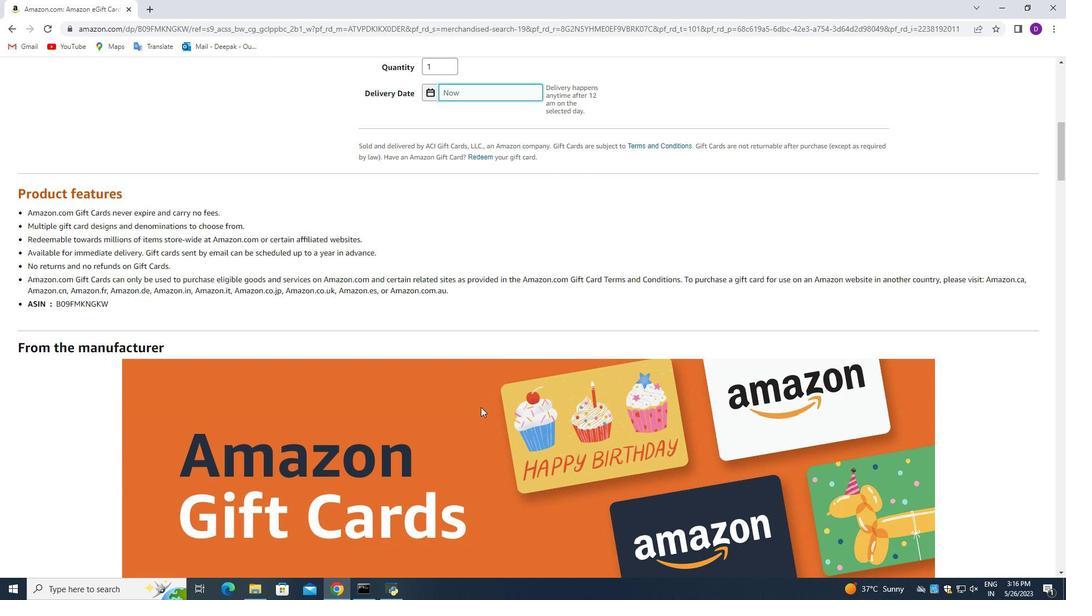 
Action: Mouse scrolled (500, 358) with delta (0, 0)
Screenshot: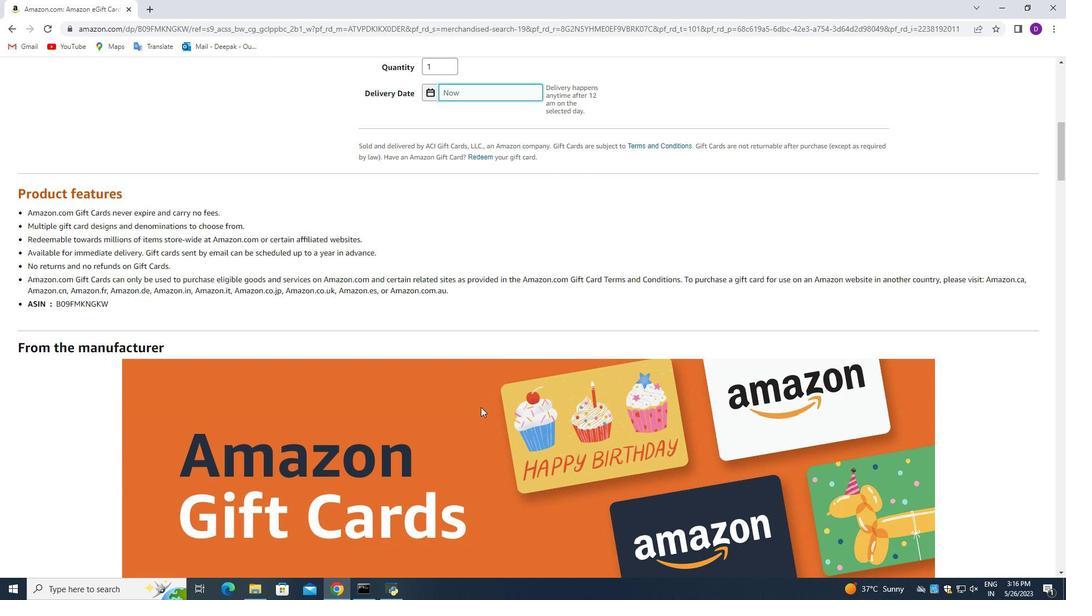 
Action: Mouse moved to (501, 352)
Screenshot: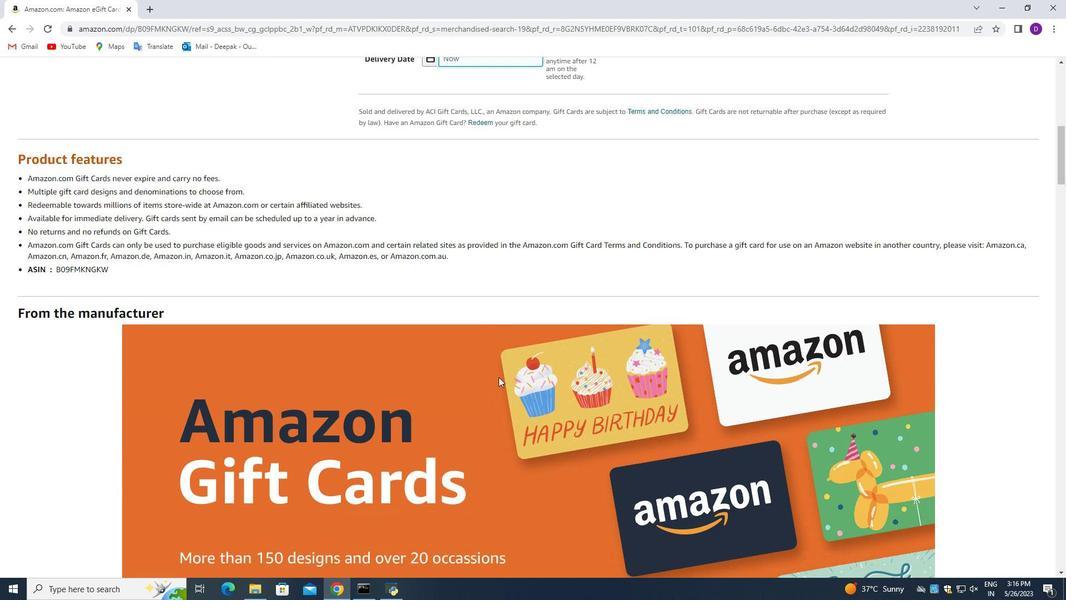 
Action: Mouse scrolled (501, 353) with delta (0, 0)
Screenshot: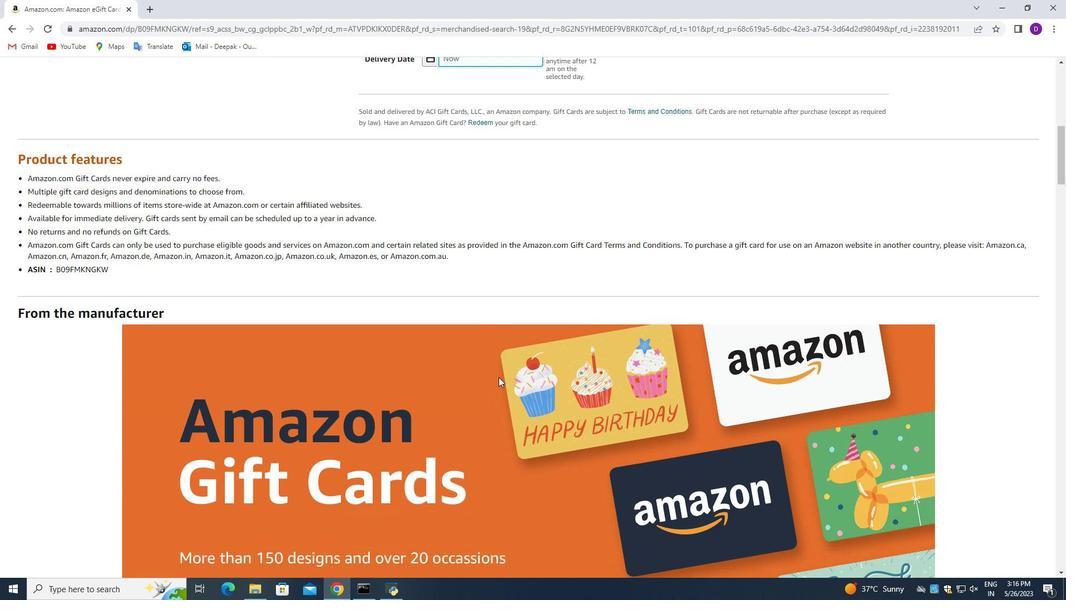 
Action: Mouse scrolled (501, 353) with delta (0, 0)
Screenshot: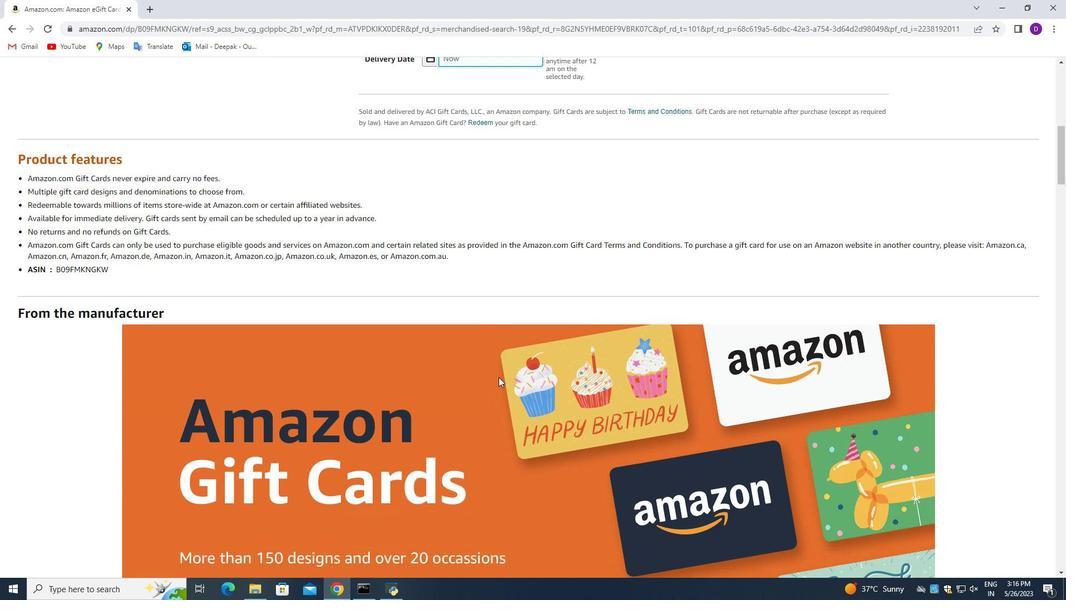 
Action: Mouse scrolled (501, 353) with delta (0, 0)
Screenshot: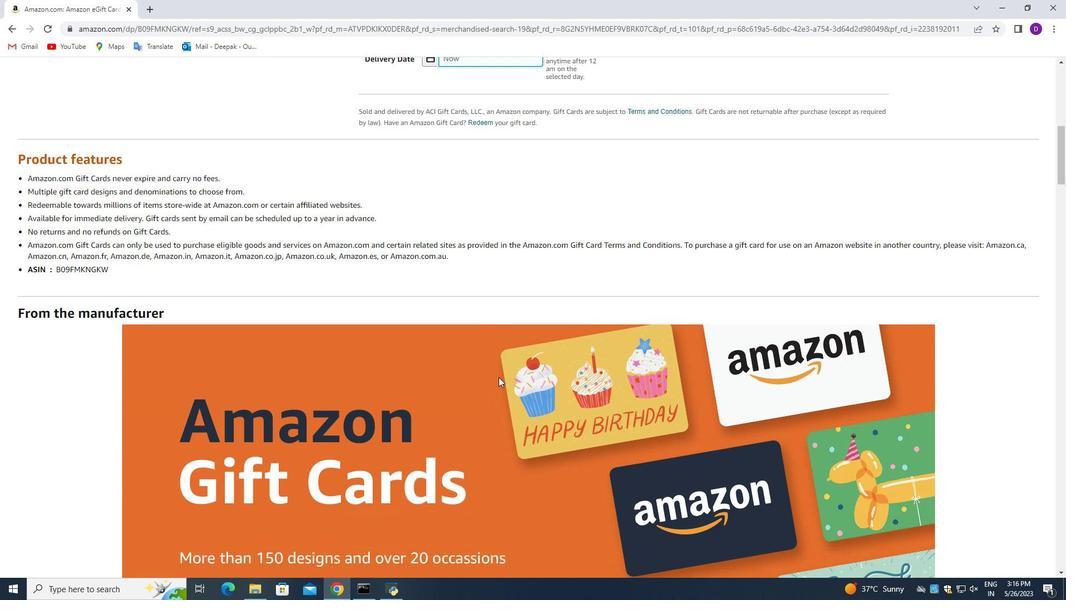 
Action: Mouse moved to (505, 351)
Screenshot: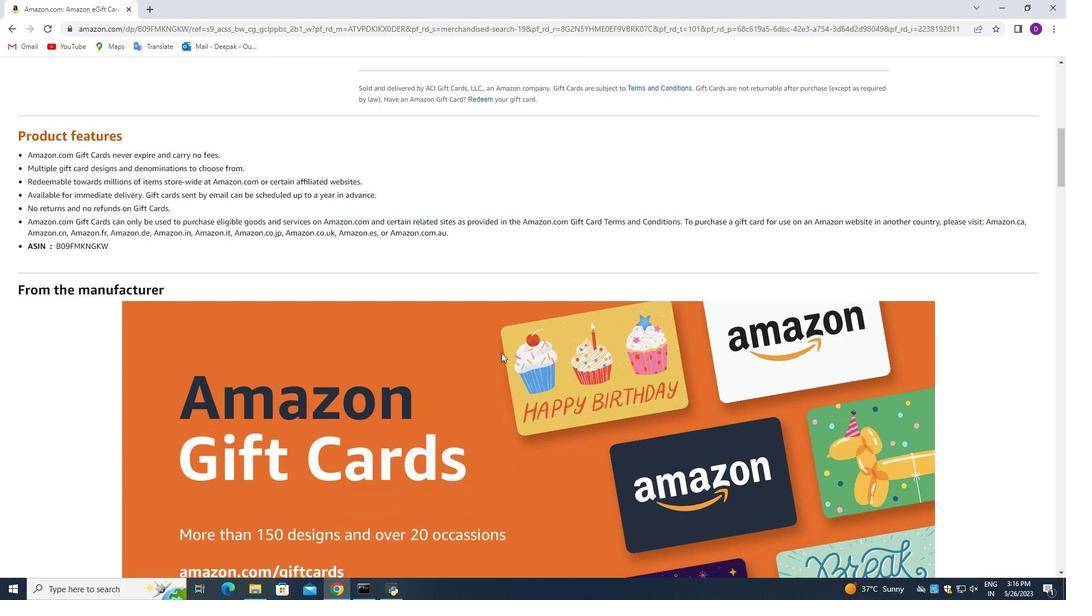 
Action: Mouse scrolled (505, 351) with delta (0, 0)
Screenshot: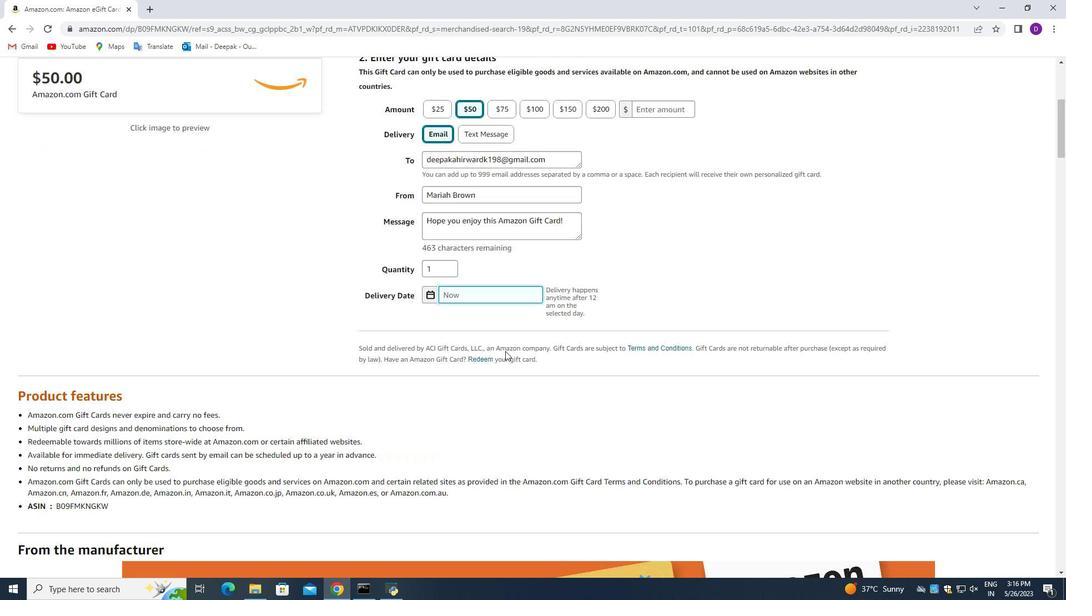 
Action: Mouse scrolled (505, 351) with delta (0, 0)
Screenshot: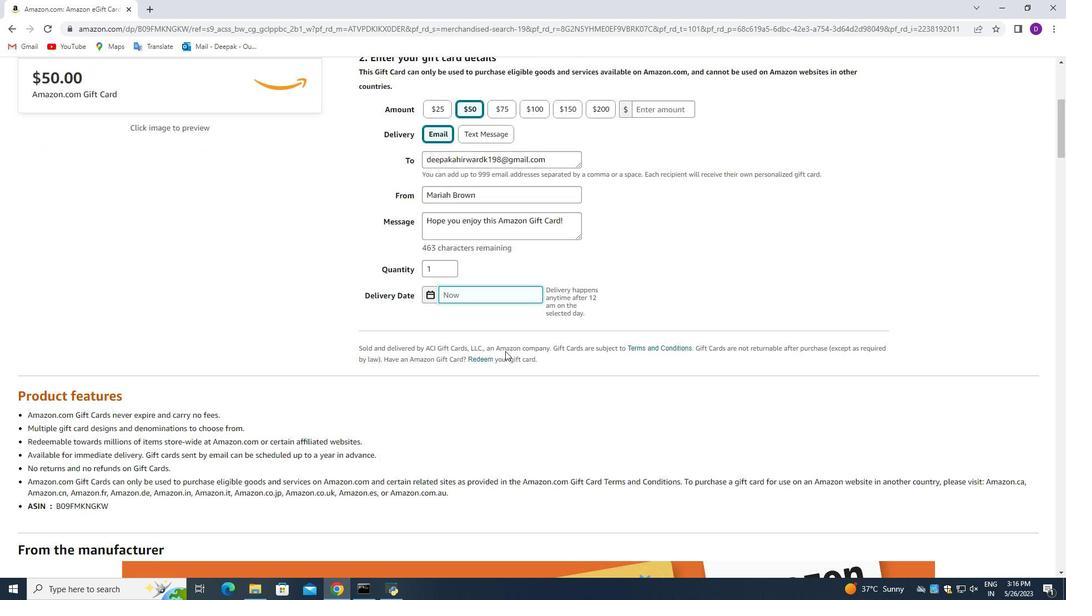 
Action: Mouse moved to (486, 361)
Screenshot: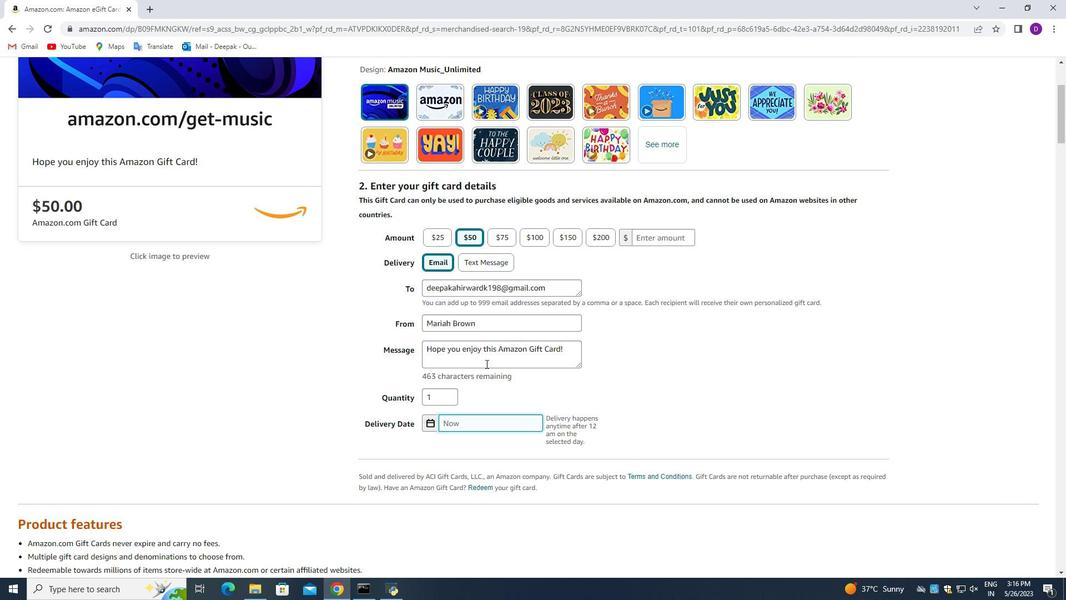 
Action: Mouse scrolled (486, 361) with delta (0, 0)
Screenshot: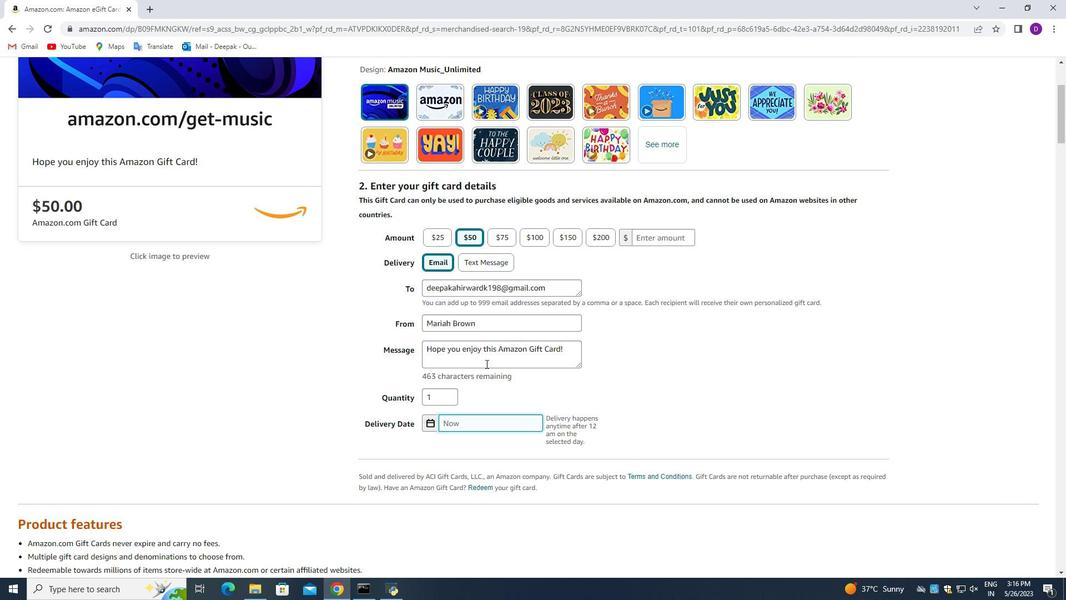 
Action: Mouse moved to (486, 360)
Screenshot: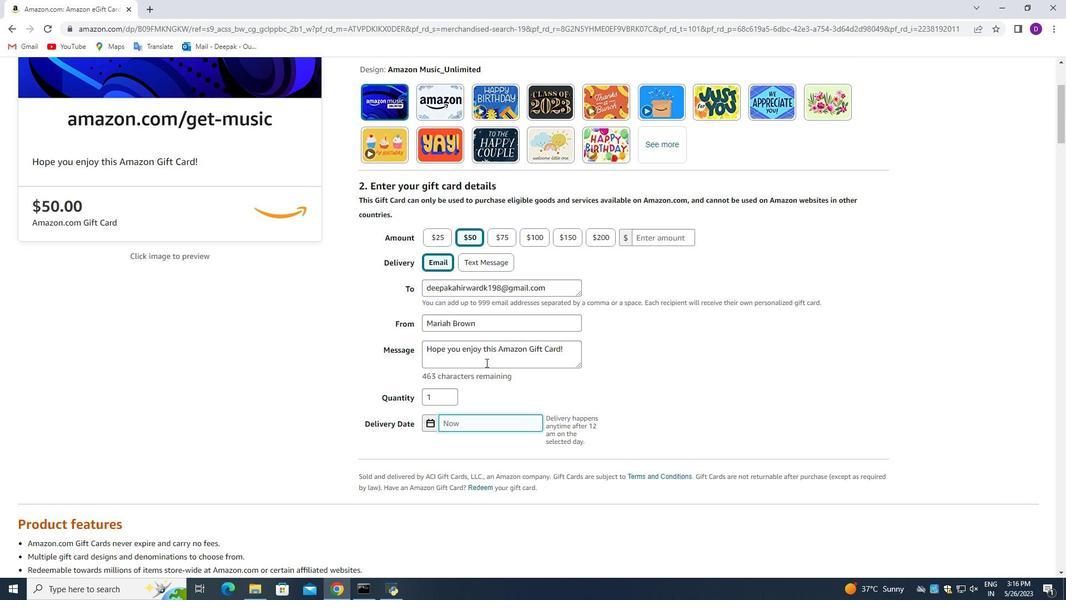 
Action: Mouse scrolled (486, 361) with delta (0, 0)
Screenshot: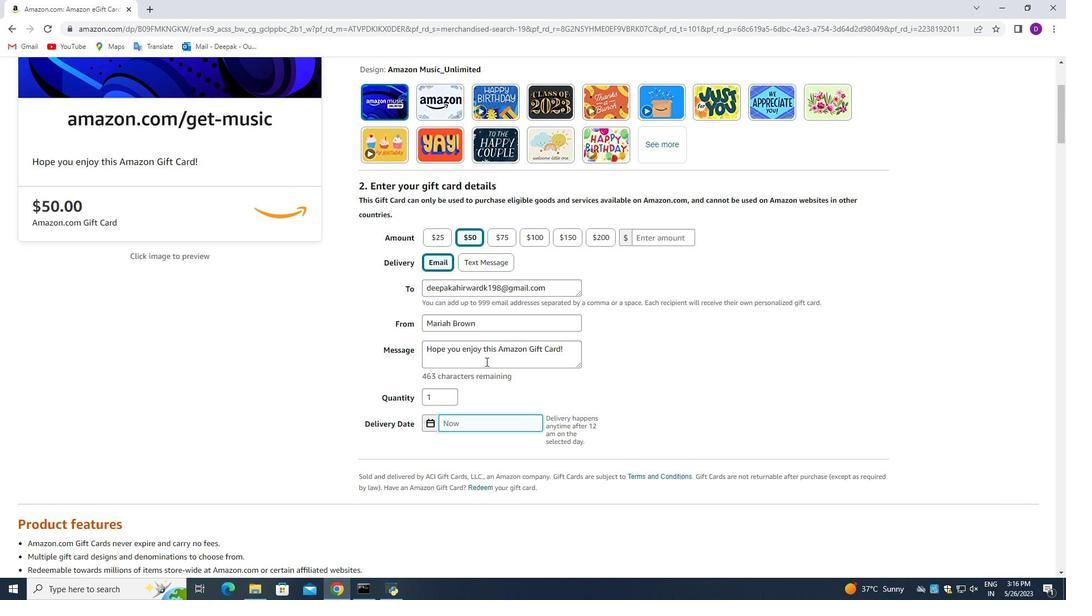 
Action: Mouse scrolled (486, 361) with delta (0, 0)
Screenshot: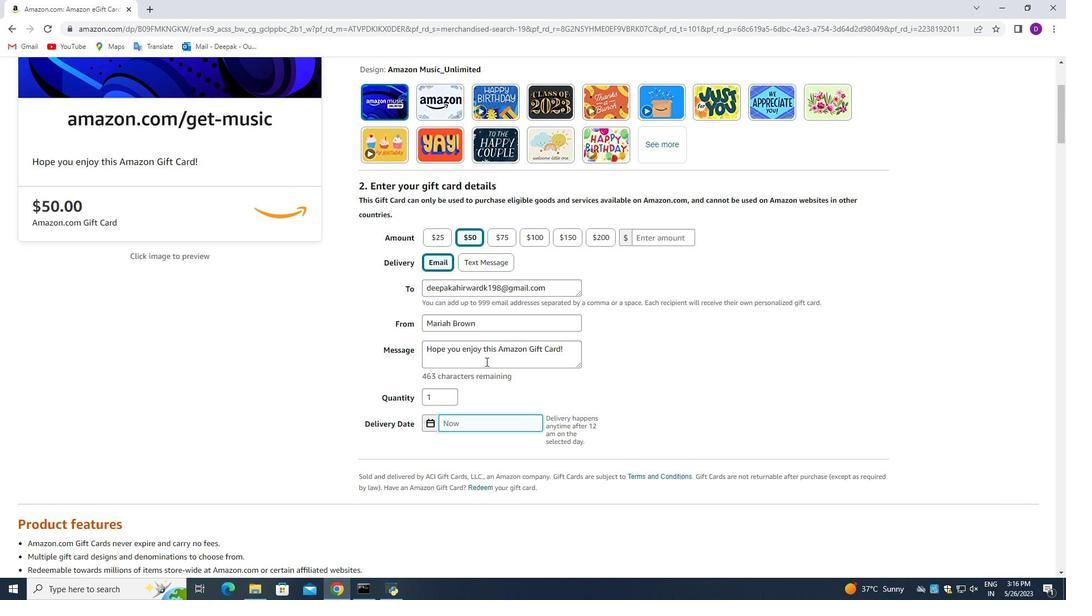 
Action: Mouse scrolled (486, 361) with delta (0, 0)
Screenshot: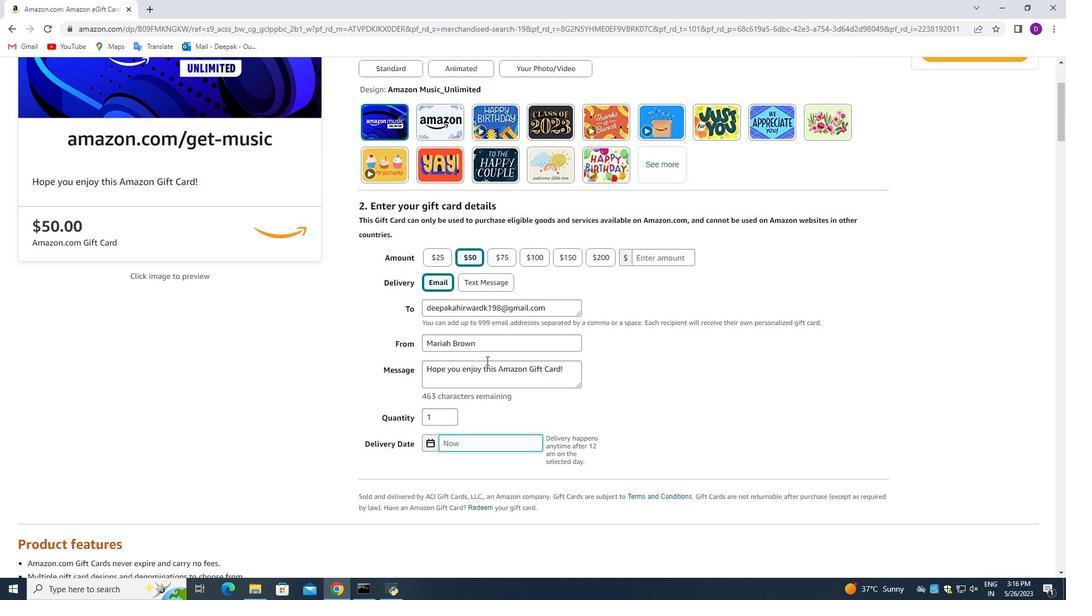
Action: Mouse moved to (561, 357)
Screenshot: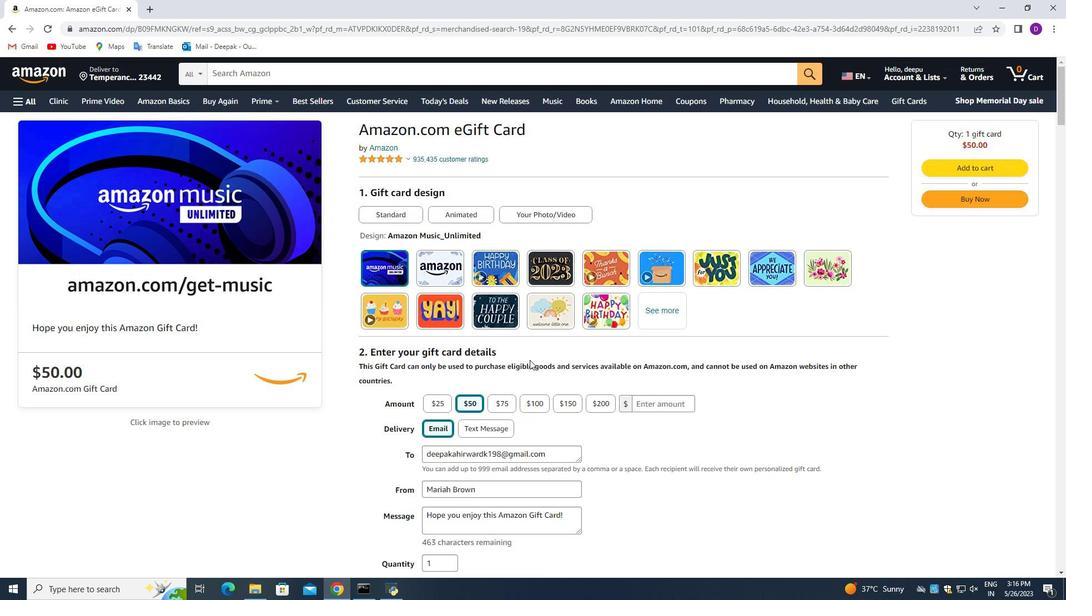 
Action: Mouse scrolled (561, 358) with delta (0, 0)
Screenshot: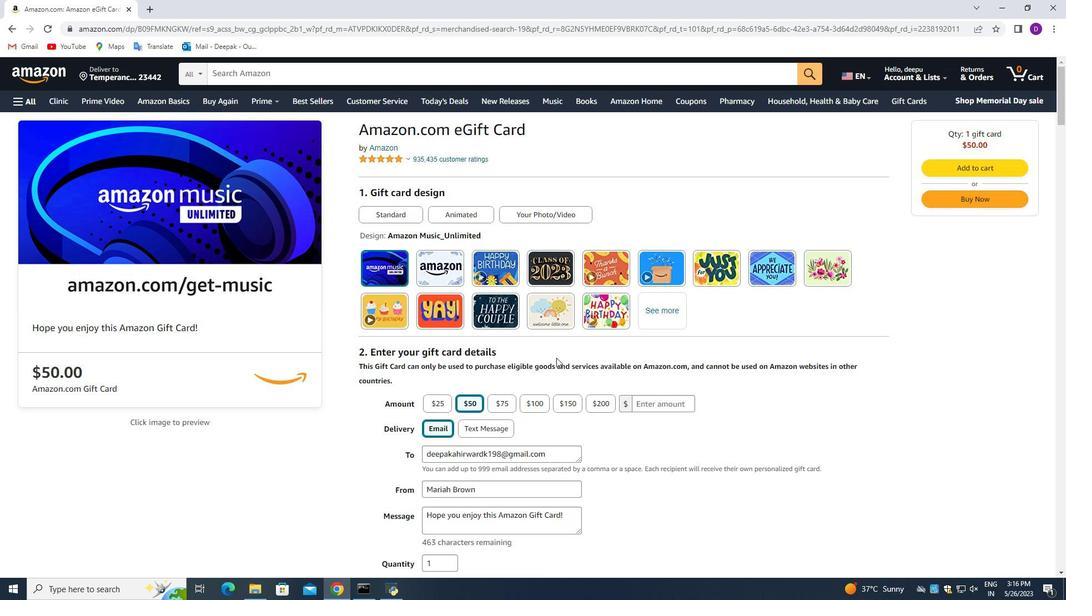
Action: Mouse scrolled (561, 358) with delta (0, 0)
Screenshot: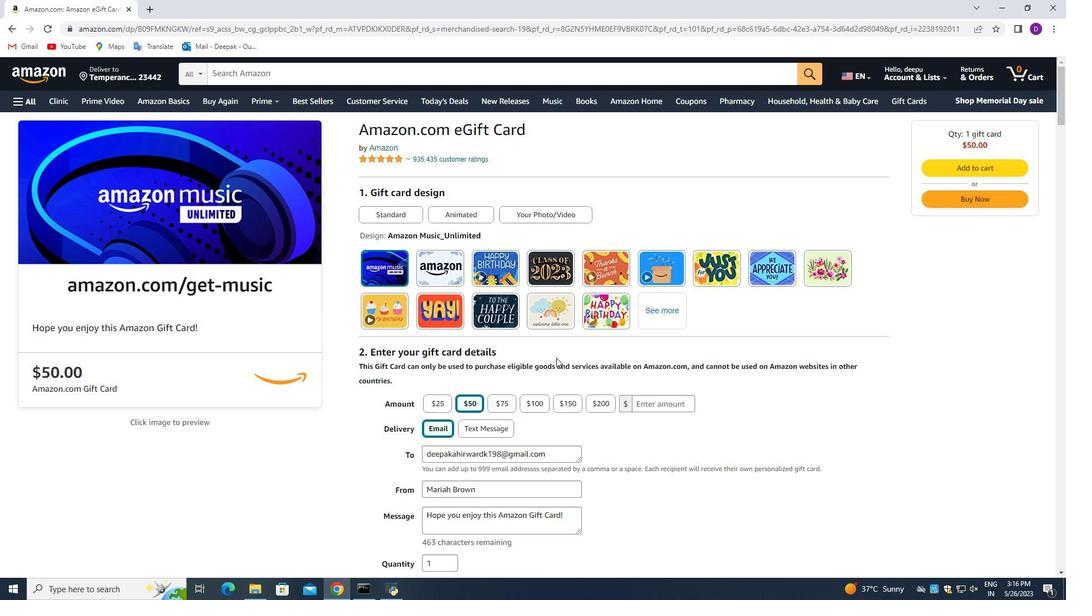 
Action: Mouse scrolled (561, 358) with delta (0, 0)
Screenshot: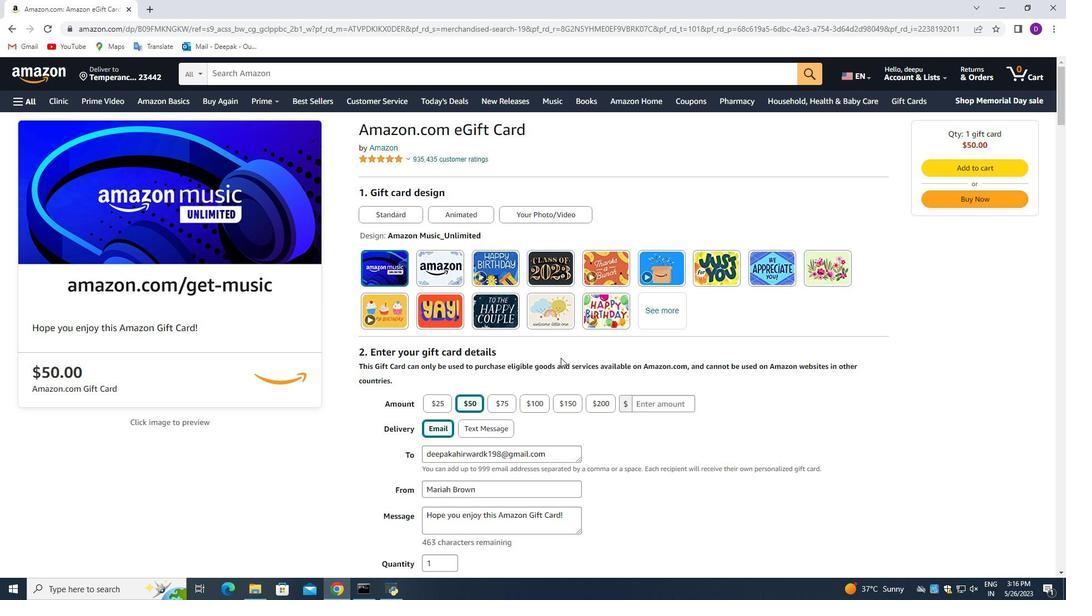
Action: Mouse moved to (966, 275)
Screenshot: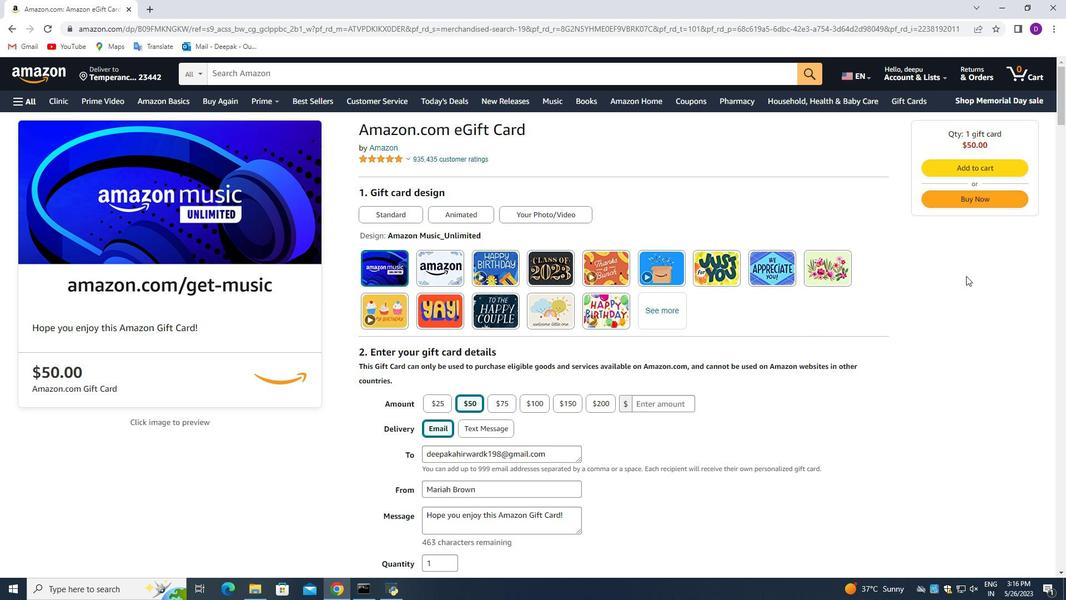 
Action: Mouse scrolled (966, 275) with delta (0, 0)
Screenshot: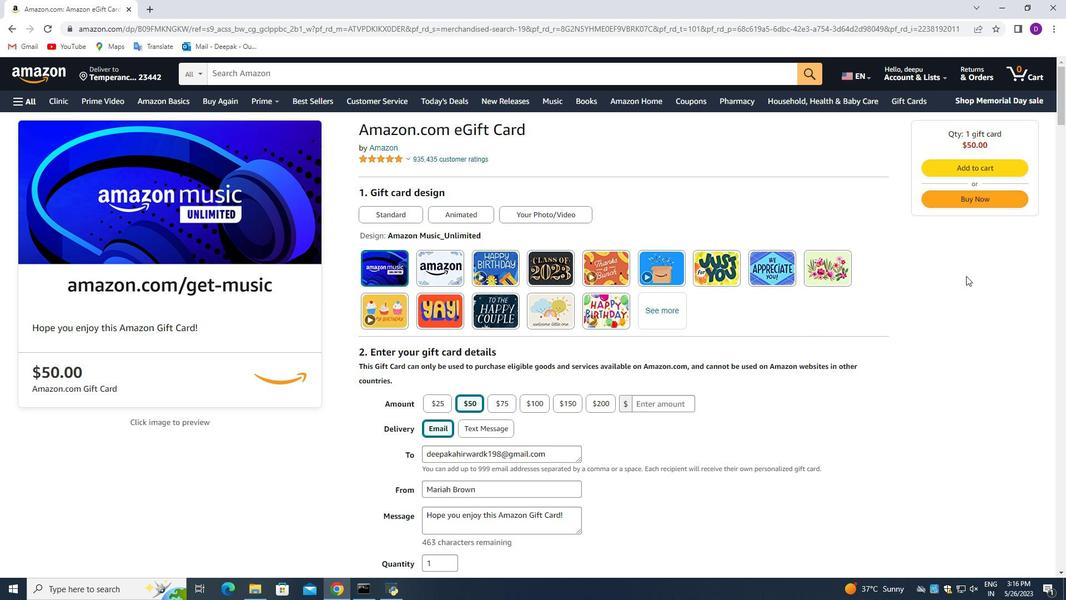 
Action: Mouse moved to (966, 275)
Screenshot: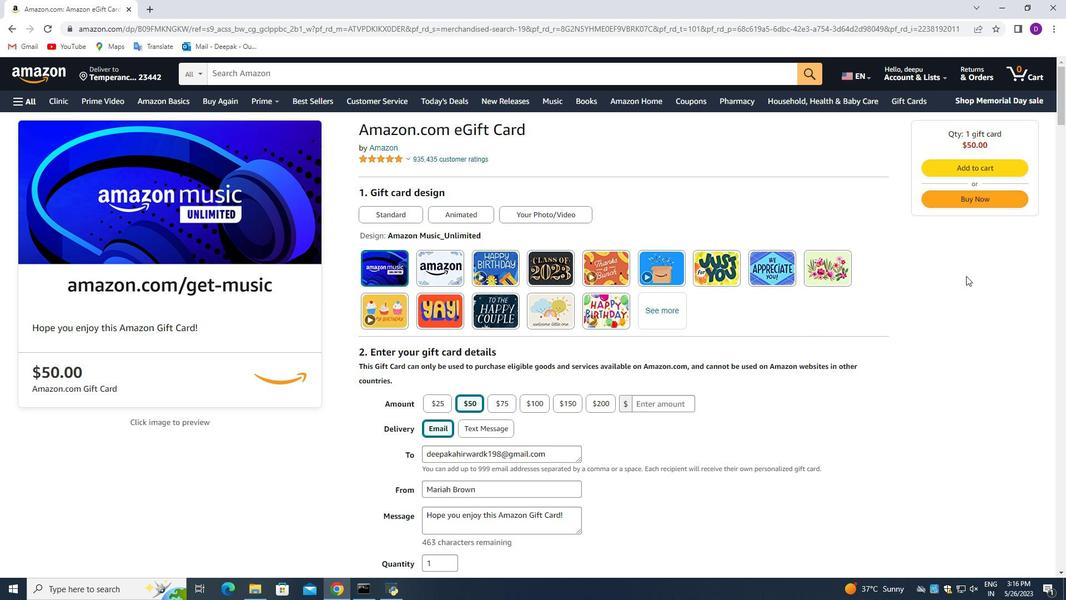 
Action: Mouse scrolled (966, 275) with delta (0, 0)
Screenshot: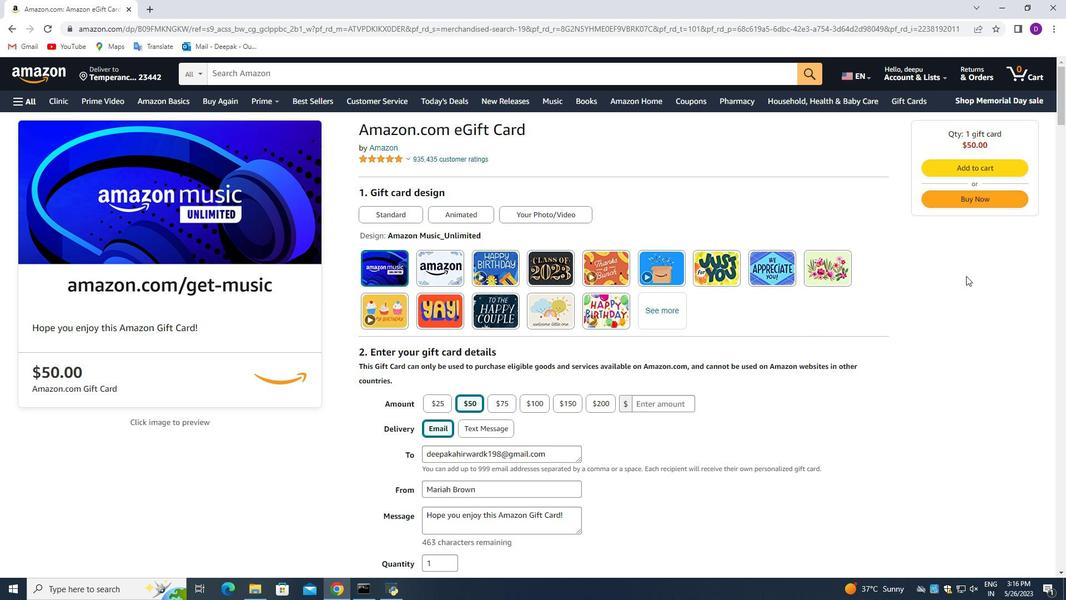 
Action: Mouse moved to (883, 288)
Screenshot: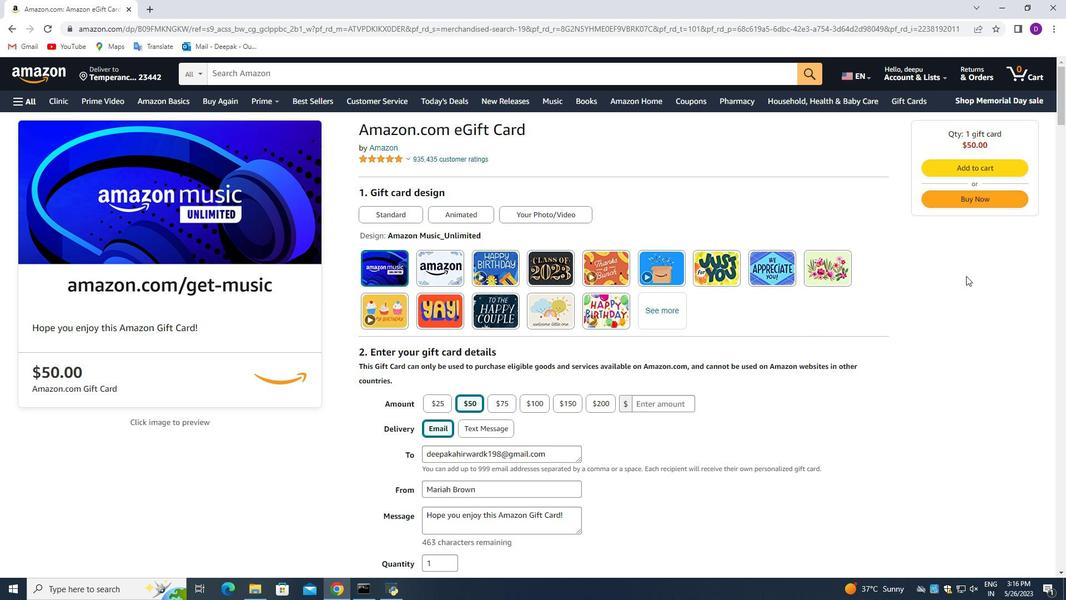 
Action: Mouse scrolled (965, 275) with delta (0, 0)
Screenshot: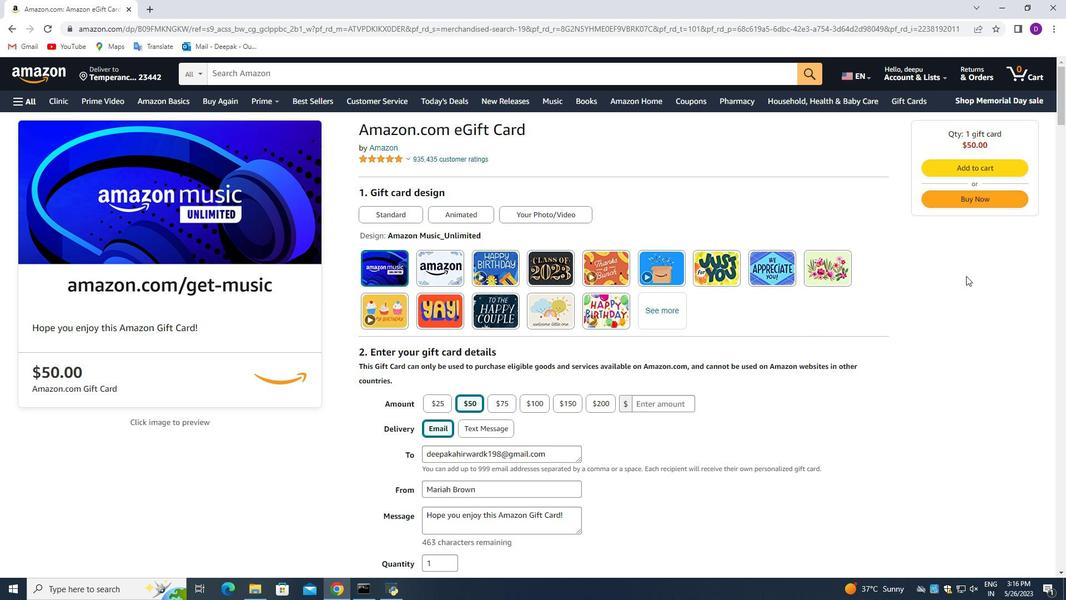 
Action: Mouse moved to (789, 310)
Screenshot: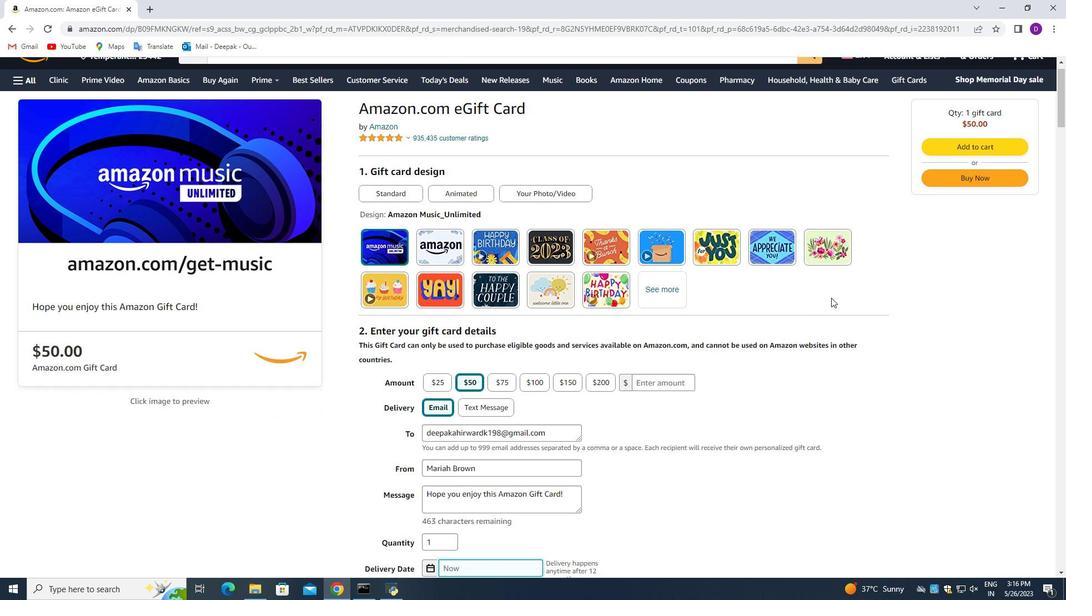 
Action: Mouse scrolled (790, 309) with delta (0, 0)
Screenshot: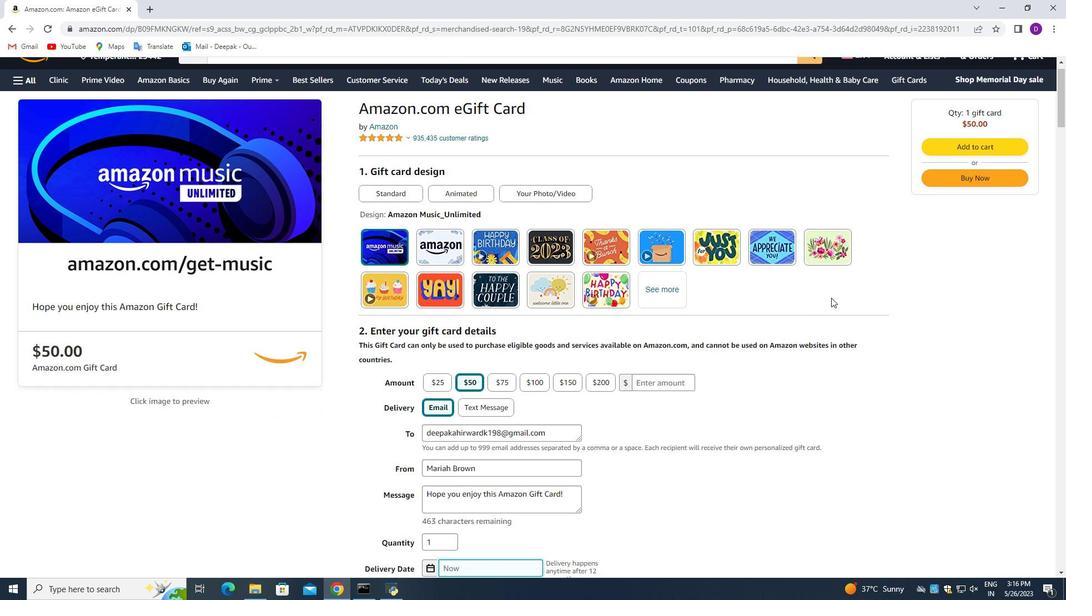 
Action: Mouse moved to (788, 311)
Screenshot: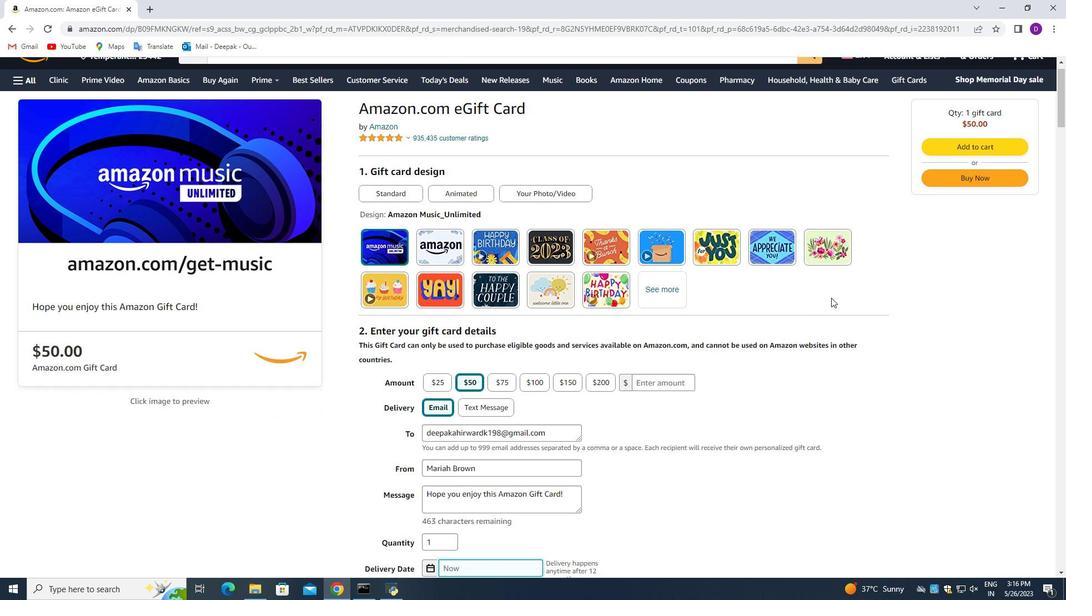 
Action: Mouse scrolled (788, 310) with delta (0, 0)
Screenshot: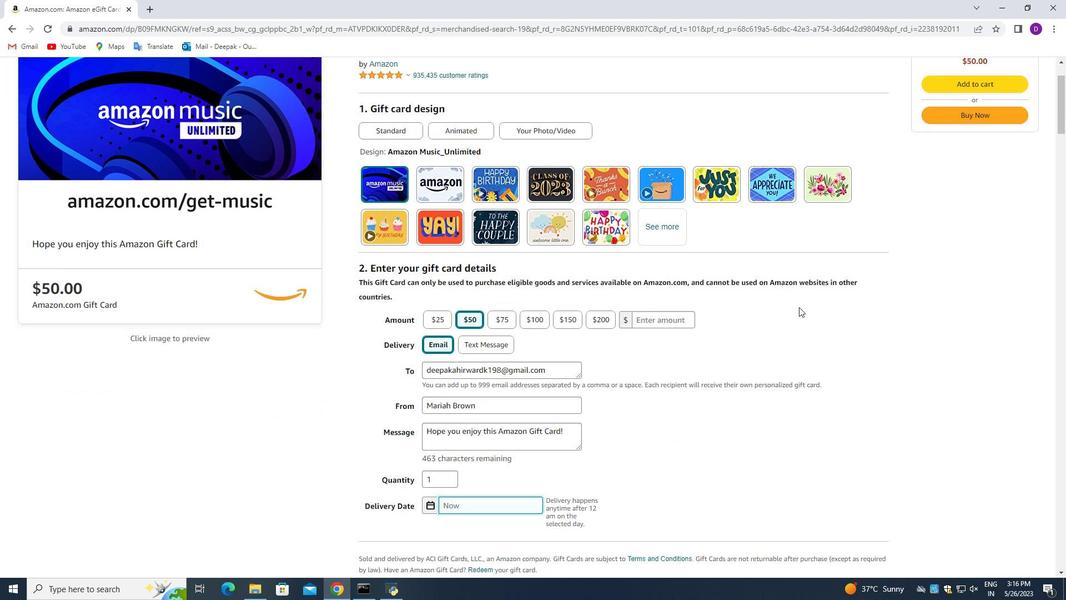 
Action: Mouse moved to (787, 310)
Screenshot: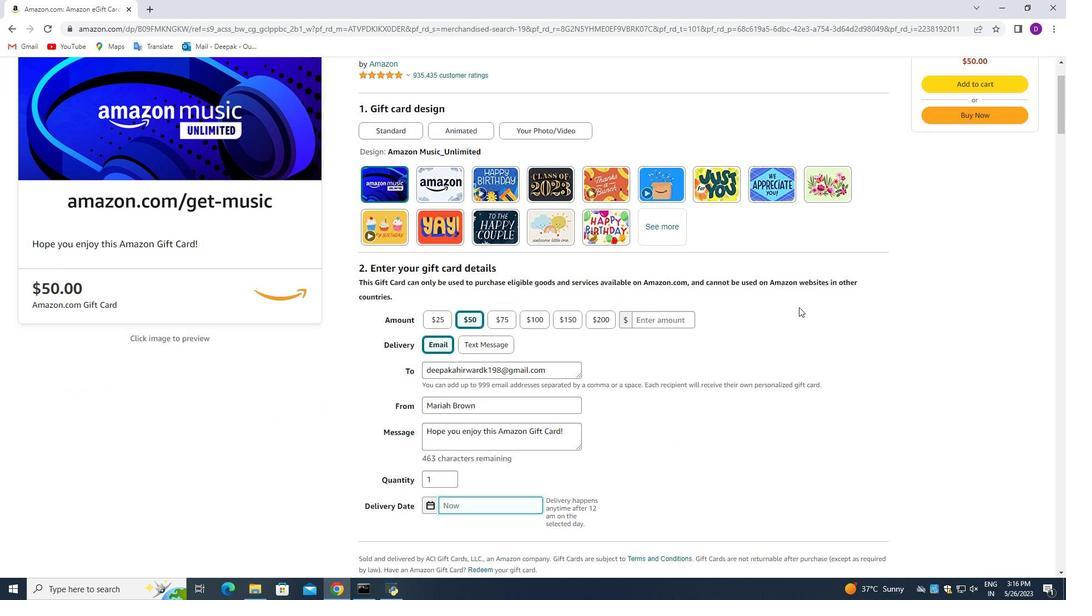 
Action: Mouse scrolled (787, 310) with delta (0, 0)
Screenshot: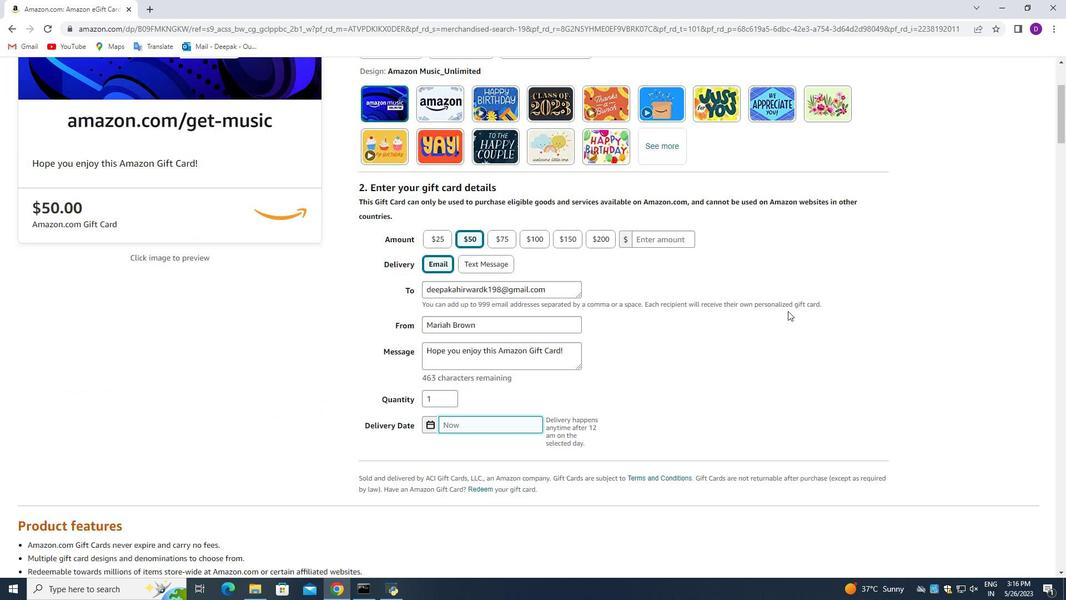 
Action: Mouse moved to (476, 260)
Screenshot: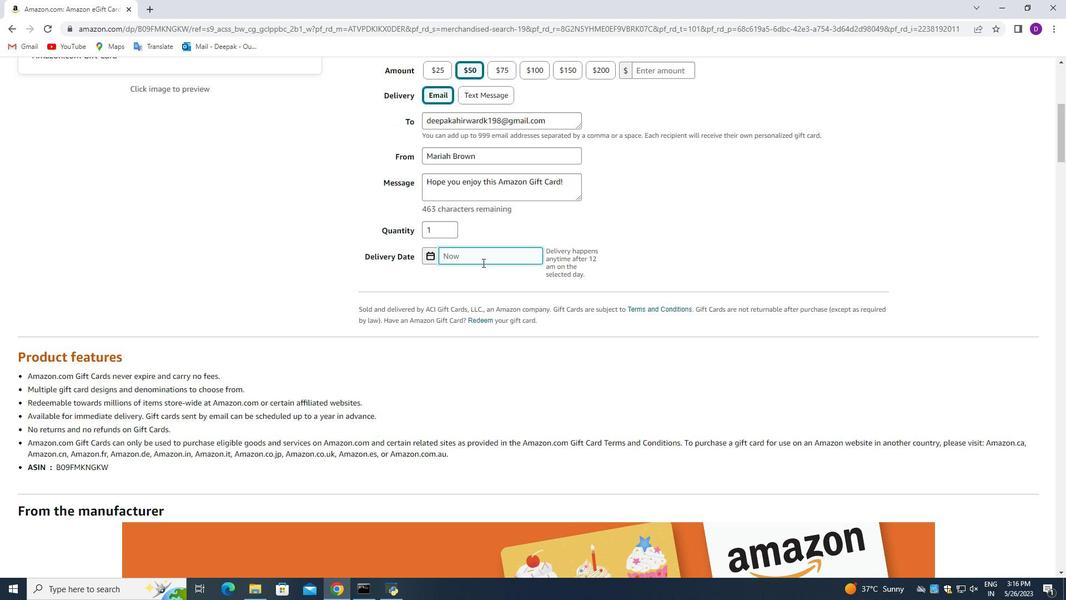 
Action: Mouse pressed left at (476, 260)
Screenshot: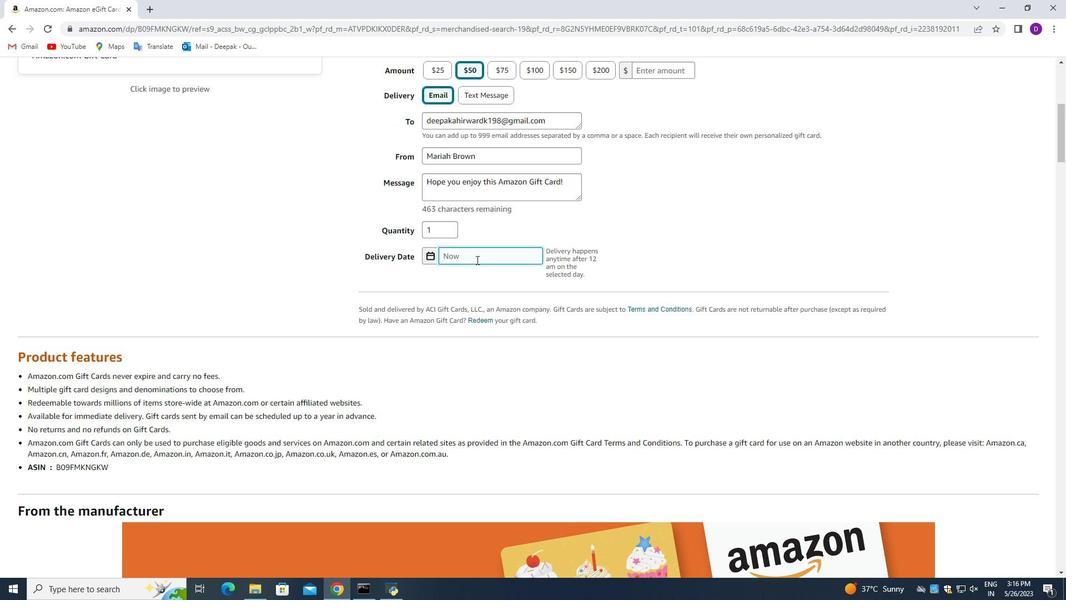 
Action: Mouse moved to (539, 382)
Screenshot: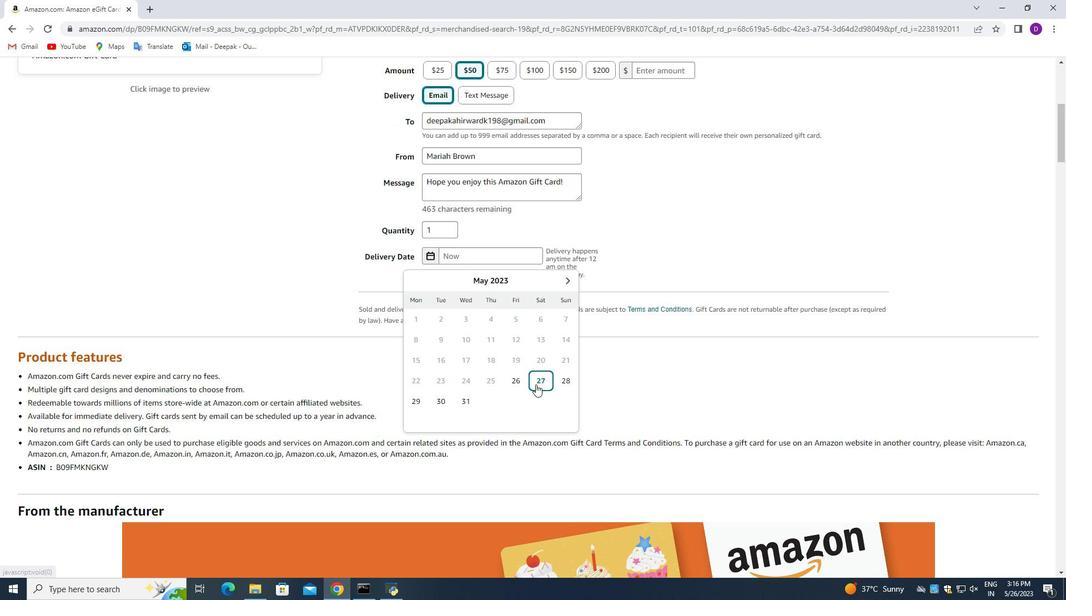 
Action: Mouse pressed left at (539, 382)
Screenshot: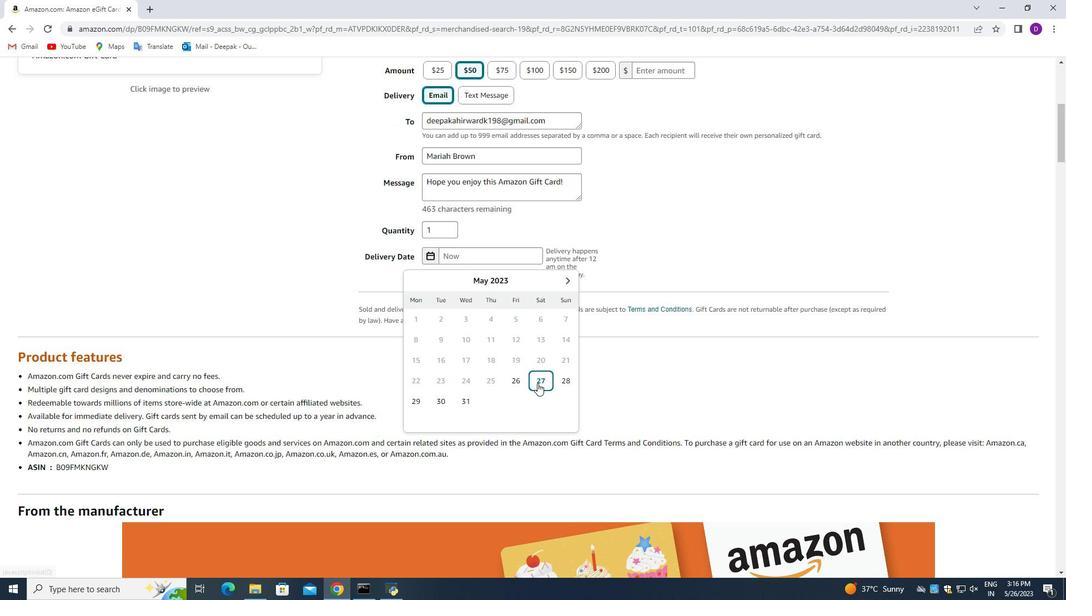 
Action: Mouse moved to (750, 266)
Screenshot: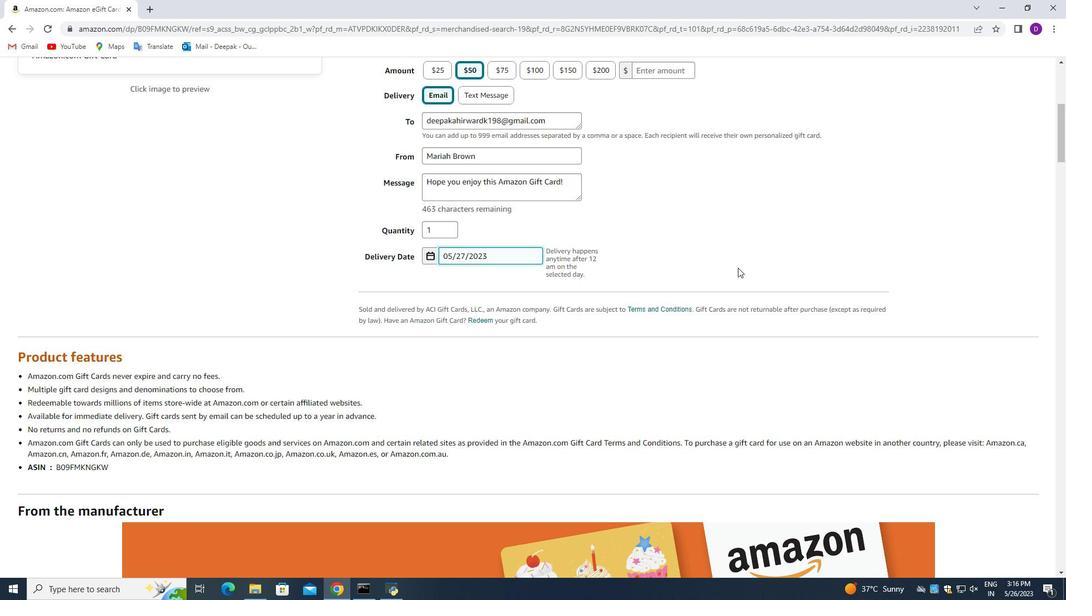 
Action: Mouse scrolled (750, 267) with delta (0, 0)
Screenshot: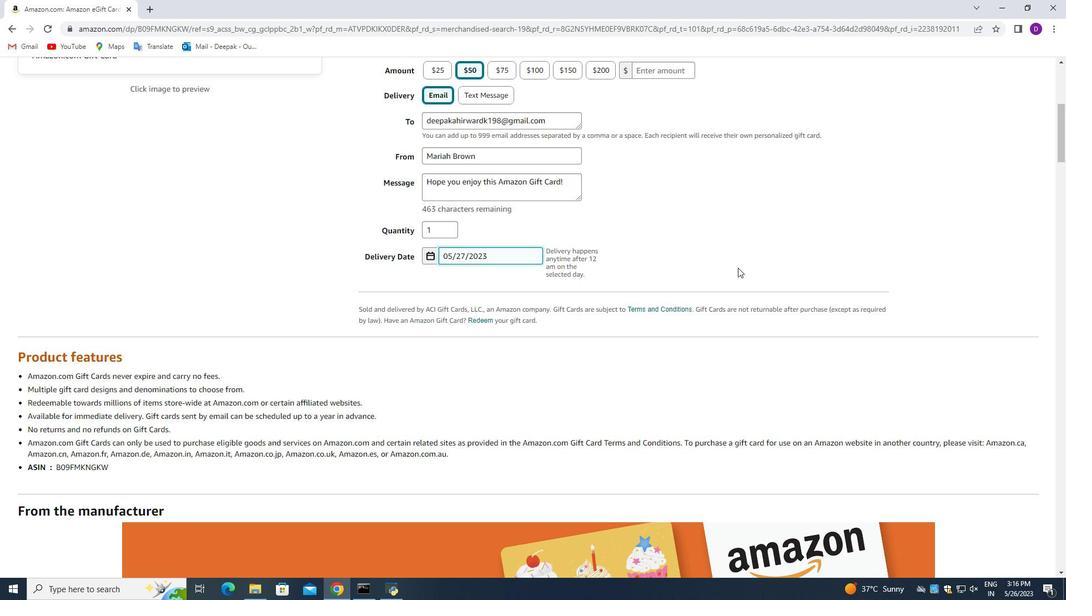
Action: Mouse moved to (751, 263)
Screenshot: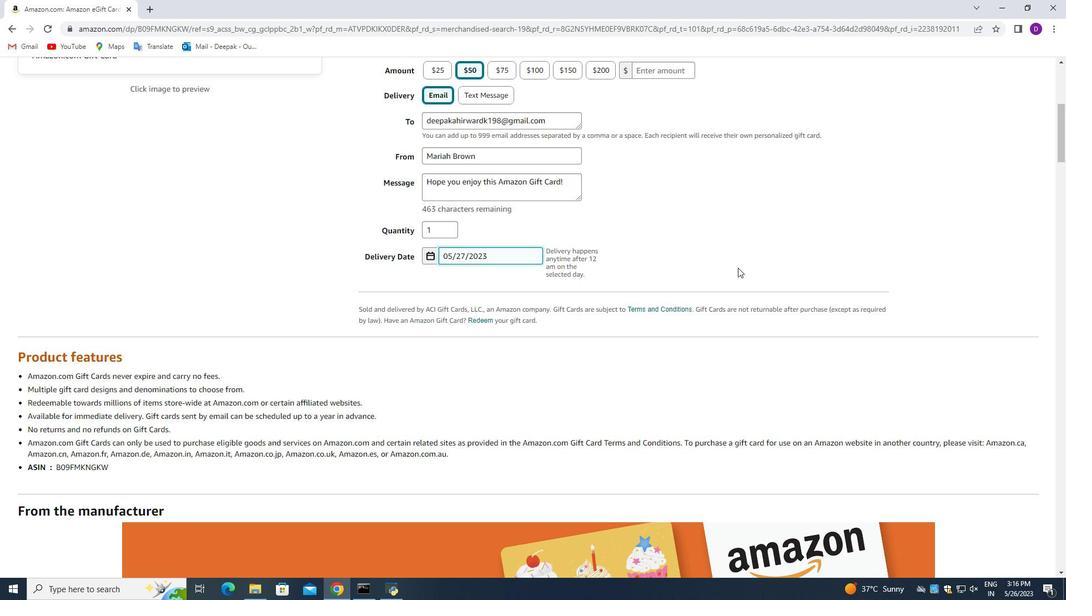 
Action: Mouse scrolled (751, 264) with delta (0, 0)
Screenshot: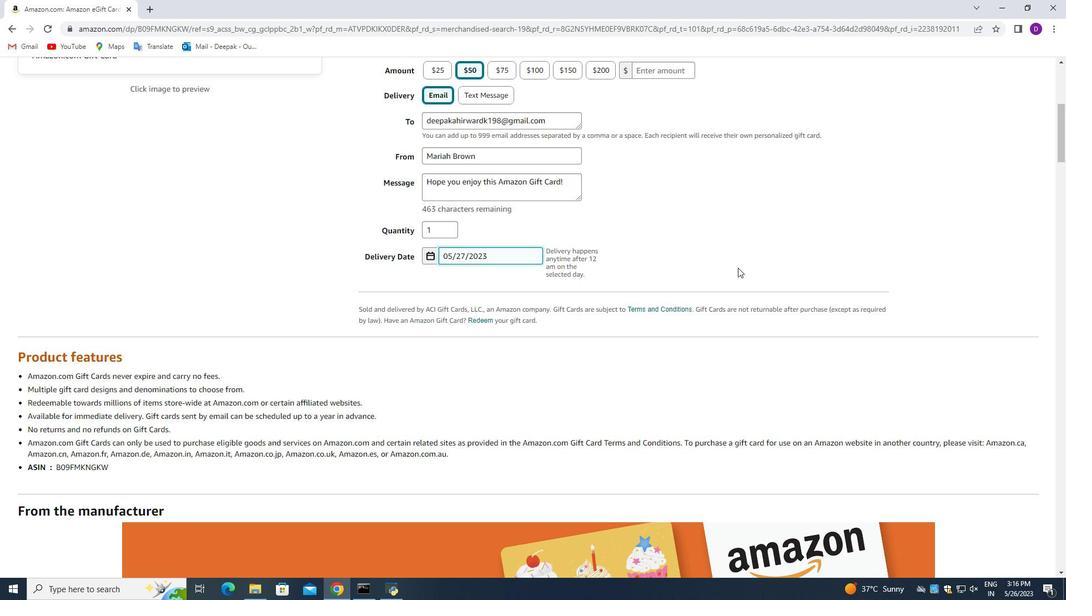 
Action: Mouse moved to (751, 262)
Screenshot: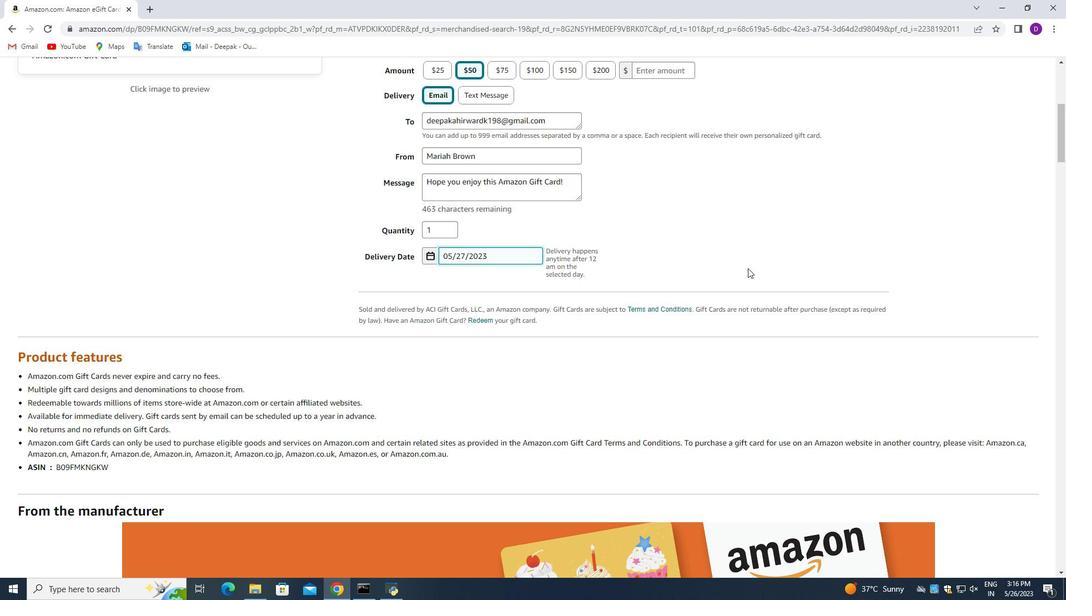 
Action: Mouse scrolled (751, 263) with delta (0, 0)
